 Task: Plan a trip to Rakvere, Estonia from 3rd December, 2023 to 7th December, 2023 for 2 adults.1  bedroom having 1 bed and 1 bathroom. Property type can be hotel. Look for 3 properties as per requirement.
Action: Mouse pressed left at (519, 104)
Screenshot: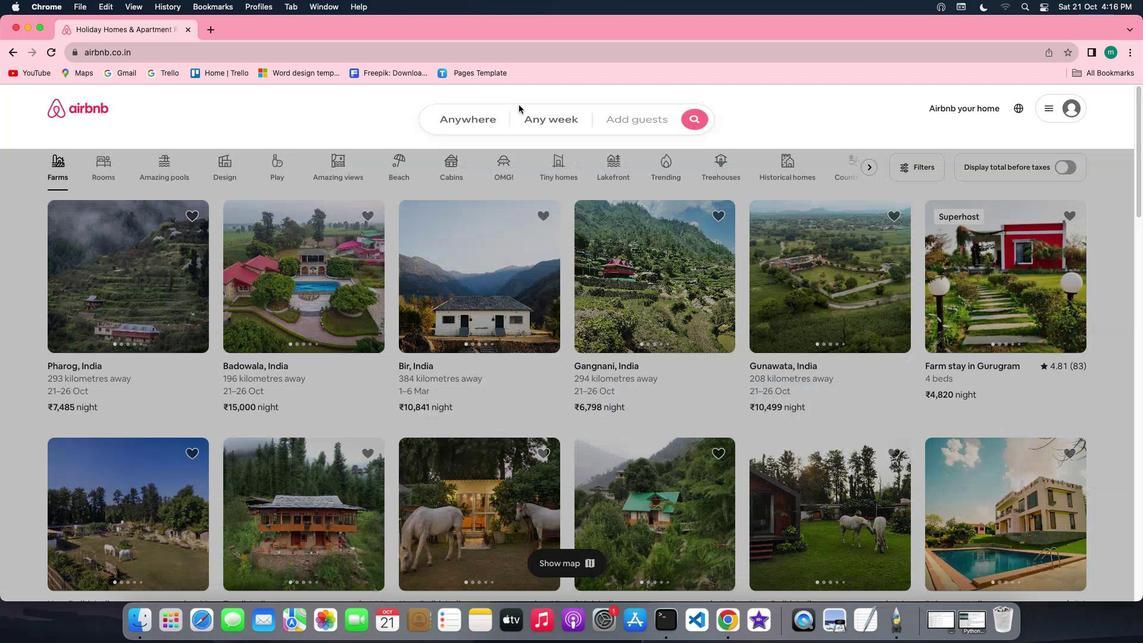 
Action: Mouse moved to (451, 145)
Screenshot: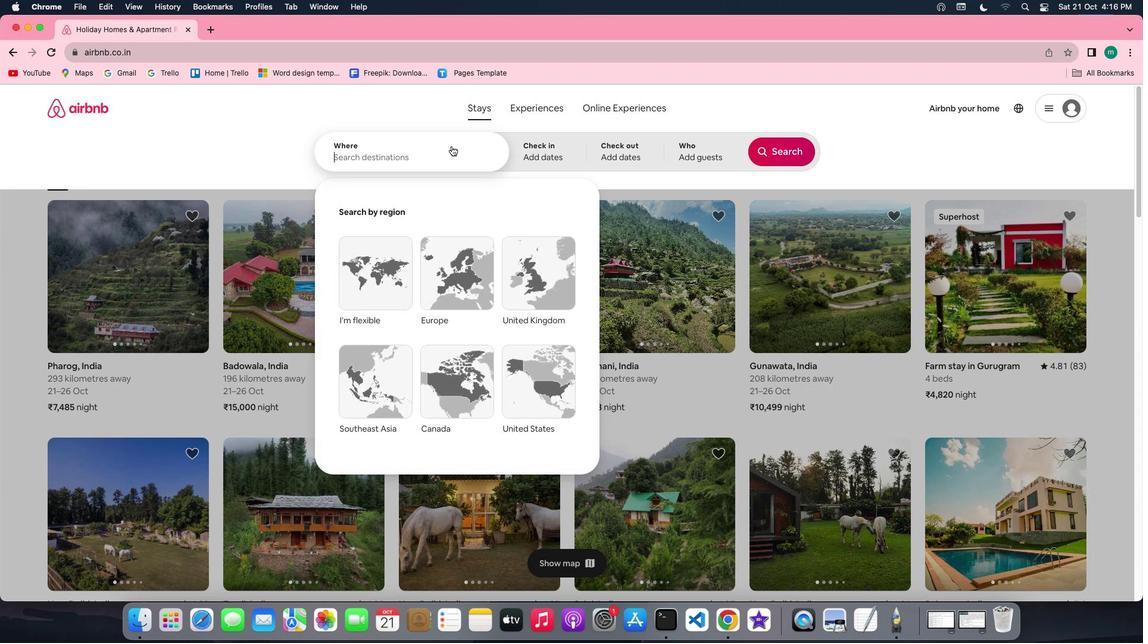 
Action: Key pressed Key.shift'R''a''k''v''e''r''e'','Key.spaceKey.shift'E''s''t''o''n''i''a'
Screenshot: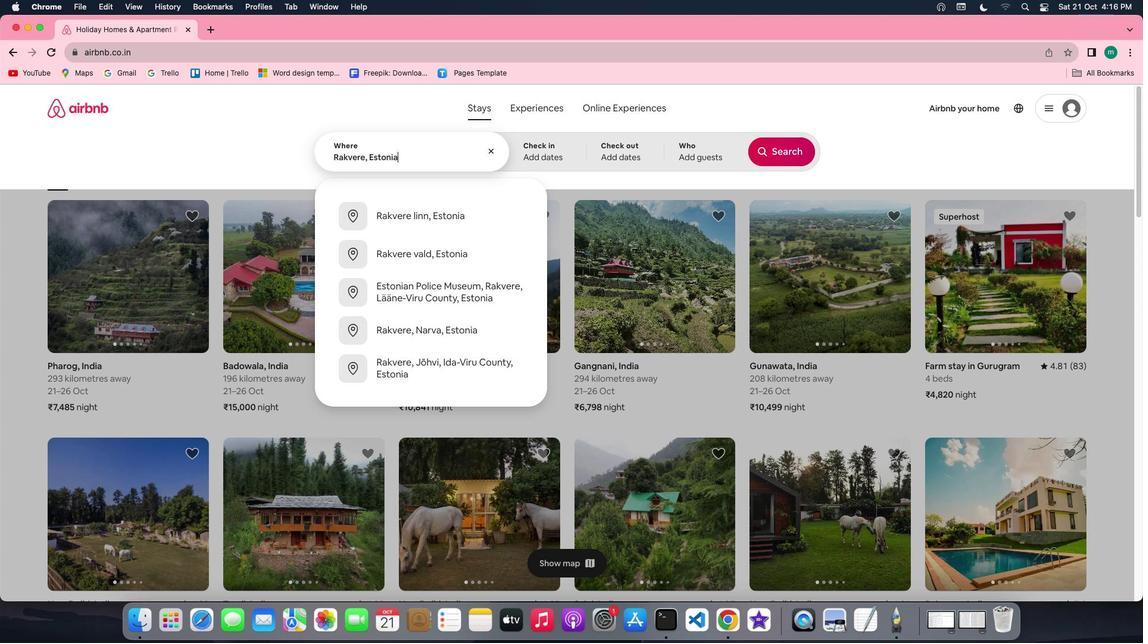 
Action: Mouse moved to (546, 163)
Screenshot: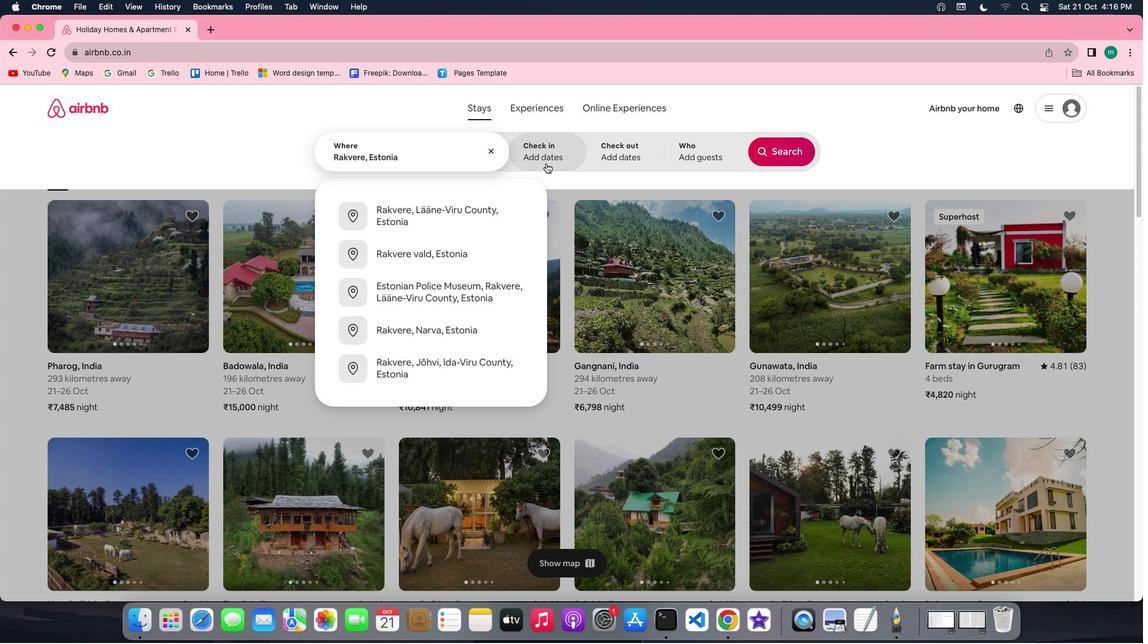 
Action: Mouse pressed left at (546, 163)
Screenshot: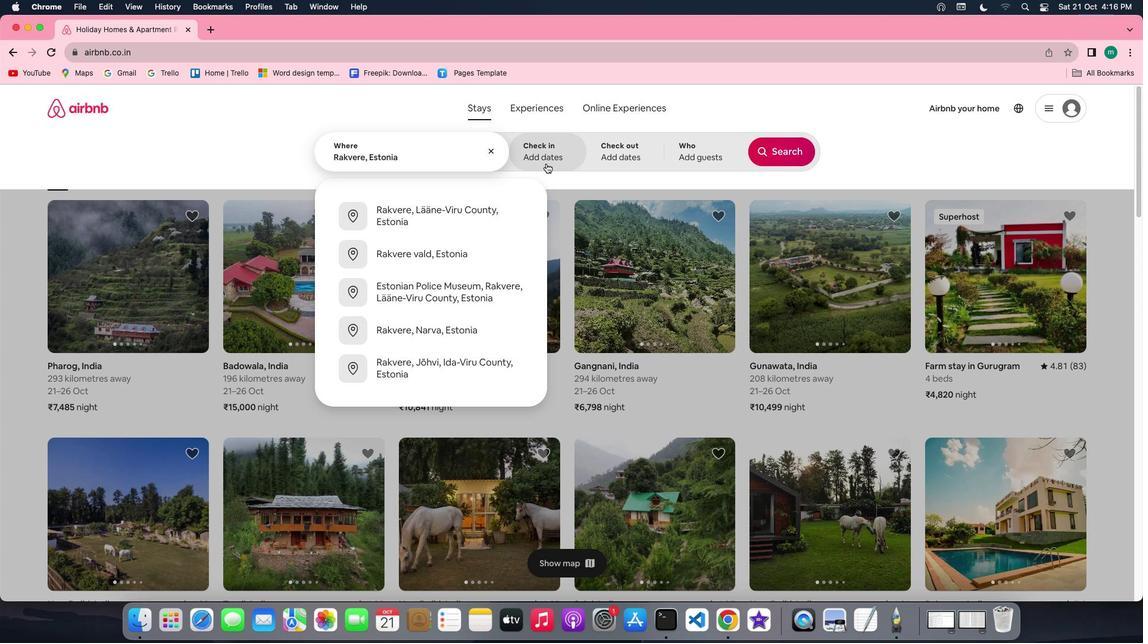 
Action: Mouse moved to (779, 245)
Screenshot: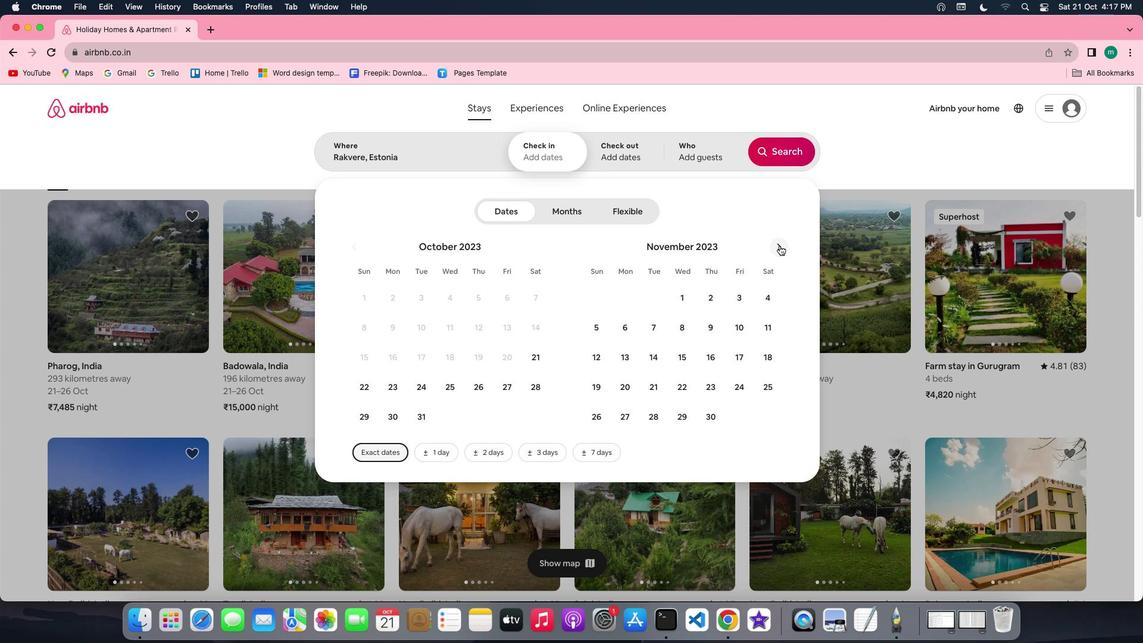 
Action: Mouse pressed left at (779, 245)
Screenshot: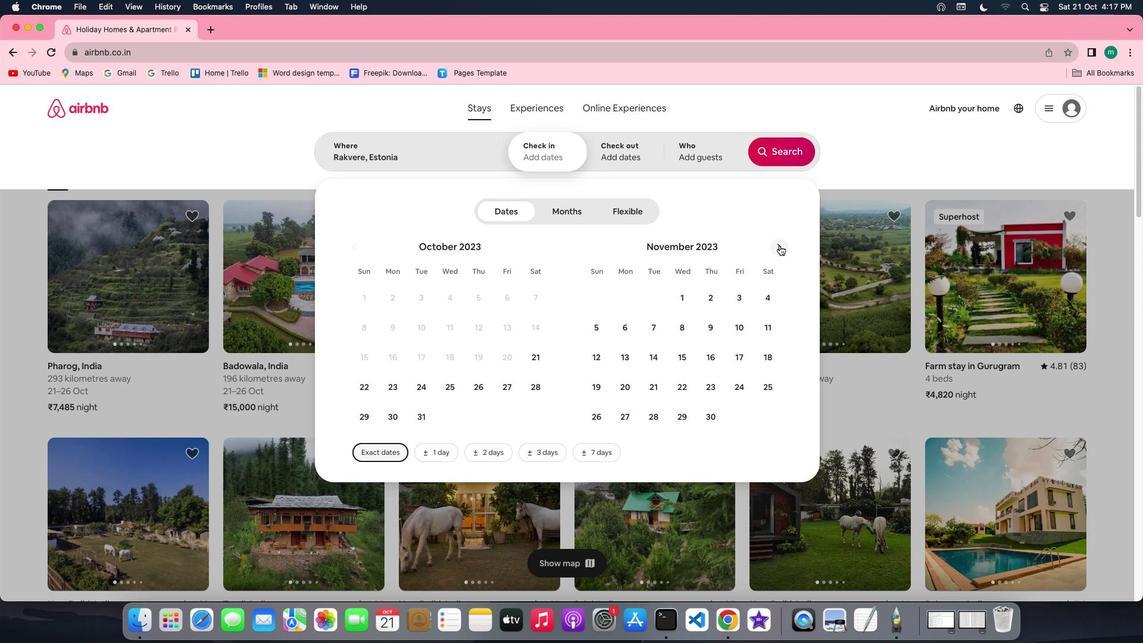 
Action: Mouse moved to (606, 328)
Screenshot: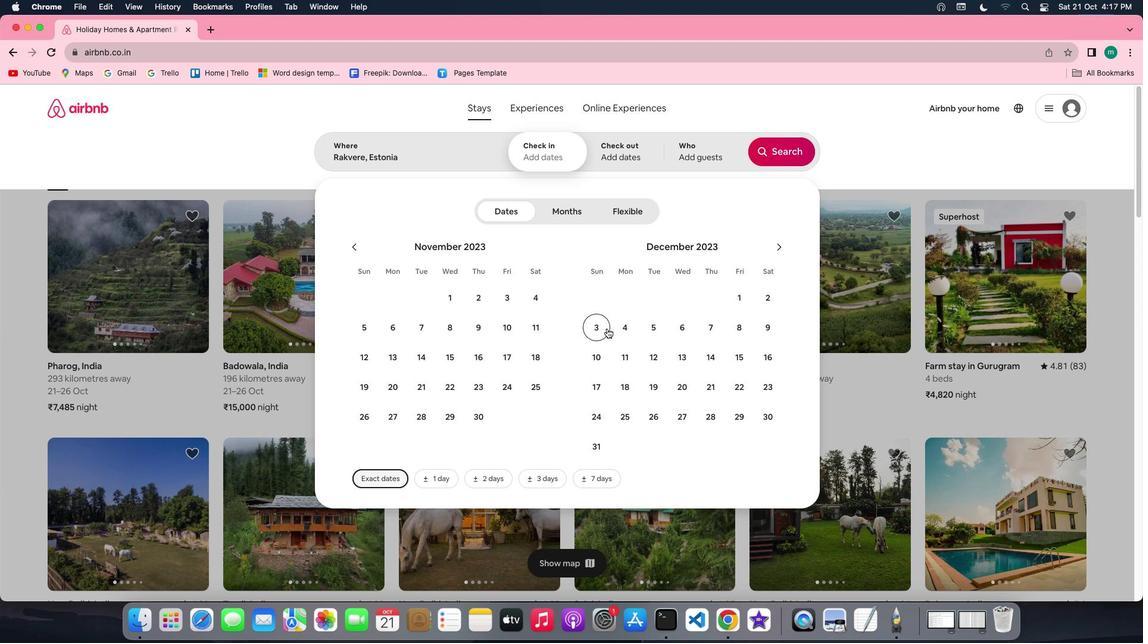 
Action: Mouse pressed left at (606, 328)
Screenshot: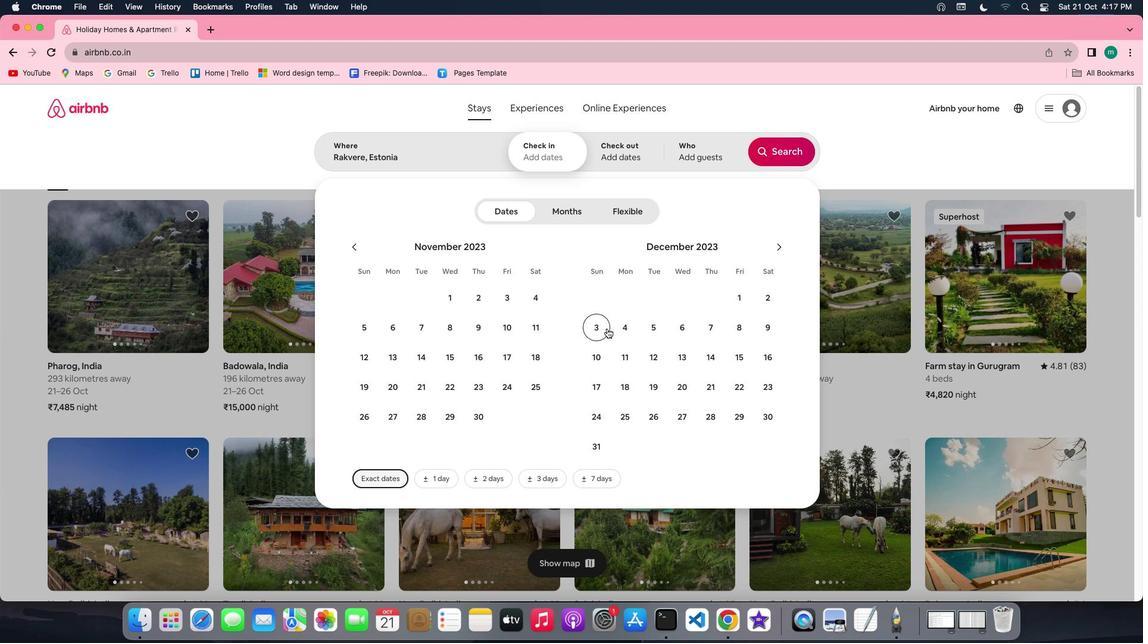 
Action: Mouse moved to (718, 330)
Screenshot: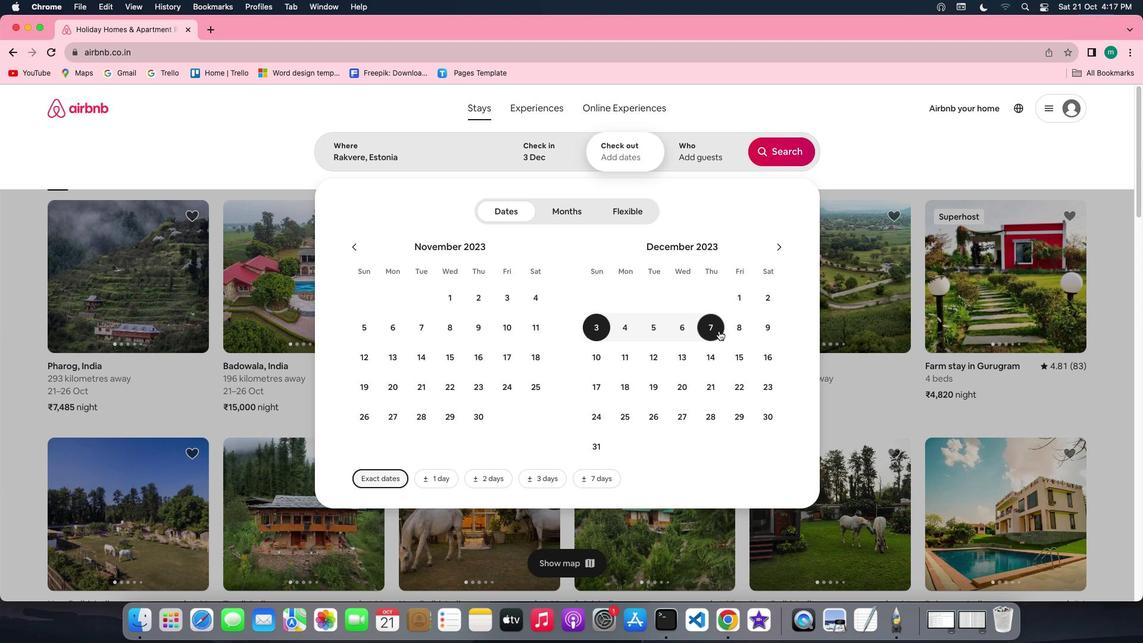 
Action: Mouse pressed left at (718, 330)
Screenshot: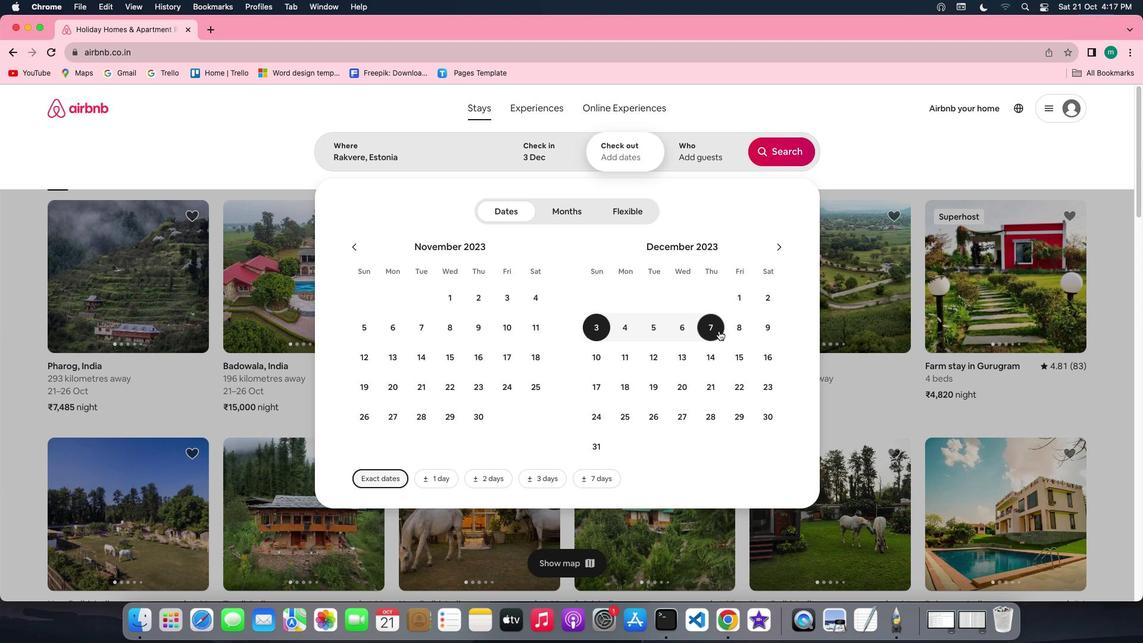 
Action: Mouse moved to (701, 157)
Screenshot: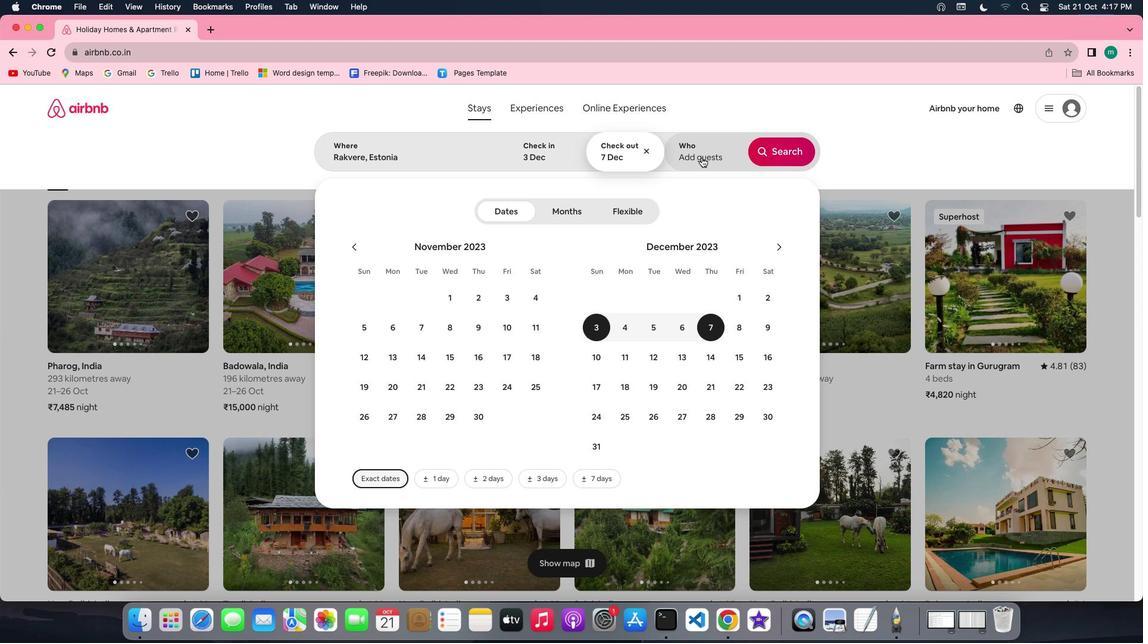 
Action: Mouse pressed left at (701, 157)
Screenshot: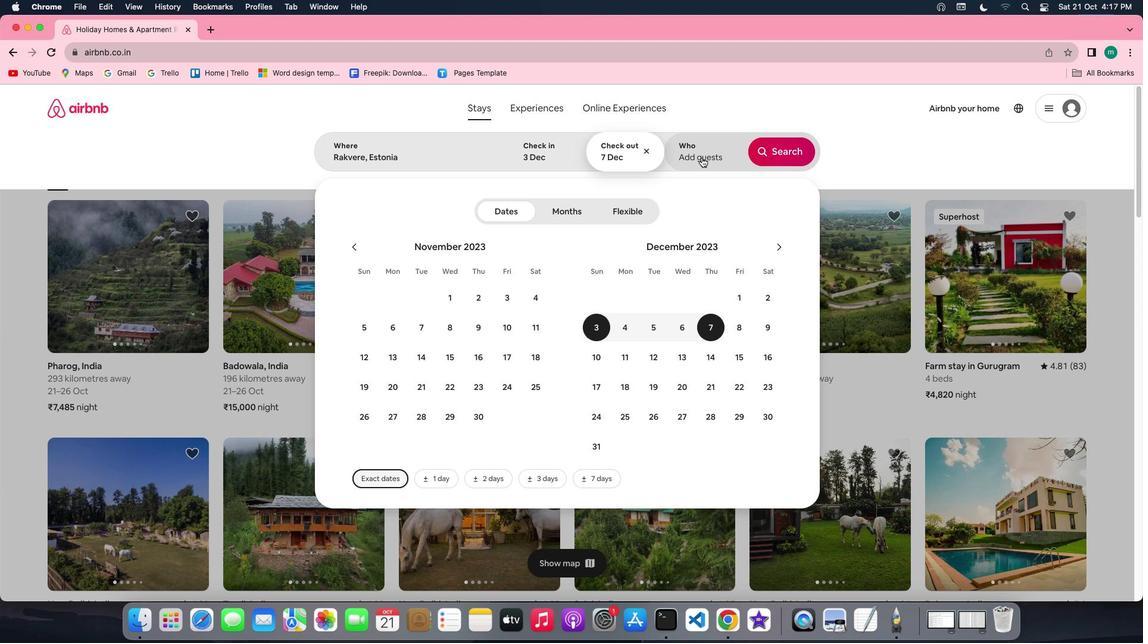 
Action: Mouse moved to (789, 220)
Screenshot: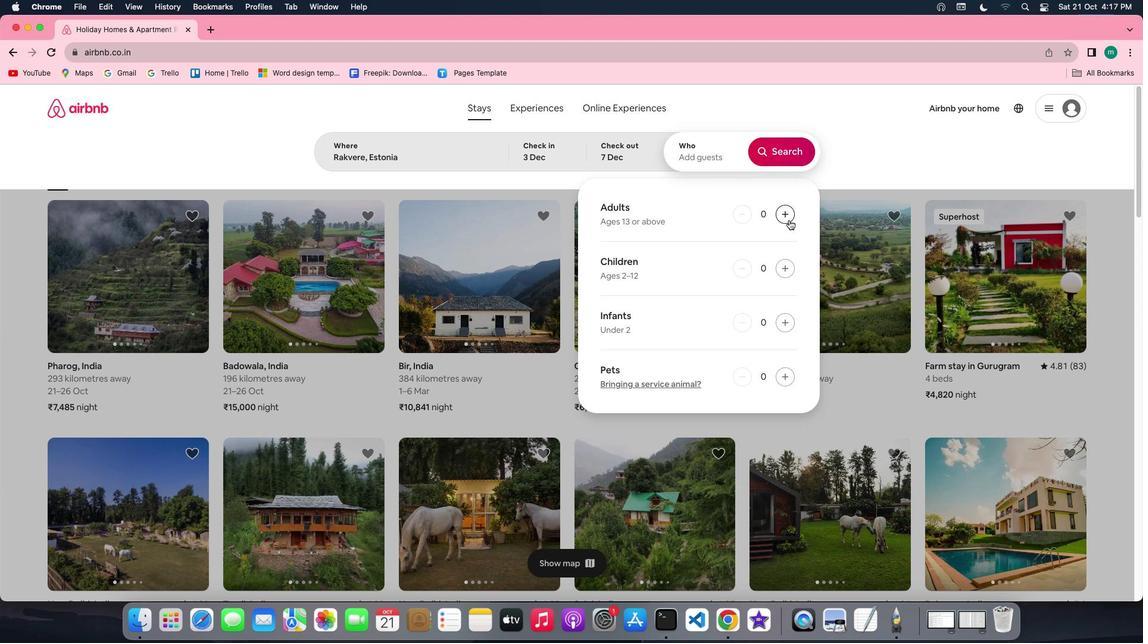 
Action: Mouse pressed left at (789, 220)
Screenshot: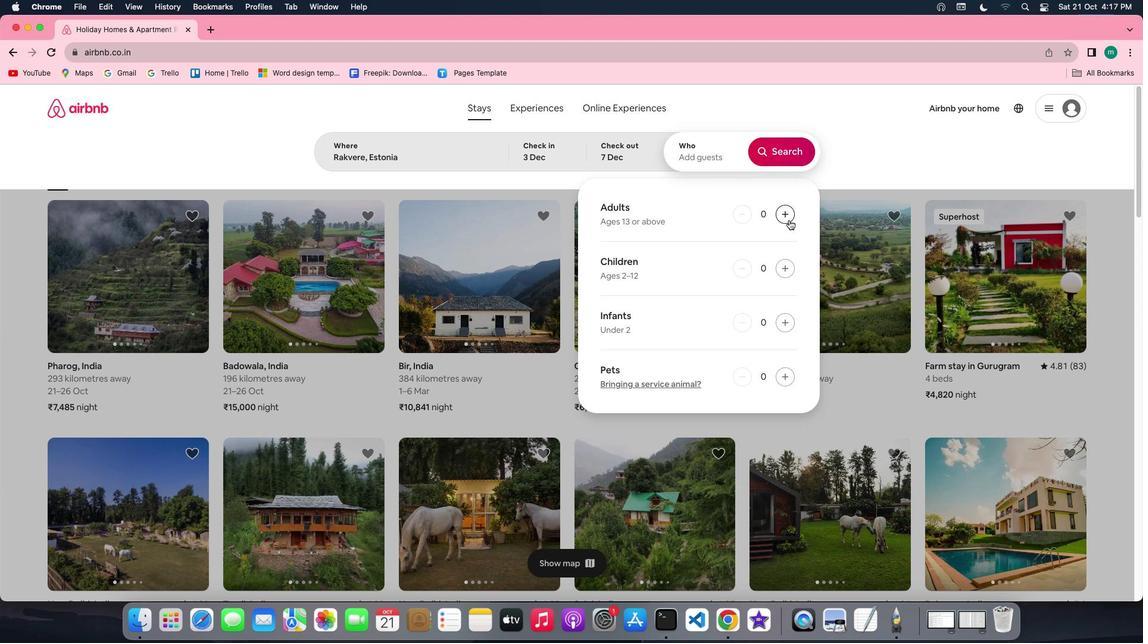 
Action: Mouse pressed left at (789, 220)
Screenshot: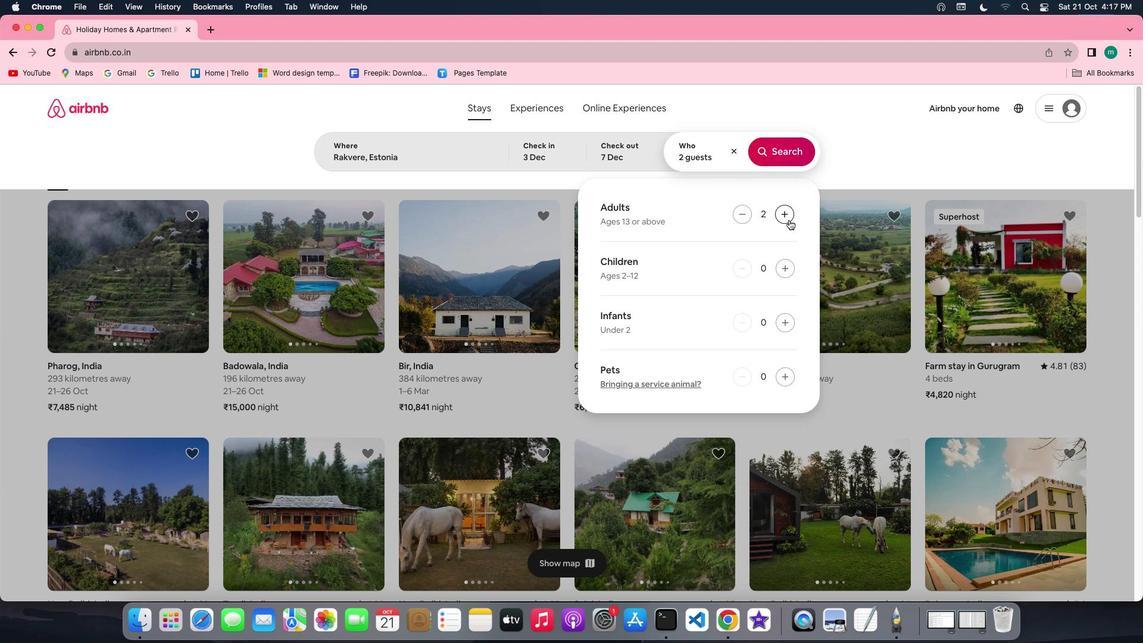 
Action: Mouse moved to (777, 150)
Screenshot: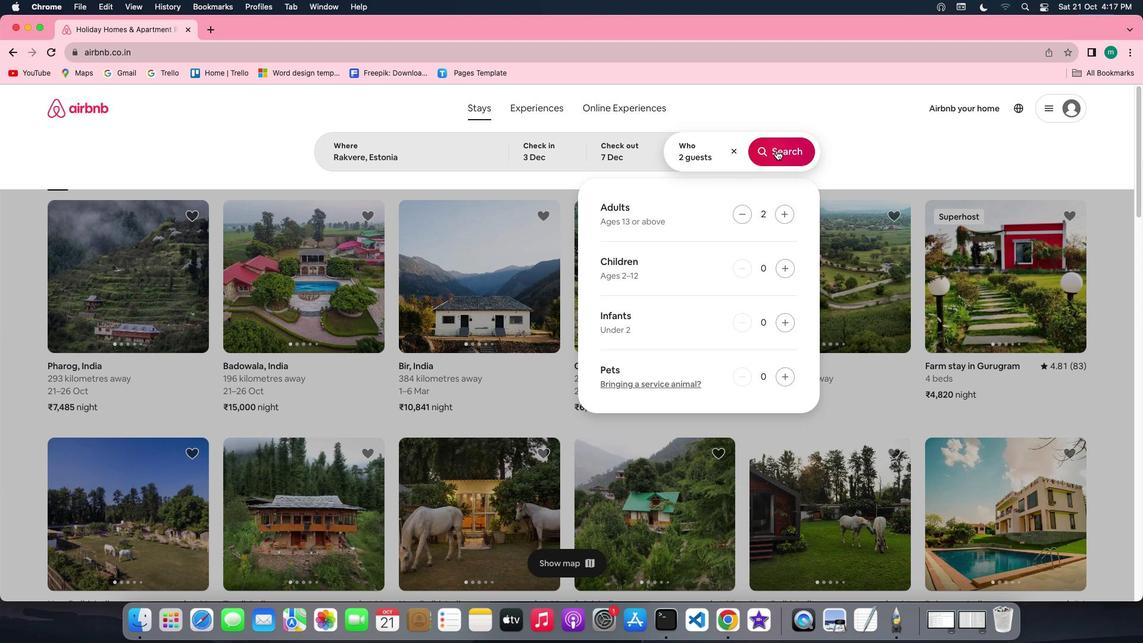 
Action: Mouse pressed left at (777, 150)
Screenshot: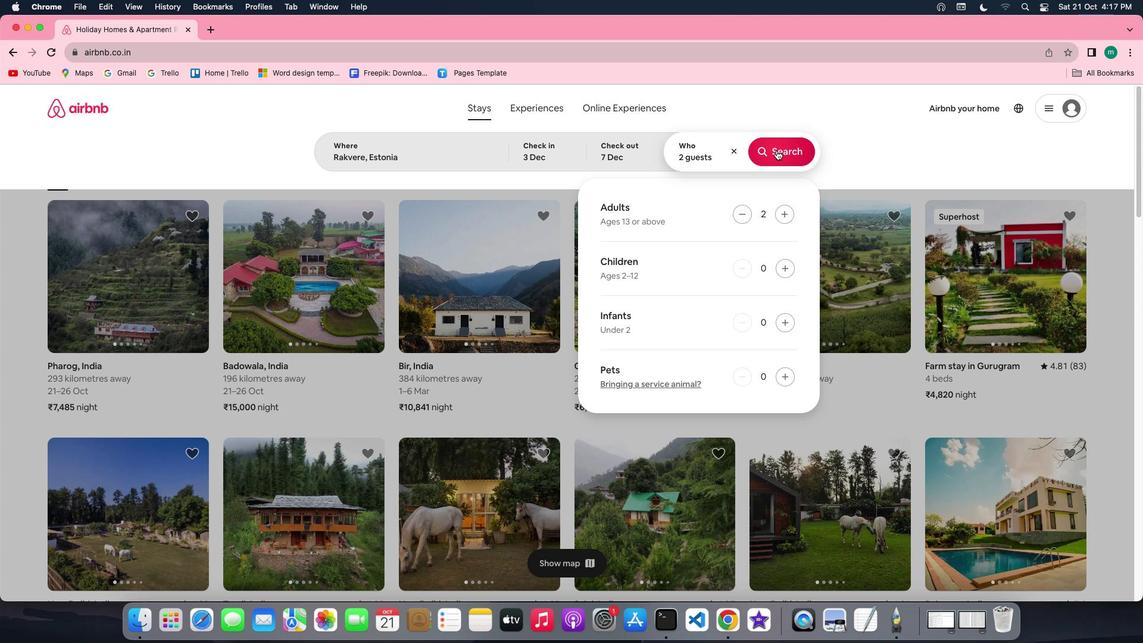 
Action: Mouse moved to (947, 157)
Screenshot: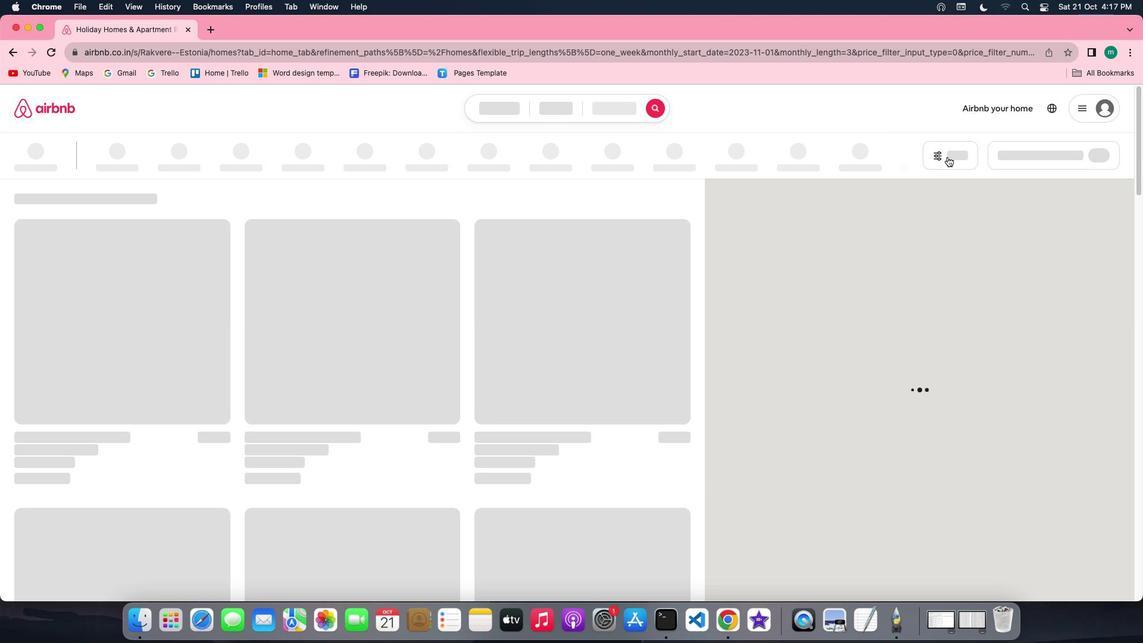 
Action: Mouse pressed left at (947, 157)
Screenshot: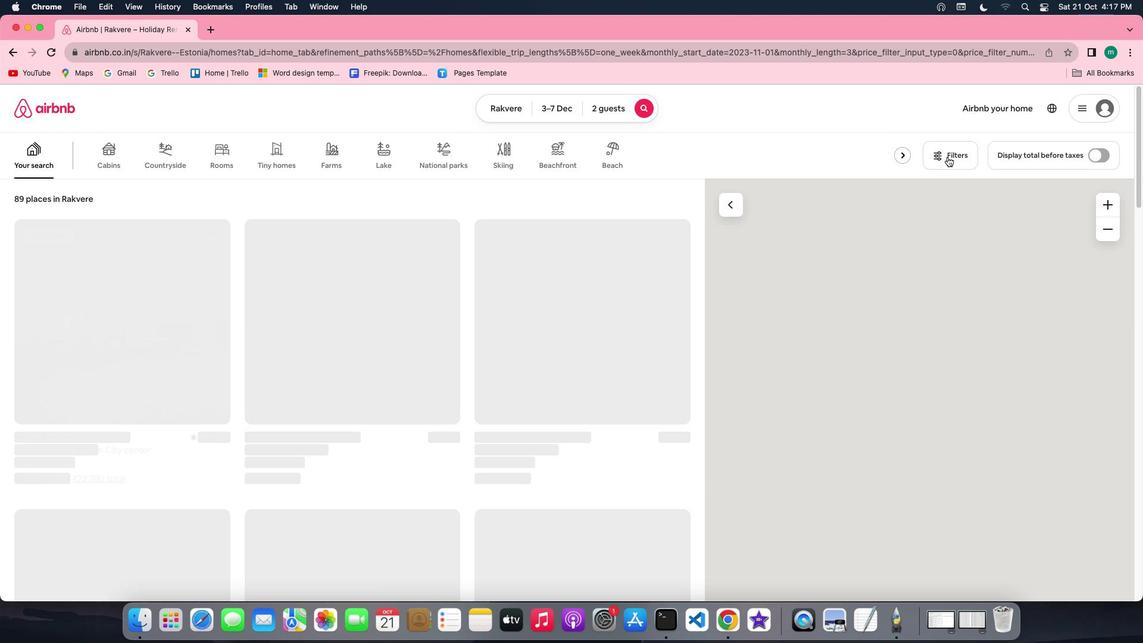 
Action: Mouse moved to (590, 307)
Screenshot: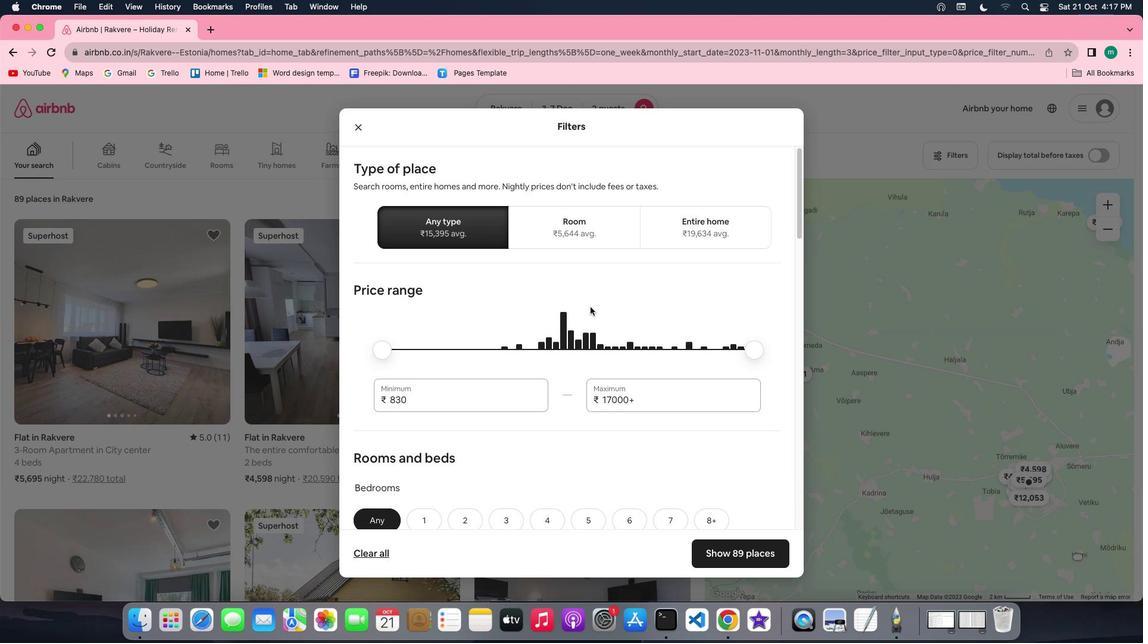 
Action: Mouse scrolled (590, 307) with delta (0, 0)
Screenshot: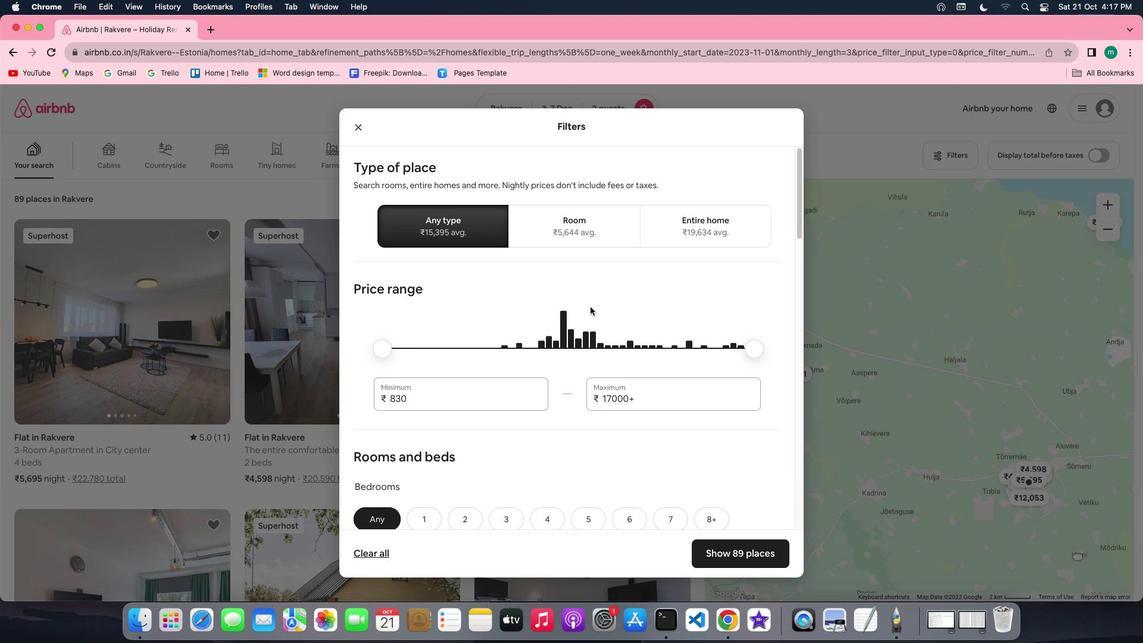 
Action: Mouse scrolled (590, 307) with delta (0, 0)
Screenshot: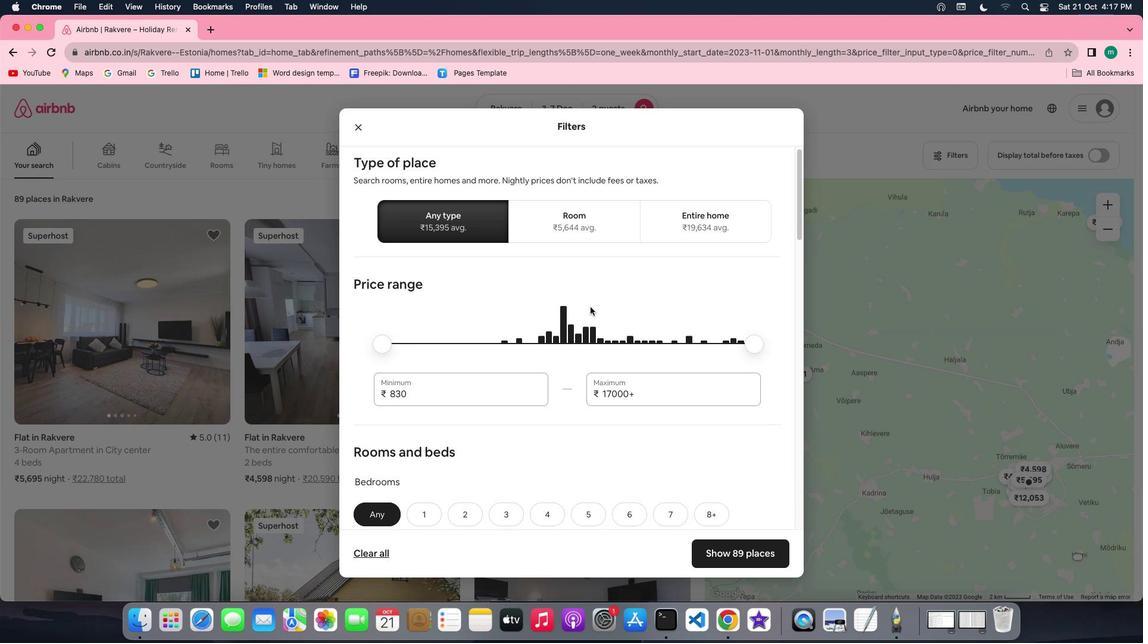 
Action: Mouse scrolled (590, 307) with delta (0, -1)
Screenshot: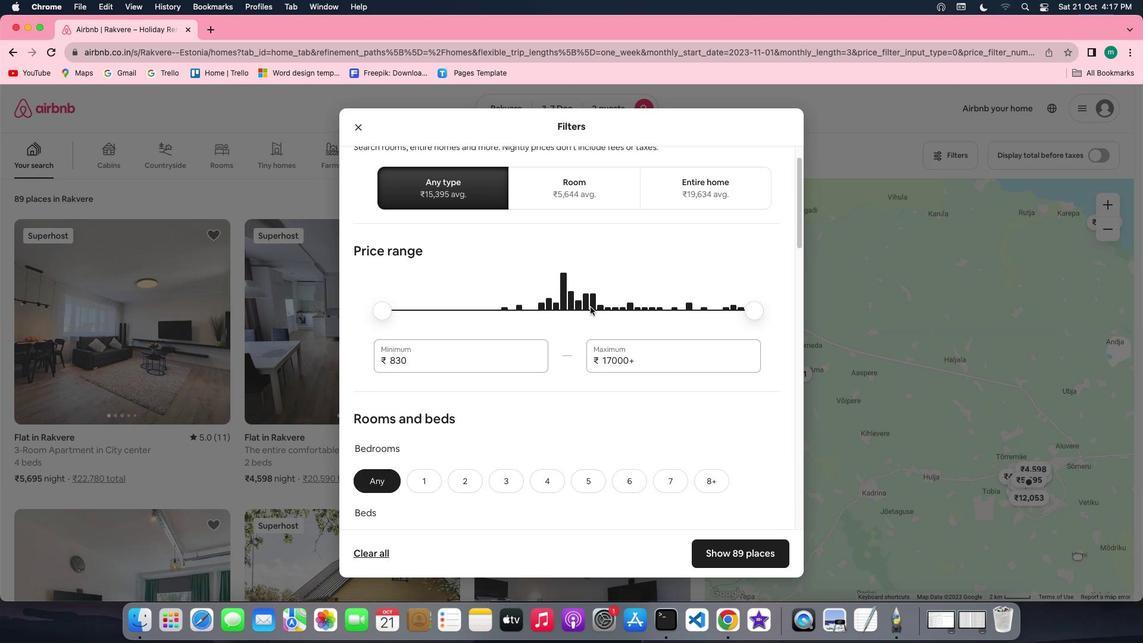 
Action: Mouse scrolled (590, 307) with delta (0, -1)
Screenshot: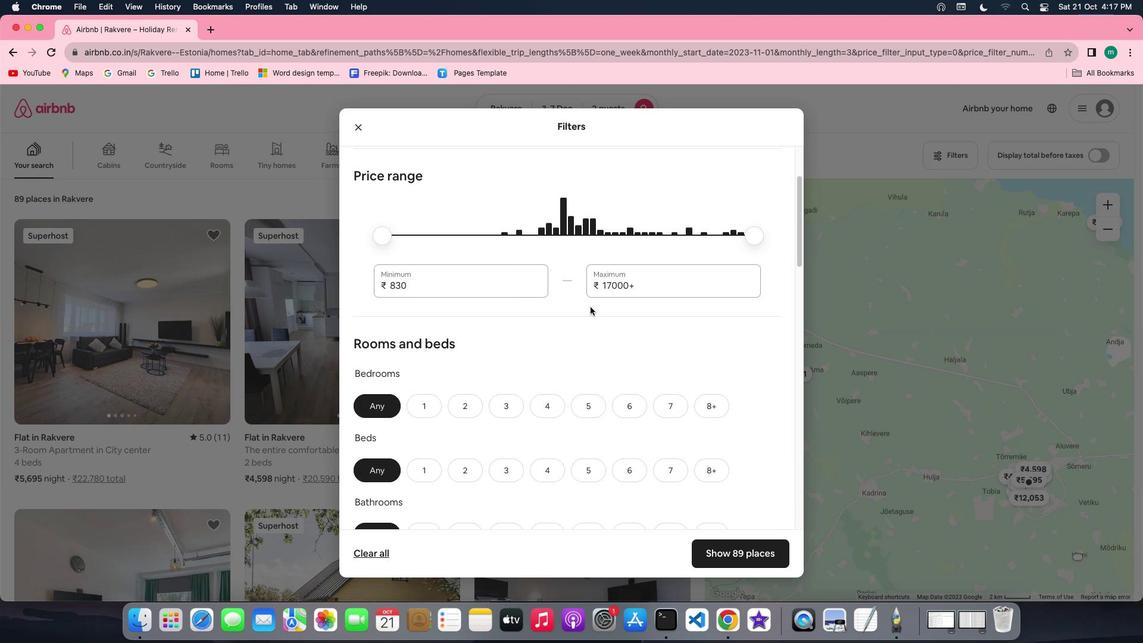 
Action: Mouse scrolled (590, 307) with delta (0, 0)
Screenshot: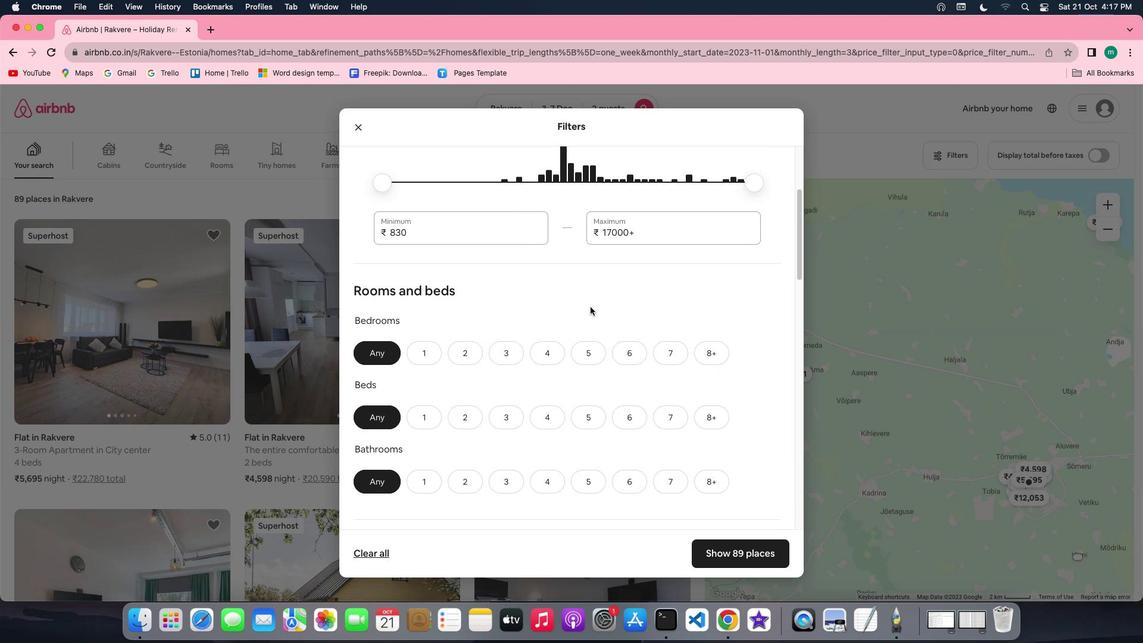 
Action: Mouse scrolled (590, 307) with delta (0, 0)
Screenshot: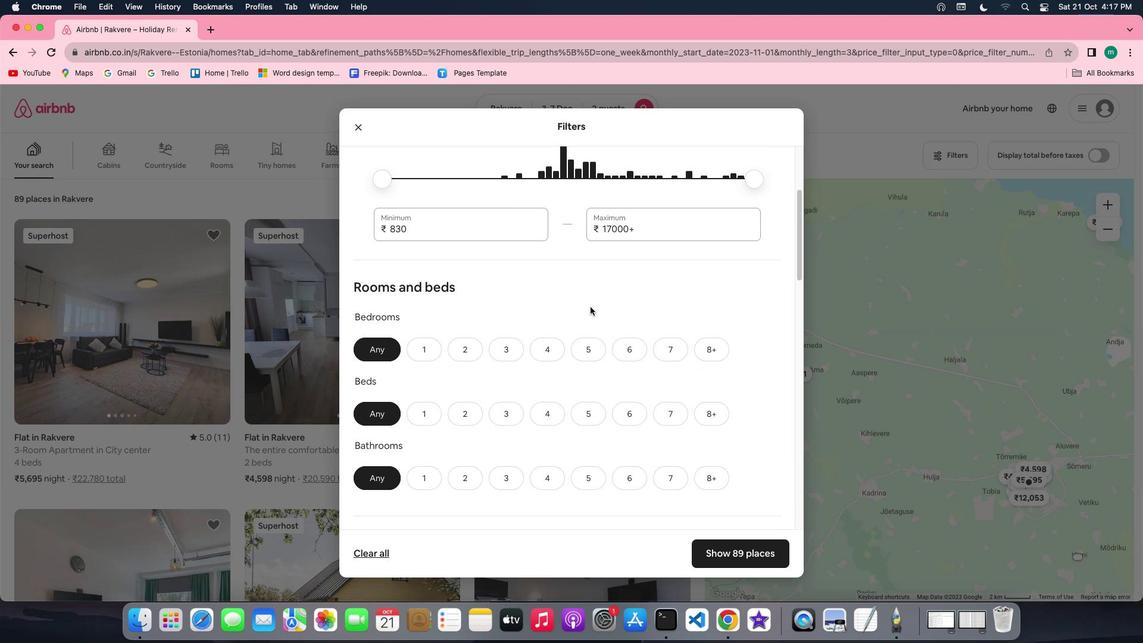 
Action: Mouse scrolled (590, 307) with delta (0, -1)
Screenshot: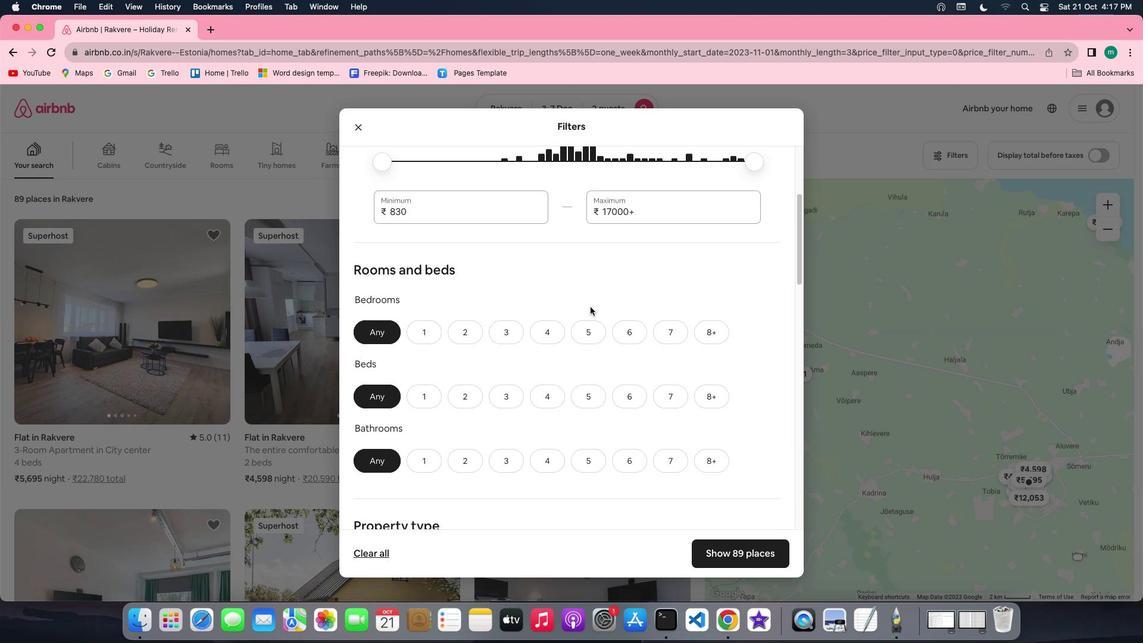 
Action: Mouse scrolled (590, 307) with delta (0, 0)
Screenshot: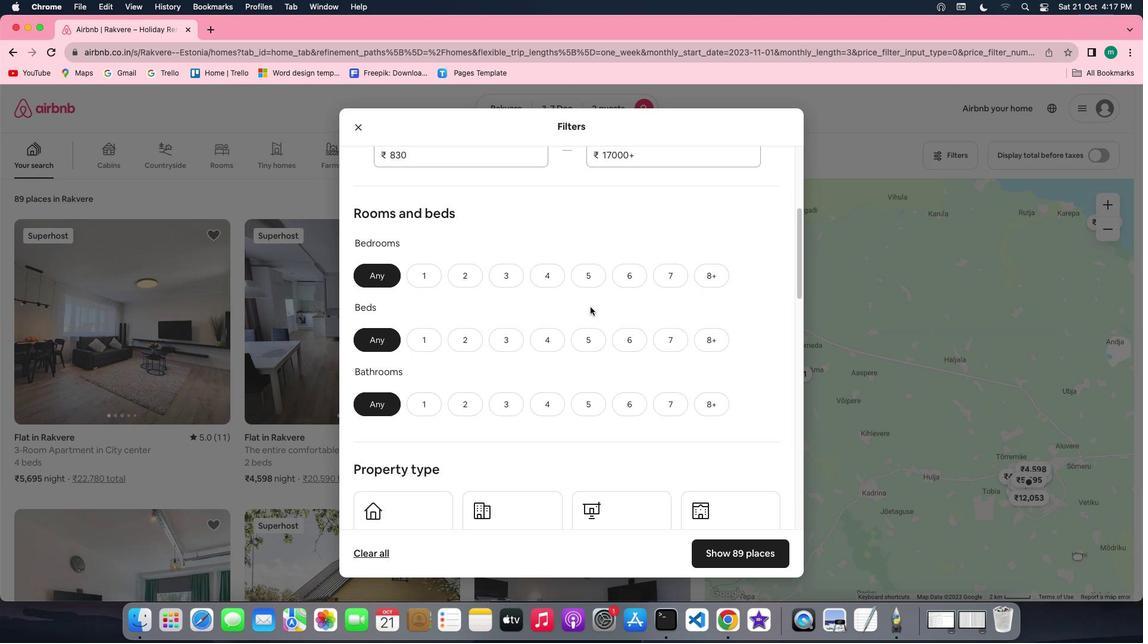 
Action: Mouse scrolled (590, 307) with delta (0, 0)
Screenshot: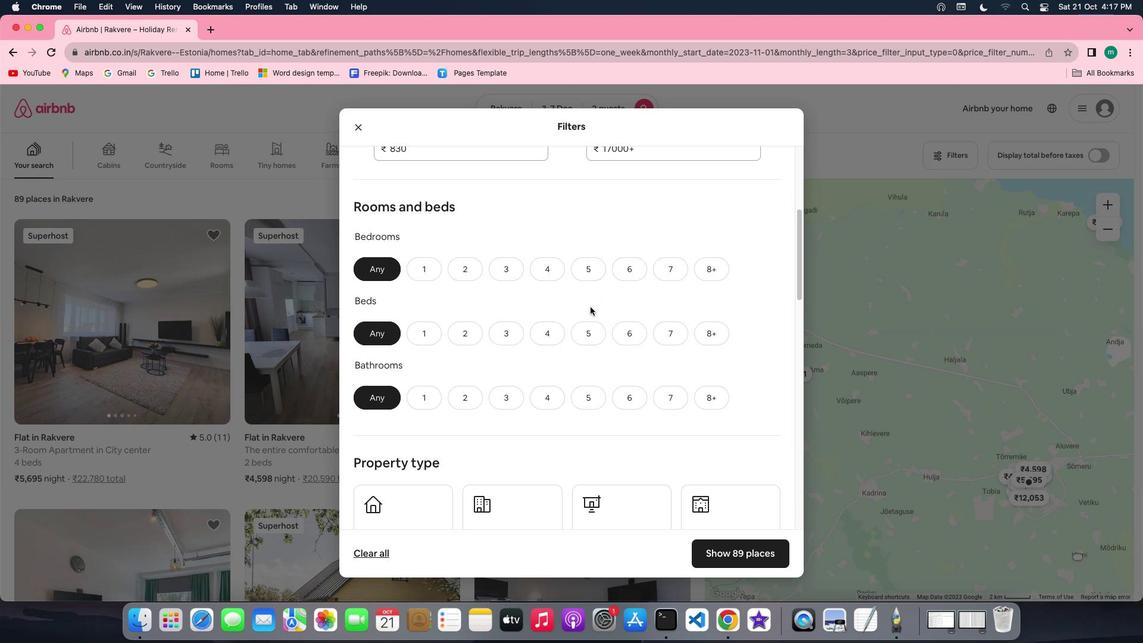 
Action: Mouse scrolled (590, 307) with delta (0, 0)
Screenshot: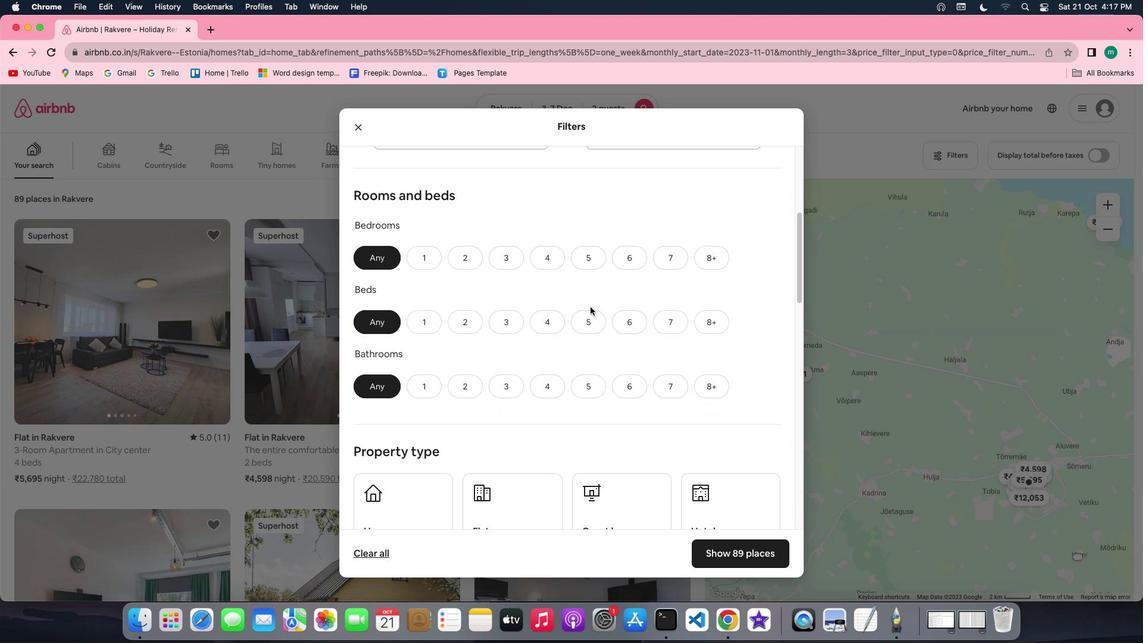 
Action: Mouse scrolled (590, 307) with delta (0, 0)
Screenshot: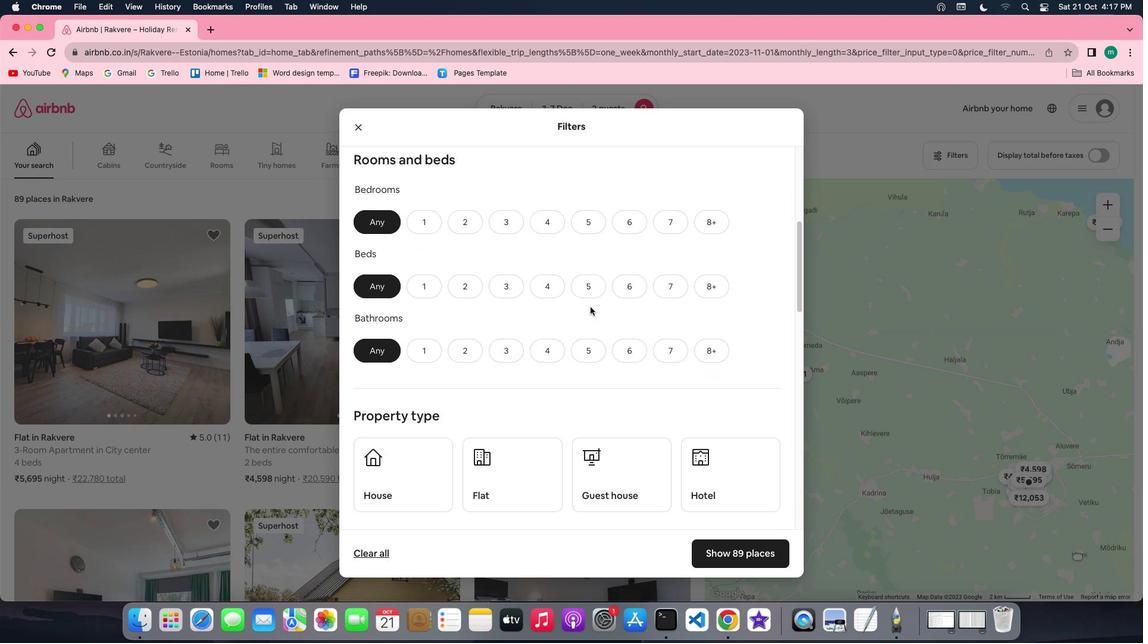 
Action: Mouse moved to (422, 200)
Screenshot: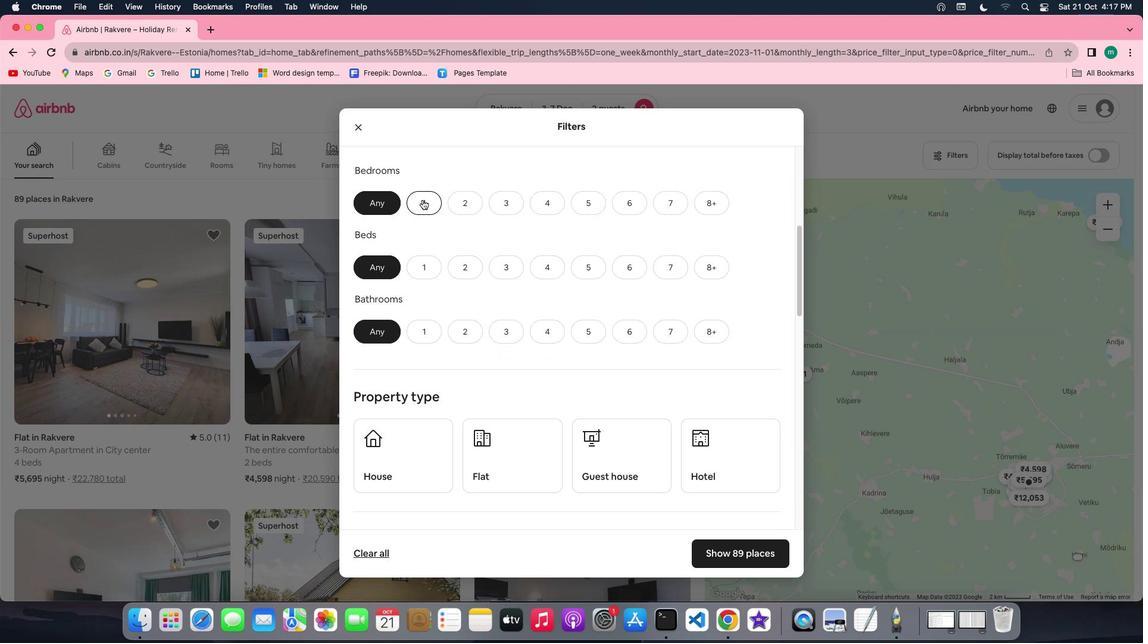 
Action: Mouse pressed left at (422, 200)
Screenshot: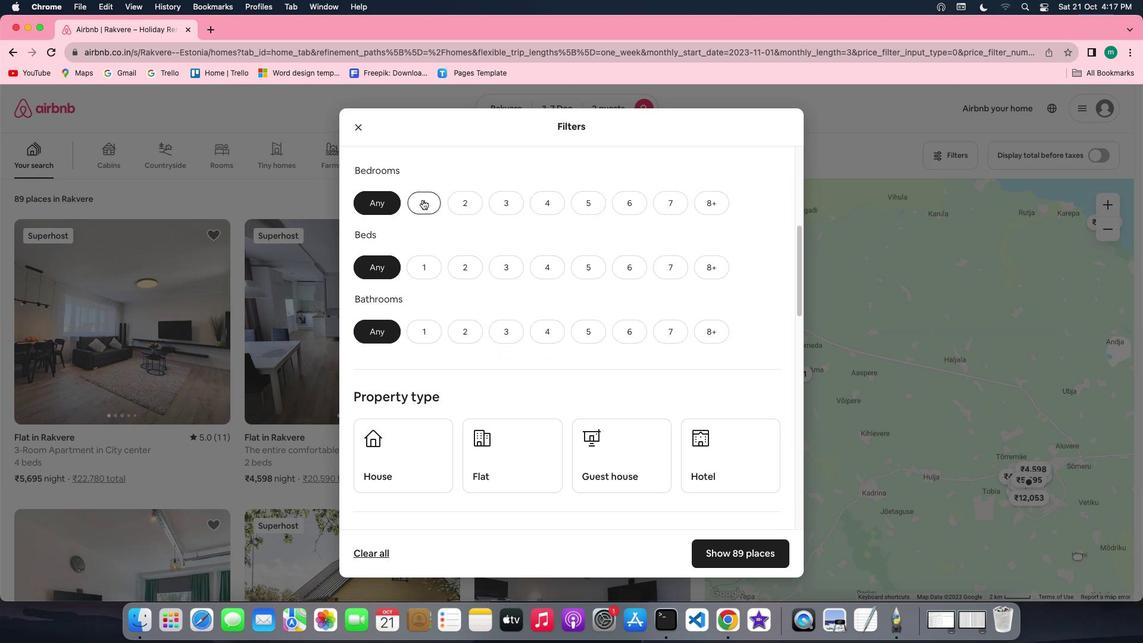 
Action: Mouse moved to (431, 269)
Screenshot: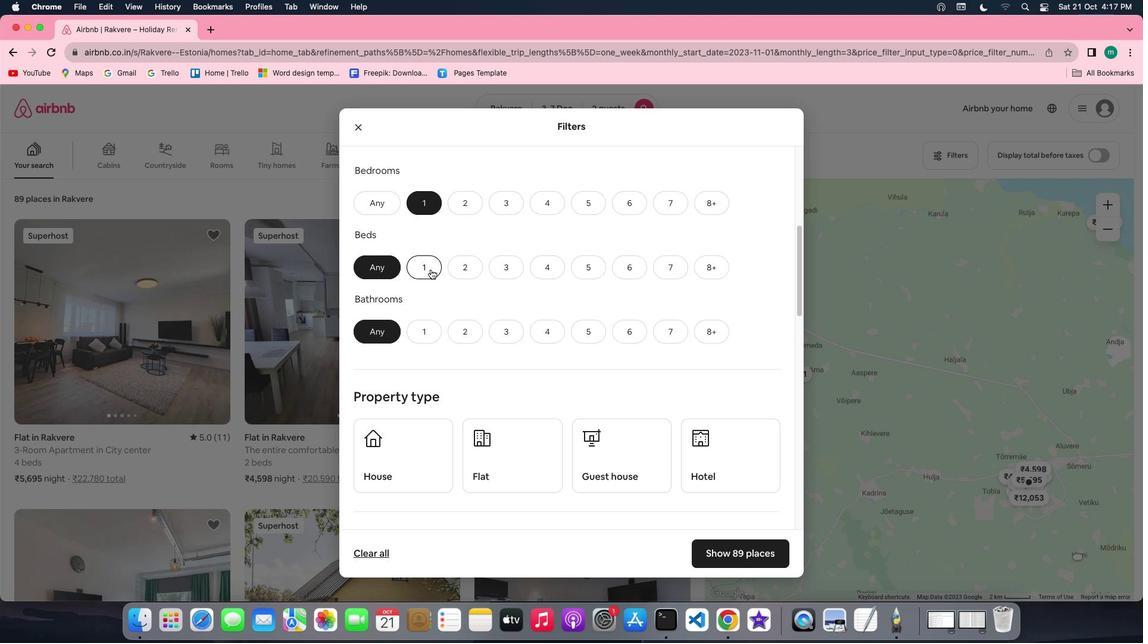
Action: Mouse pressed left at (431, 269)
Screenshot: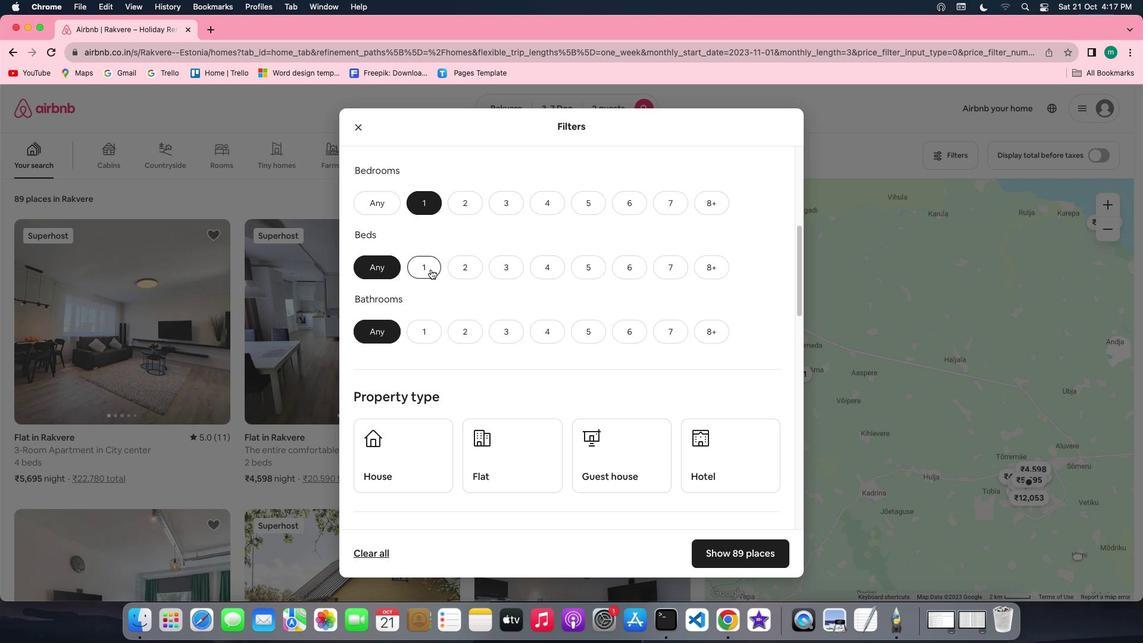 
Action: Mouse moved to (423, 340)
Screenshot: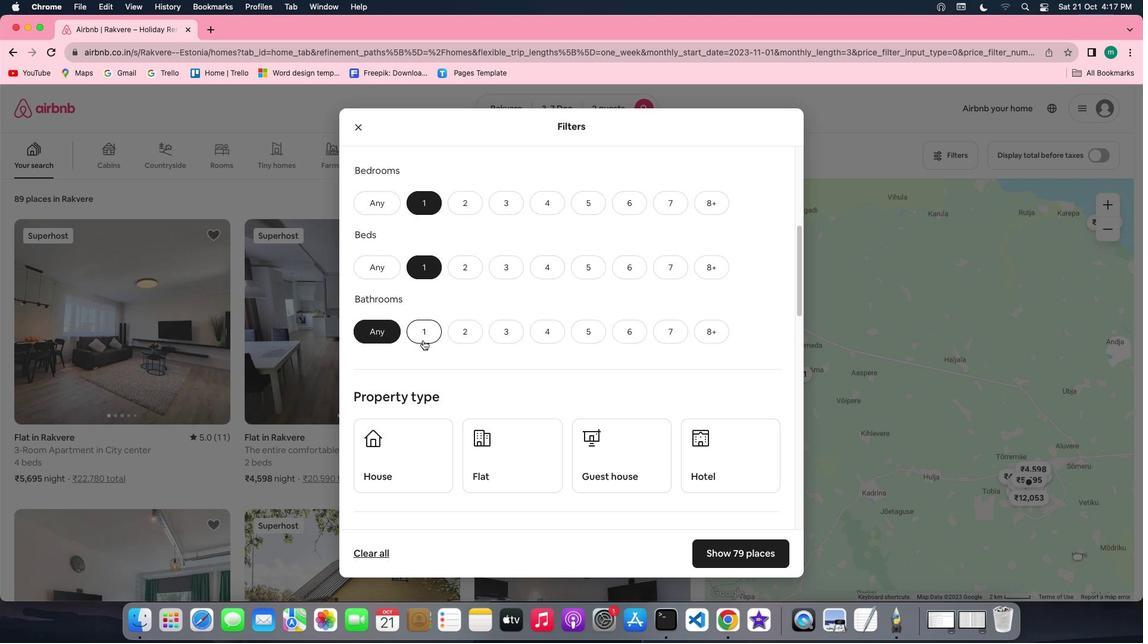 
Action: Mouse pressed left at (423, 340)
Screenshot: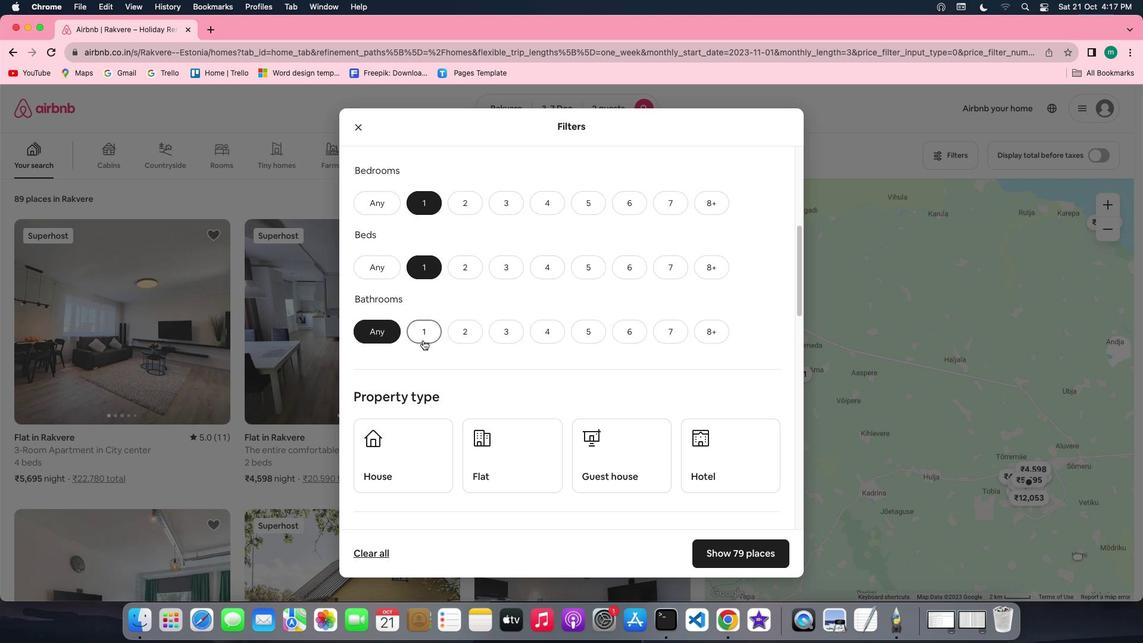 
Action: Mouse moved to (588, 357)
Screenshot: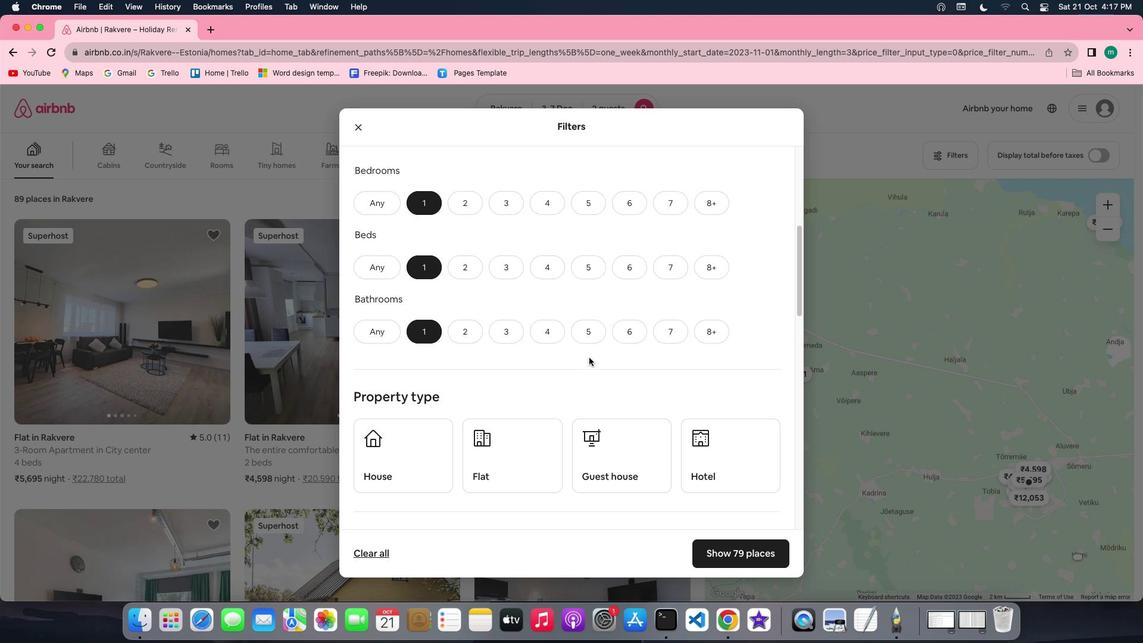 
Action: Mouse scrolled (588, 357) with delta (0, 0)
Screenshot: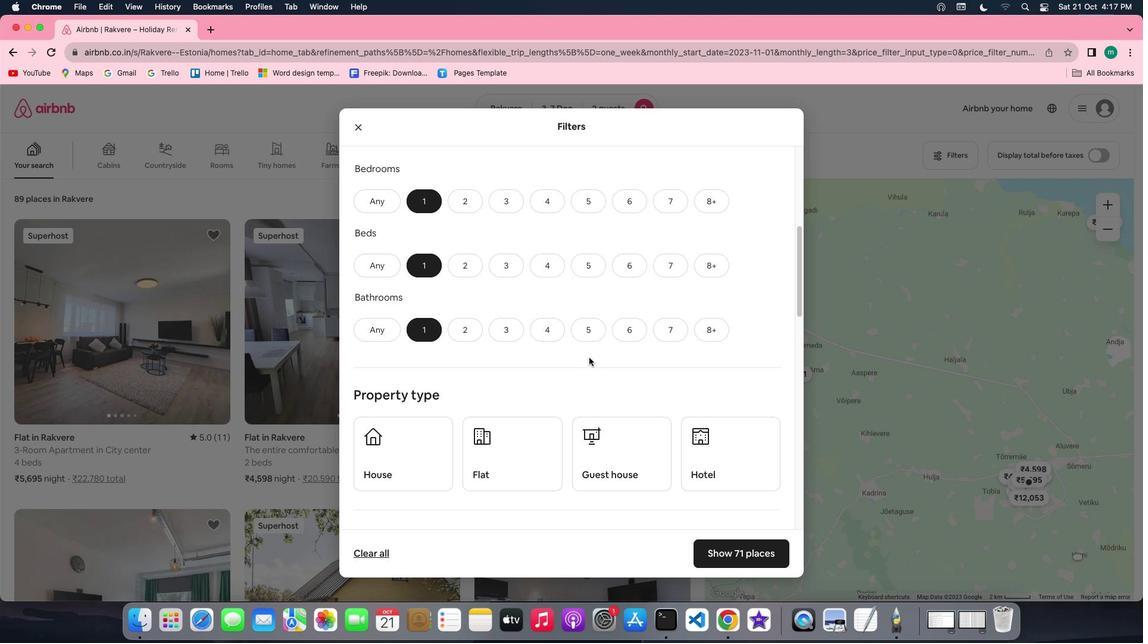 
Action: Mouse scrolled (588, 357) with delta (0, 0)
Screenshot: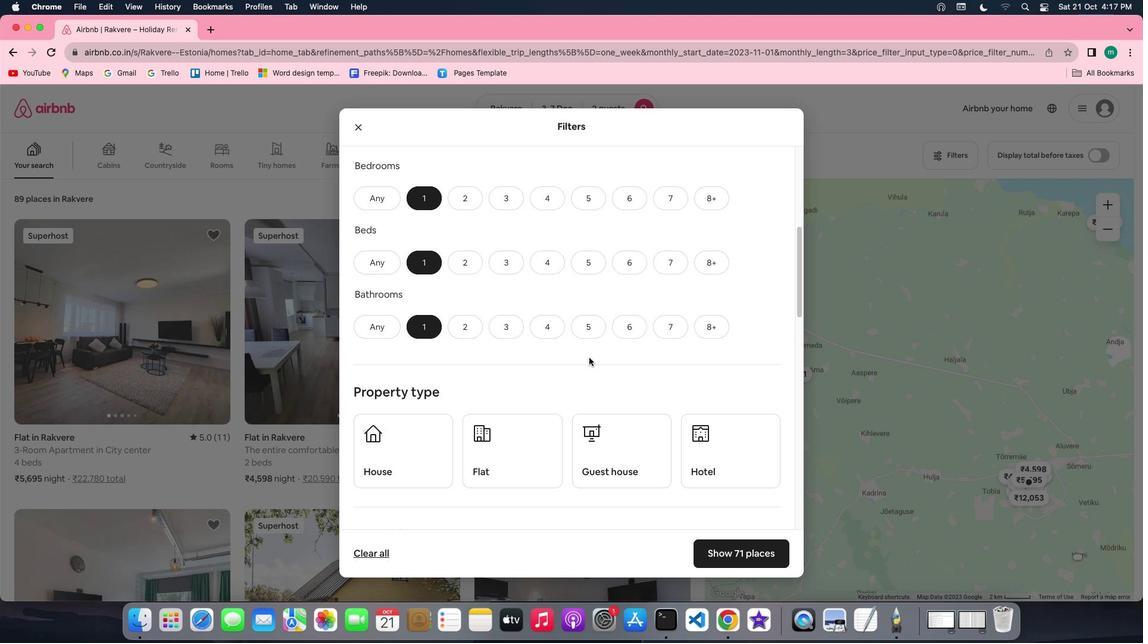 
Action: Mouse scrolled (588, 357) with delta (0, 0)
Screenshot: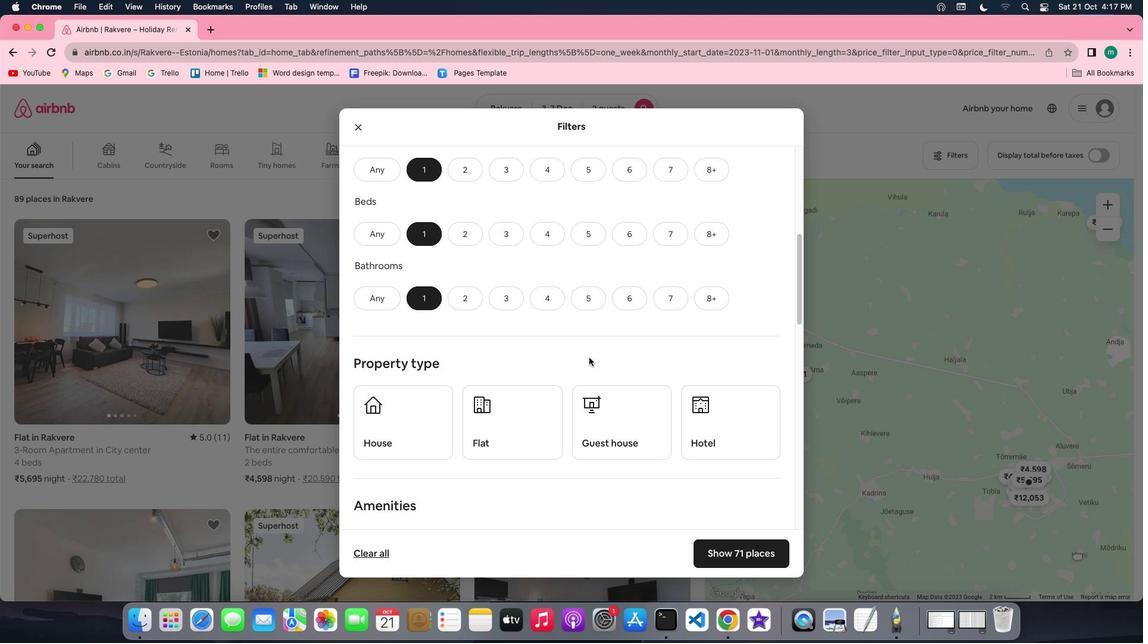 
Action: Mouse scrolled (588, 357) with delta (0, 0)
Screenshot: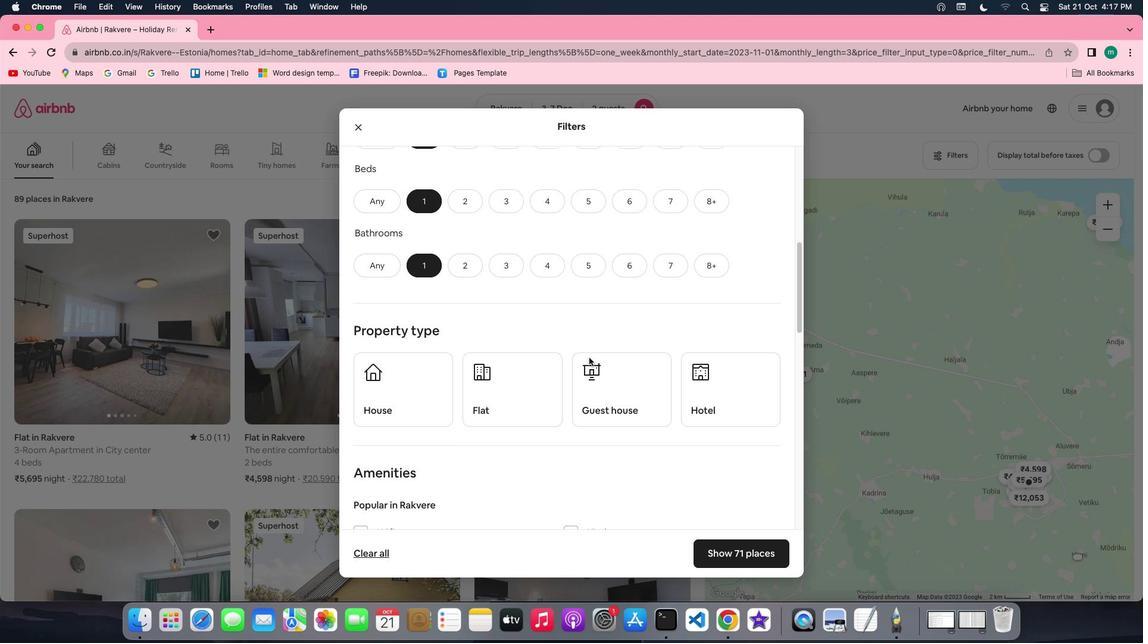 
Action: Mouse moved to (660, 379)
Screenshot: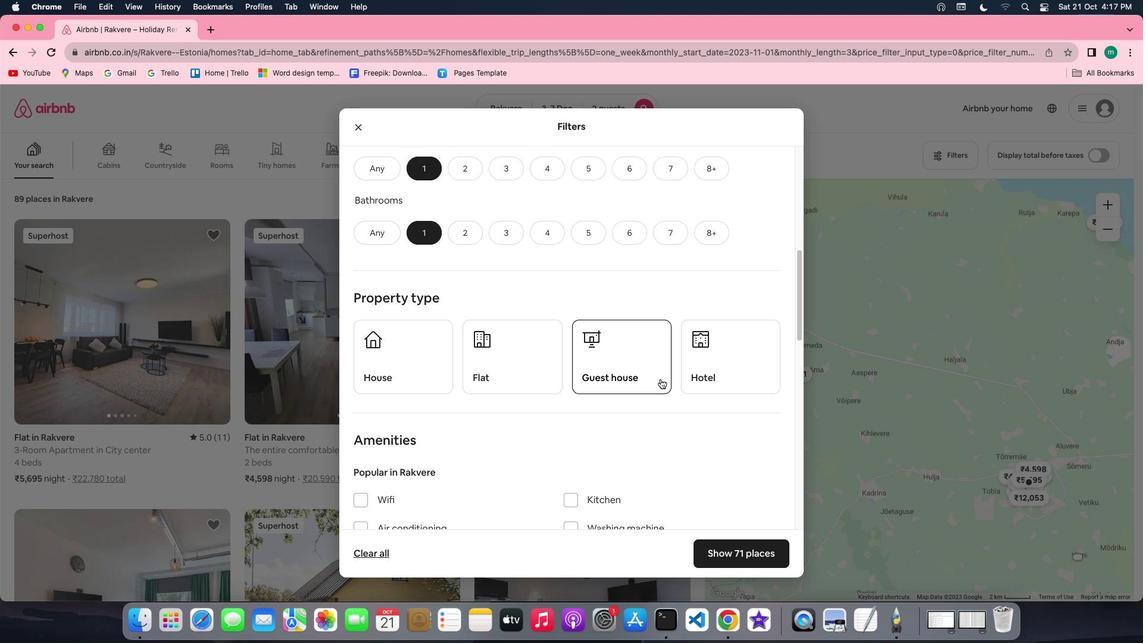 
Action: Mouse scrolled (660, 379) with delta (0, 0)
Screenshot: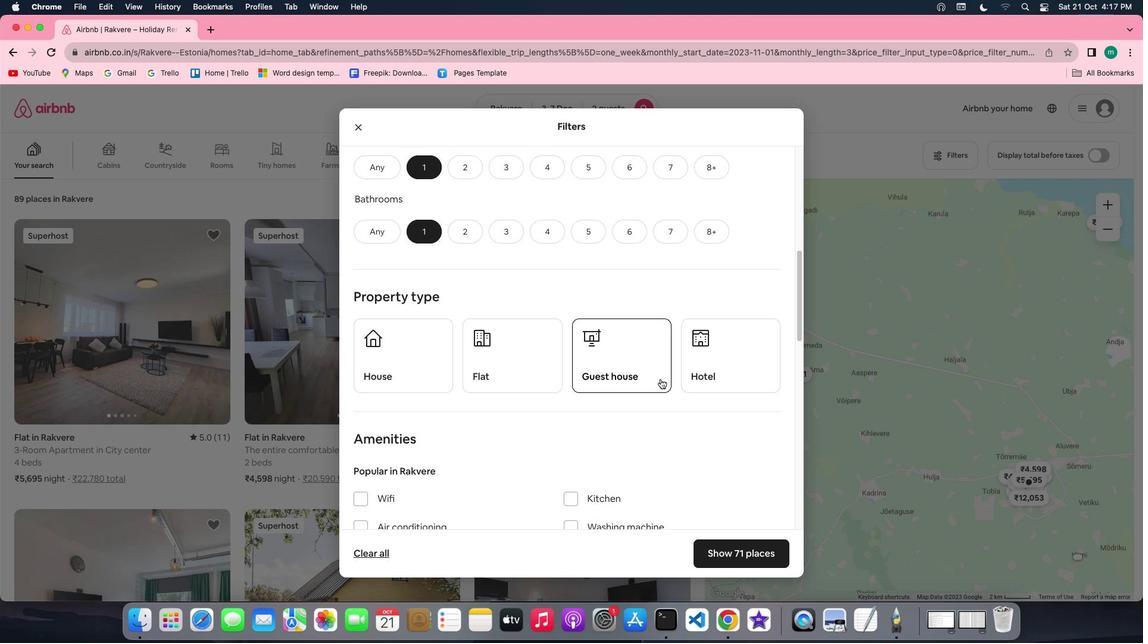 
Action: Mouse scrolled (660, 379) with delta (0, 0)
Screenshot: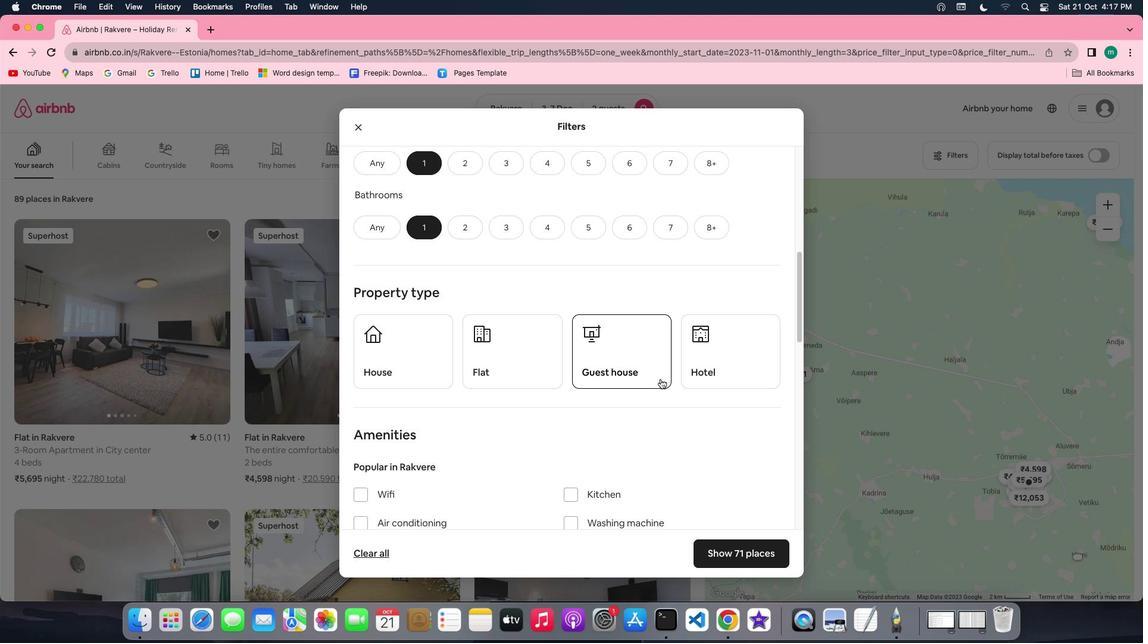 
Action: Mouse scrolled (660, 379) with delta (0, -1)
Screenshot: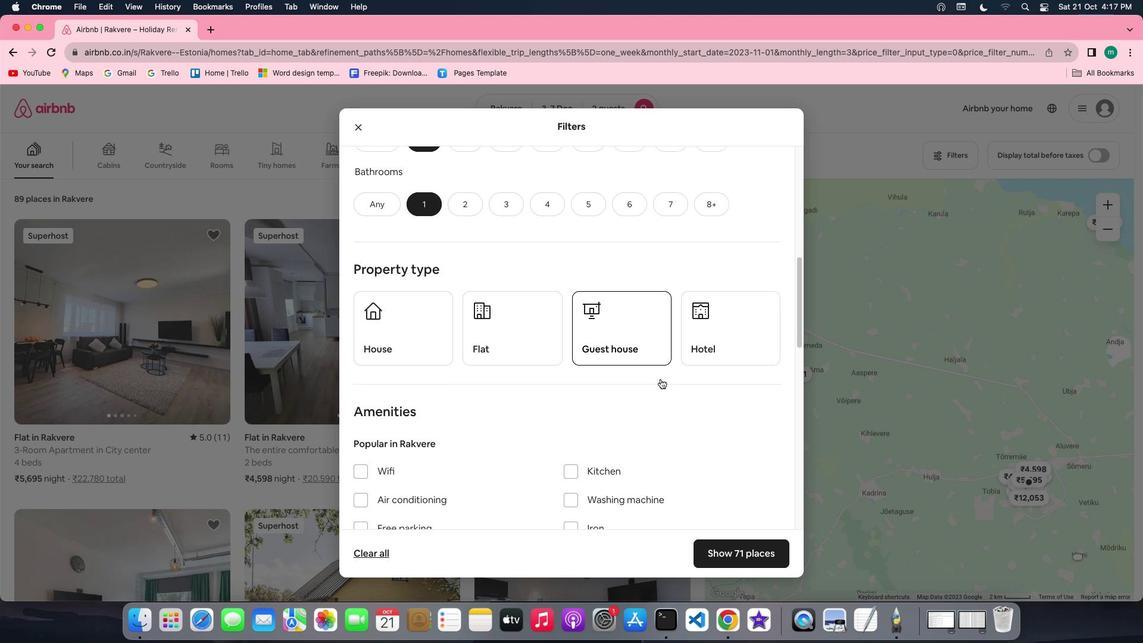 
Action: Mouse scrolled (660, 379) with delta (0, 0)
Screenshot: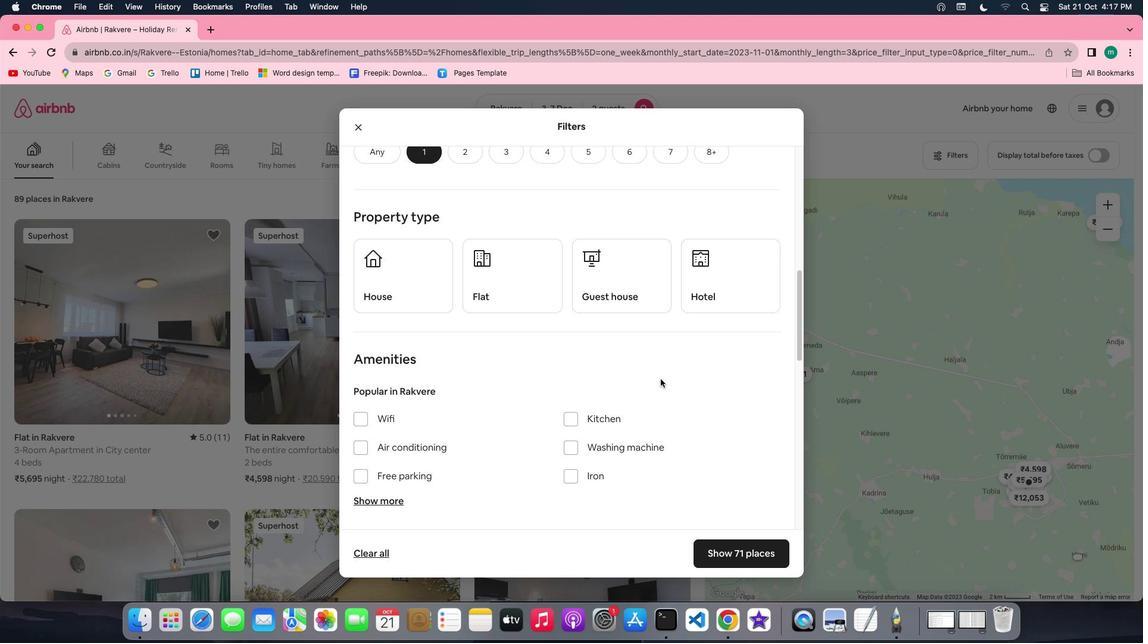 
Action: Mouse scrolled (660, 379) with delta (0, 0)
Screenshot: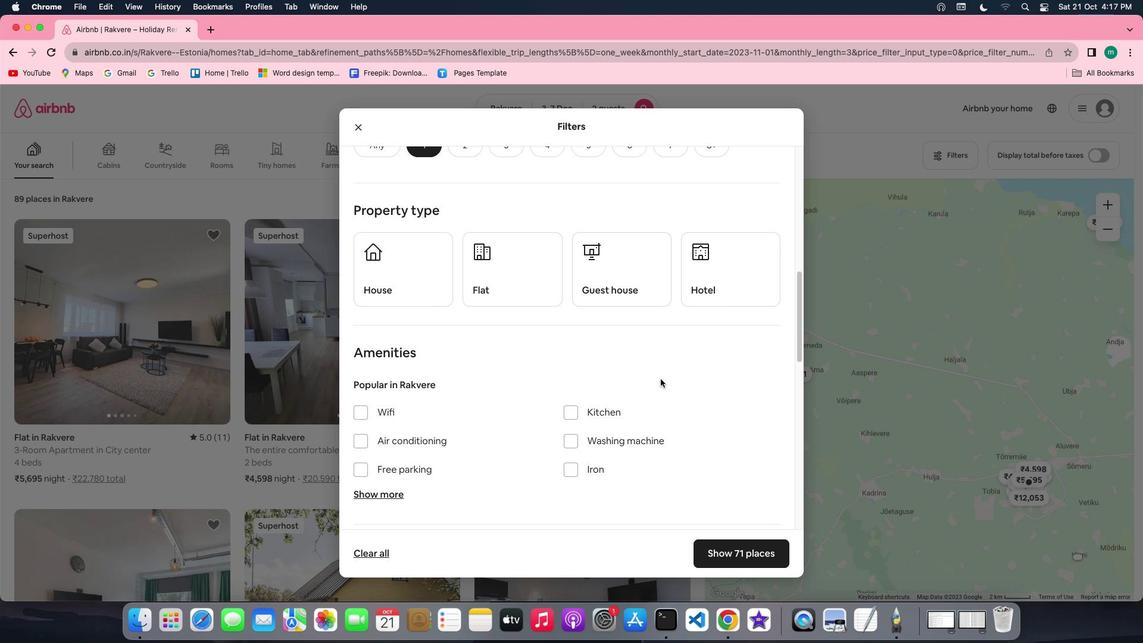 
Action: Mouse scrolled (660, 379) with delta (0, 0)
Screenshot: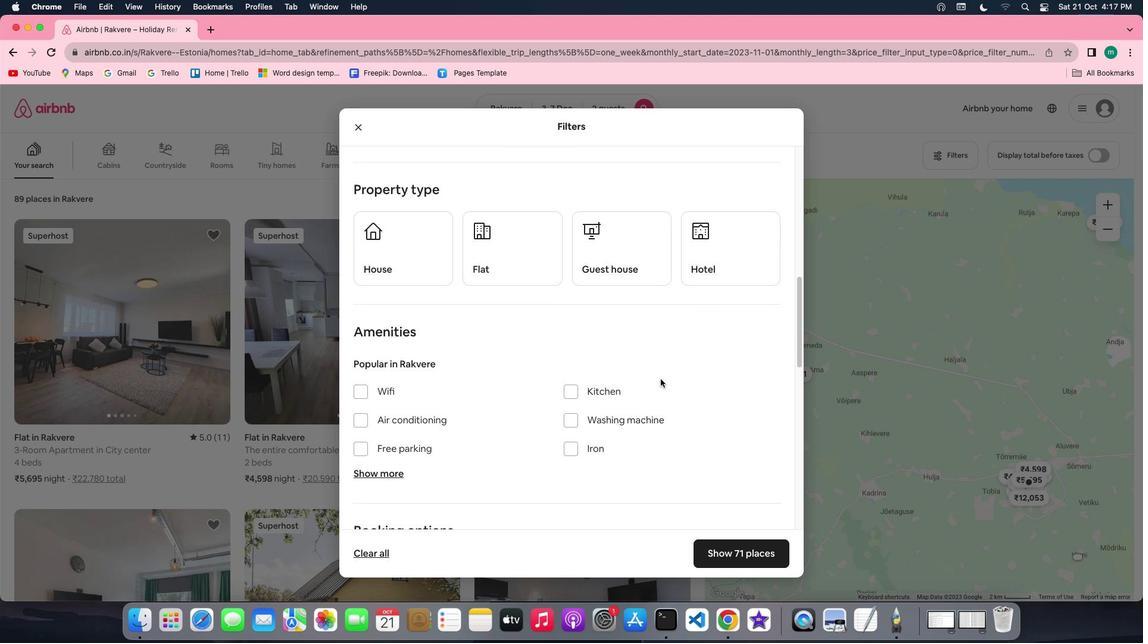 
Action: Mouse moved to (722, 225)
Screenshot: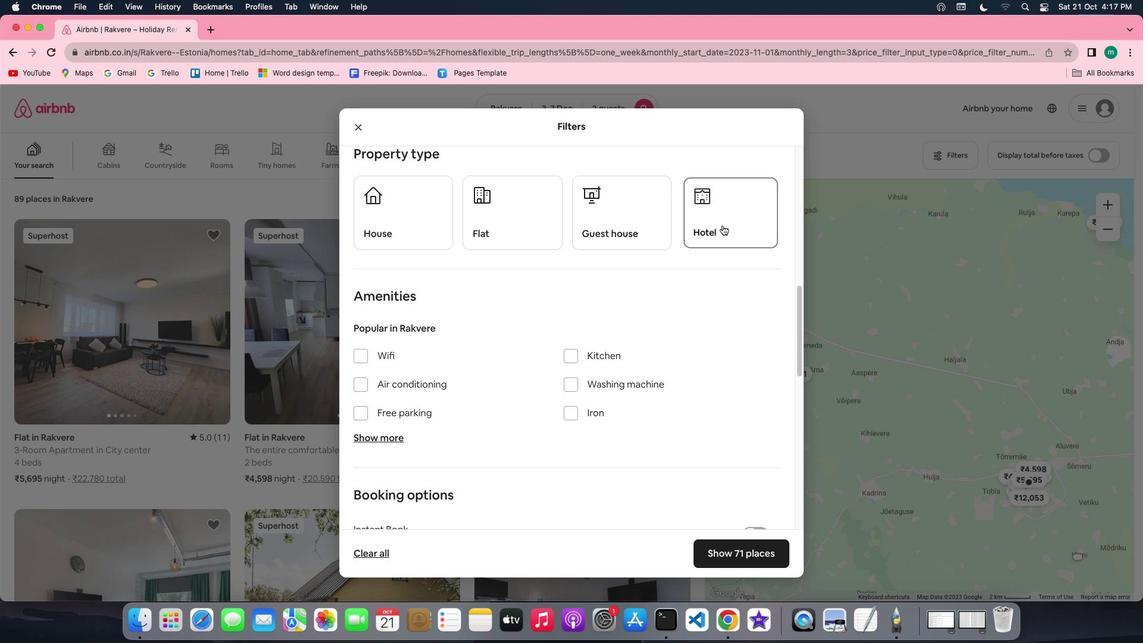 
Action: Mouse pressed left at (722, 225)
Screenshot: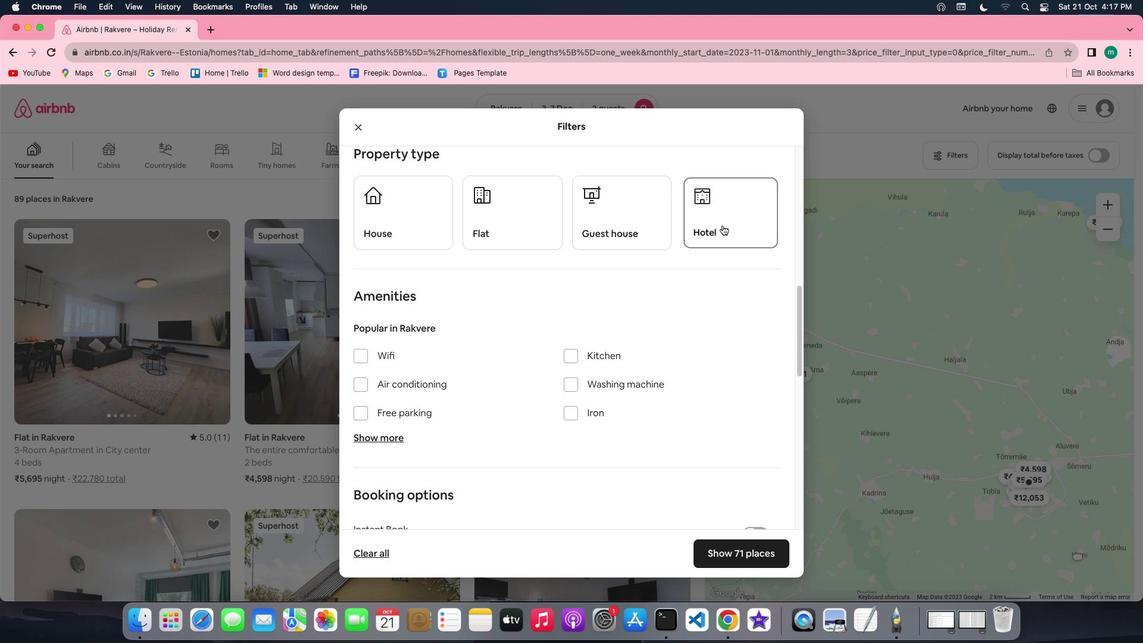 
Action: Mouse moved to (680, 369)
Screenshot: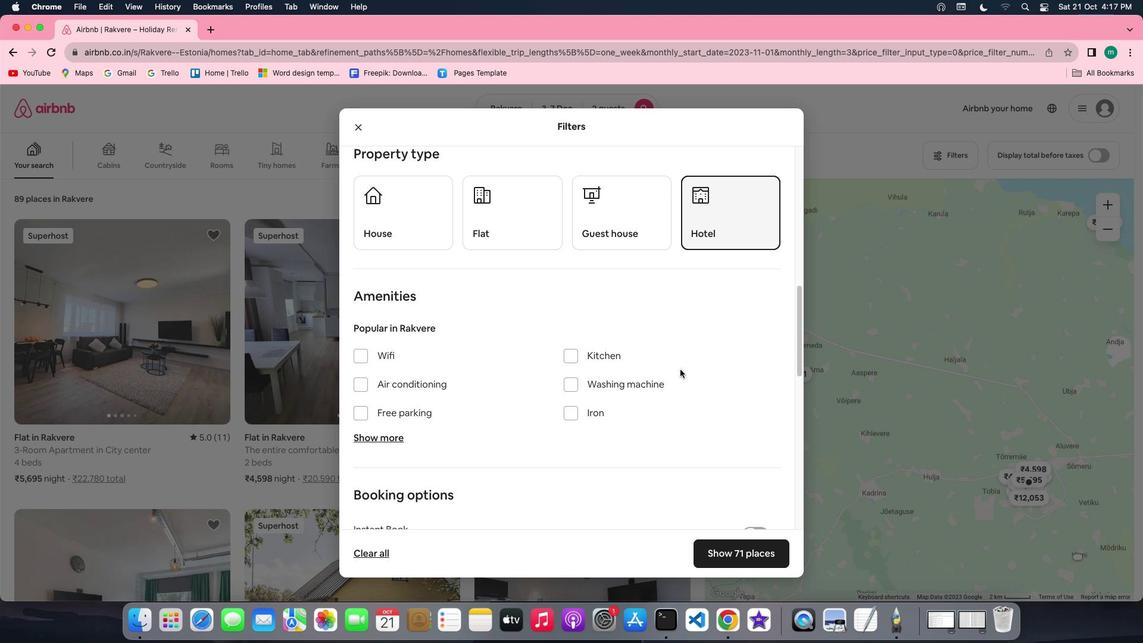 
Action: Mouse scrolled (680, 369) with delta (0, 0)
Screenshot: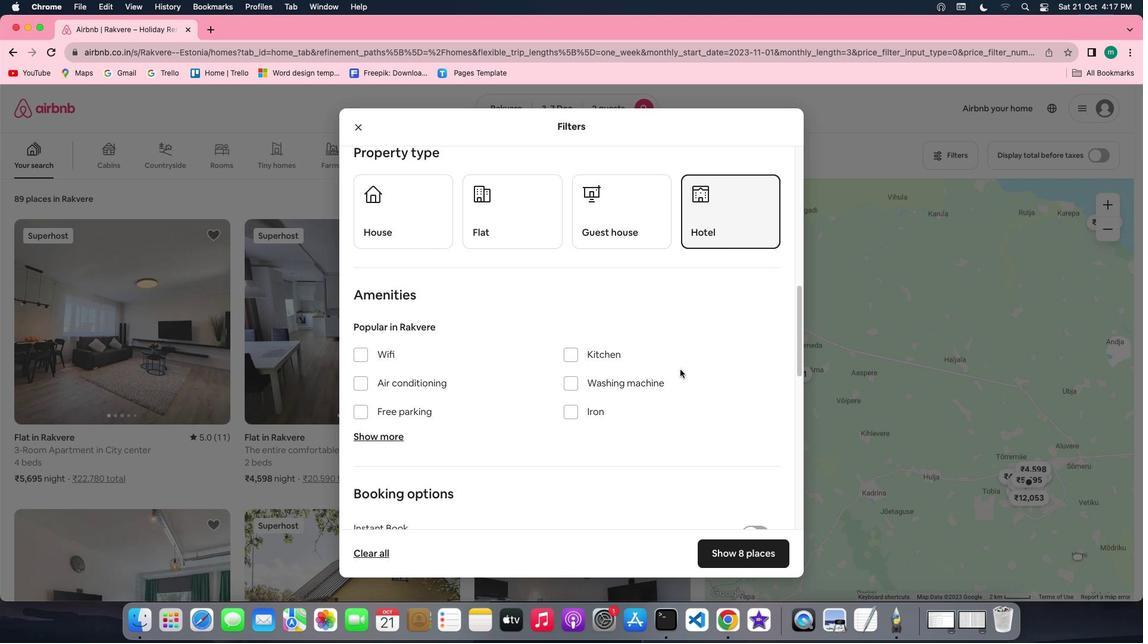 
Action: Mouse scrolled (680, 369) with delta (0, 0)
Screenshot: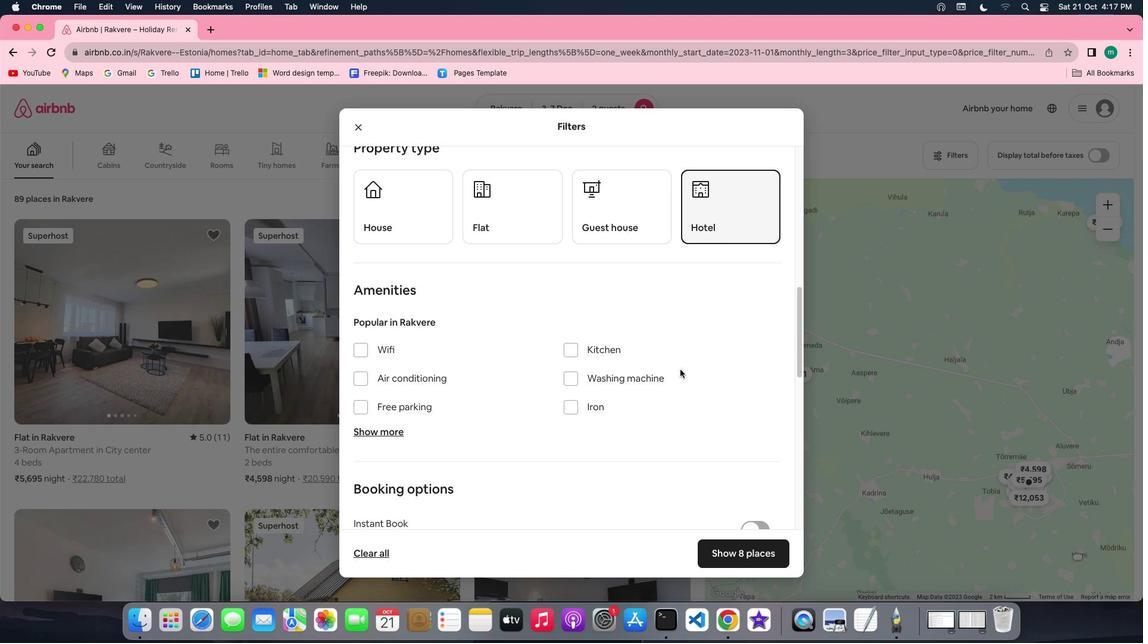 
Action: Mouse scrolled (680, 369) with delta (0, 0)
Screenshot: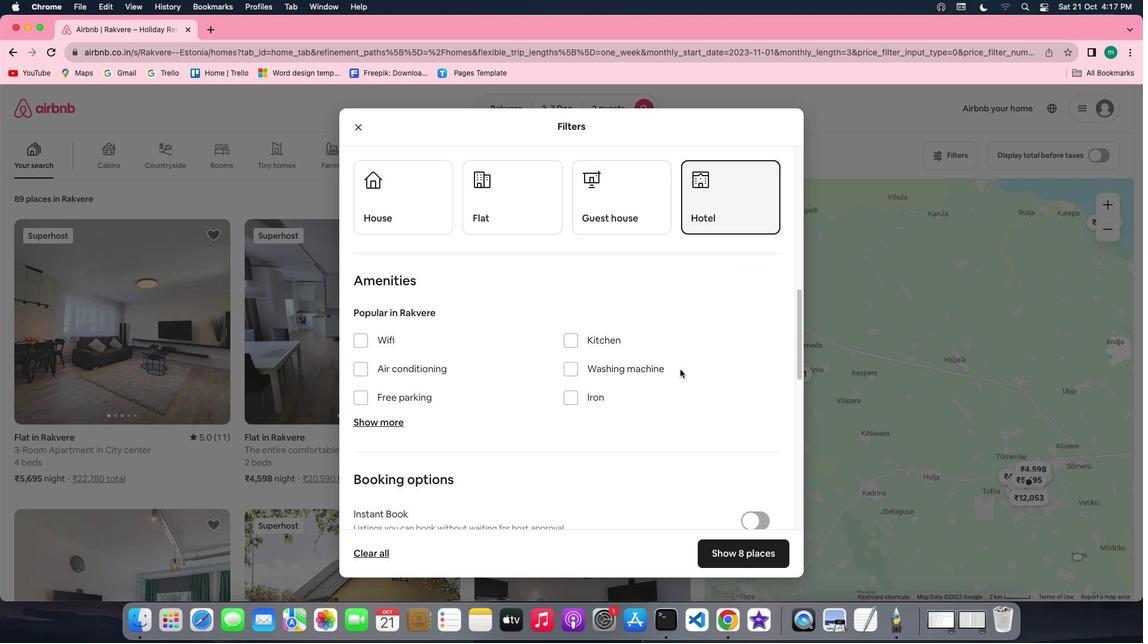 
Action: Mouse scrolled (680, 369) with delta (0, 0)
Screenshot: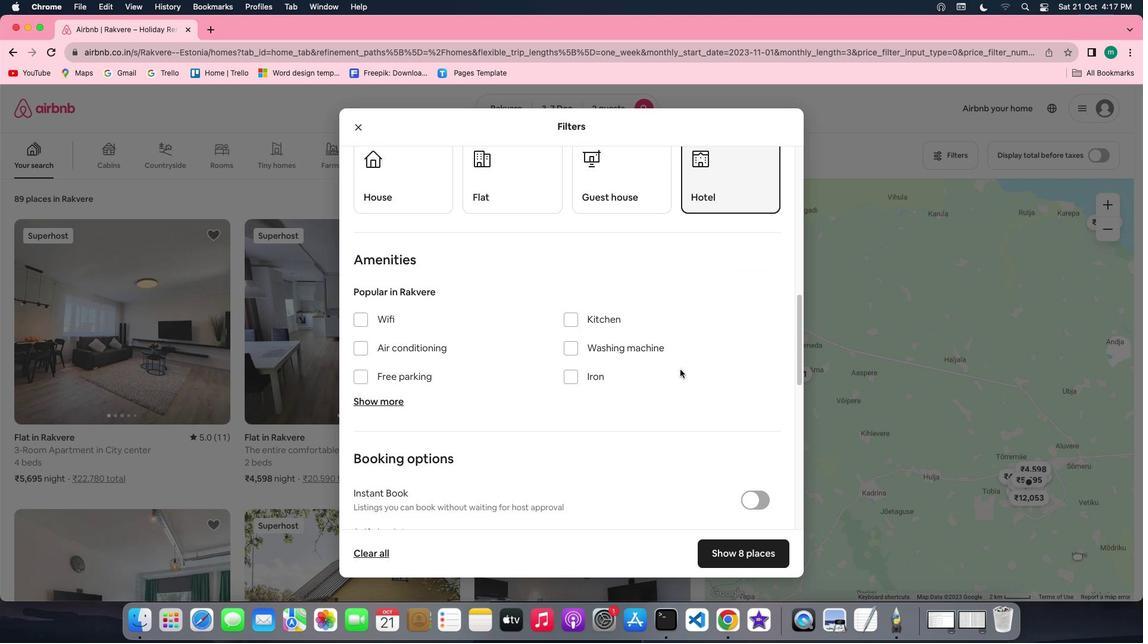 
Action: Mouse moved to (687, 382)
Screenshot: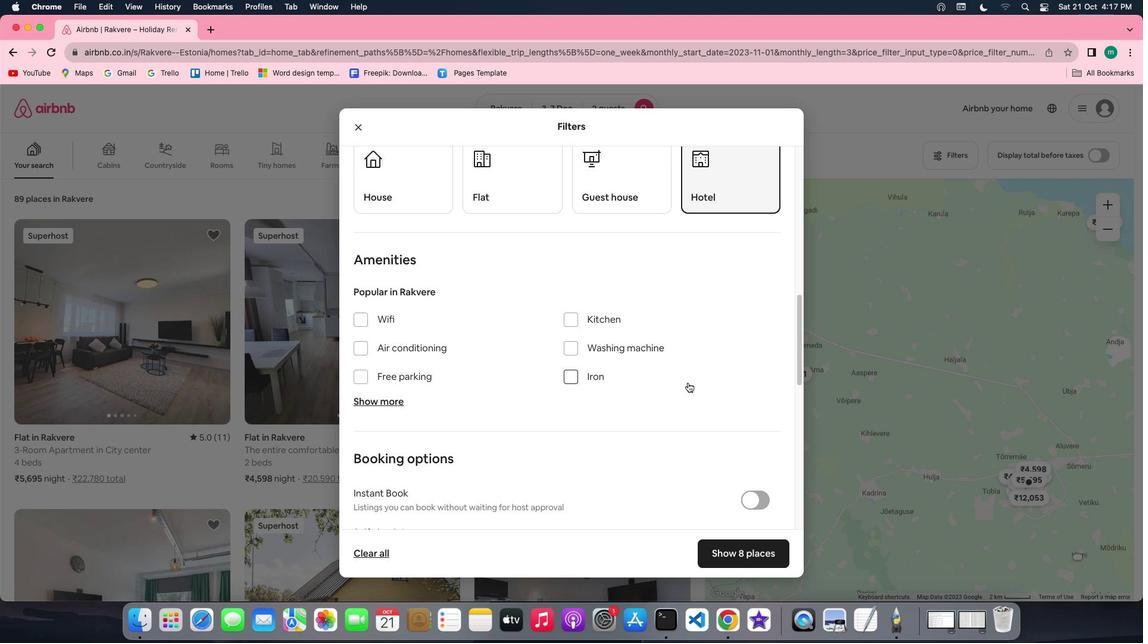 
Action: Mouse scrolled (687, 382) with delta (0, 0)
Screenshot: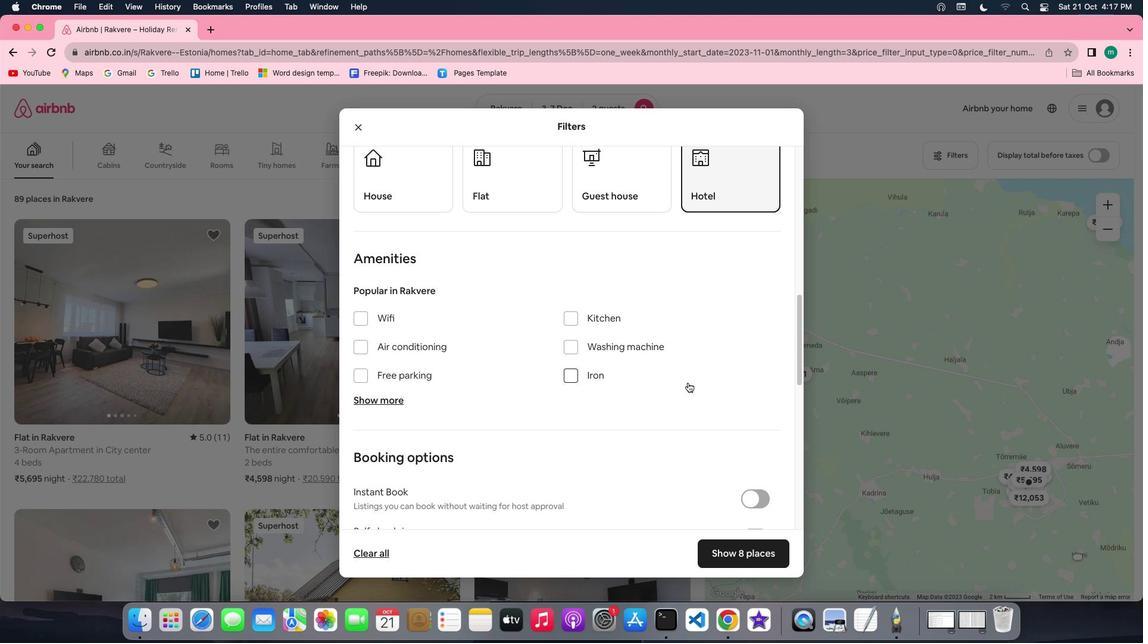 
Action: Mouse scrolled (687, 382) with delta (0, 0)
Screenshot: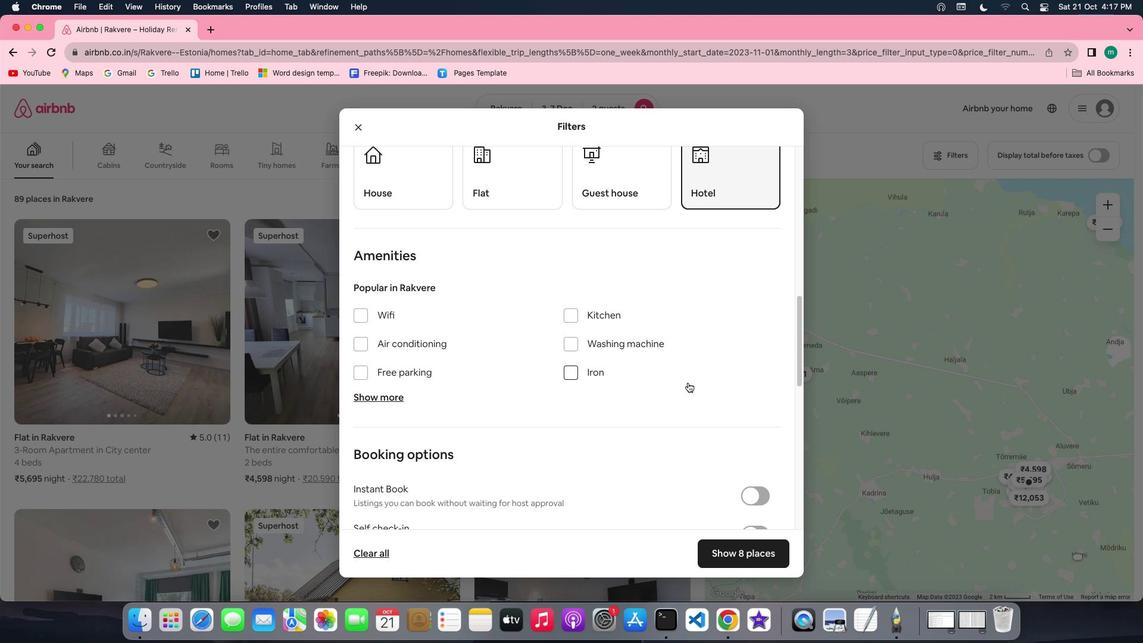 
Action: Mouse scrolled (687, 382) with delta (0, 0)
Screenshot: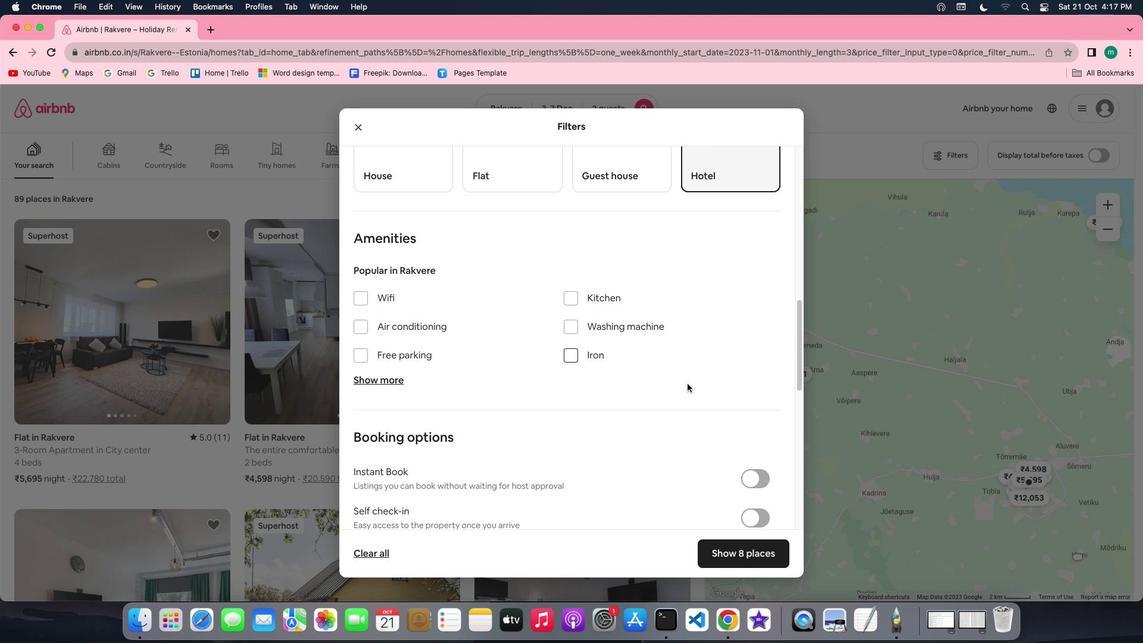 
Action: Mouse moved to (687, 383)
Screenshot: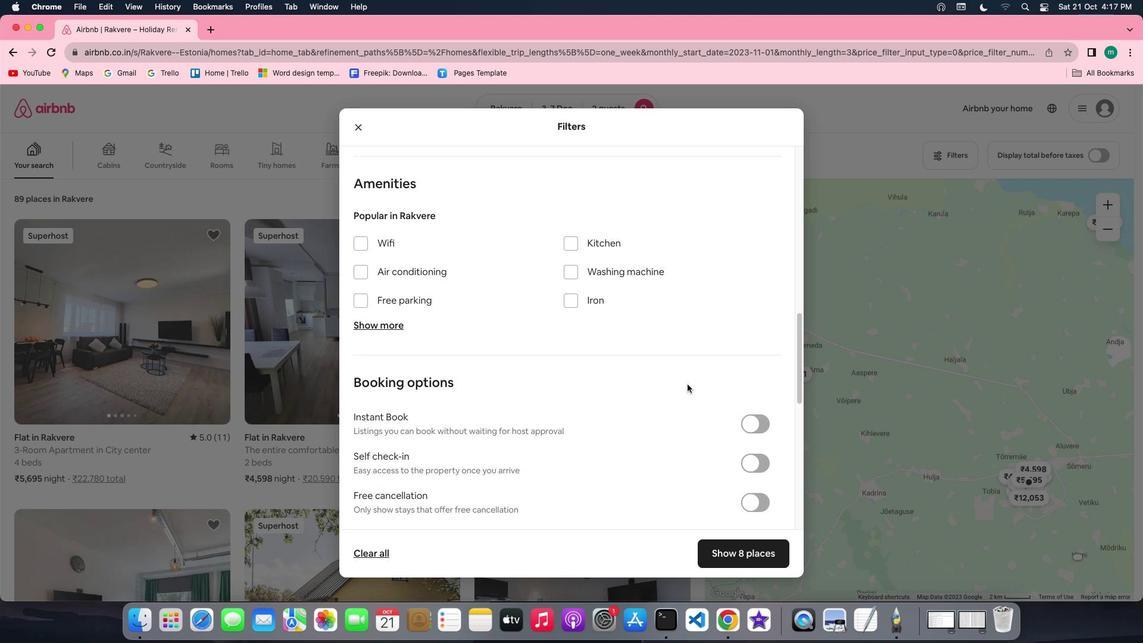 
Action: Mouse scrolled (687, 383) with delta (0, -1)
Screenshot: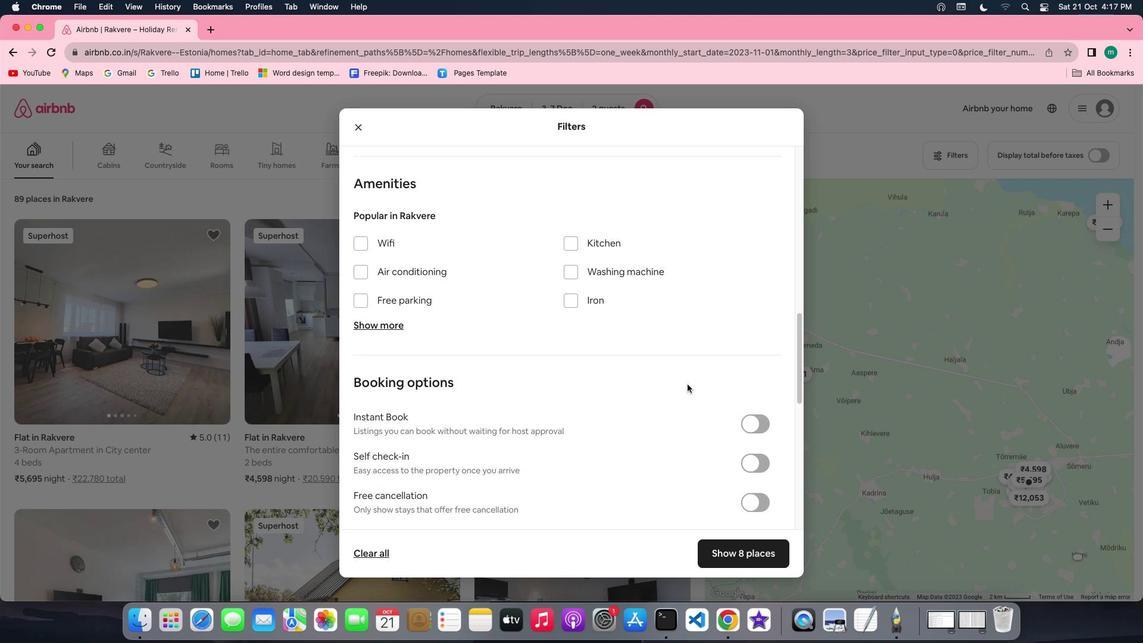 
Action: Mouse moved to (685, 391)
Screenshot: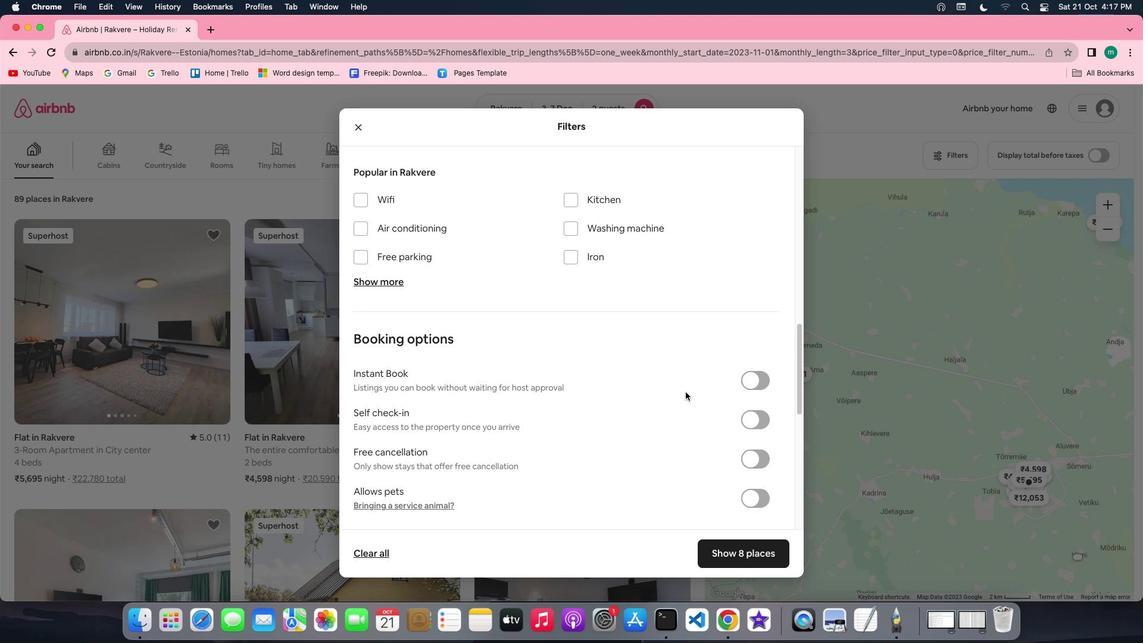 
Action: Mouse scrolled (685, 391) with delta (0, 0)
Screenshot: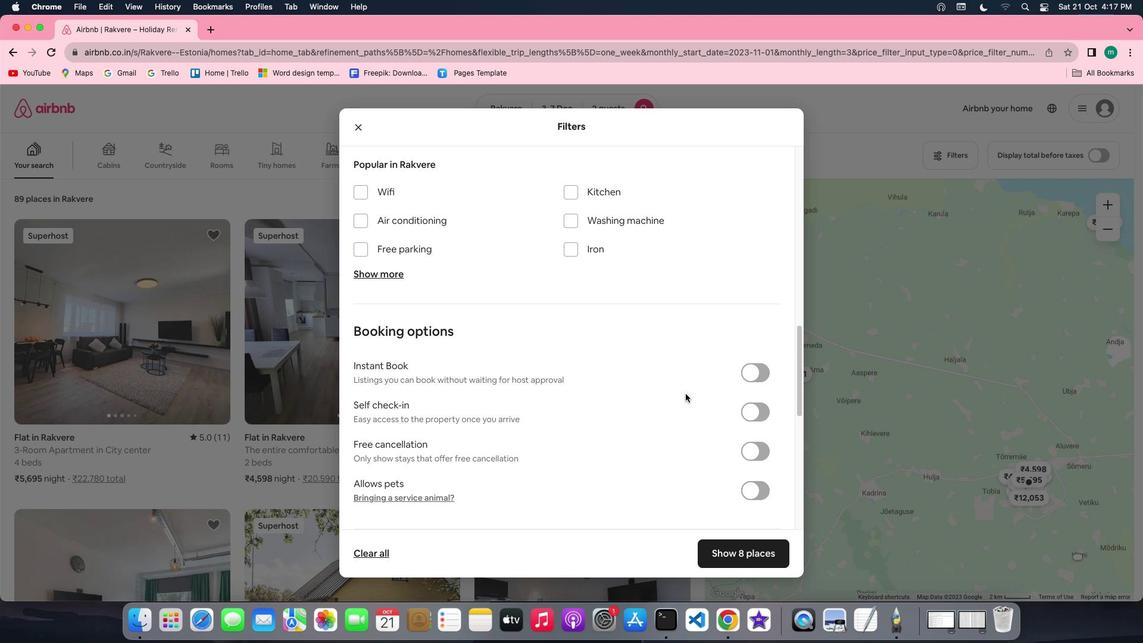 
Action: Mouse scrolled (685, 391) with delta (0, 0)
Screenshot: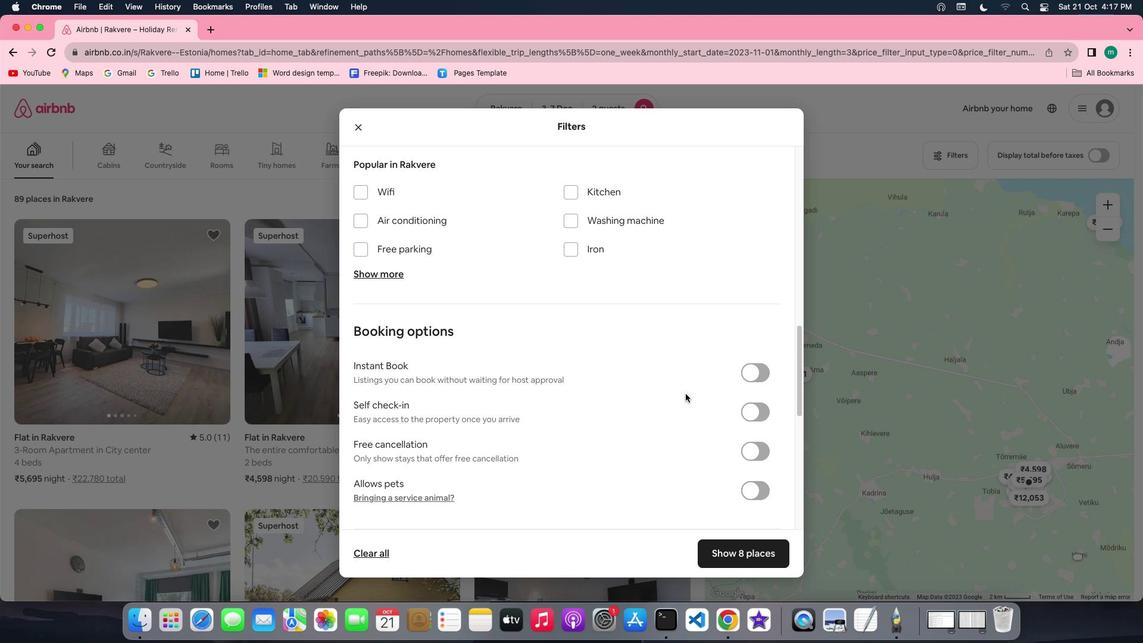 
Action: Mouse scrolled (685, 391) with delta (0, -1)
Screenshot: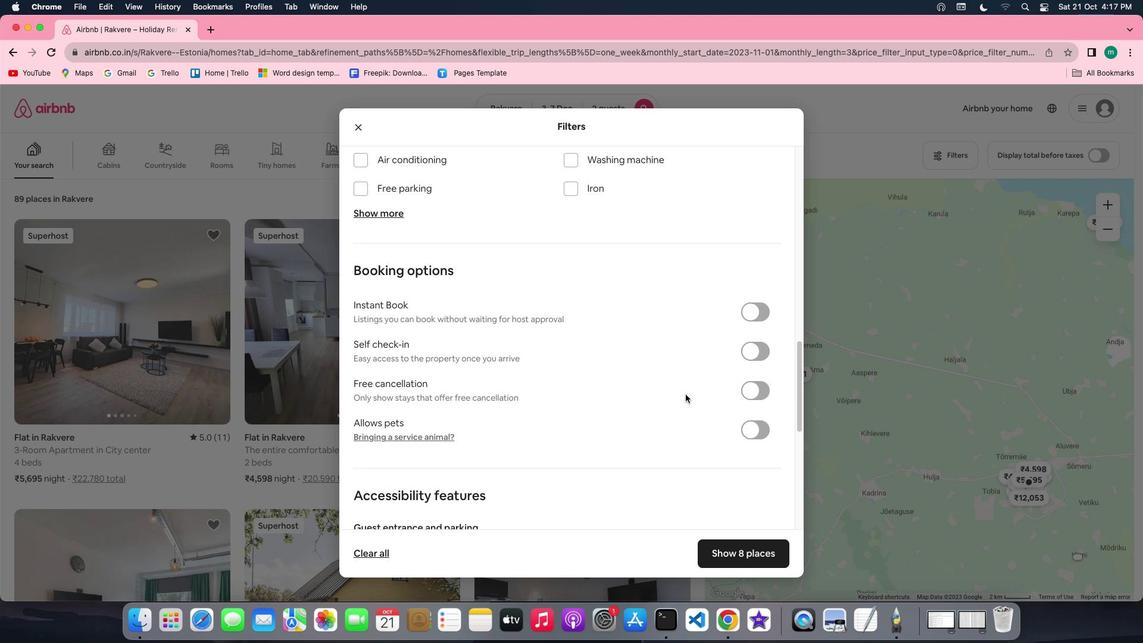 
Action: Mouse moved to (685, 393)
Screenshot: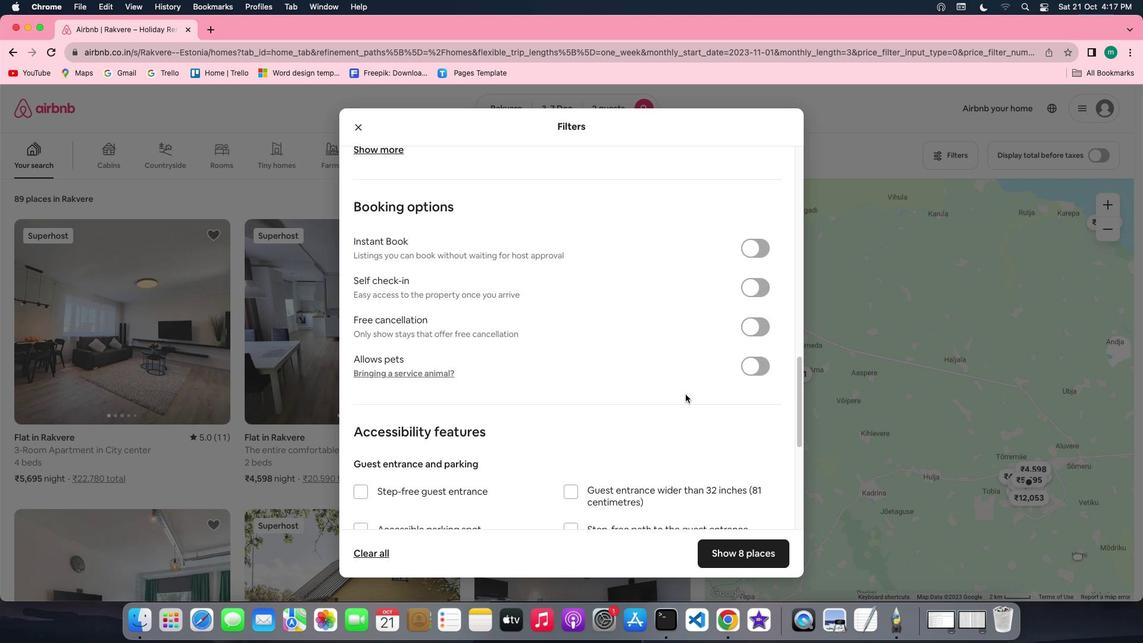 
Action: Mouse scrolled (685, 393) with delta (0, -2)
Screenshot: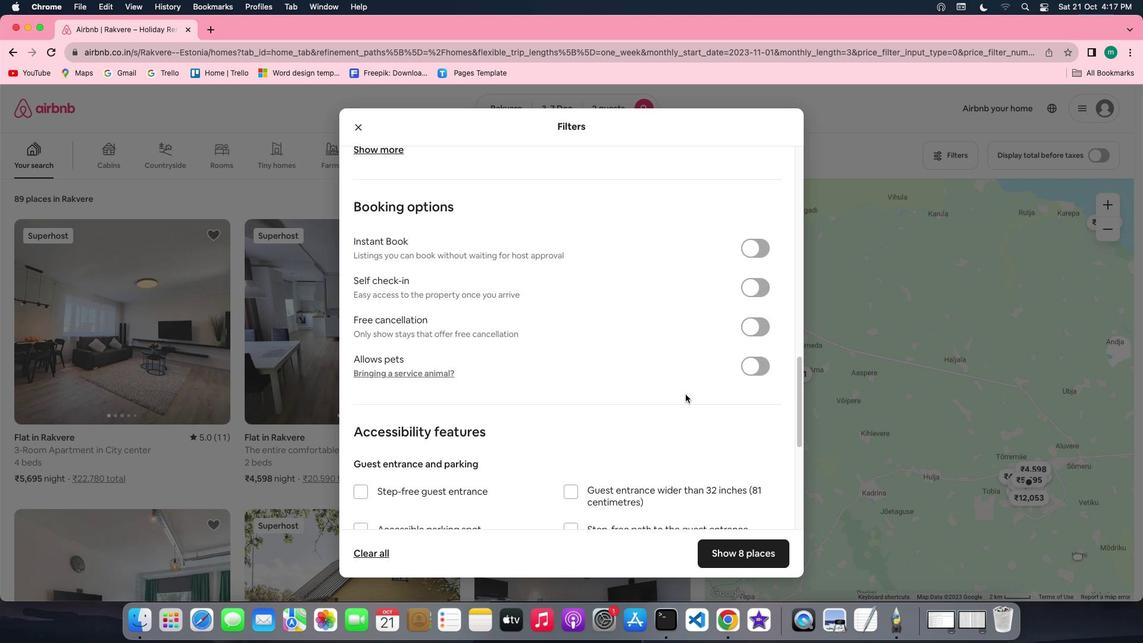 
Action: Mouse moved to (685, 394)
Screenshot: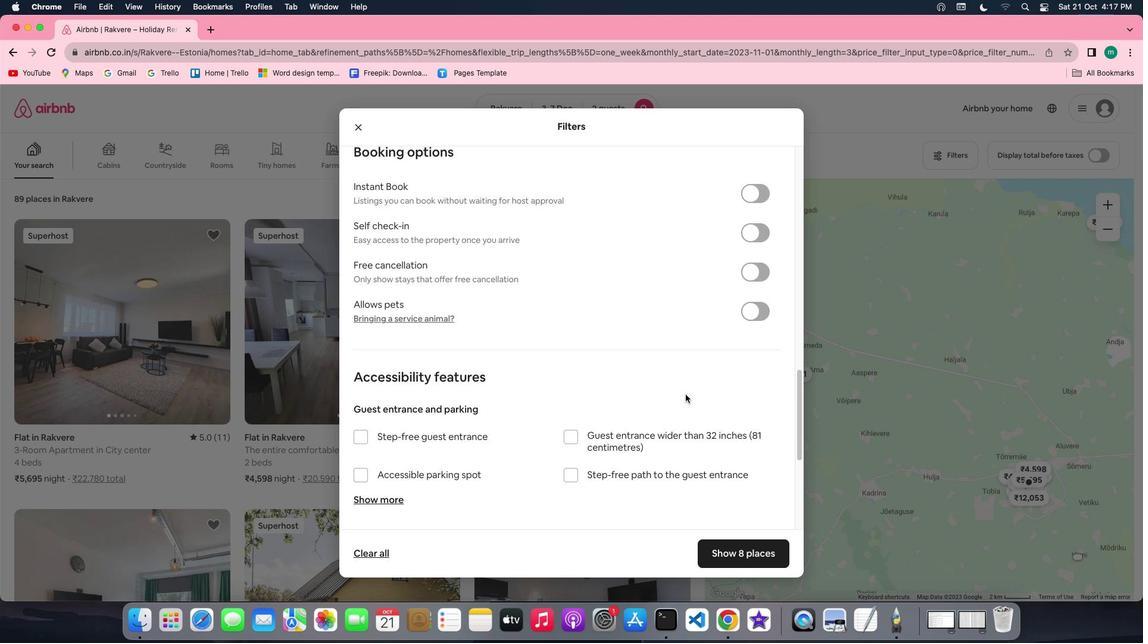 
Action: Mouse scrolled (685, 394) with delta (0, 0)
Screenshot: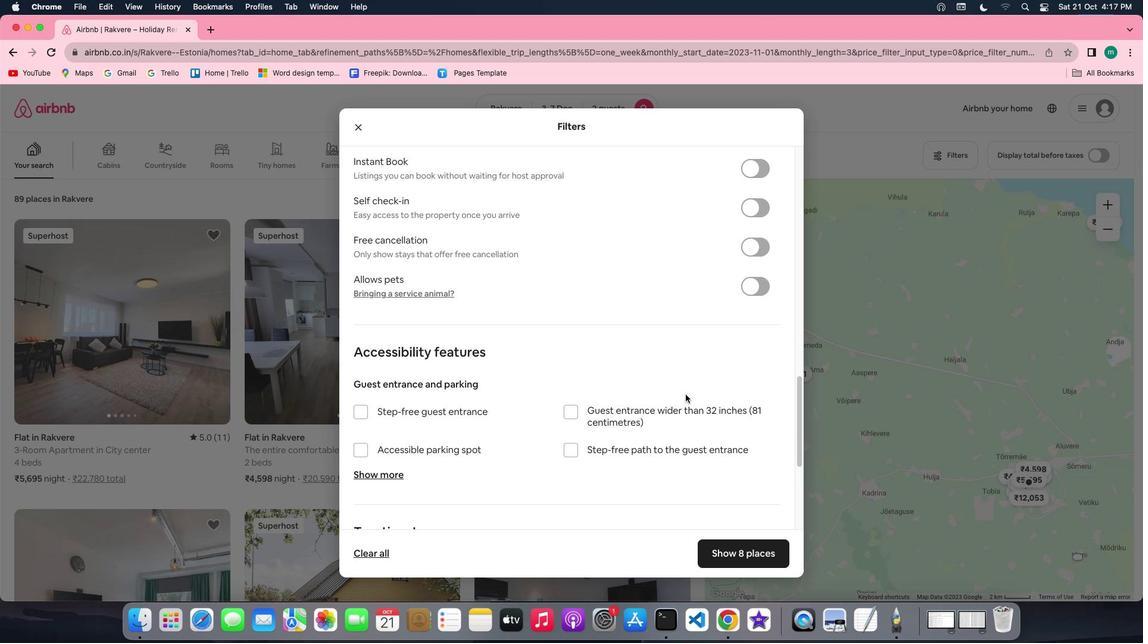 
Action: Mouse scrolled (685, 394) with delta (0, 0)
Screenshot: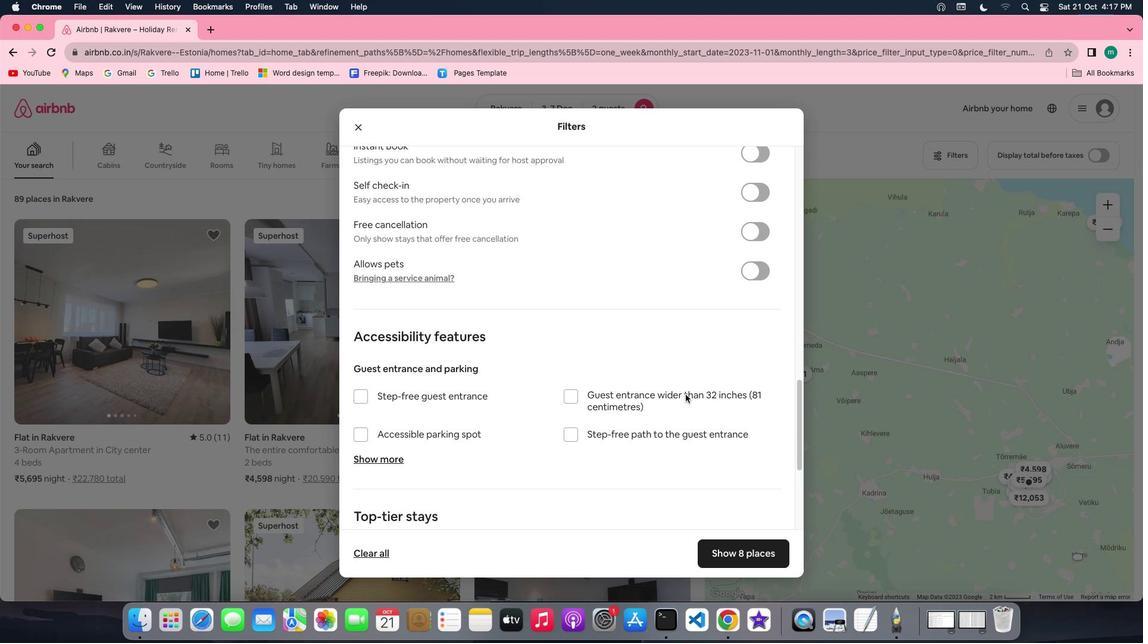 
Action: Mouse scrolled (685, 394) with delta (0, 0)
Screenshot: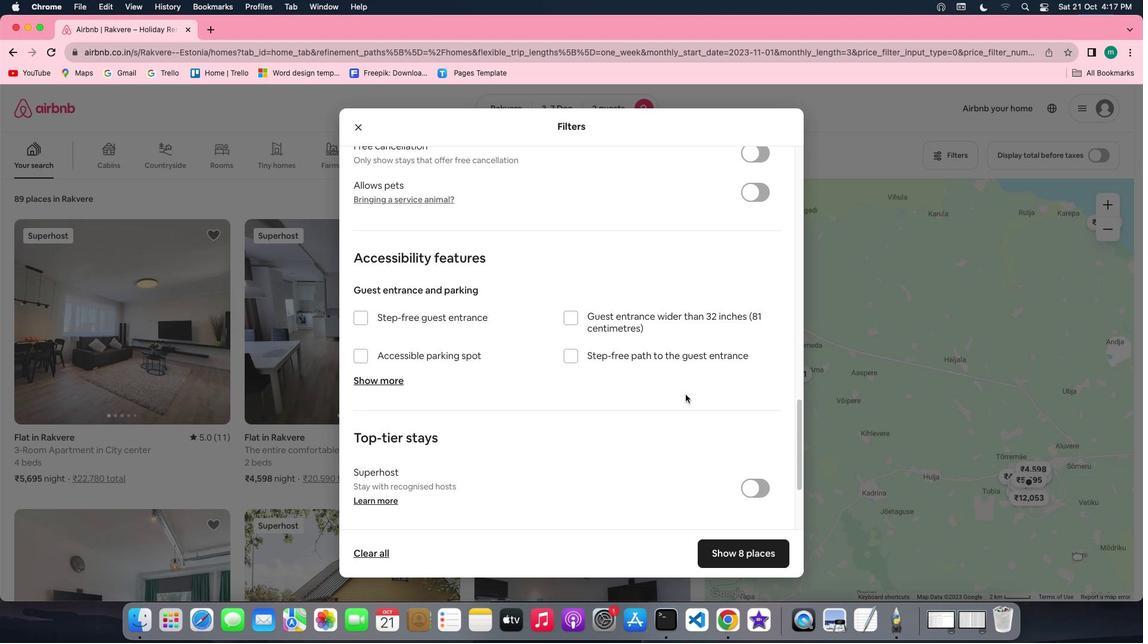 
Action: Mouse scrolled (685, 394) with delta (0, -1)
Screenshot: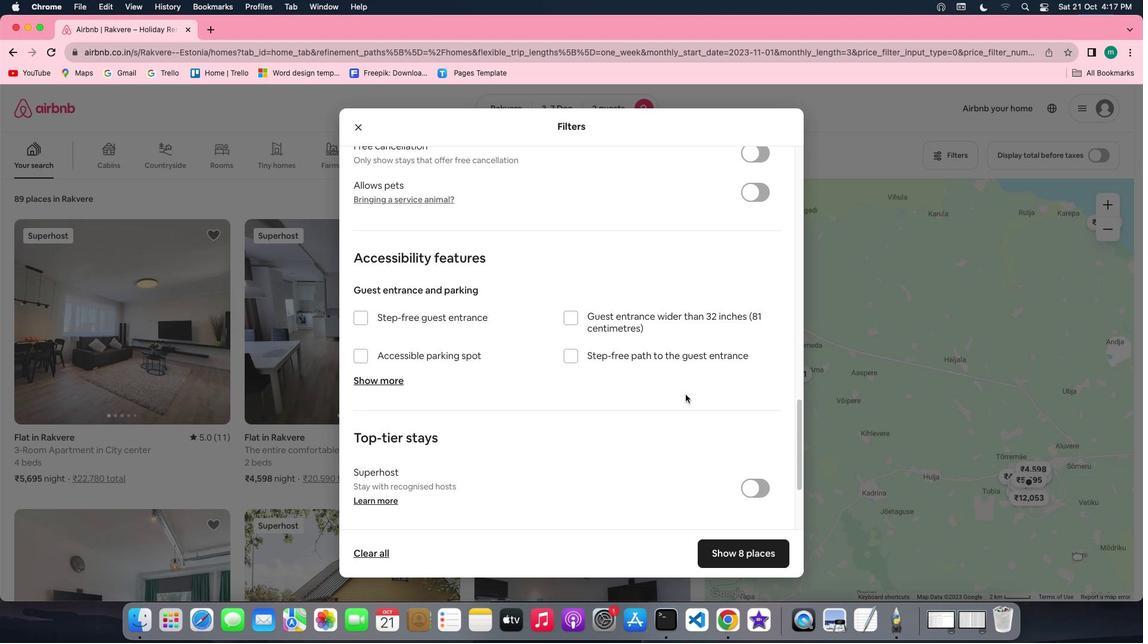 
Action: Mouse scrolled (685, 394) with delta (0, -2)
Screenshot: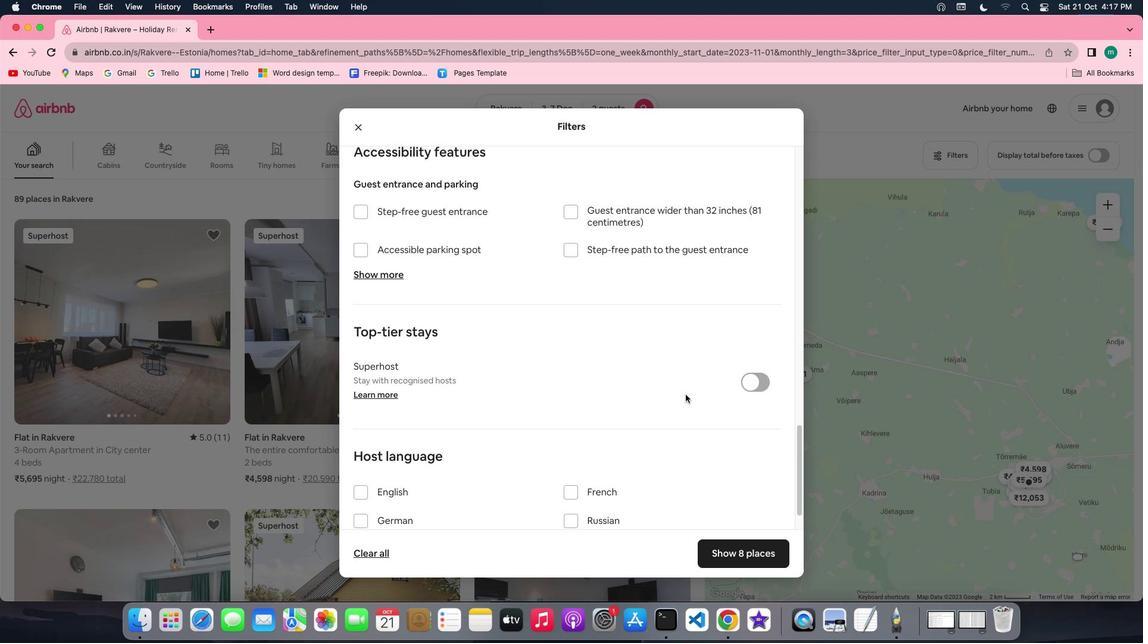 
Action: Mouse scrolled (685, 394) with delta (0, -3)
Screenshot: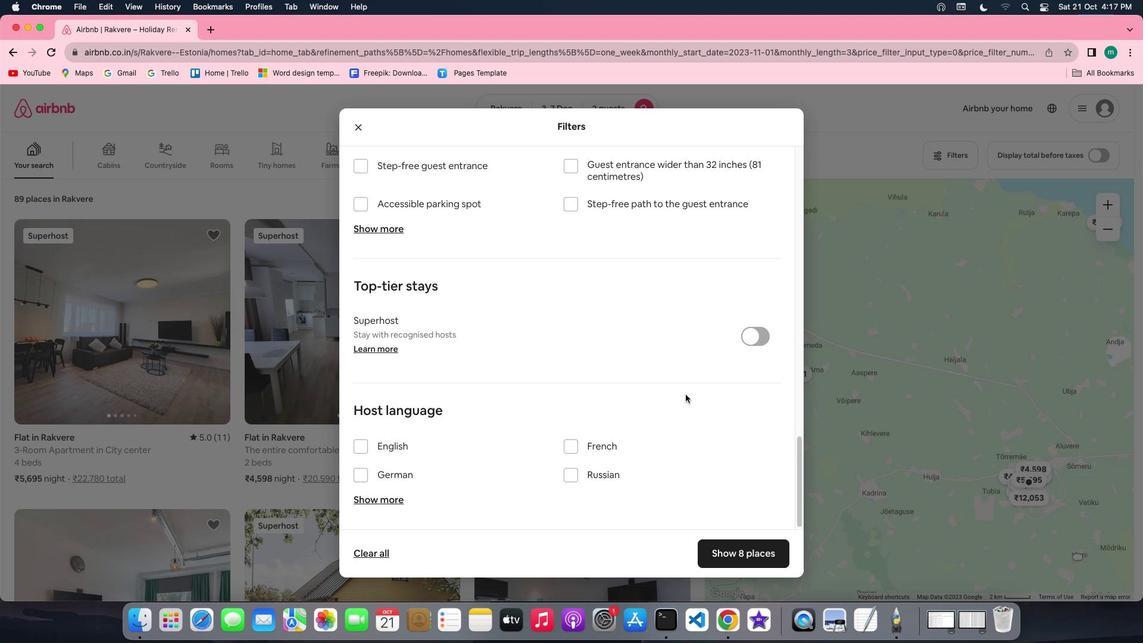 
Action: Mouse scrolled (685, 394) with delta (0, -3)
Screenshot: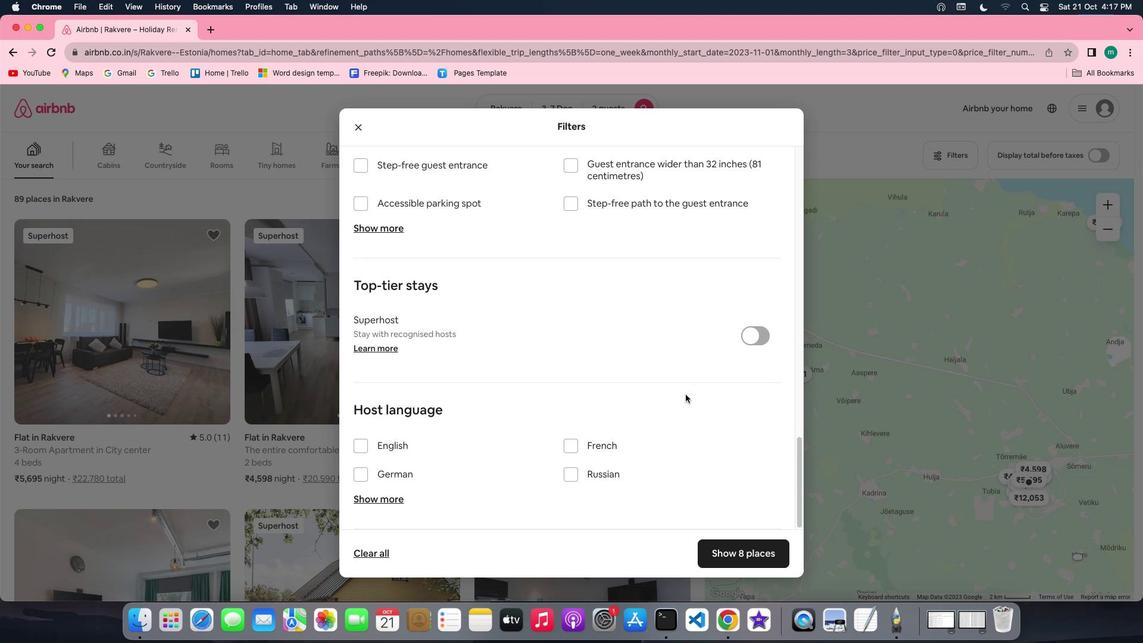 
Action: Mouse moved to (706, 423)
Screenshot: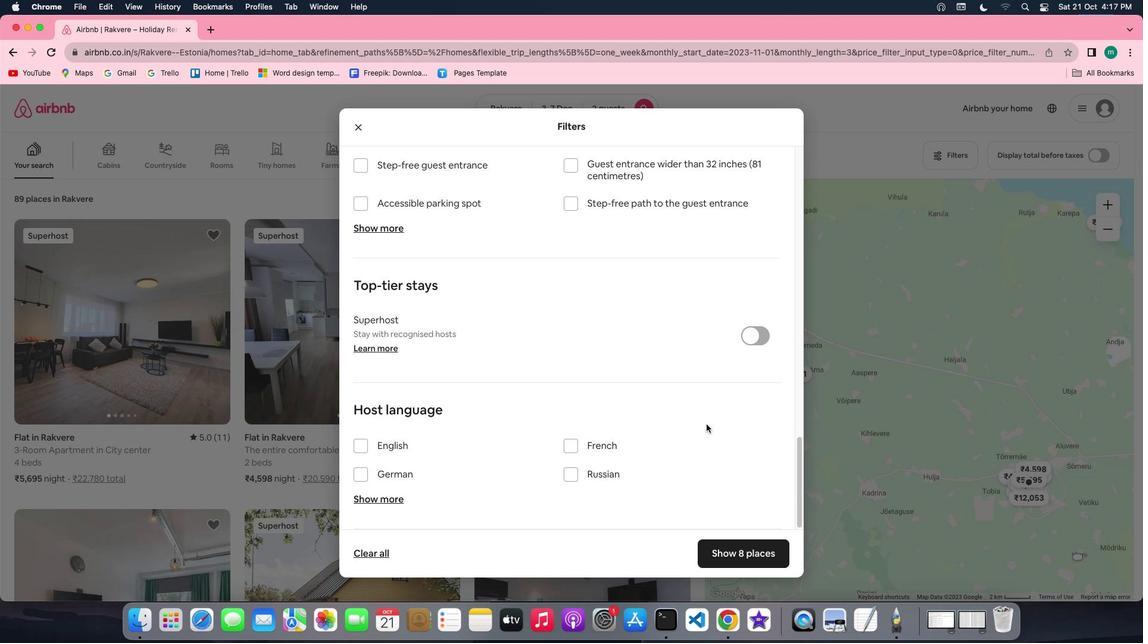 
Action: Mouse scrolled (706, 423) with delta (0, 0)
Screenshot: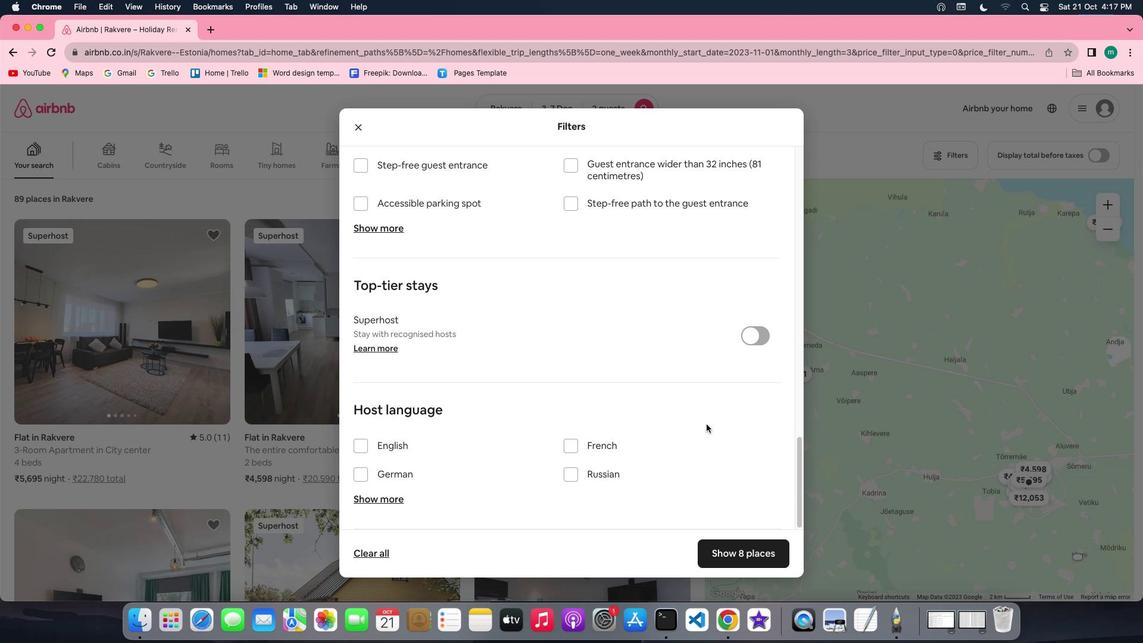 
Action: Mouse scrolled (706, 423) with delta (0, 0)
Screenshot: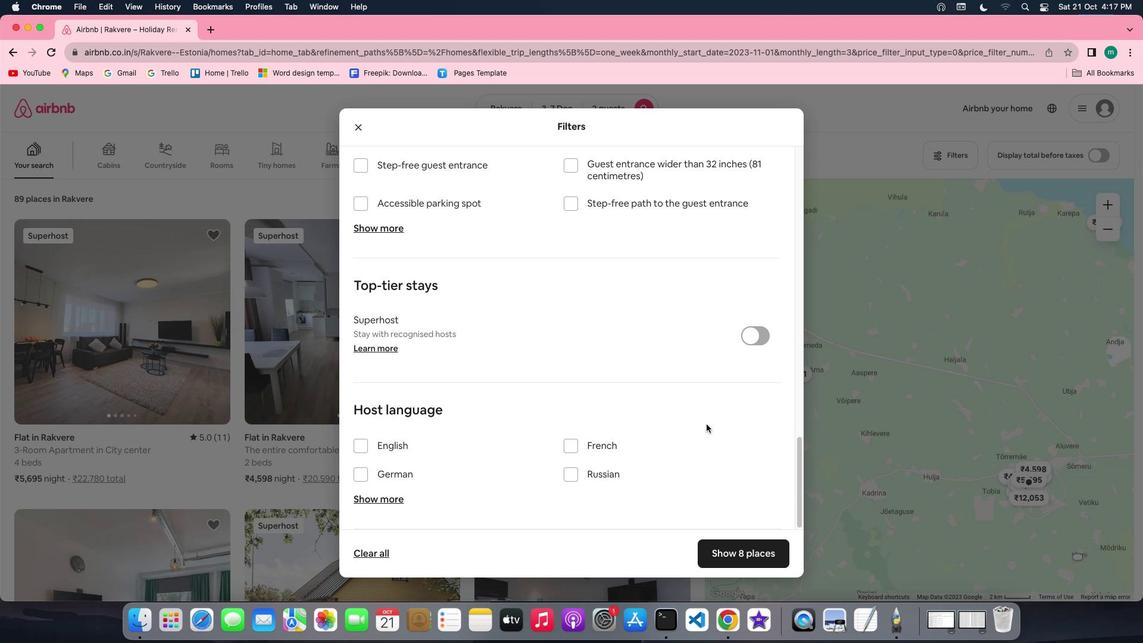 
Action: Mouse scrolled (706, 423) with delta (0, -1)
Screenshot: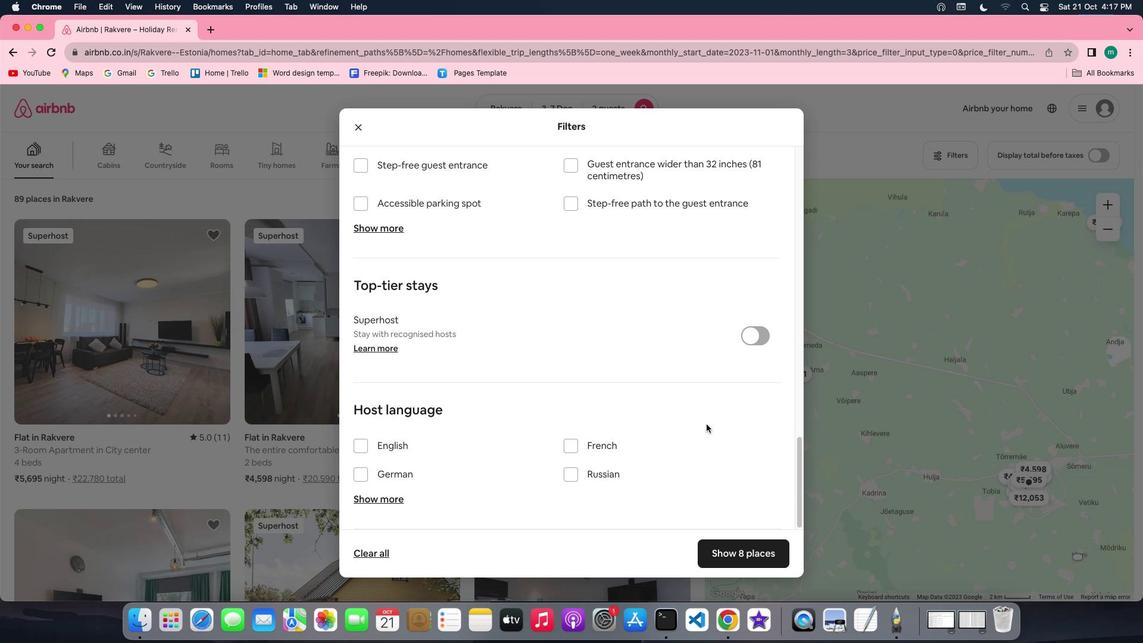 
Action: Mouse scrolled (706, 423) with delta (0, -2)
Screenshot: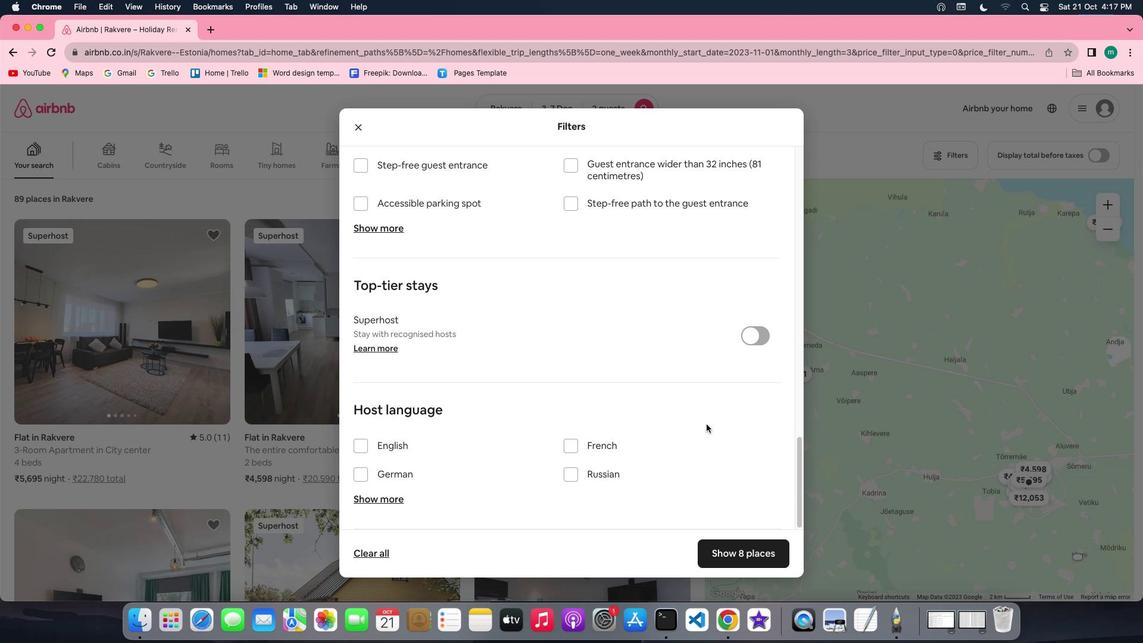 
Action: Mouse moved to (748, 548)
Screenshot: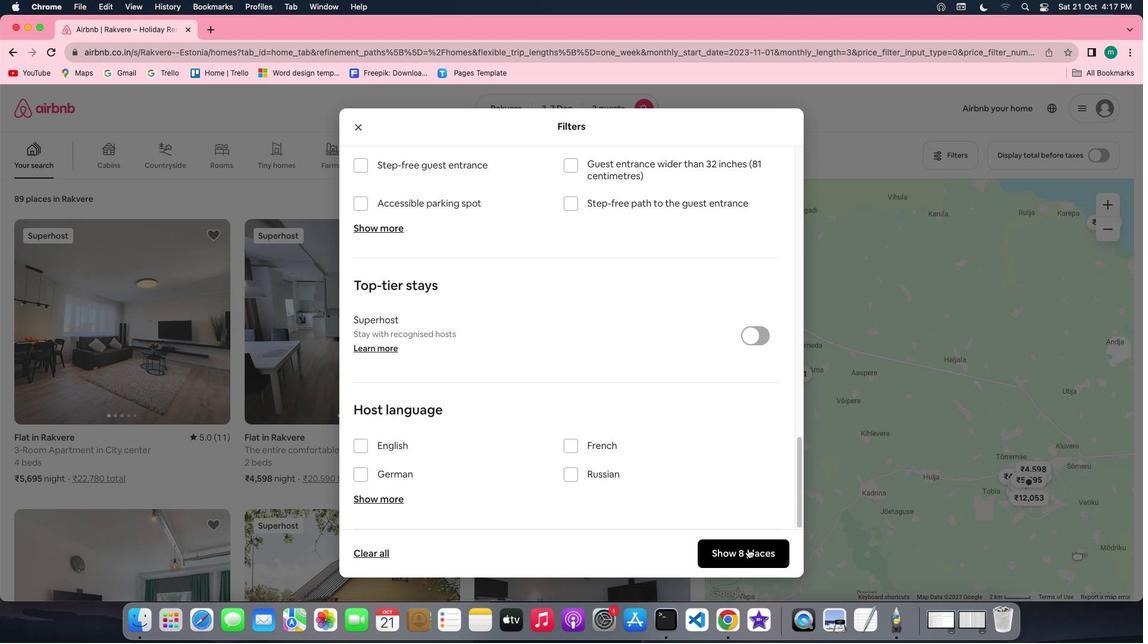 
Action: Mouse pressed left at (748, 548)
Screenshot: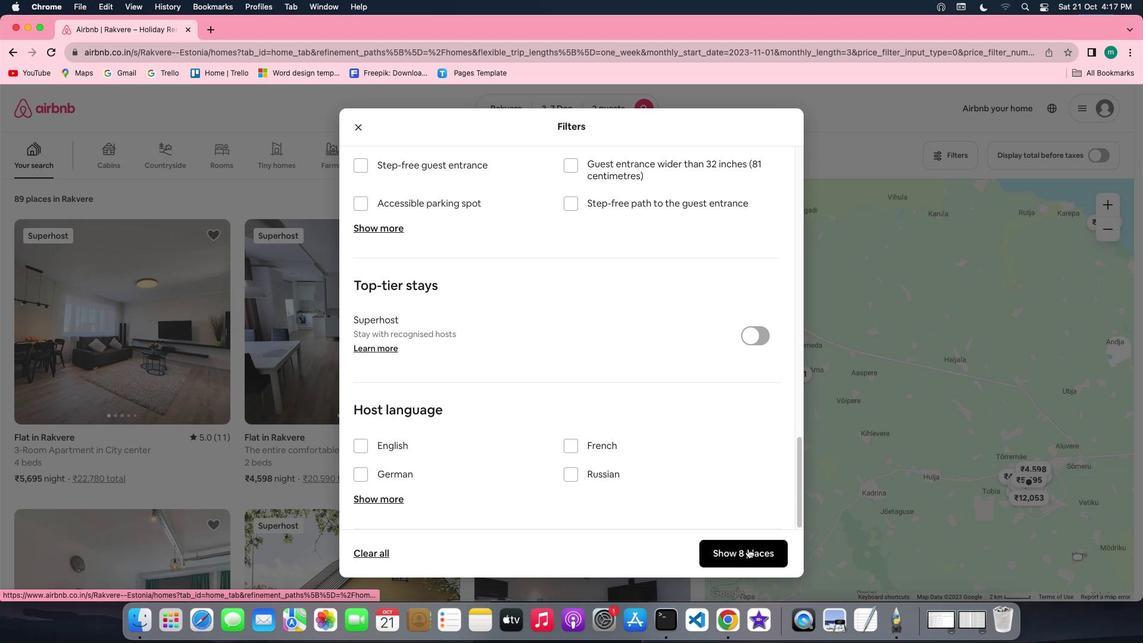 
Action: Mouse moved to (129, 353)
Screenshot: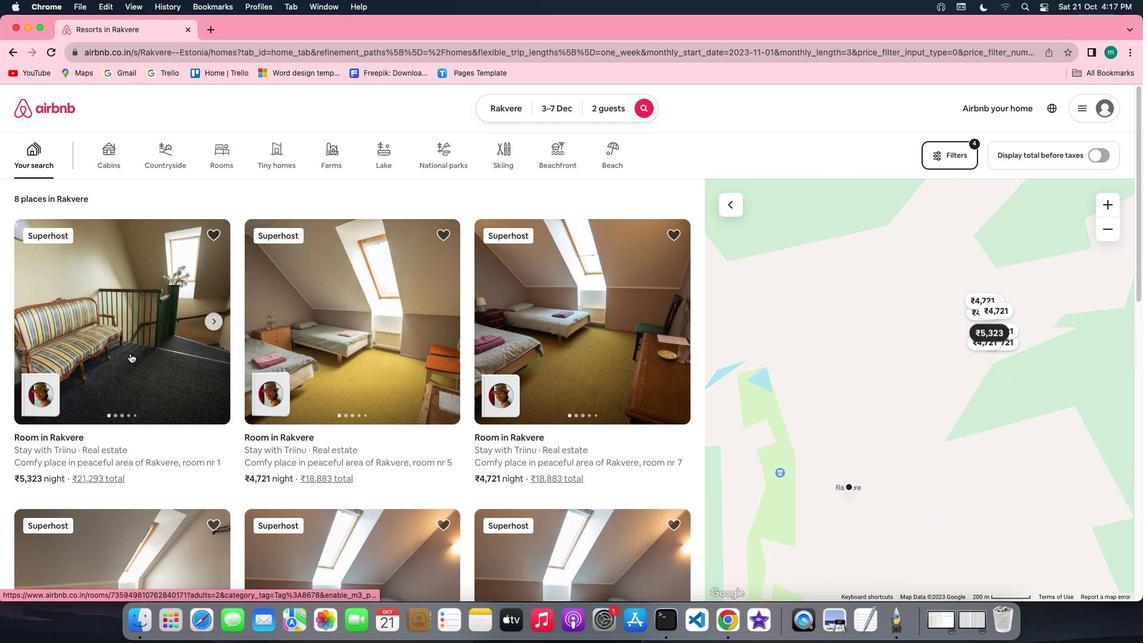 
Action: Mouse pressed left at (129, 353)
Screenshot: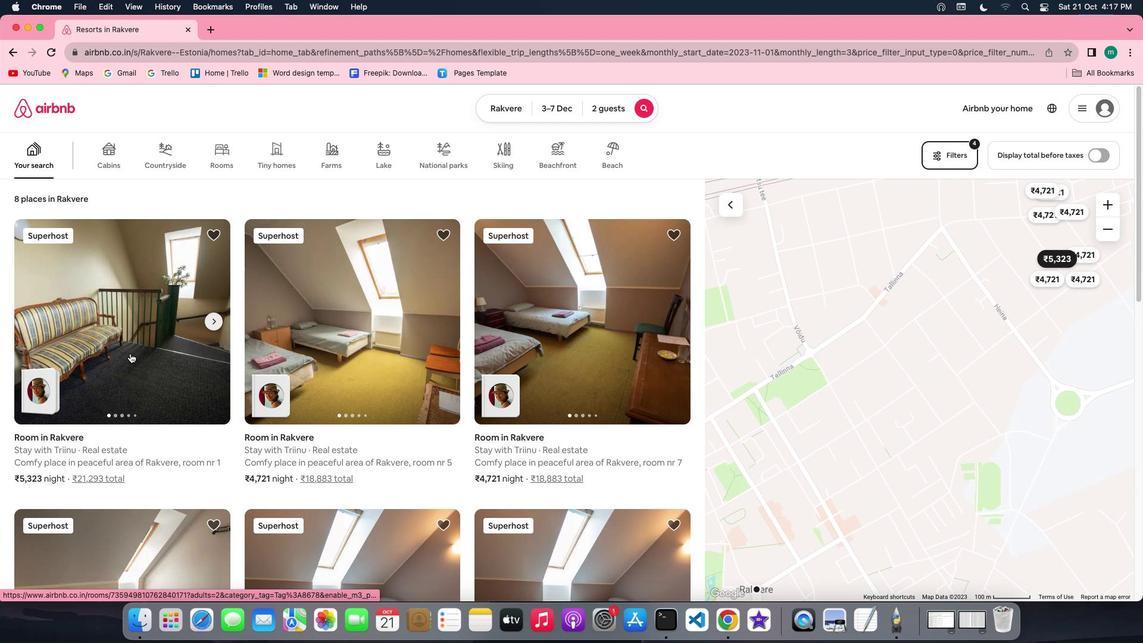 
Action: Mouse moved to (855, 427)
Screenshot: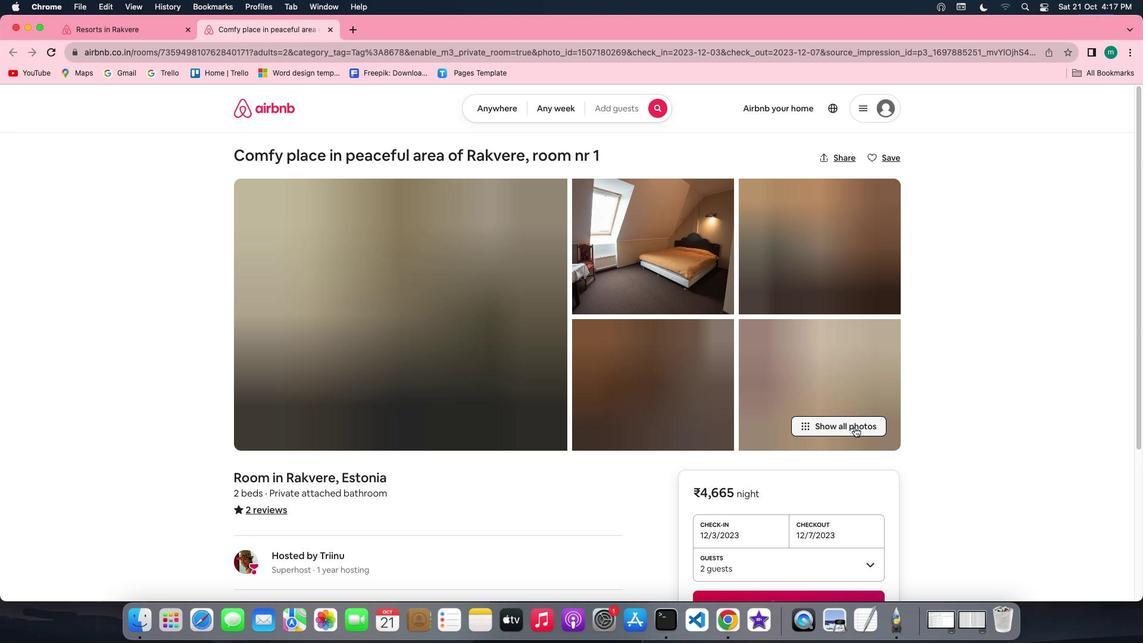 
Action: Mouse pressed left at (855, 427)
Screenshot: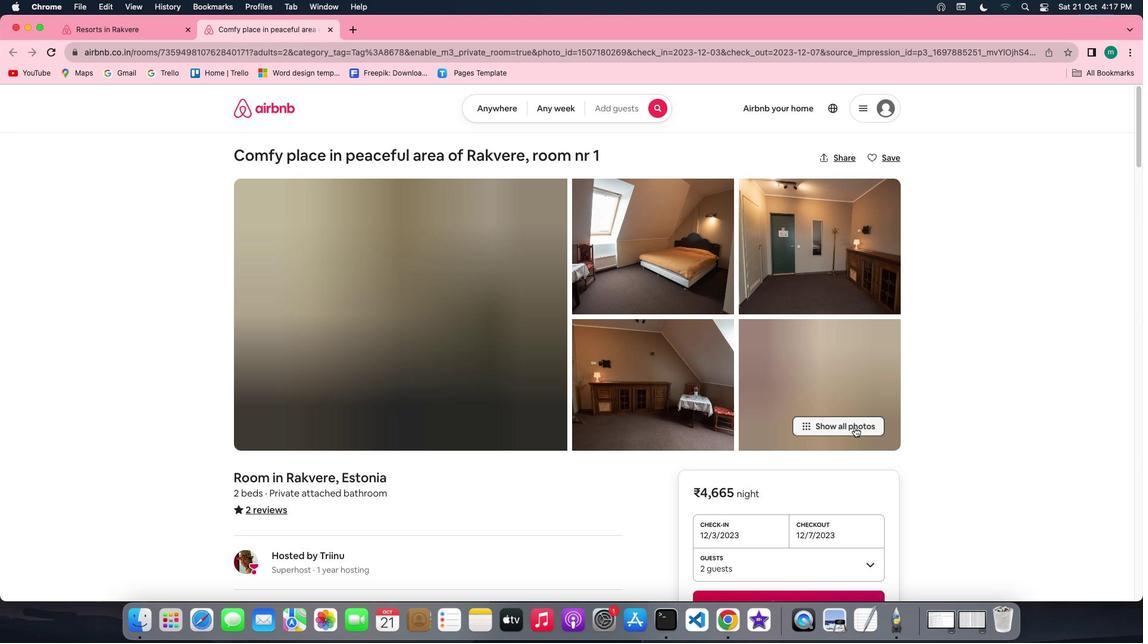 
Action: Mouse moved to (585, 432)
Screenshot: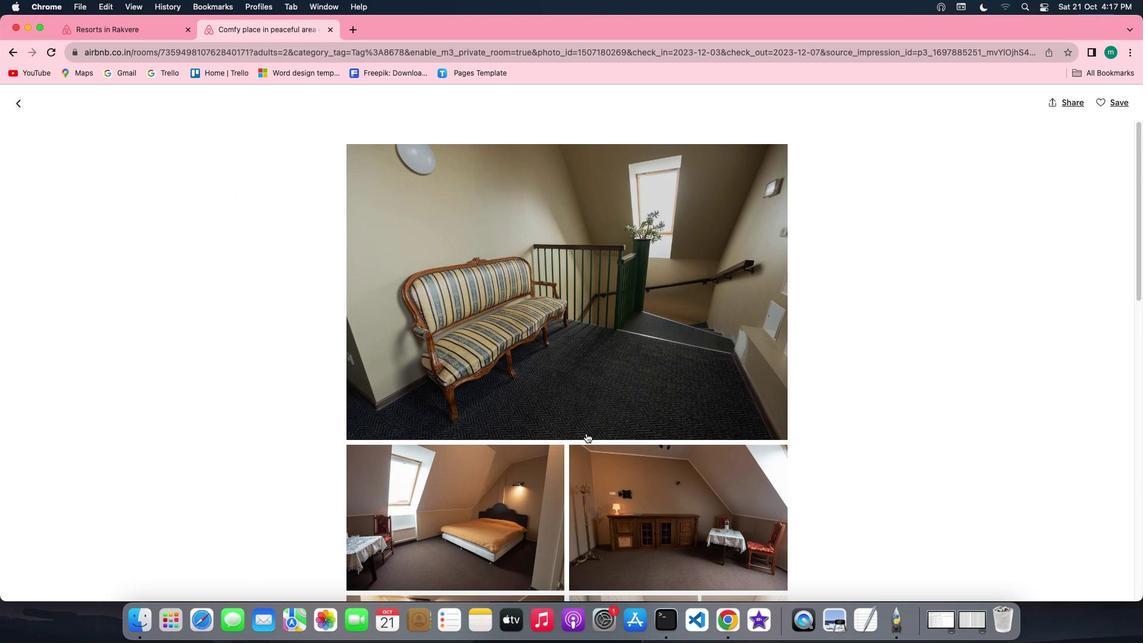 
Action: Mouse scrolled (585, 432) with delta (0, 0)
Screenshot: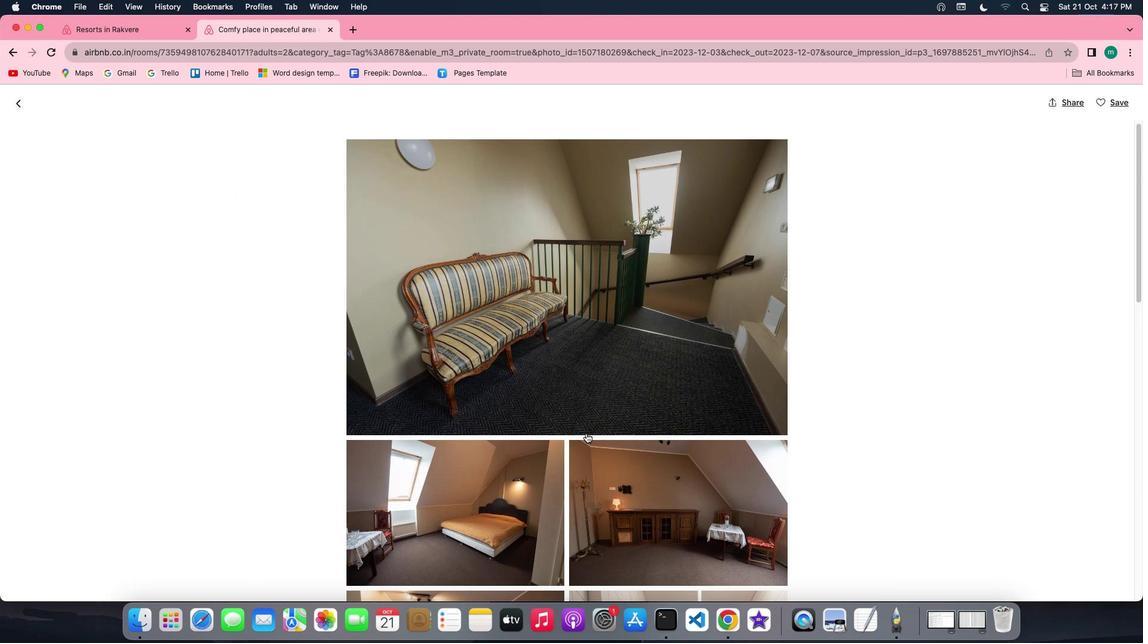 
Action: Mouse scrolled (585, 432) with delta (0, 0)
Screenshot: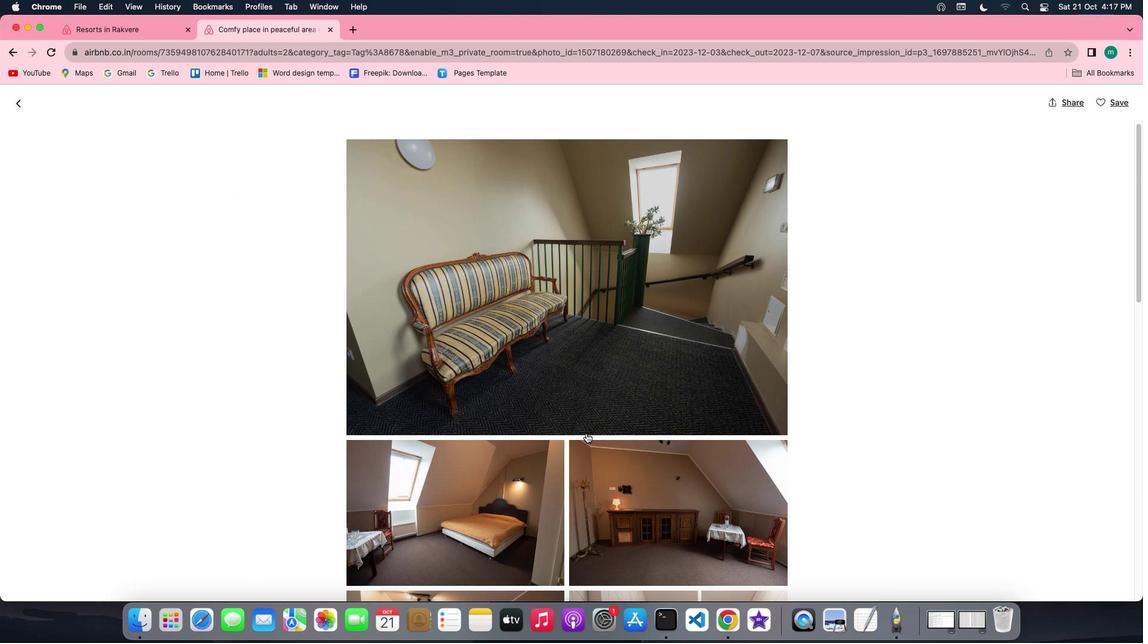 
Action: Mouse scrolled (585, 432) with delta (0, -1)
Screenshot: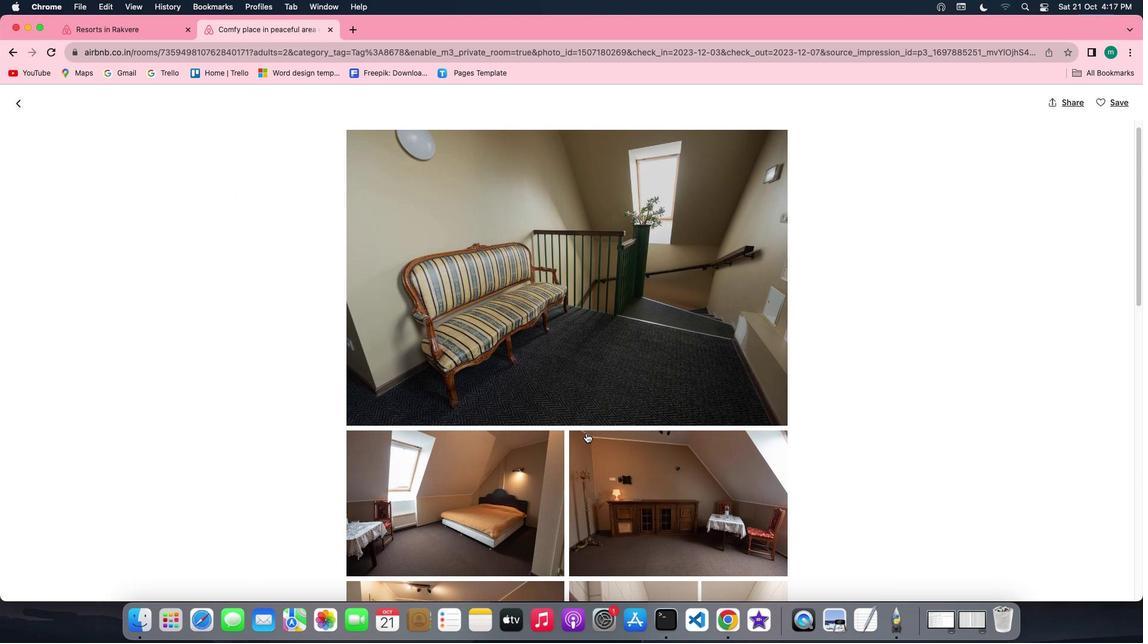 
Action: Mouse scrolled (585, 432) with delta (0, -1)
Screenshot: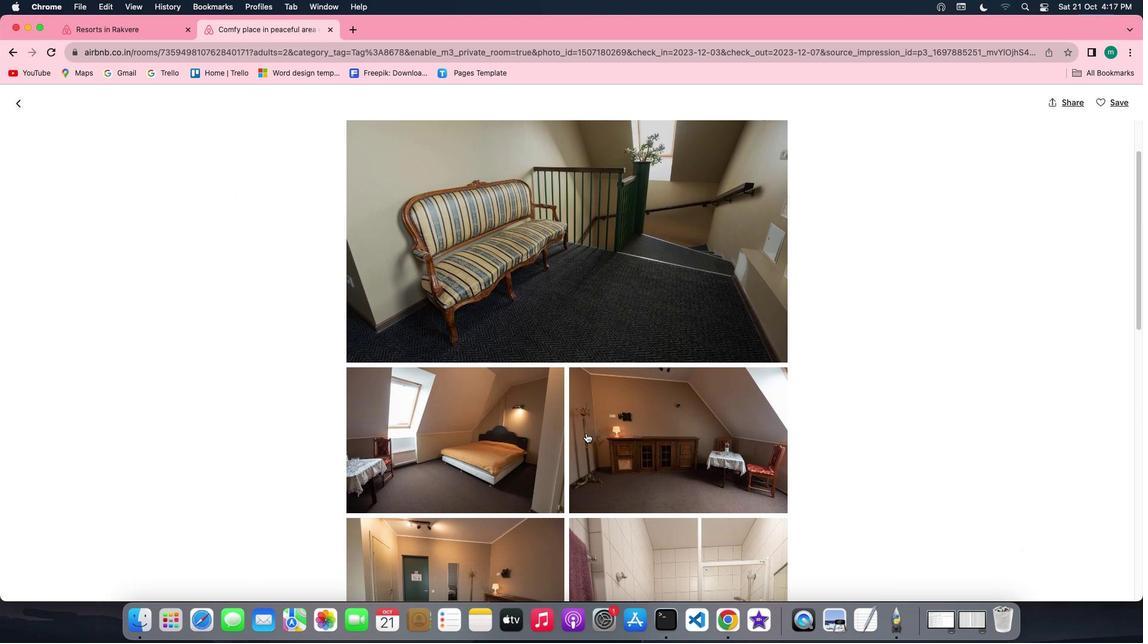 
Action: Mouse scrolled (585, 432) with delta (0, -1)
Screenshot: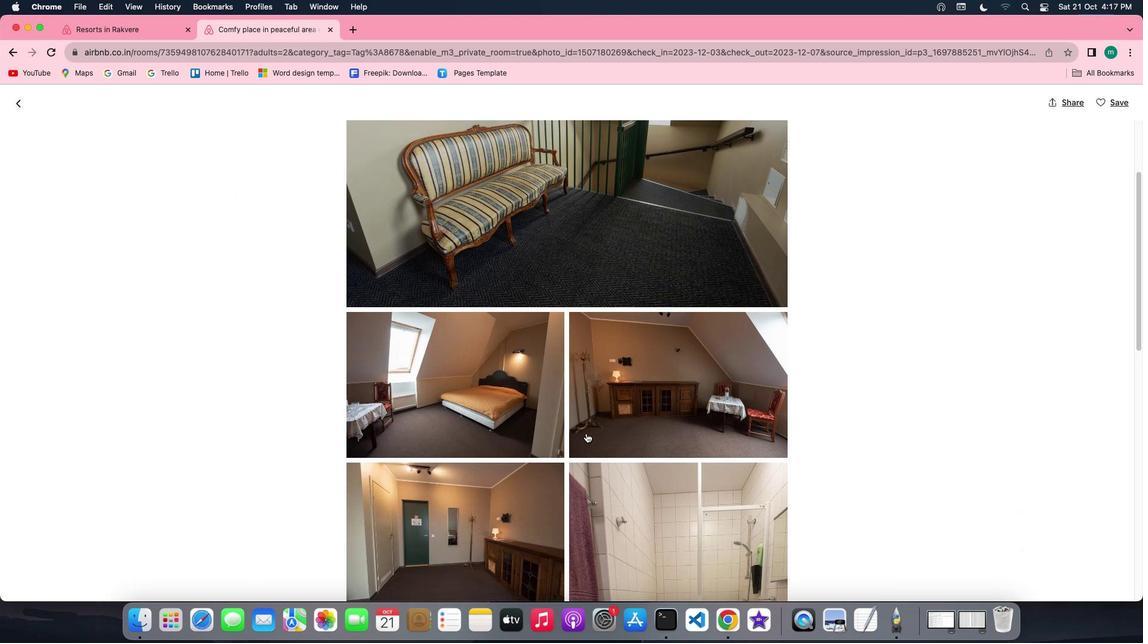 
Action: Mouse scrolled (585, 432) with delta (0, 0)
Screenshot: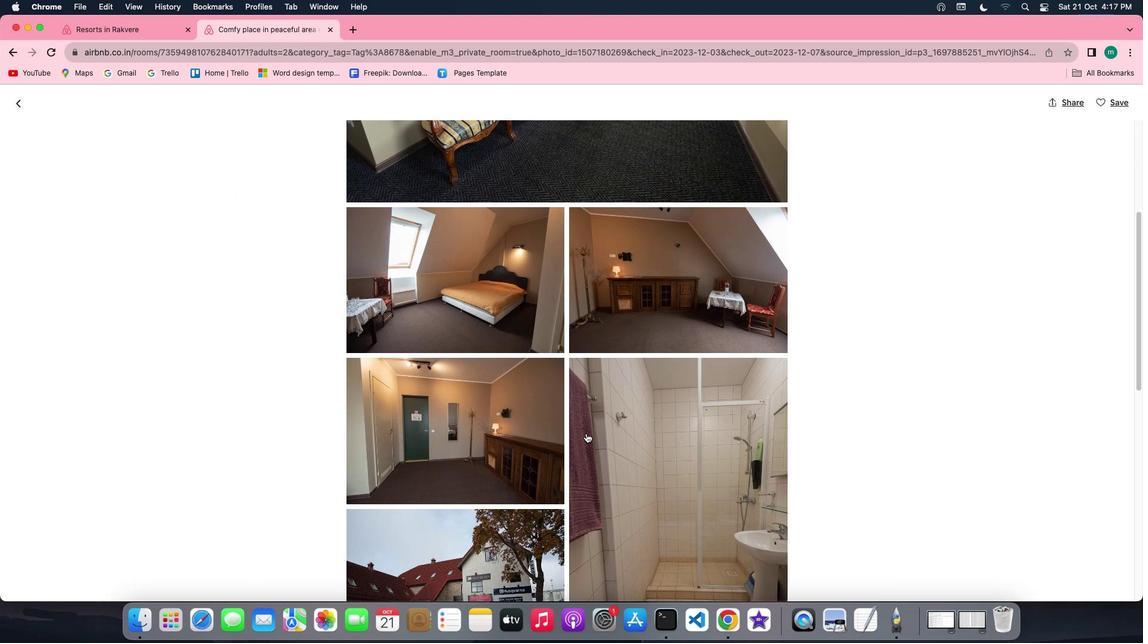 
Action: Mouse scrolled (585, 432) with delta (0, 0)
Screenshot: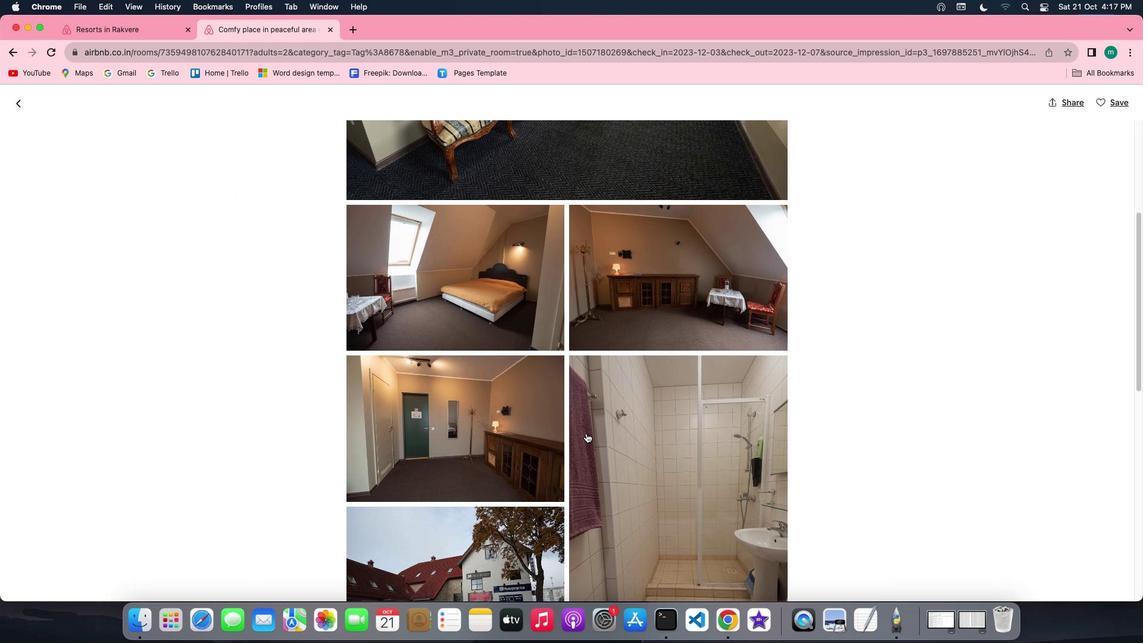 
Action: Mouse scrolled (585, 432) with delta (0, -1)
Screenshot: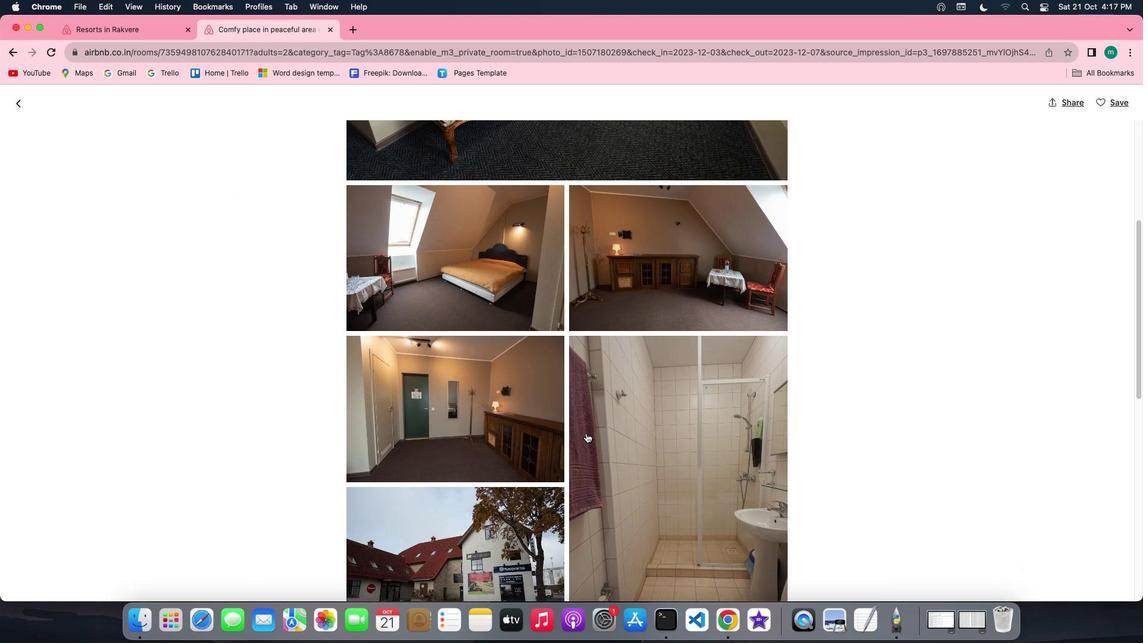 
Action: Mouse scrolled (585, 432) with delta (0, -1)
Screenshot: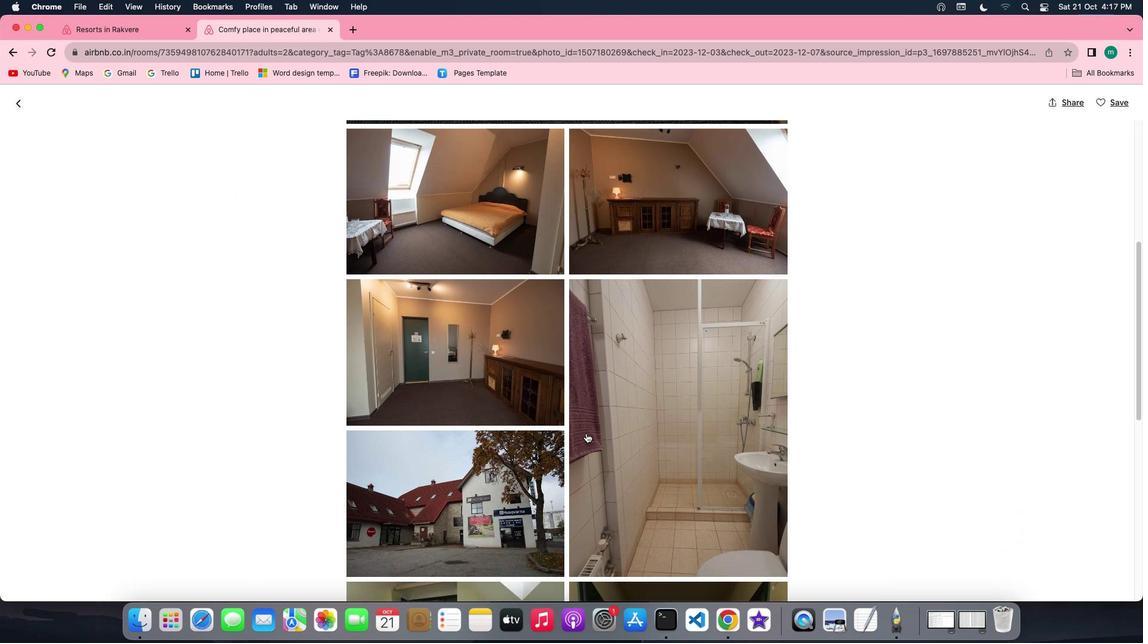 
Action: Mouse scrolled (585, 432) with delta (0, 0)
Screenshot: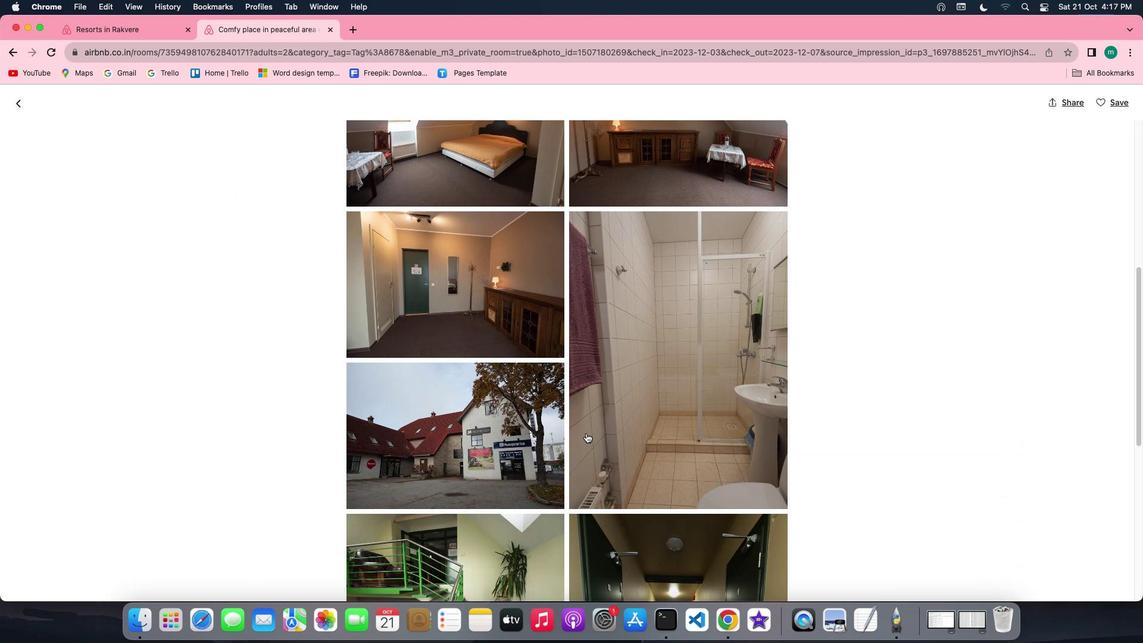 
Action: Mouse scrolled (585, 432) with delta (0, 0)
Screenshot: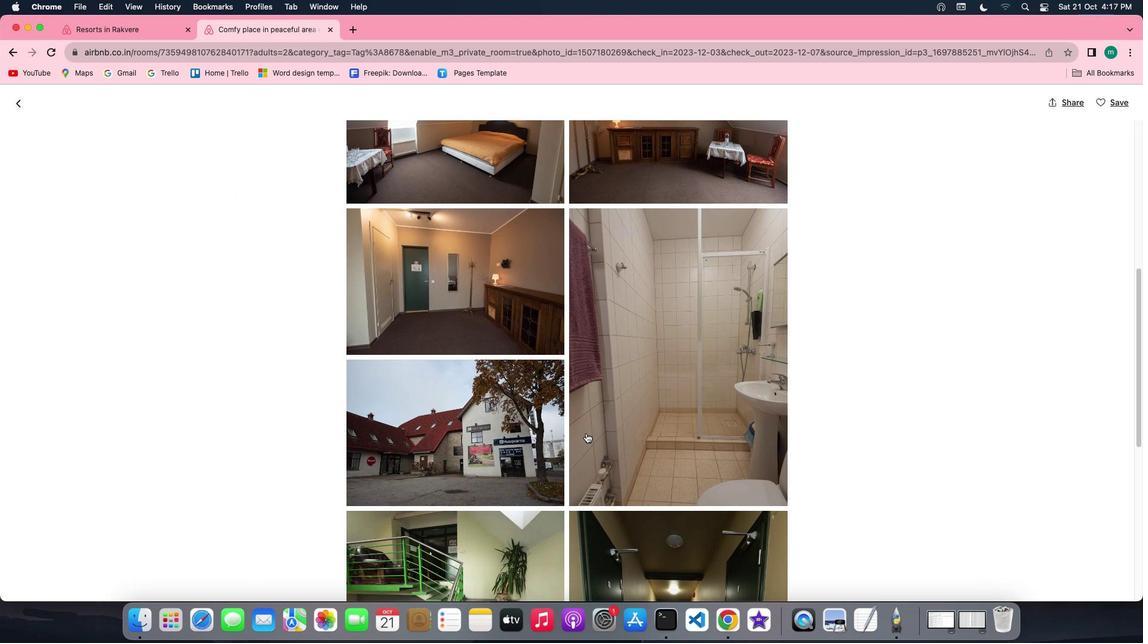 
Action: Mouse scrolled (585, 432) with delta (0, 0)
Screenshot: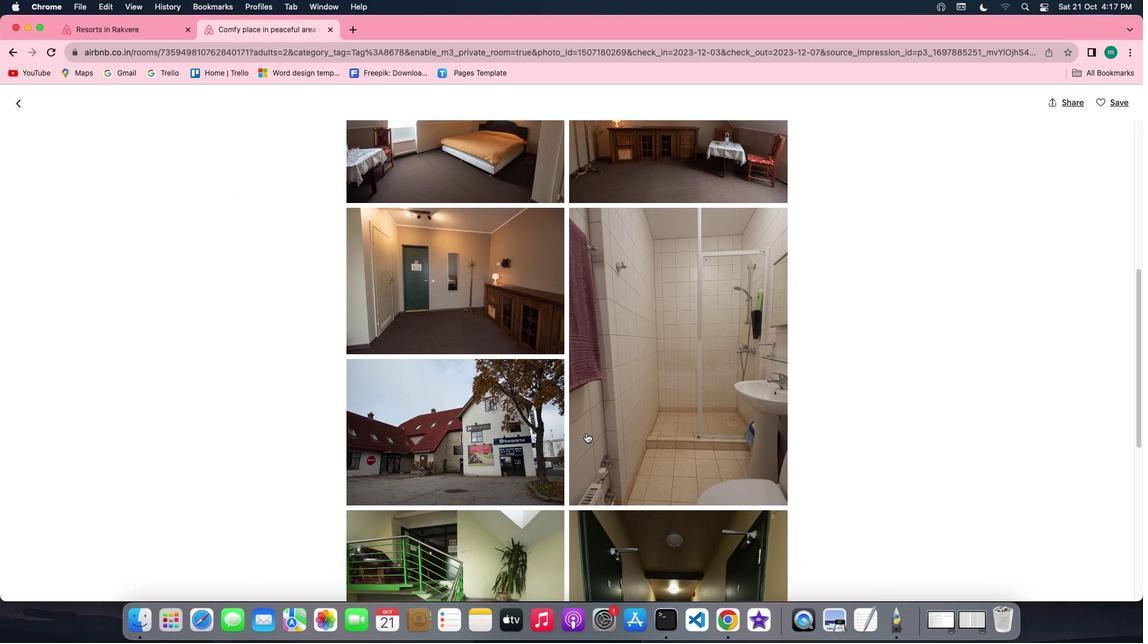 
Action: Mouse scrolled (585, 432) with delta (0, -1)
Screenshot: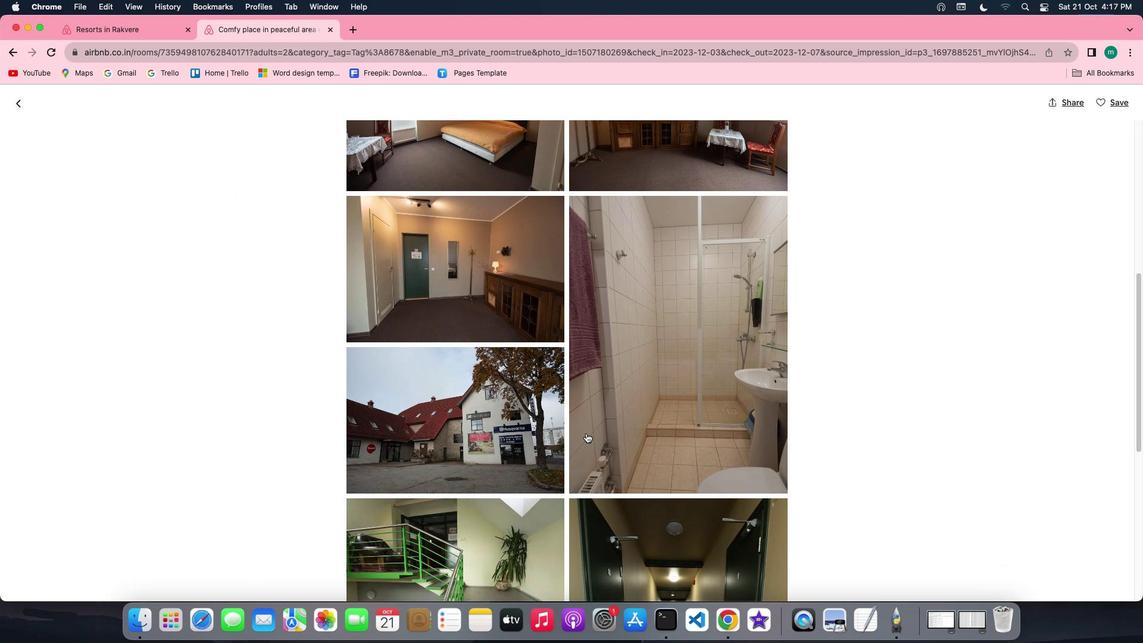 
Action: Mouse scrolled (585, 432) with delta (0, -1)
Screenshot: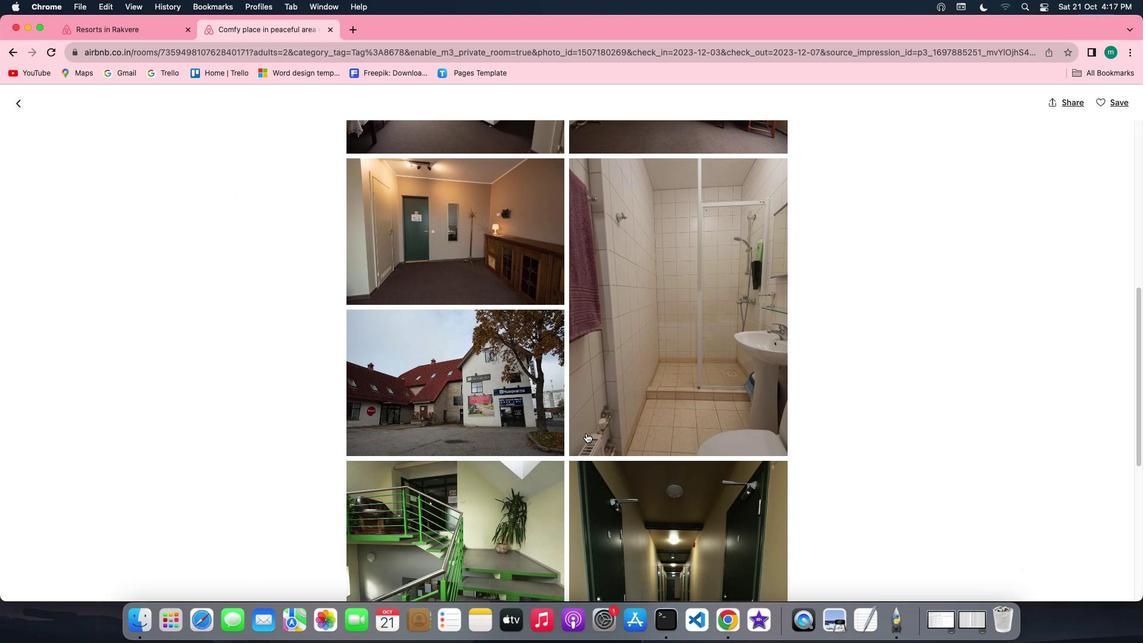 
Action: Mouse scrolled (585, 432) with delta (0, 0)
Screenshot: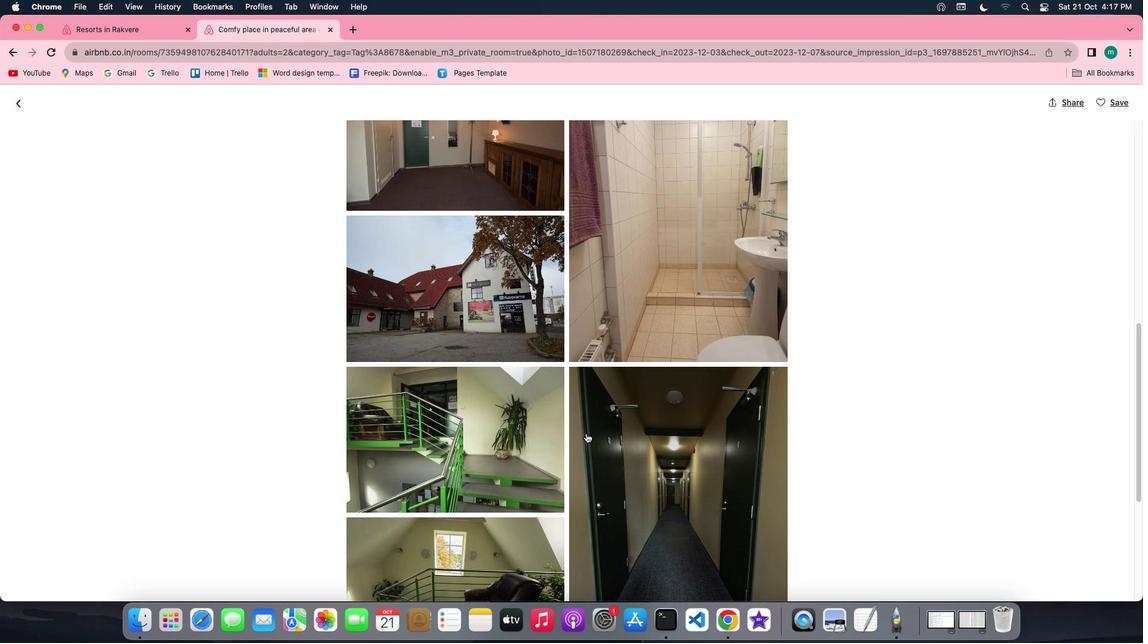 
Action: Mouse scrolled (585, 432) with delta (0, 0)
Screenshot: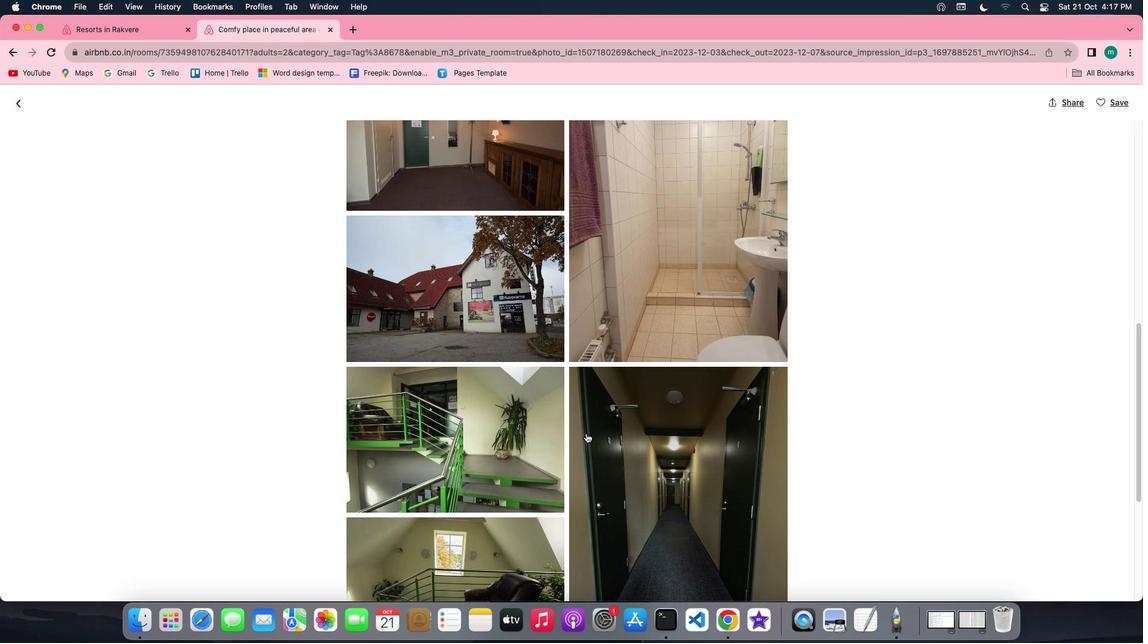 
Action: Mouse scrolled (585, 432) with delta (0, 0)
Screenshot: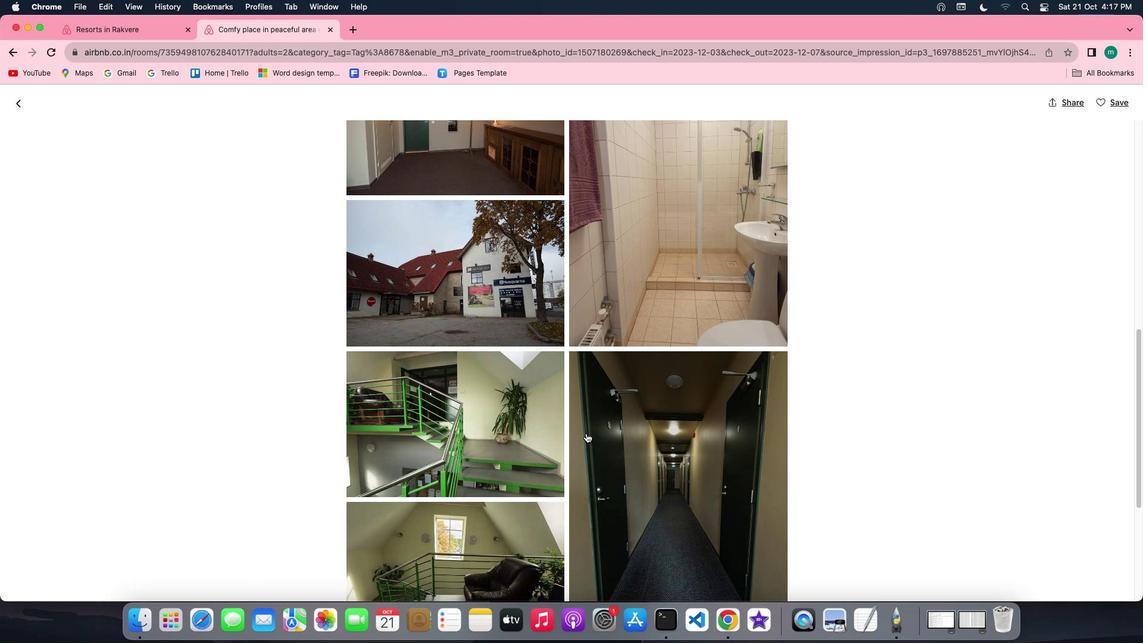 
Action: Mouse scrolled (585, 432) with delta (0, -1)
Screenshot: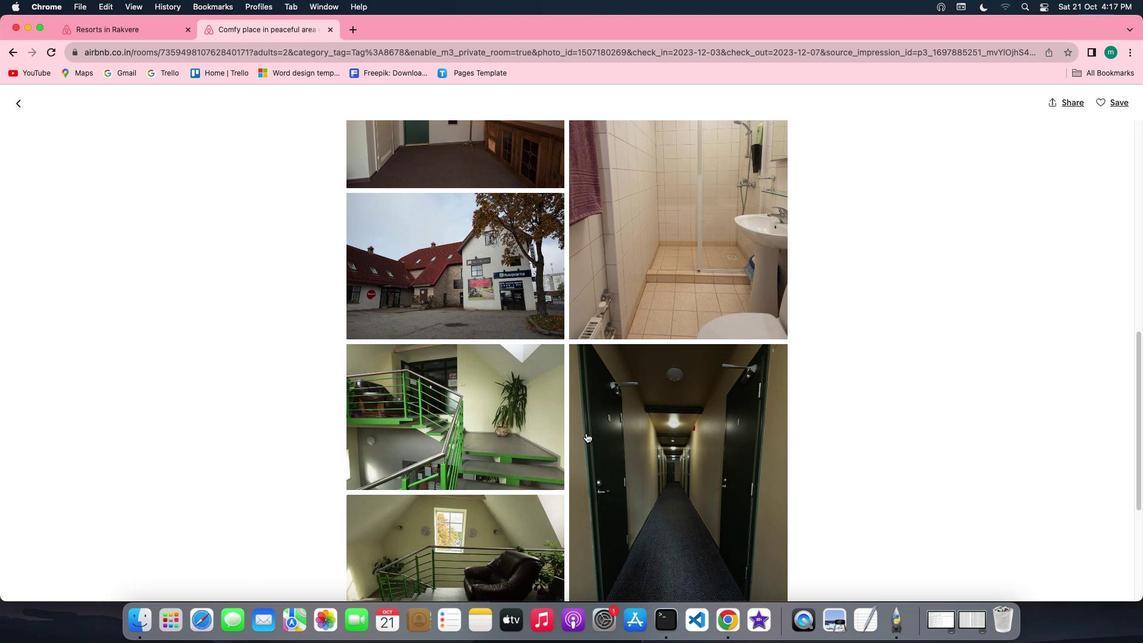 
Action: Mouse scrolled (585, 432) with delta (0, -1)
Screenshot: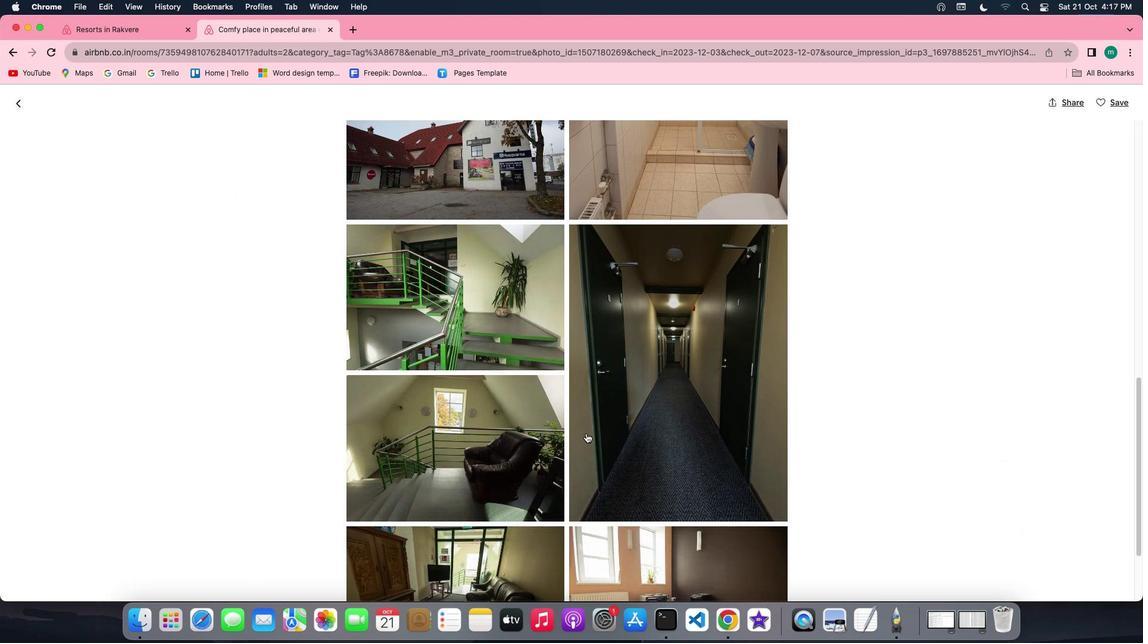 
Action: Mouse scrolled (585, 432) with delta (0, 0)
Screenshot: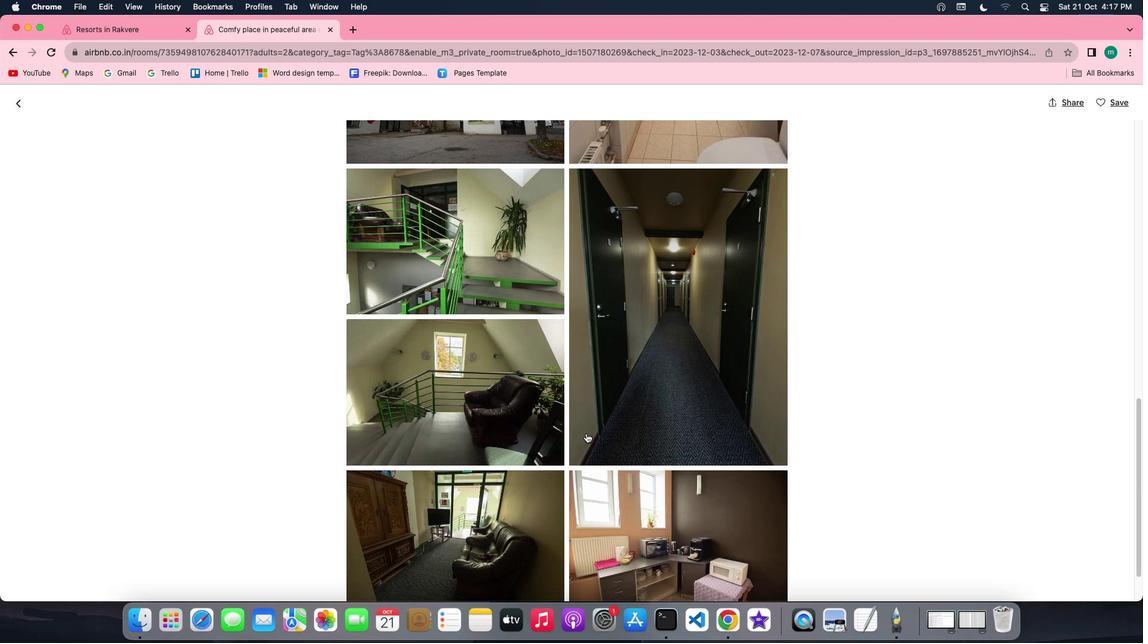 
Action: Mouse scrolled (585, 432) with delta (0, 0)
Screenshot: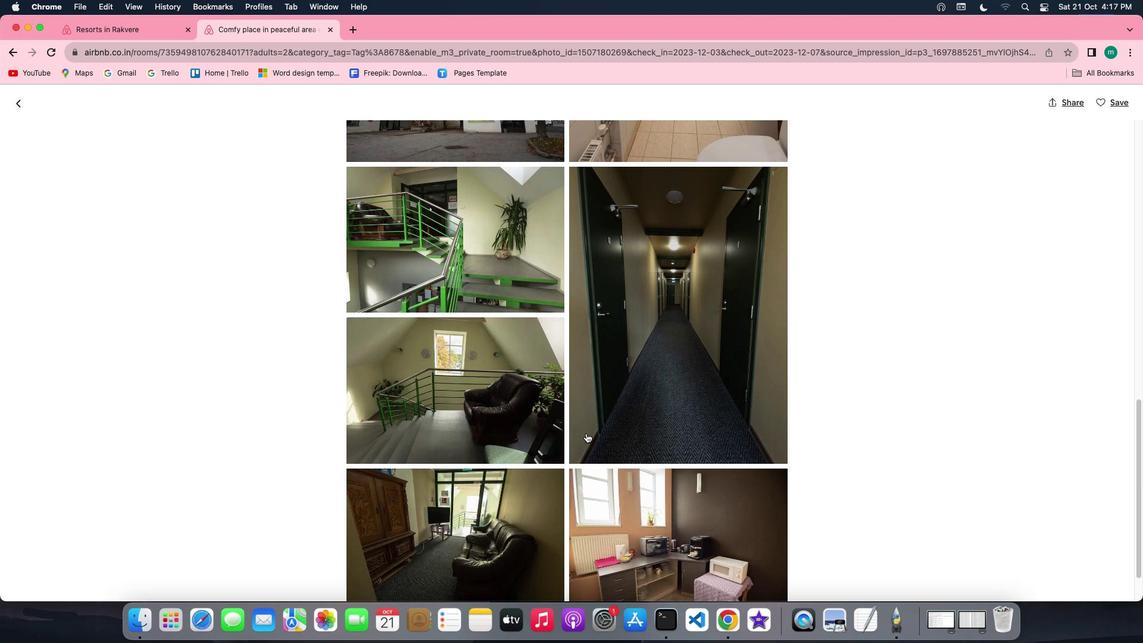 
Action: Mouse scrolled (585, 432) with delta (0, 0)
Screenshot: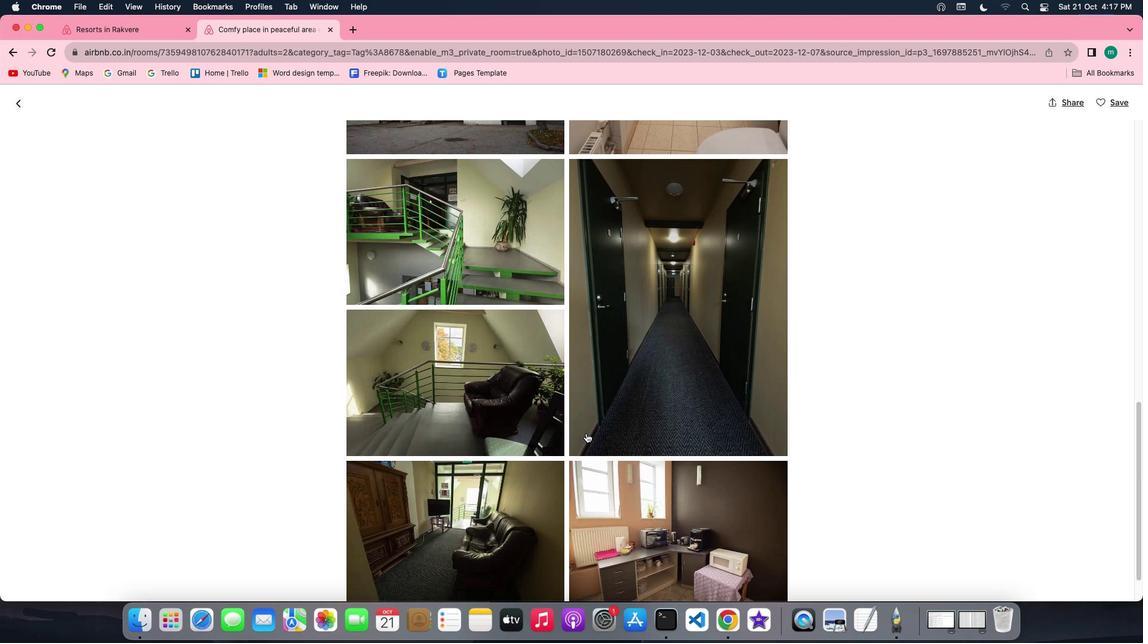 
Action: Mouse scrolled (585, 432) with delta (0, 0)
Screenshot: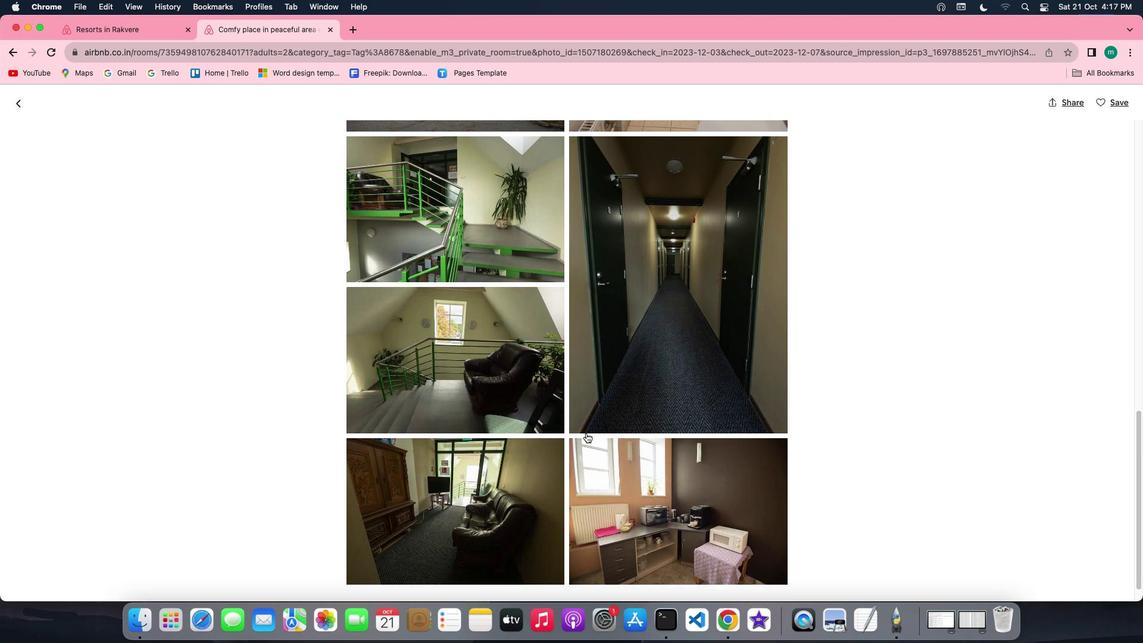 
Action: Mouse scrolled (585, 432) with delta (0, 0)
Screenshot: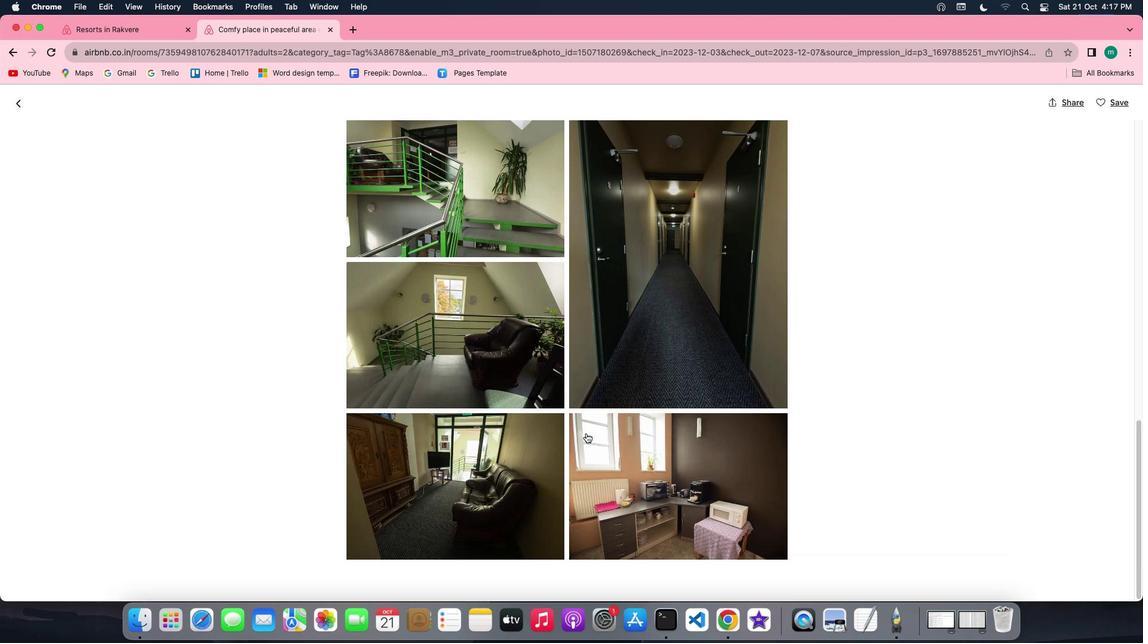 
Action: Mouse scrolled (585, 432) with delta (0, 0)
Screenshot: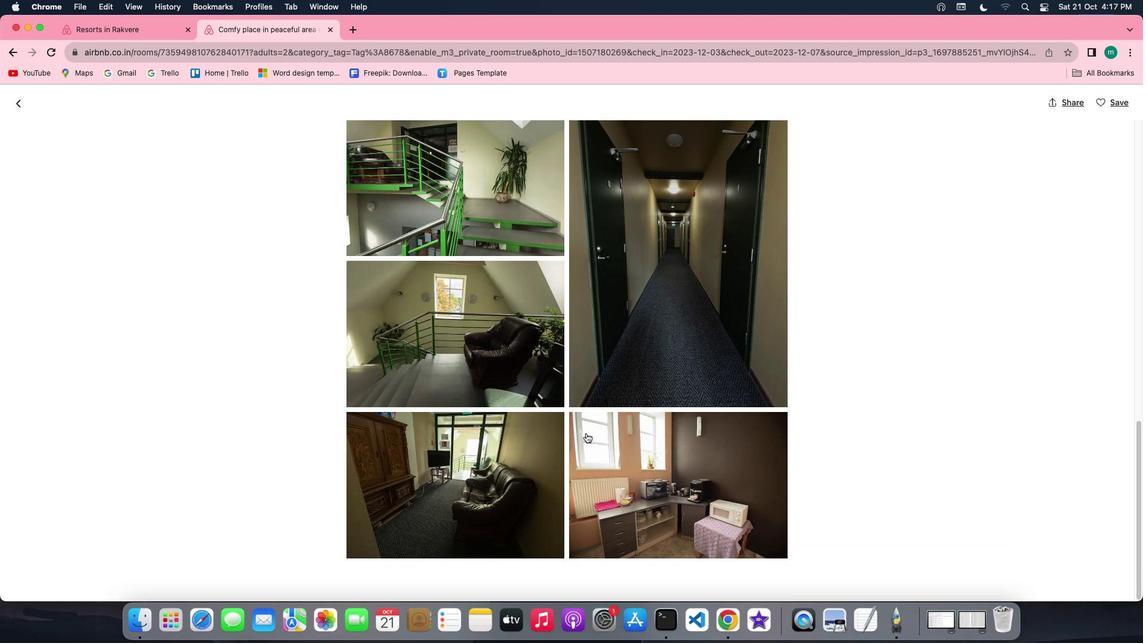 
Action: Mouse scrolled (585, 432) with delta (0, 0)
Screenshot: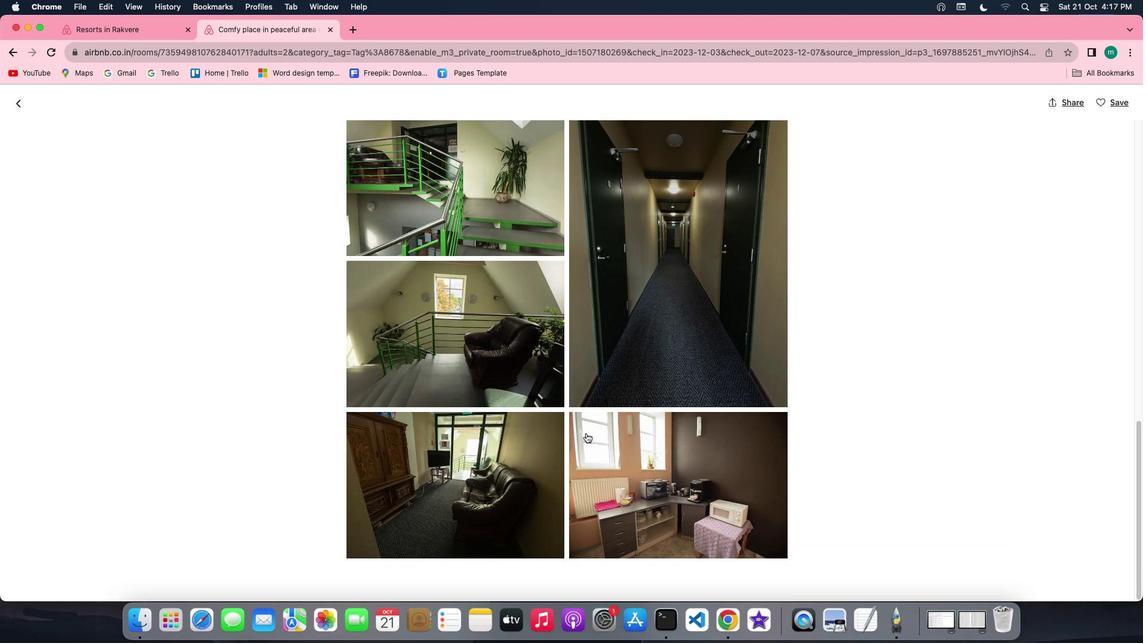 
Action: Mouse scrolled (585, 432) with delta (0, 0)
Screenshot: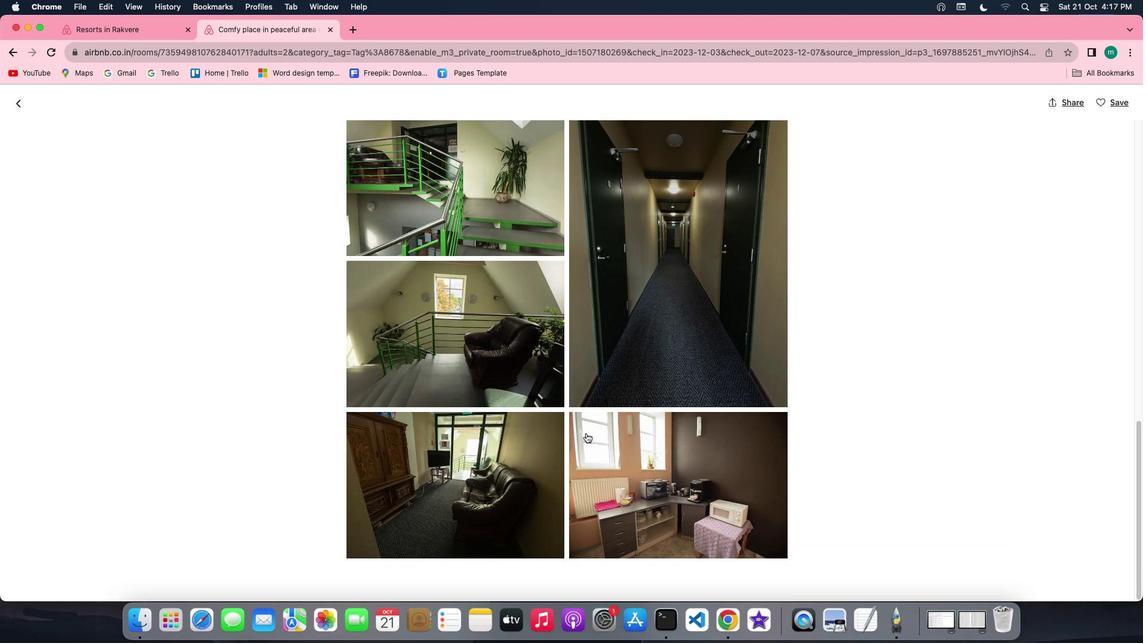 
Action: Mouse scrolled (585, 432) with delta (0, 0)
Screenshot: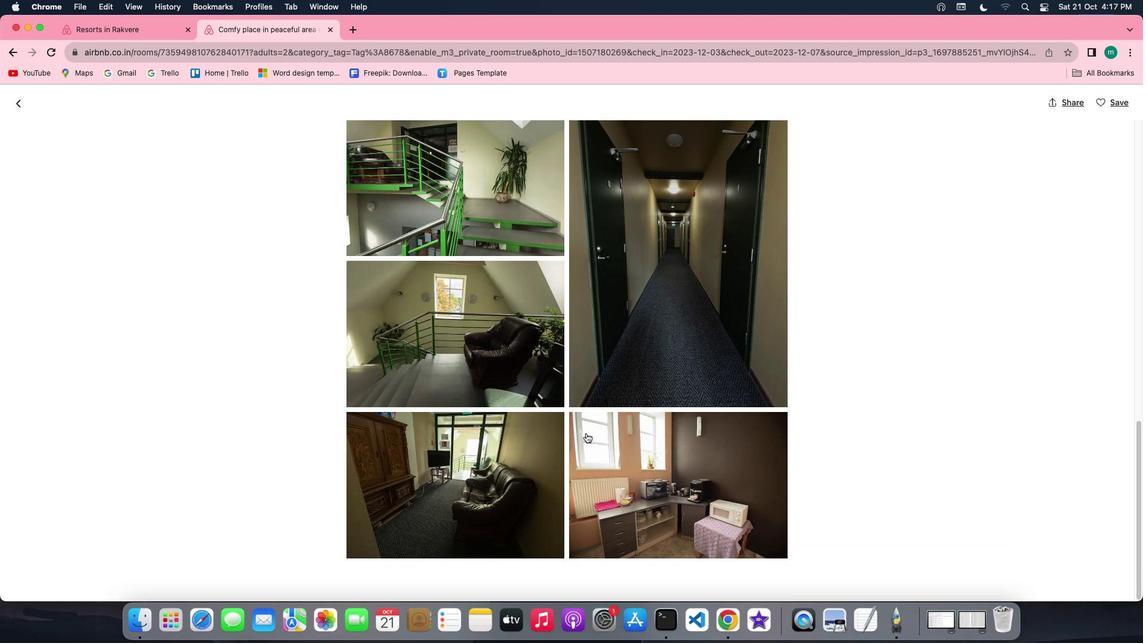 
Action: Mouse scrolled (585, 432) with delta (0, 0)
Screenshot: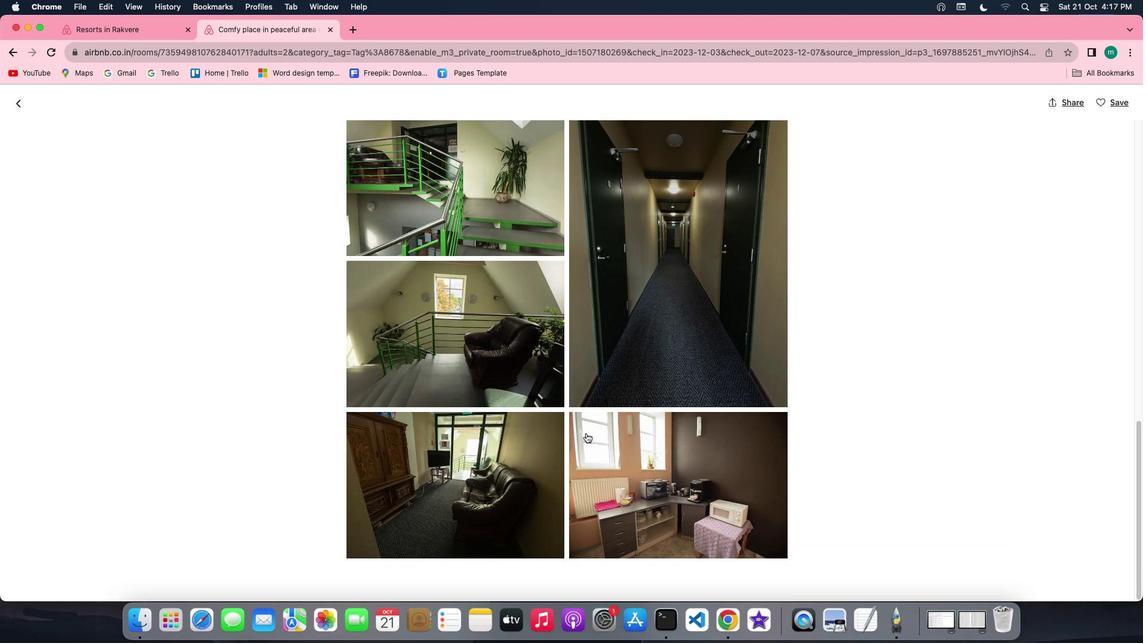 
Action: Mouse scrolled (585, 432) with delta (0, 0)
Screenshot: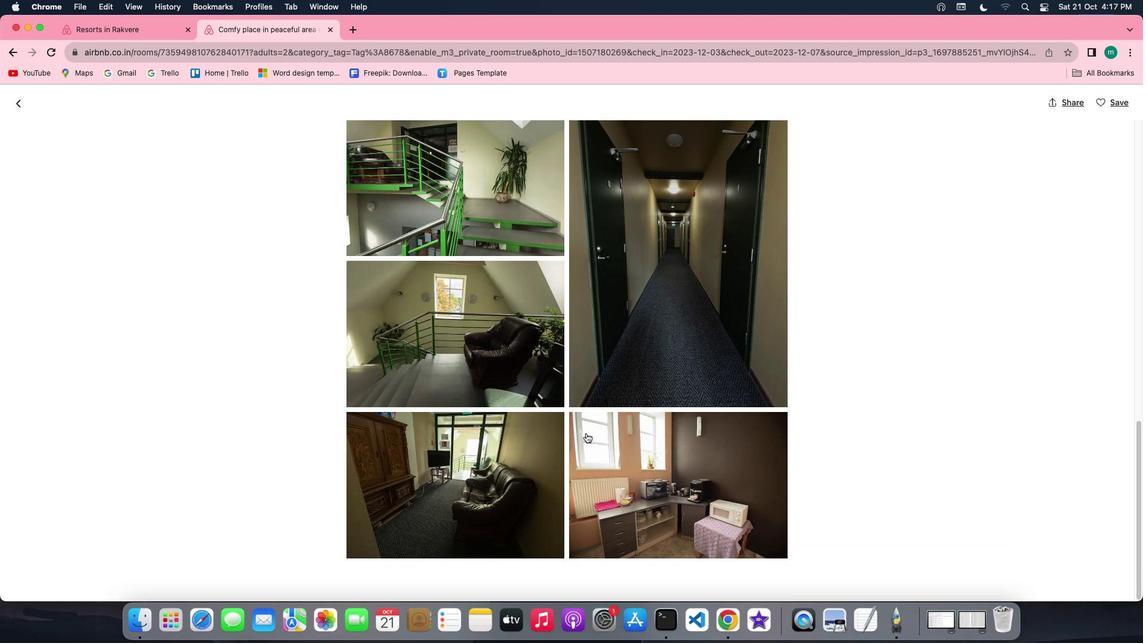 
Action: Mouse scrolled (585, 432) with delta (0, -1)
Screenshot: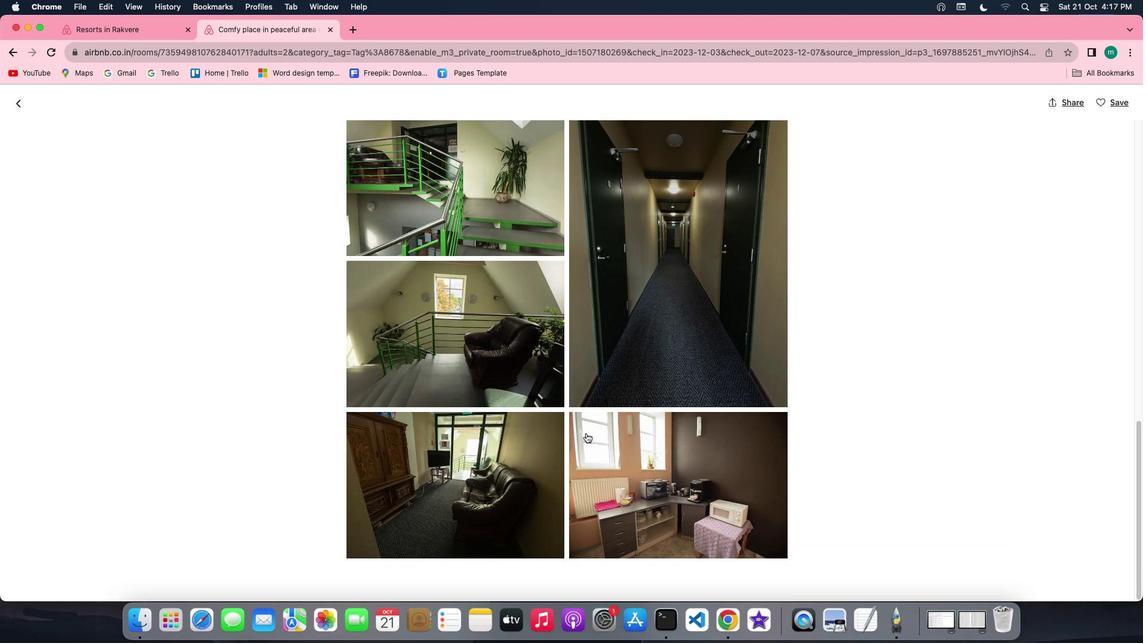 
Action: Mouse scrolled (585, 432) with delta (0, -2)
Screenshot: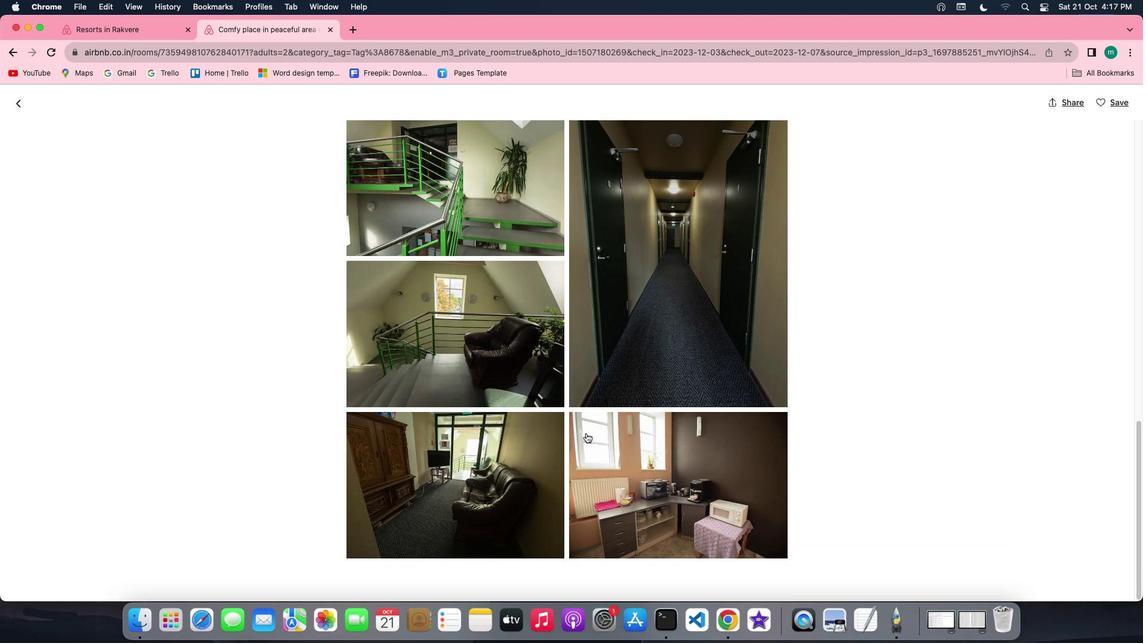 
Action: Mouse scrolled (585, 432) with delta (0, 0)
Screenshot: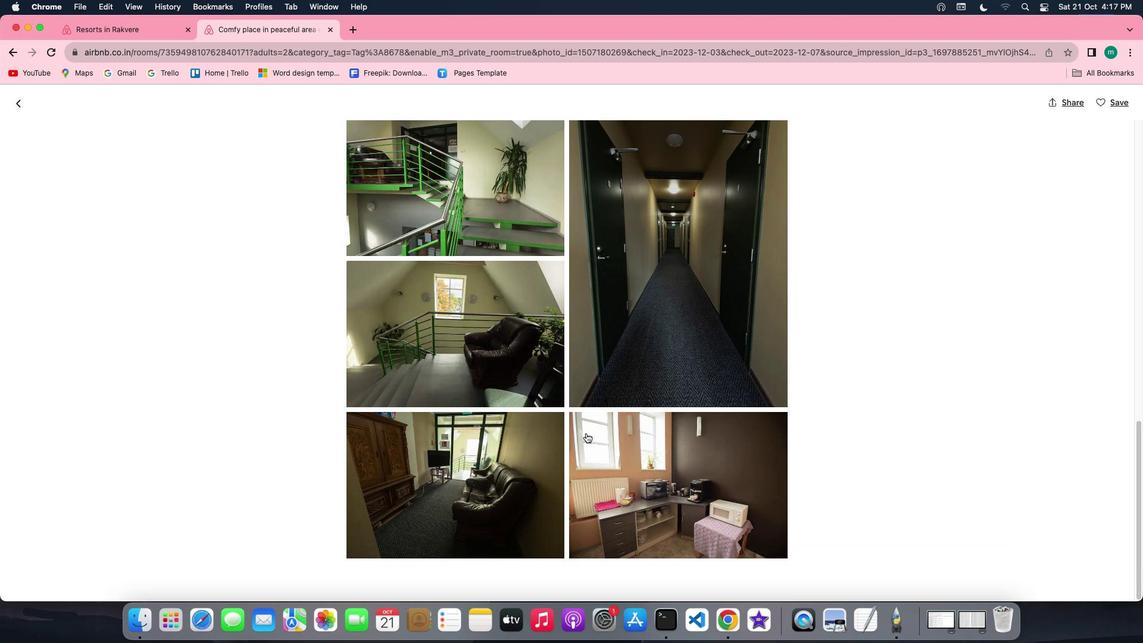 
Action: Mouse moved to (11, 100)
Screenshot: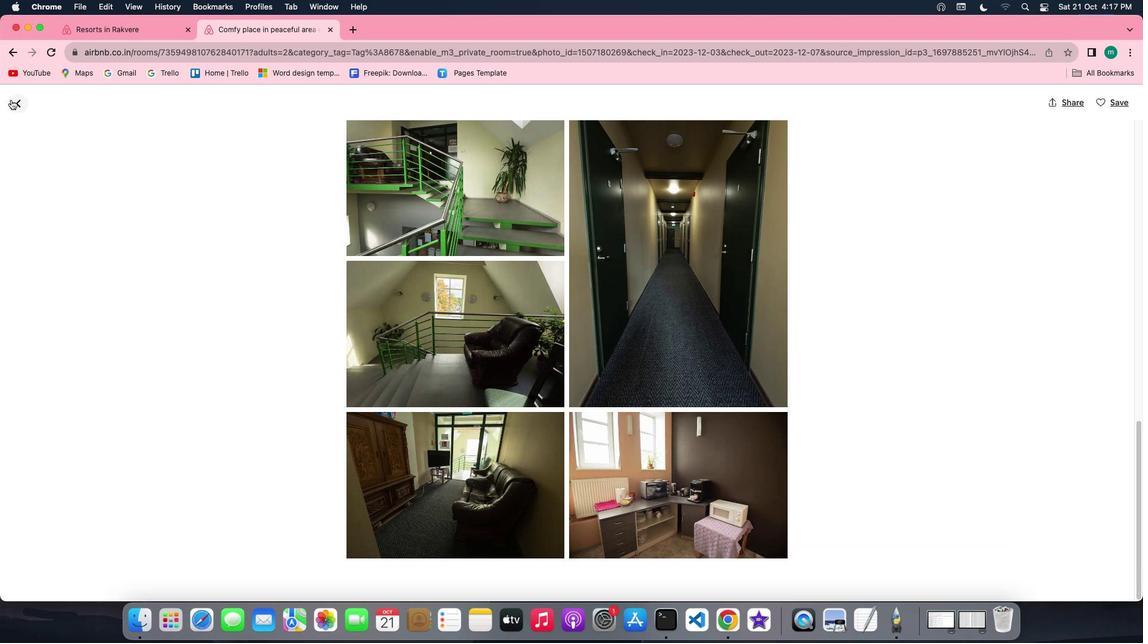 
Action: Mouse pressed left at (11, 100)
Screenshot: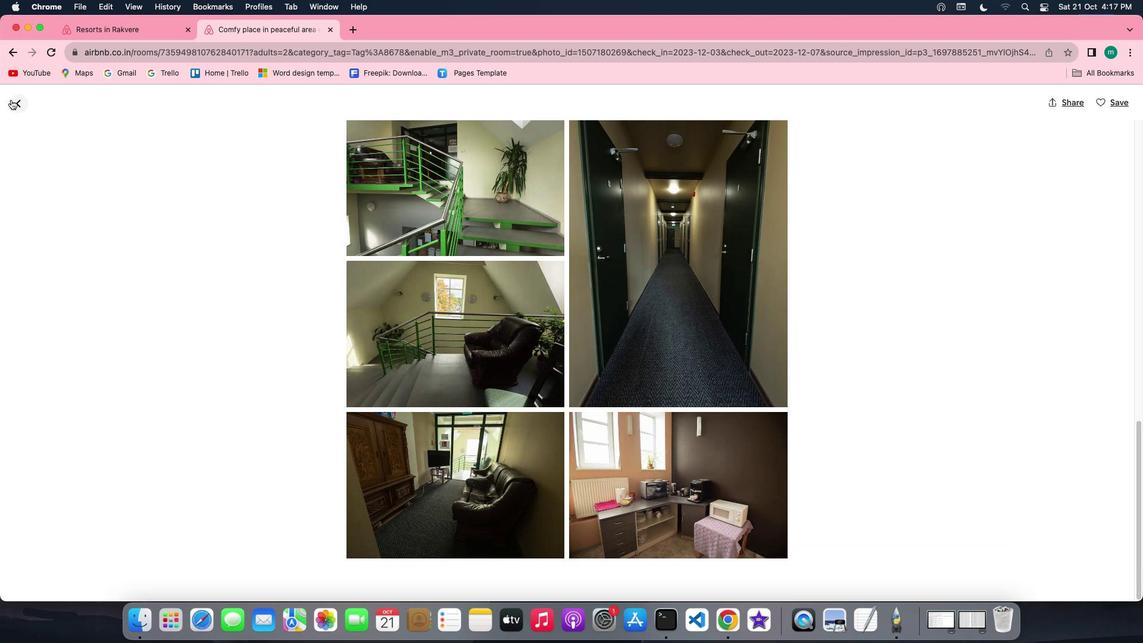 
Action: Mouse moved to (566, 473)
Screenshot: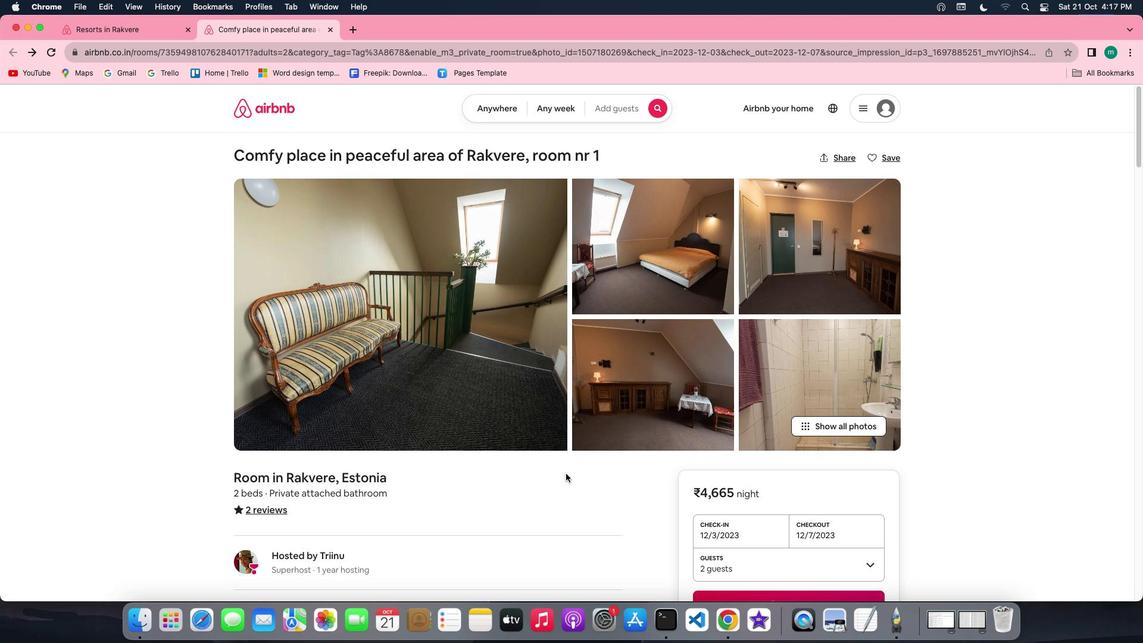 
Action: Mouse scrolled (566, 473) with delta (0, 0)
Screenshot: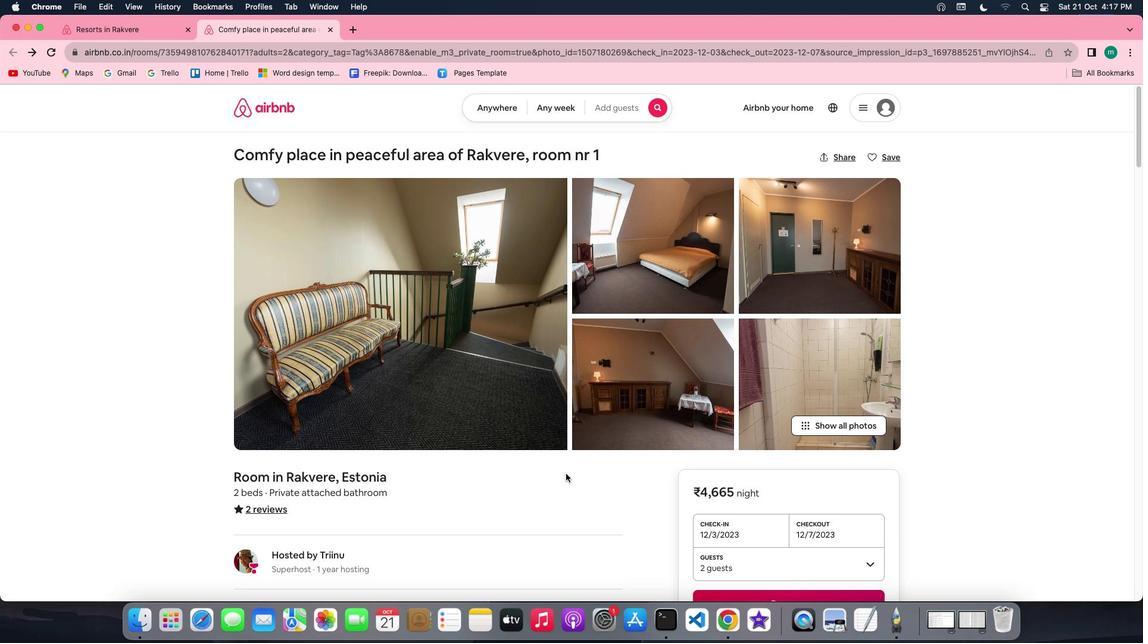 
Action: Mouse scrolled (566, 473) with delta (0, 0)
Screenshot: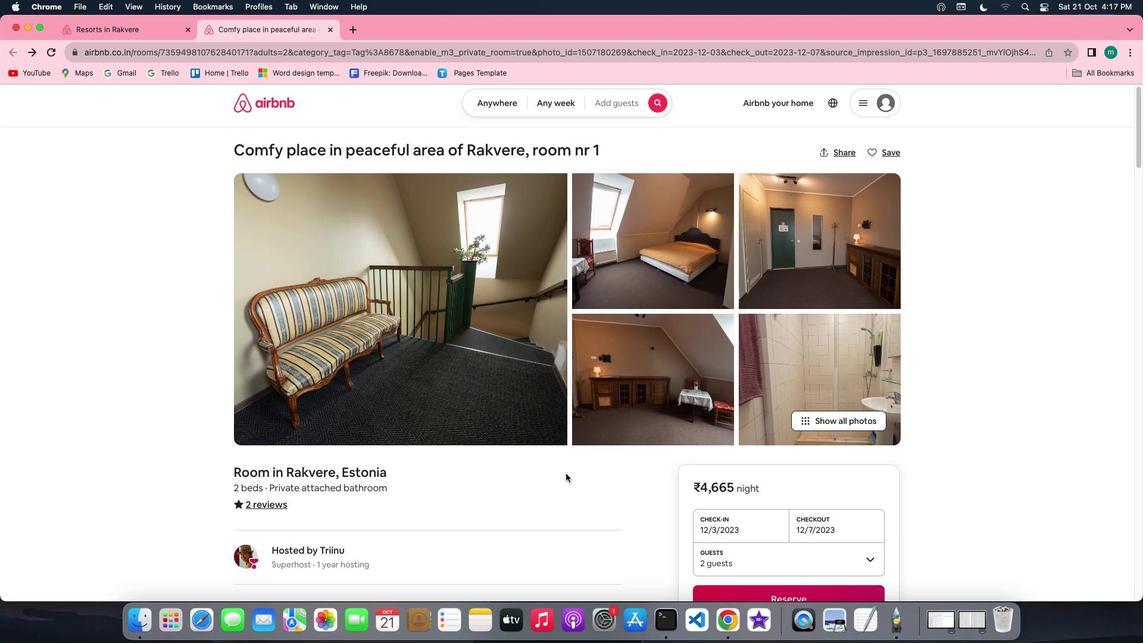
Action: Mouse scrolled (566, 473) with delta (0, 0)
Screenshot: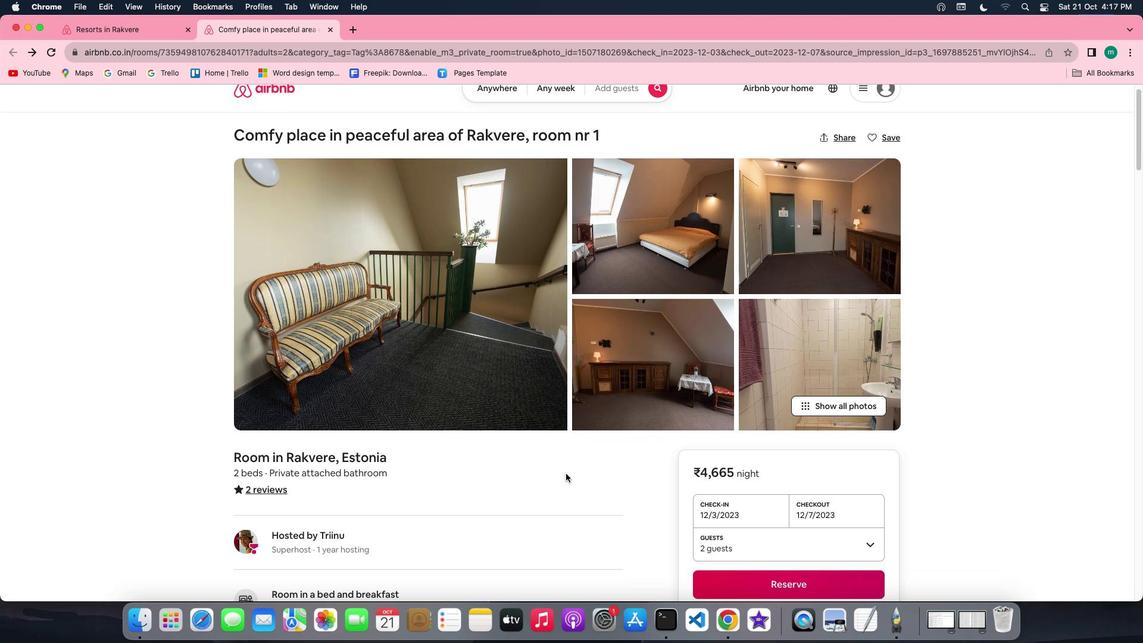 
Action: Mouse scrolled (566, 473) with delta (0, 0)
Screenshot: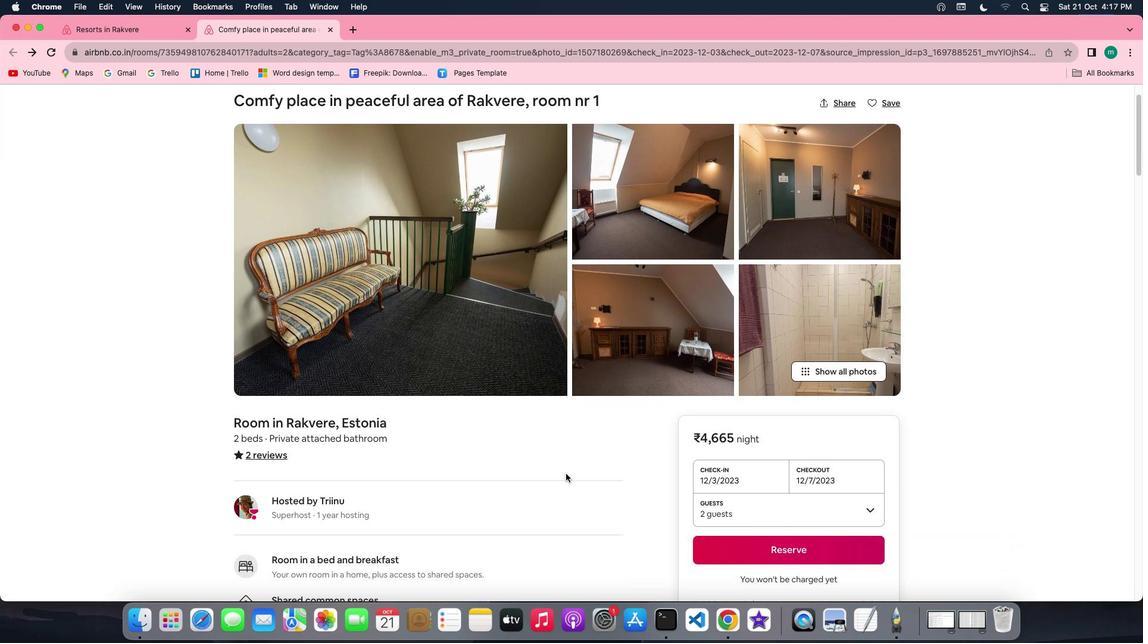 
Action: Mouse scrolled (566, 473) with delta (0, 0)
Screenshot: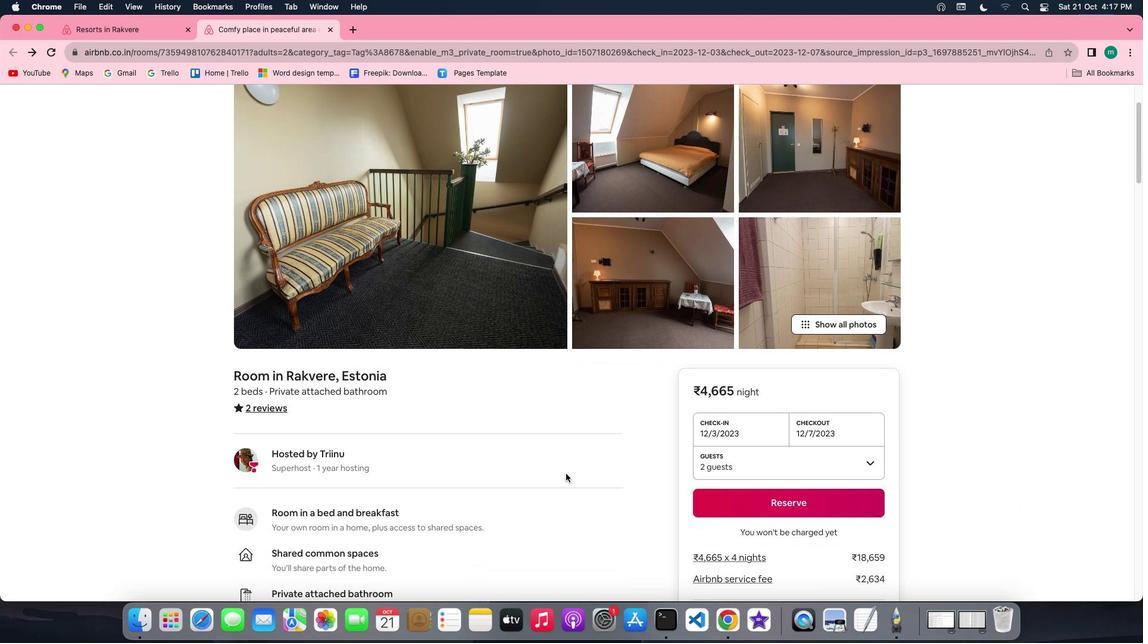
Action: Mouse scrolled (566, 473) with delta (0, 0)
Screenshot: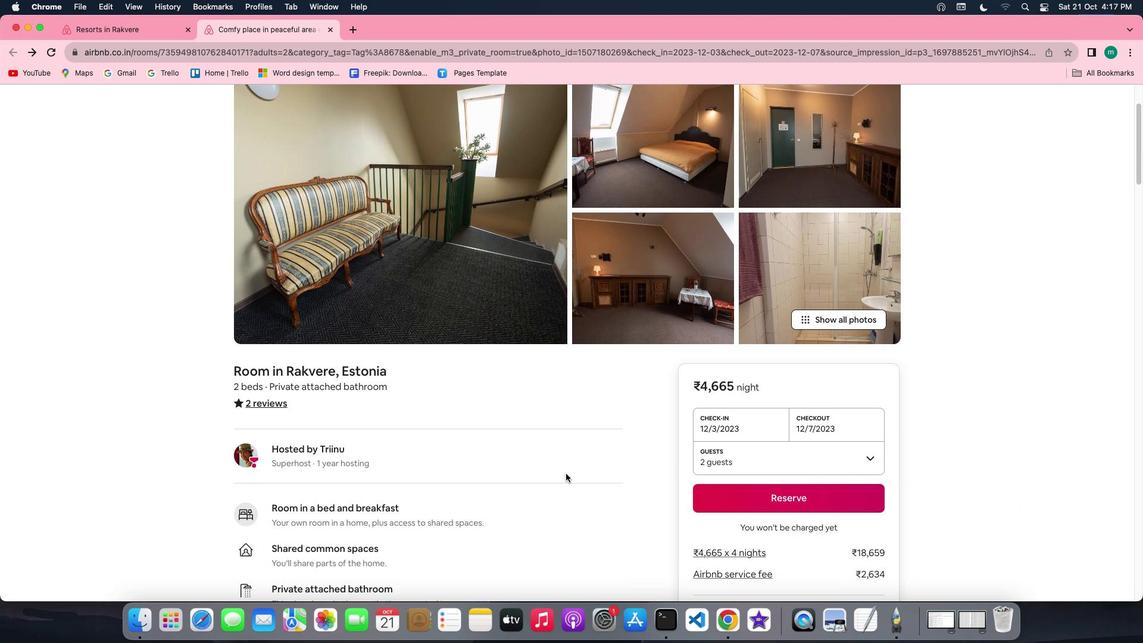 
Action: Mouse scrolled (566, 473) with delta (0, 0)
Screenshot: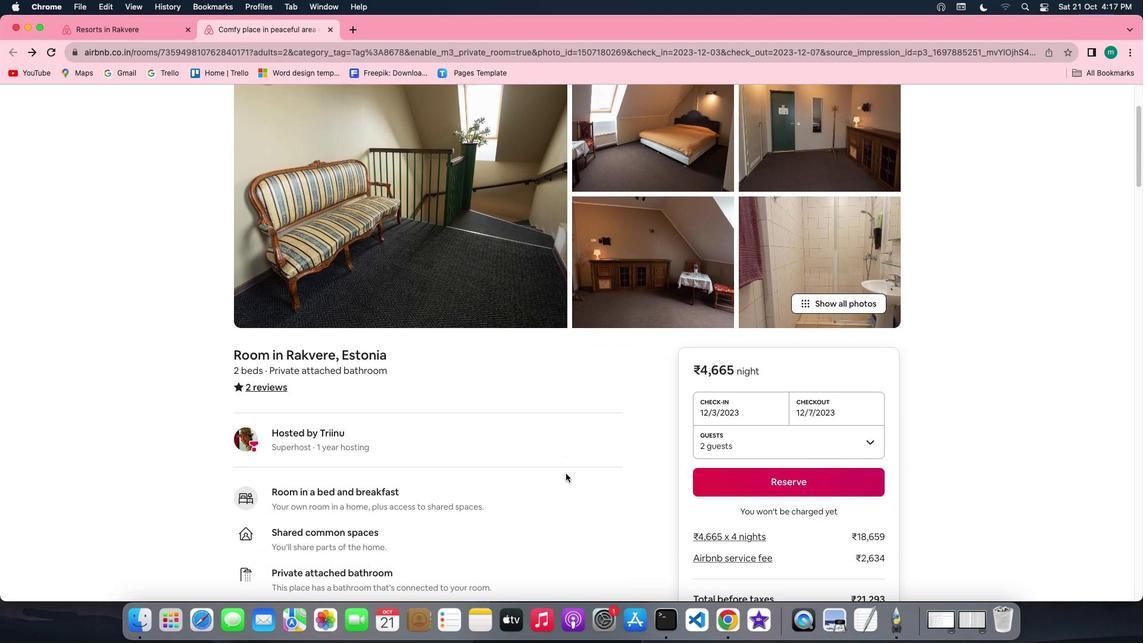 
Action: Mouse scrolled (566, 473) with delta (0, -1)
Screenshot: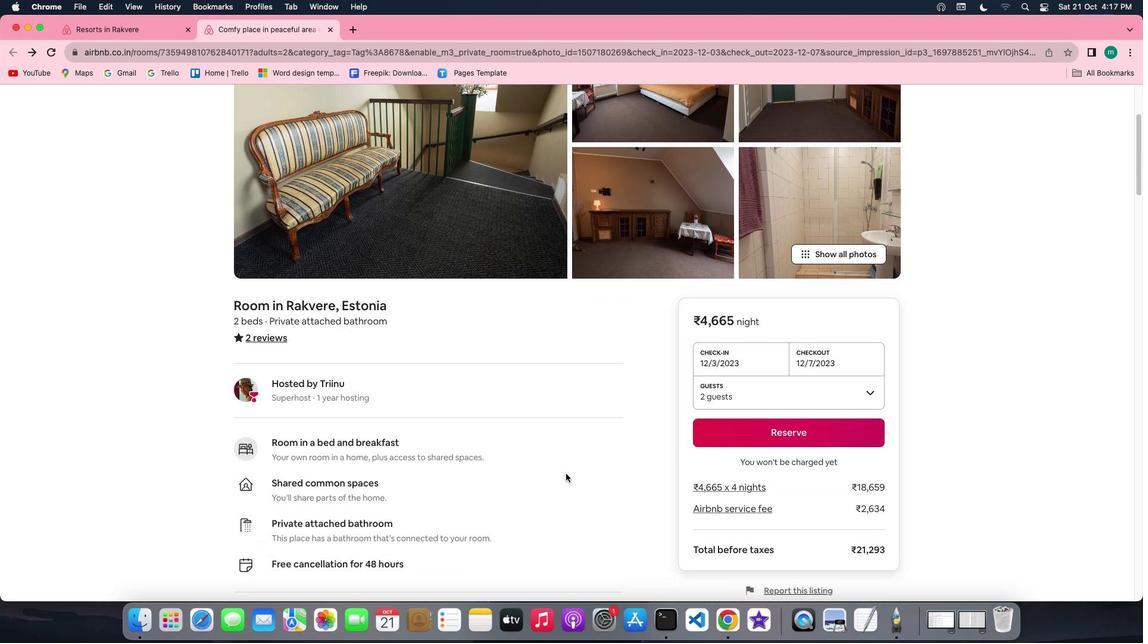 
Action: Mouse scrolled (566, 473) with delta (0, -2)
Screenshot: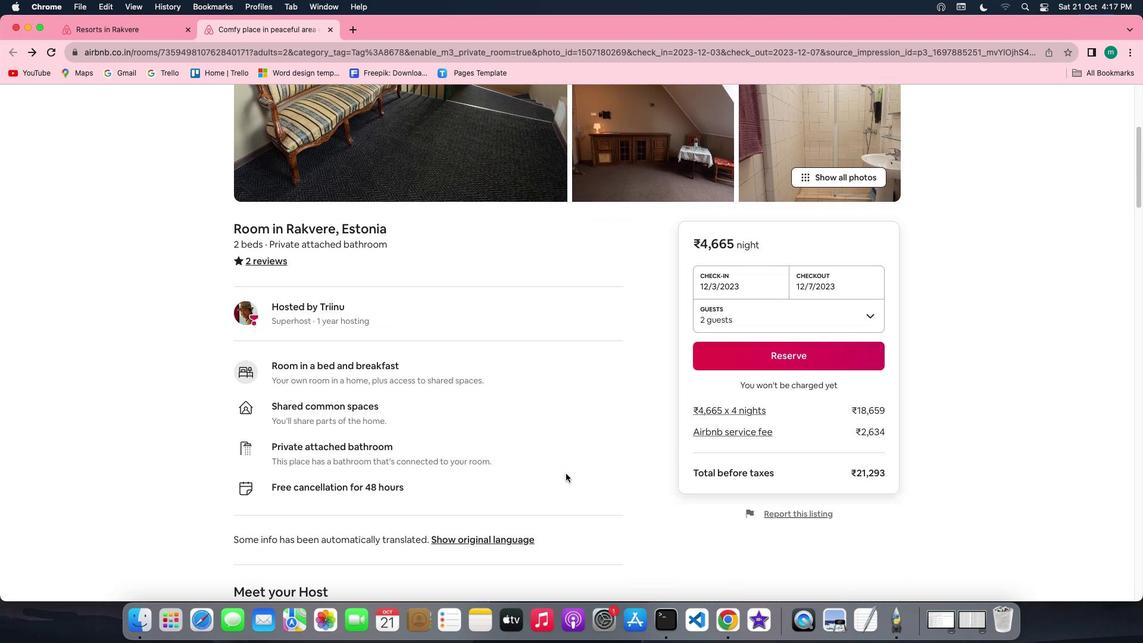 
Action: Mouse scrolled (566, 473) with delta (0, -2)
Screenshot: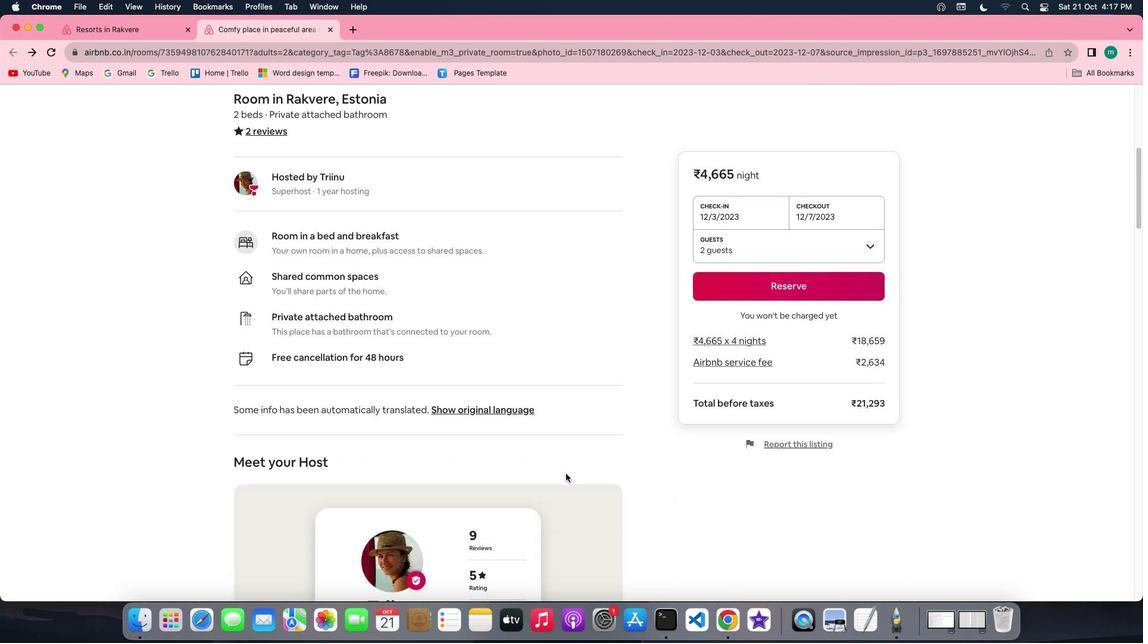 
Action: Mouse scrolled (566, 473) with delta (0, 0)
Screenshot: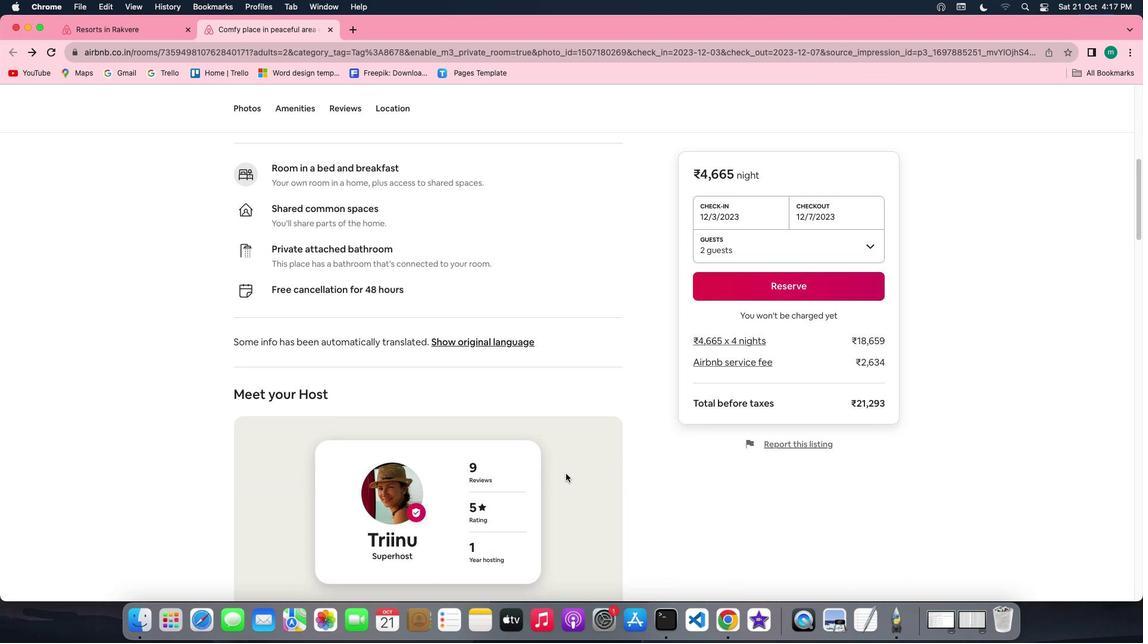 
Action: Mouse scrolled (566, 473) with delta (0, 0)
Screenshot: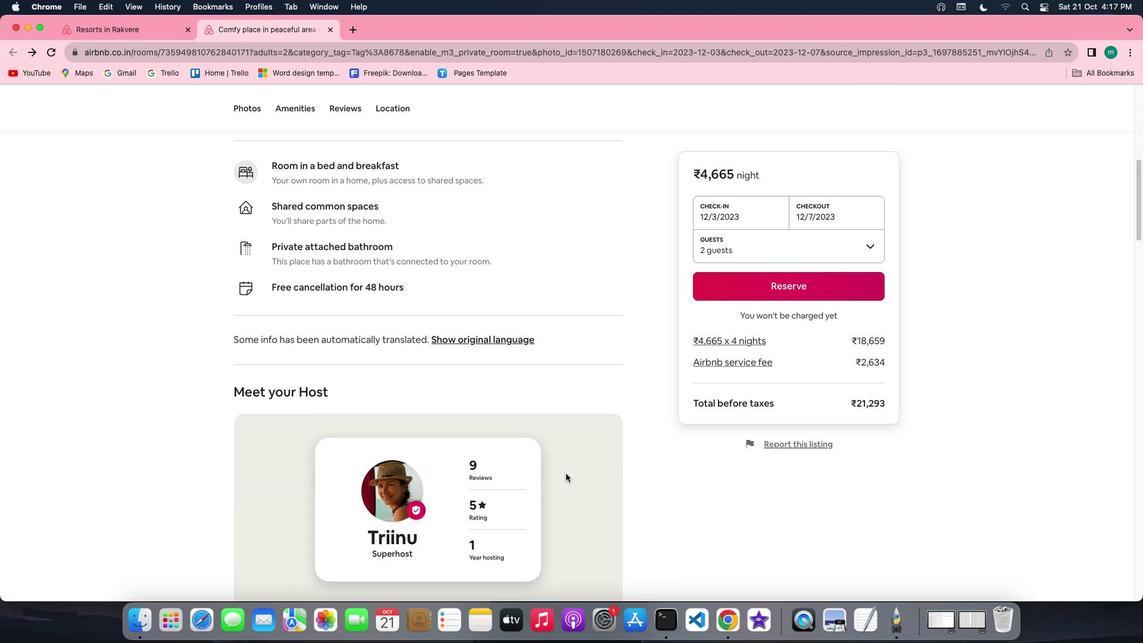 
Action: Mouse scrolled (566, 473) with delta (0, 0)
Screenshot: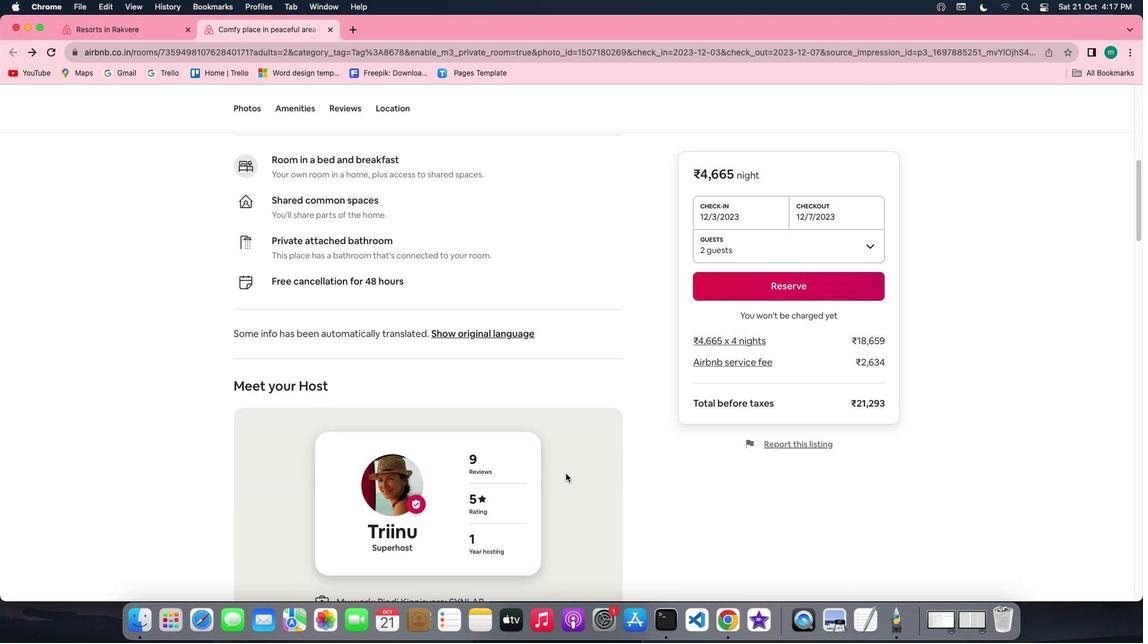 
Action: Mouse scrolled (566, 473) with delta (0, -1)
Screenshot: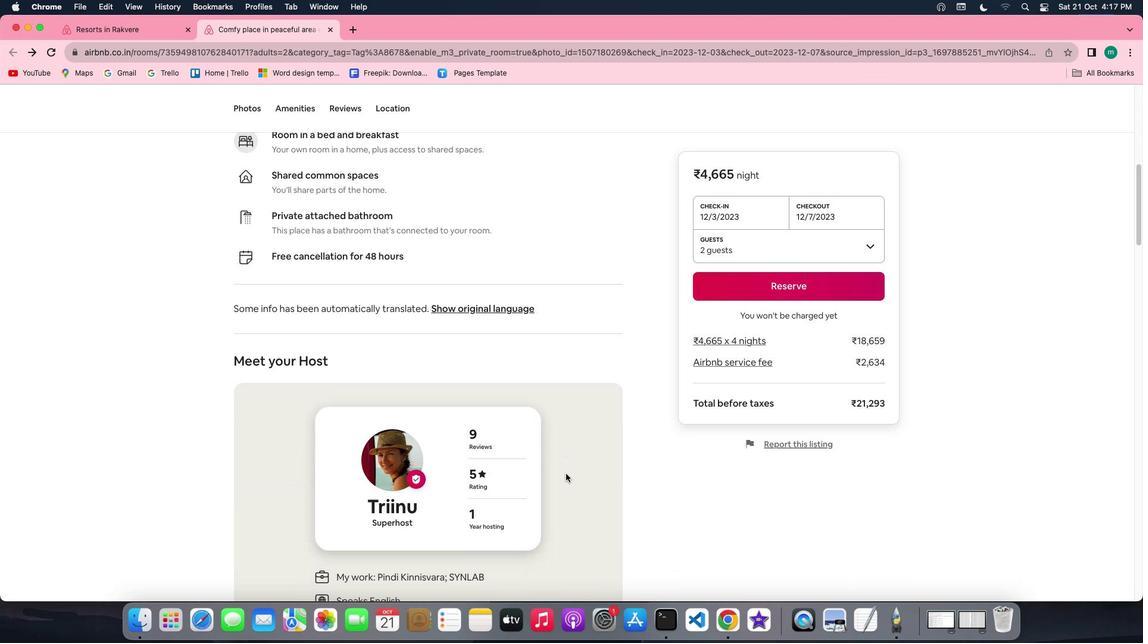 
Action: Mouse scrolled (566, 473) with delta (0, -1)
Screenshot: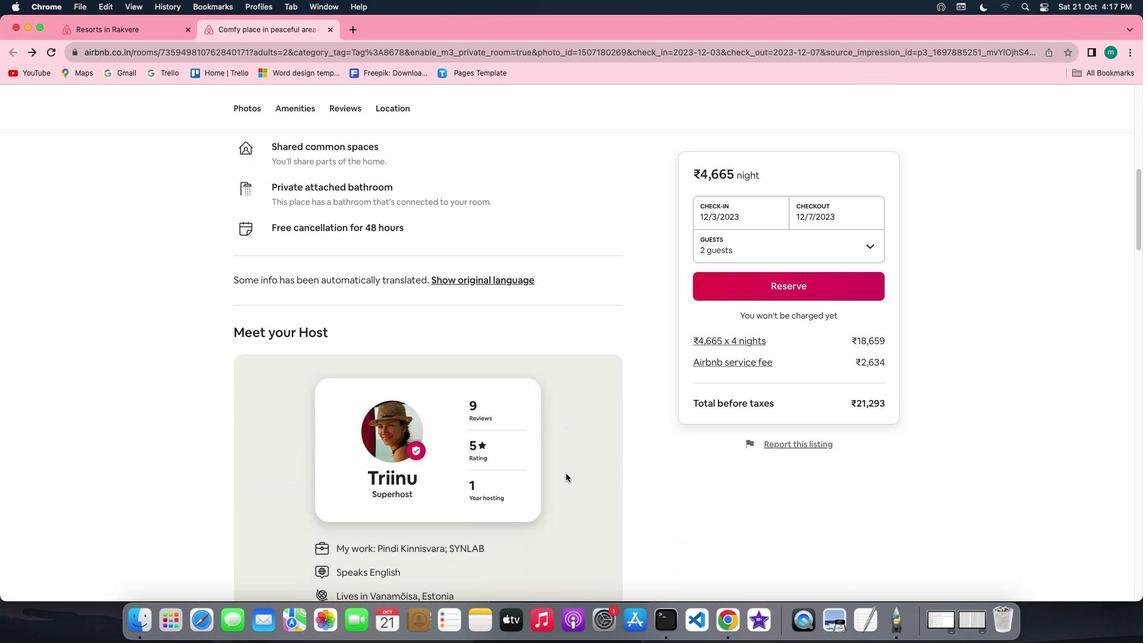 
Action: Mouse scrolled (566, 473) with delta (0, -1)
Screenshot: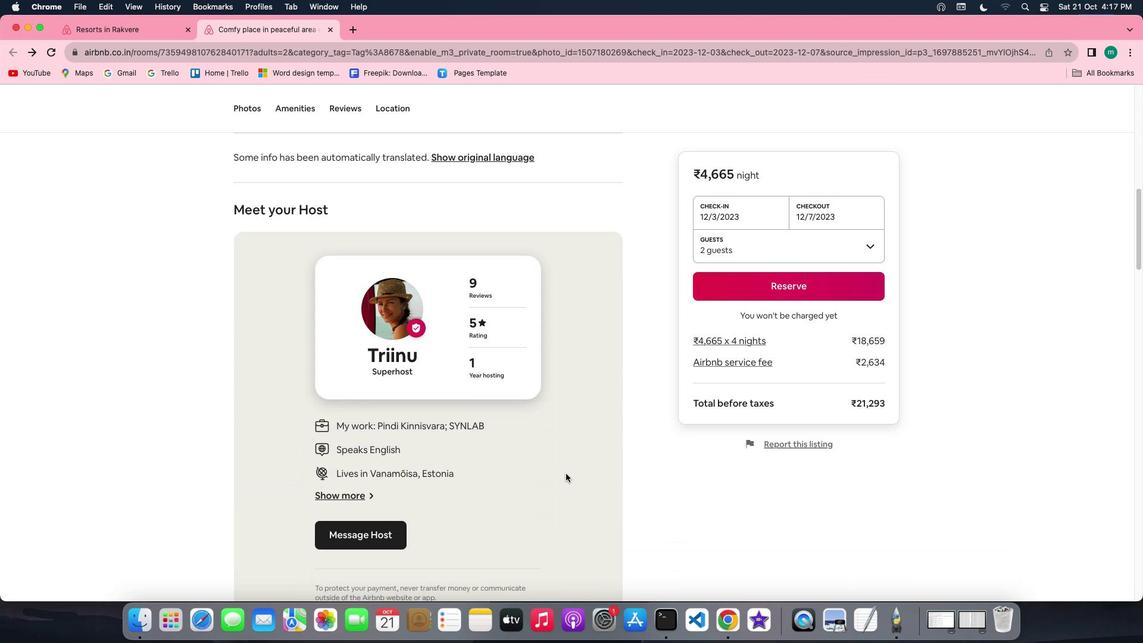 
Action: Mouse scrolled (566, 473) with delta (0, 0)
Screenshot: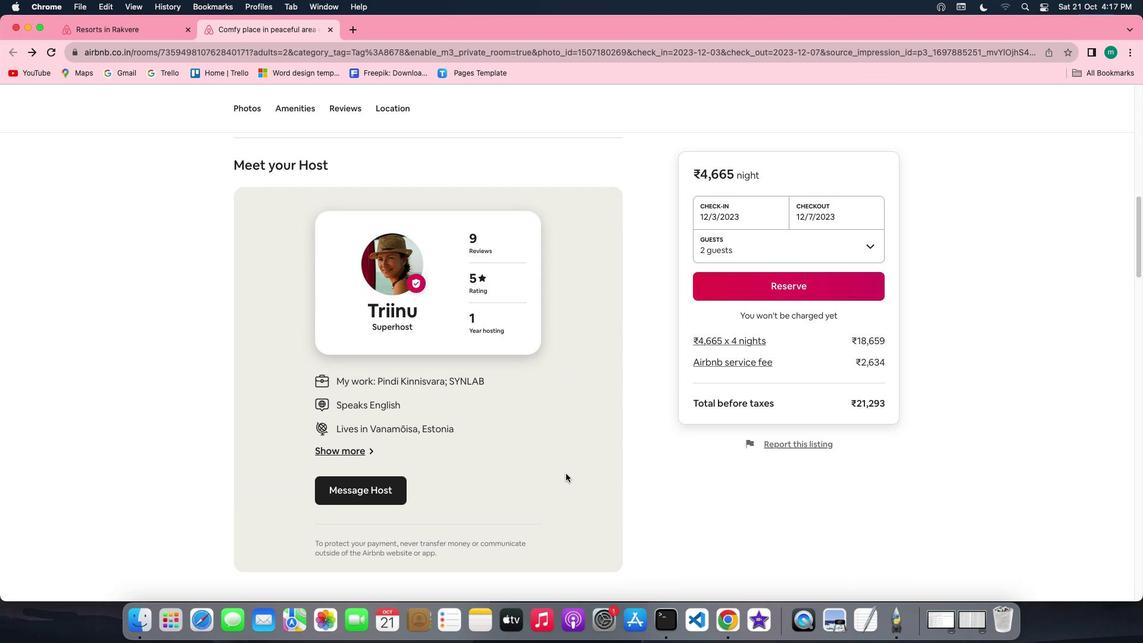 
Action: Mouse scrolled (566, 473) with delta (0, 0)
Screenshot: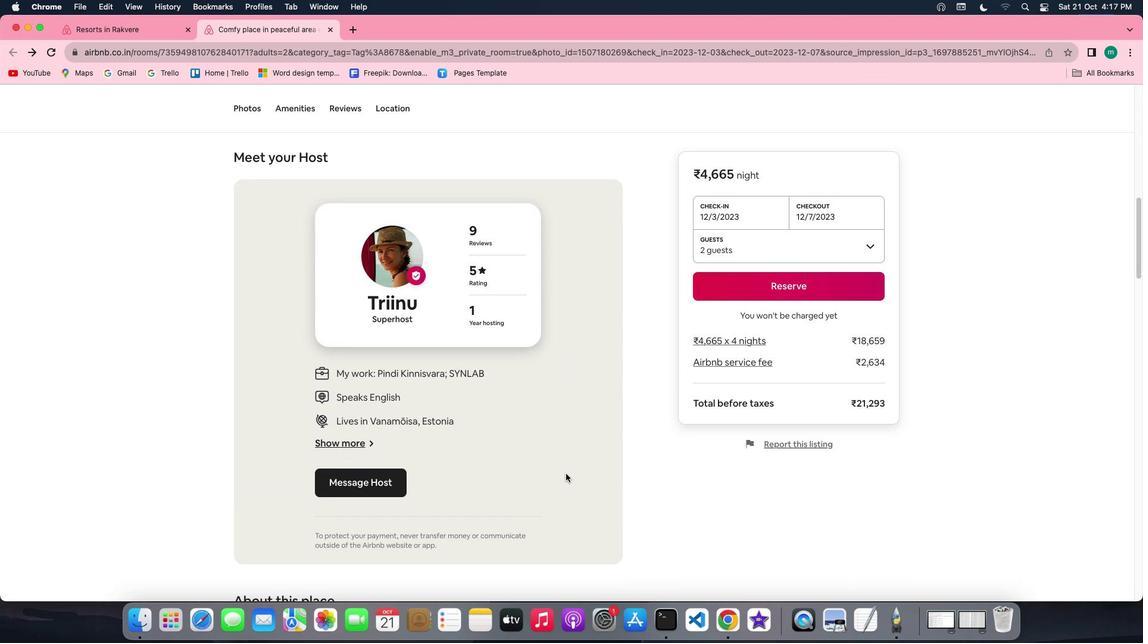 
Action: Mouse scrolled (566, 473) with delta (0, -1)
Screenshot: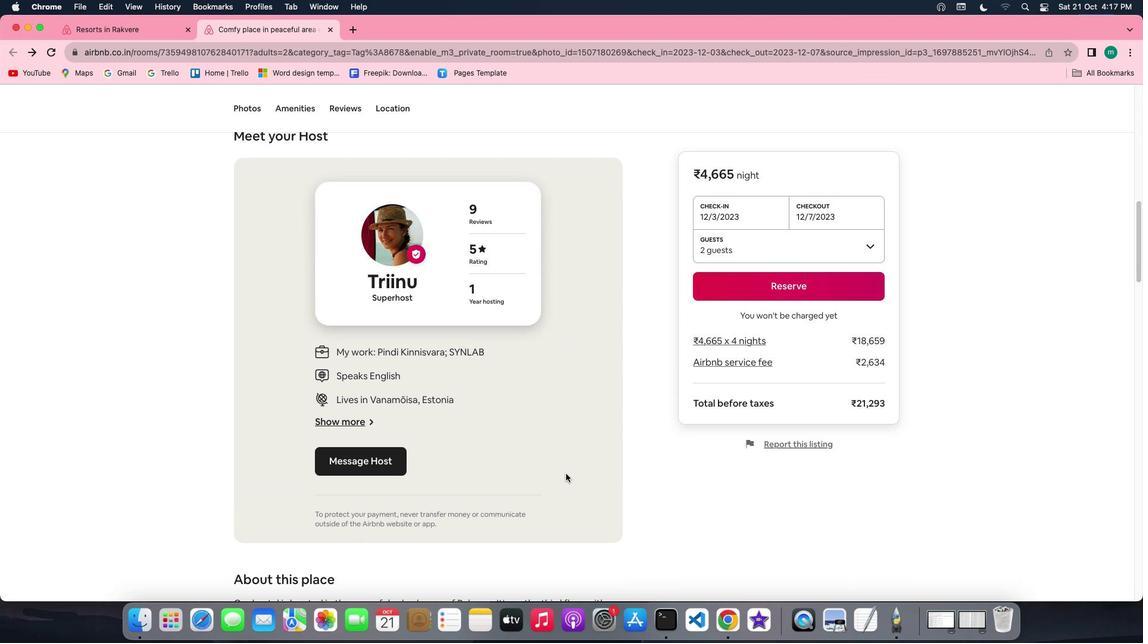 
Action: Mouse scrolled (566, 473) with delta (0, -2)
Screenshot: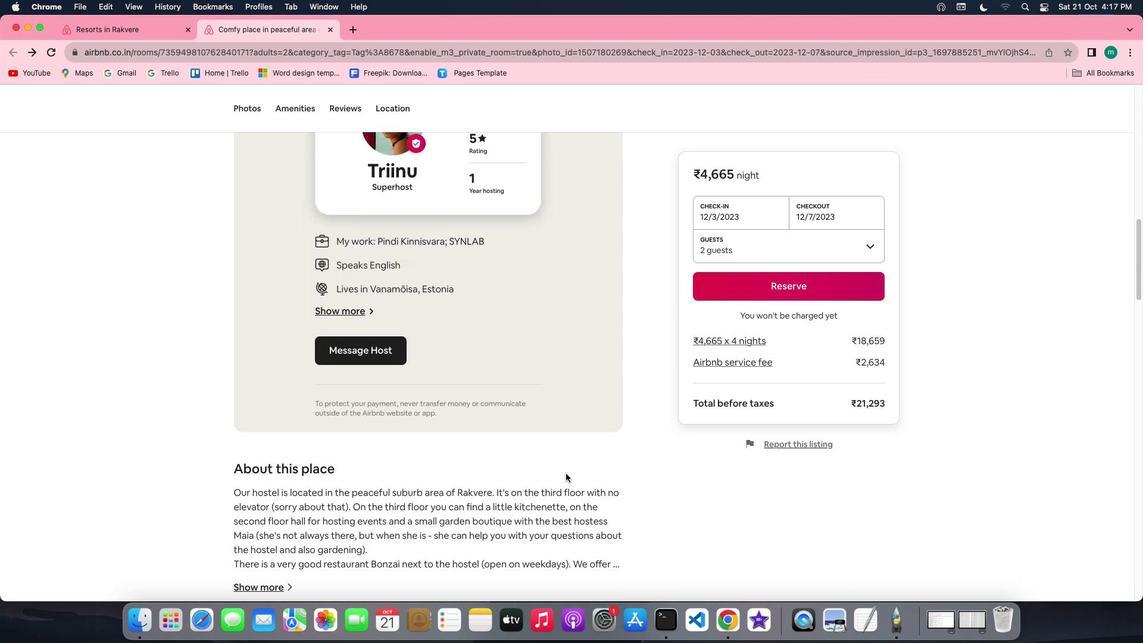 
Action: Mouse scrolled (566, 473) with delta (0, -2)
Screenshot: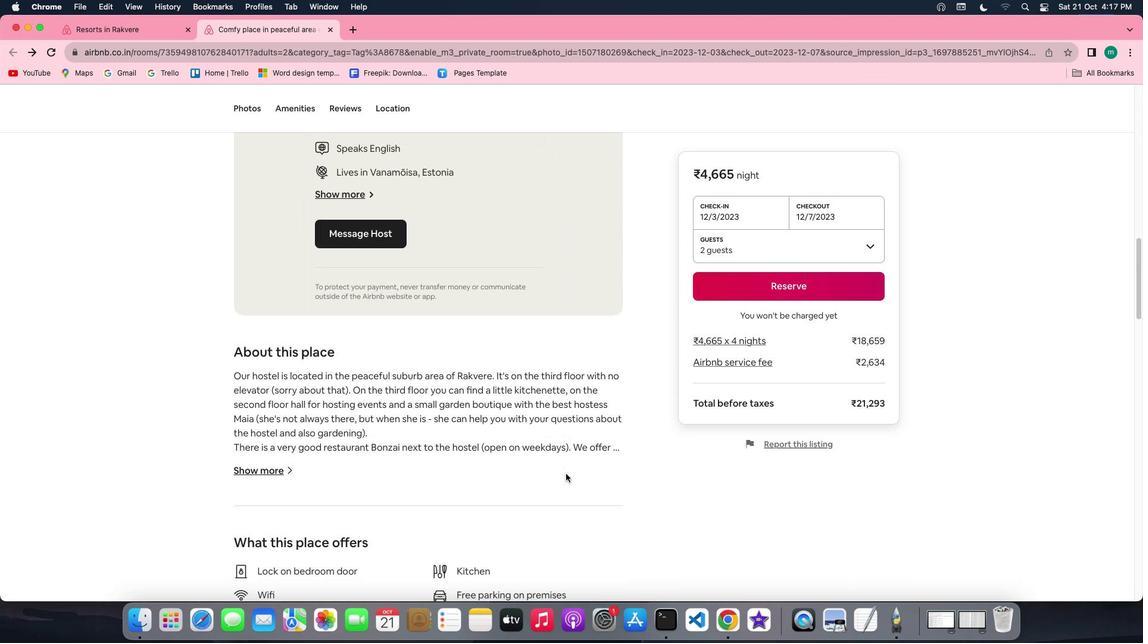 
Action: Mouse moved to (239, 424)
Screenshot: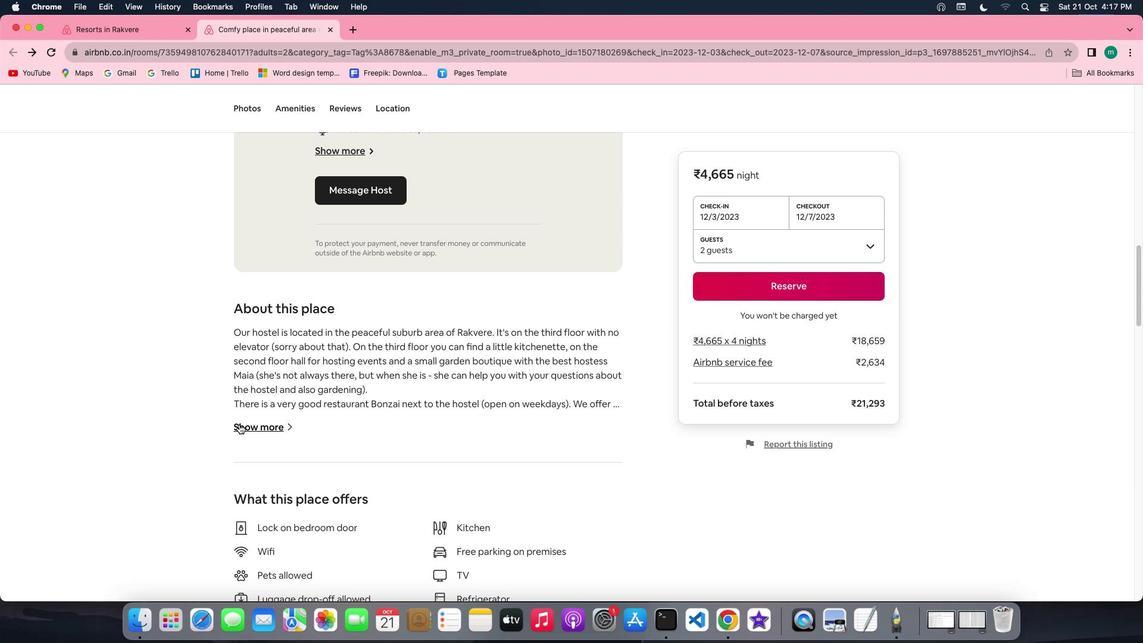 
Action: Mouse pressed left at (239, 424)
Screenshot: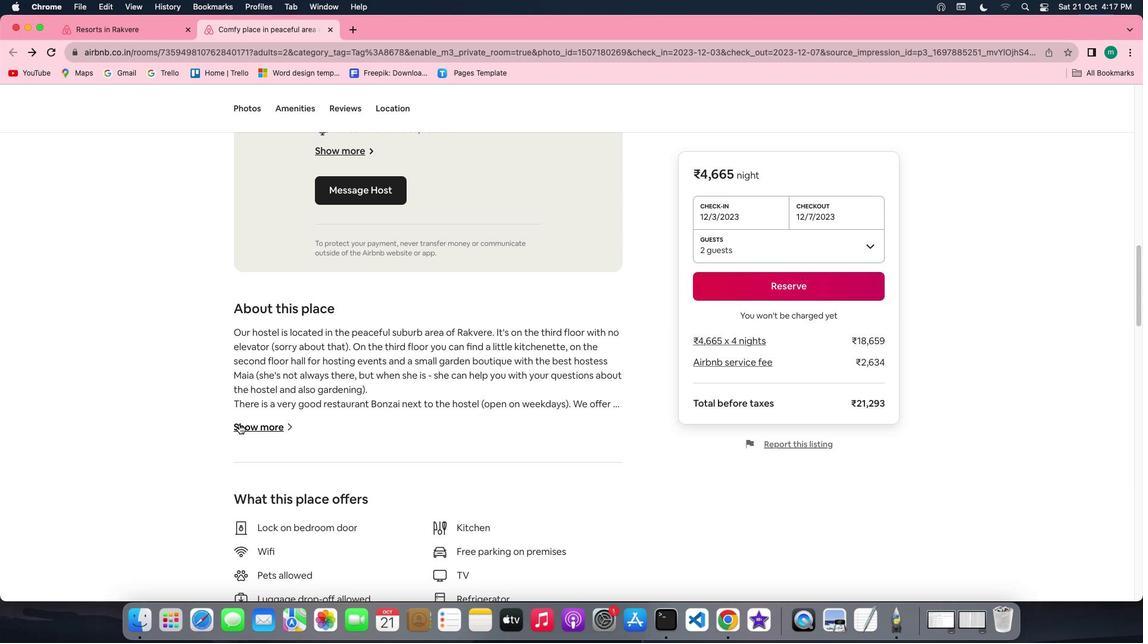 
Action: Mouse moved to (496, 459)
Screenshot: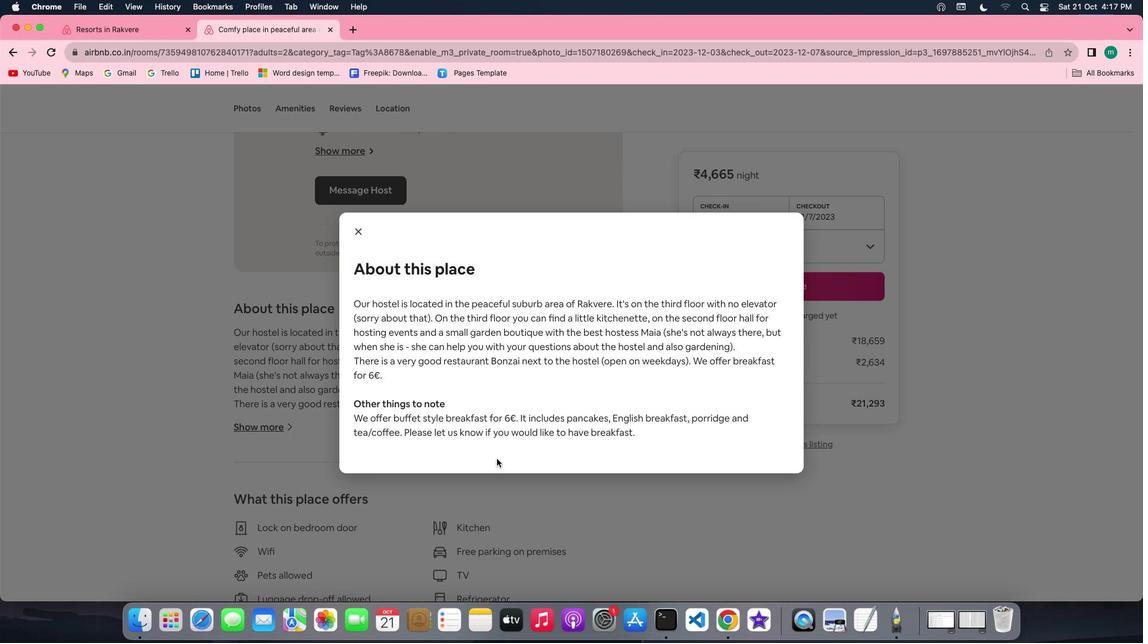 
Action: Mouse scrolled (496, 459) with delta (0, 0)
Screenshot: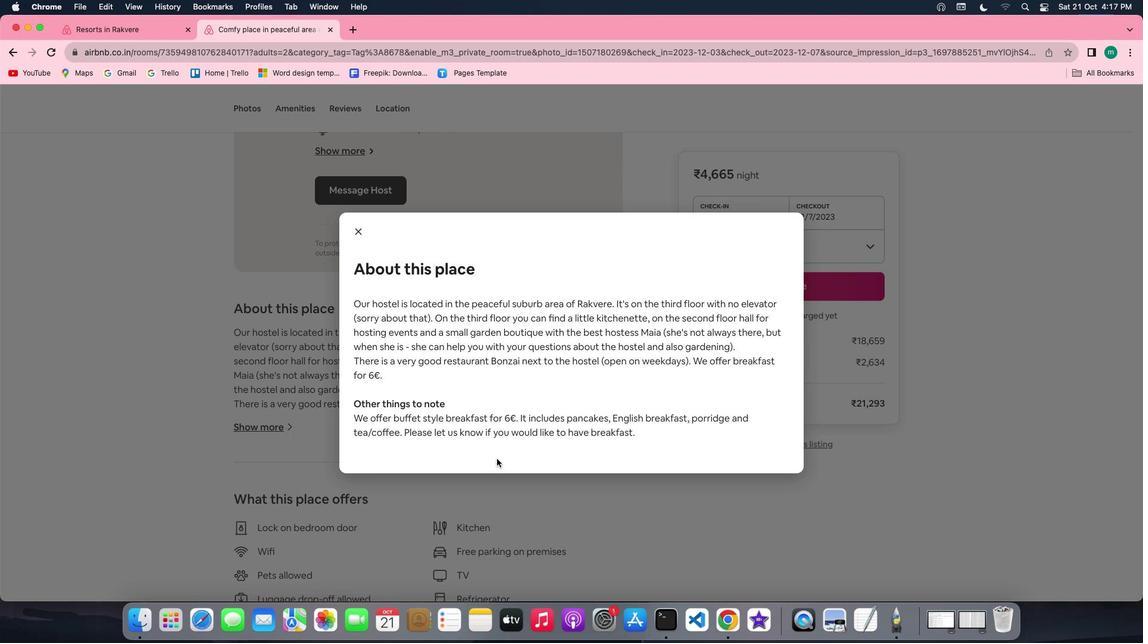 
Action: Mouse scrolled (496, 459) with delta (0, 0)
Screenshot: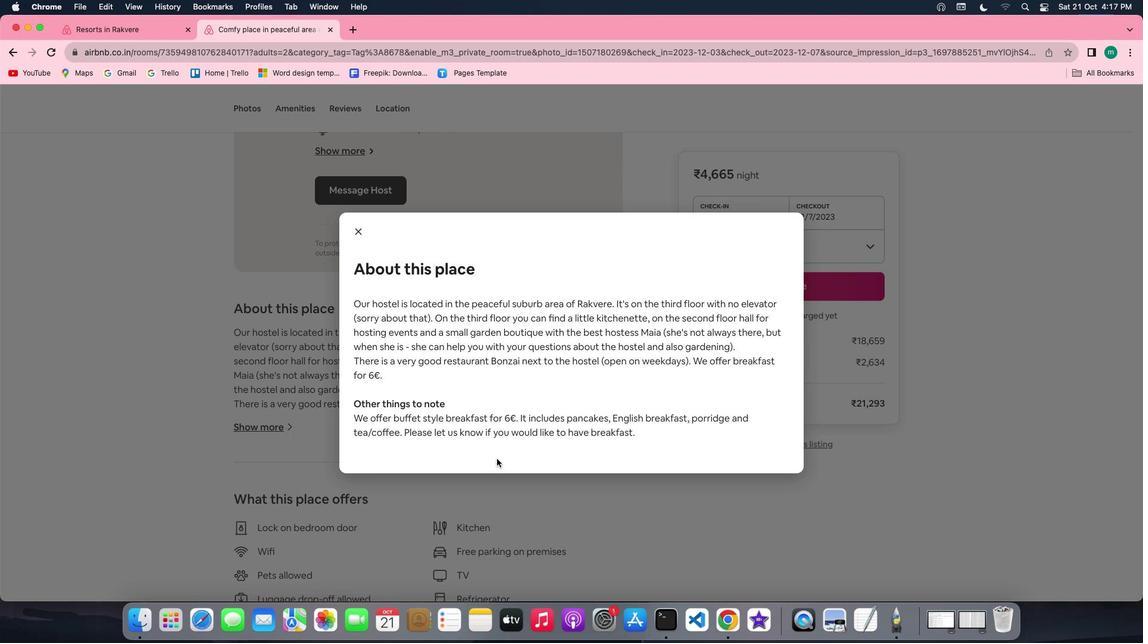 
Action: Mouse scrolled (496, 459) with delta (0, -1)
Screenshot: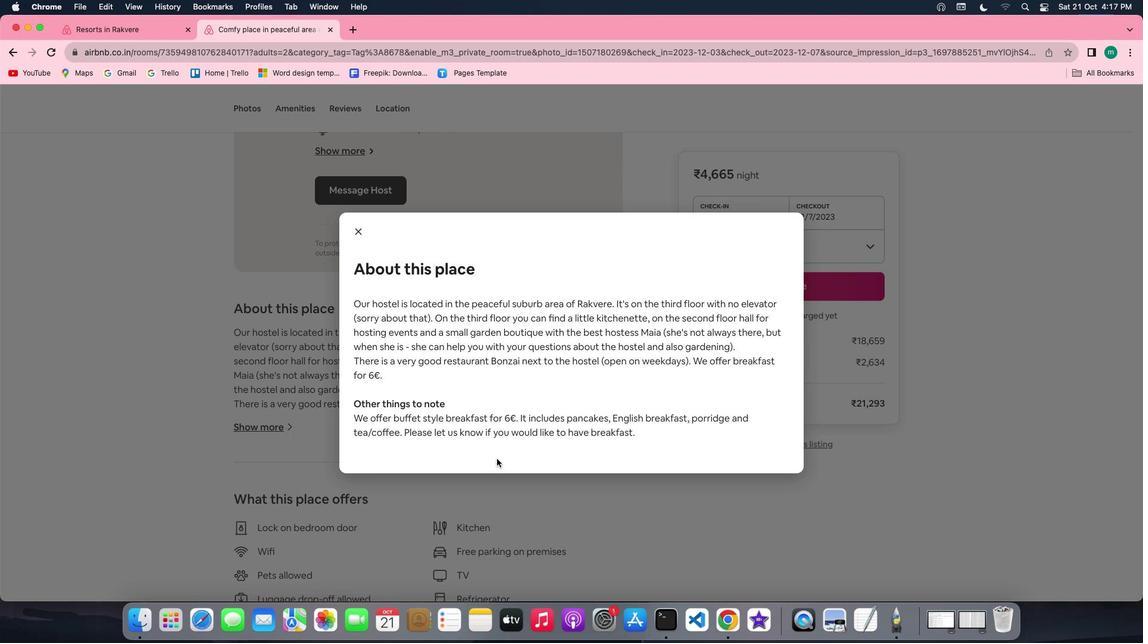 
Action: Mouse scrolled (496, 459) with delta (0, -1)
Screenshot: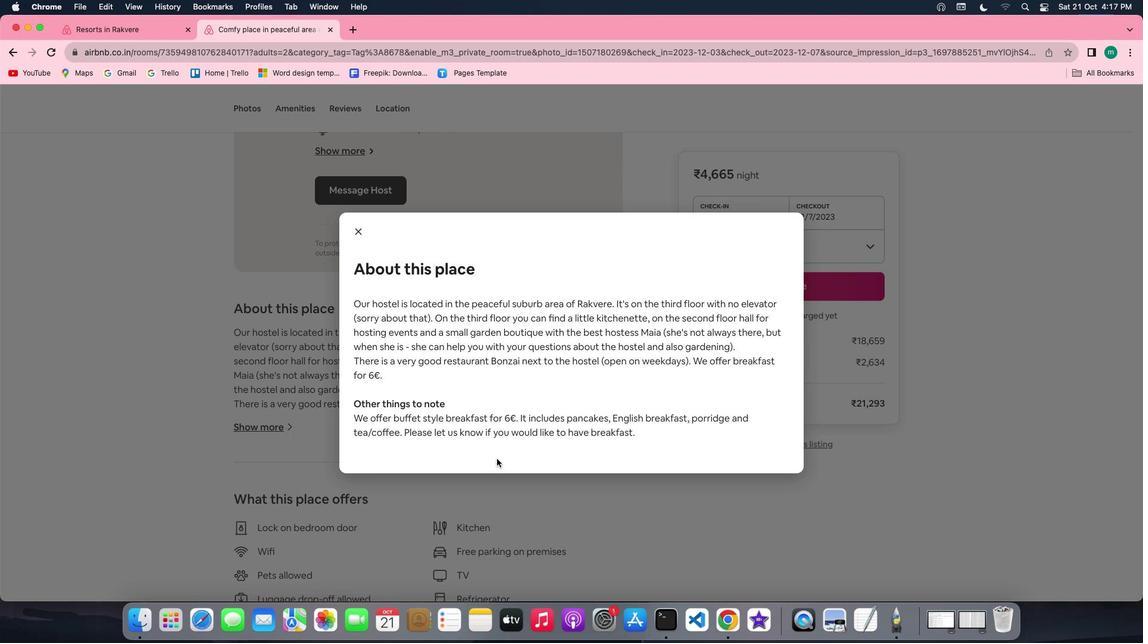 
Action: Mouse moved to (350, 229)
Screenshot: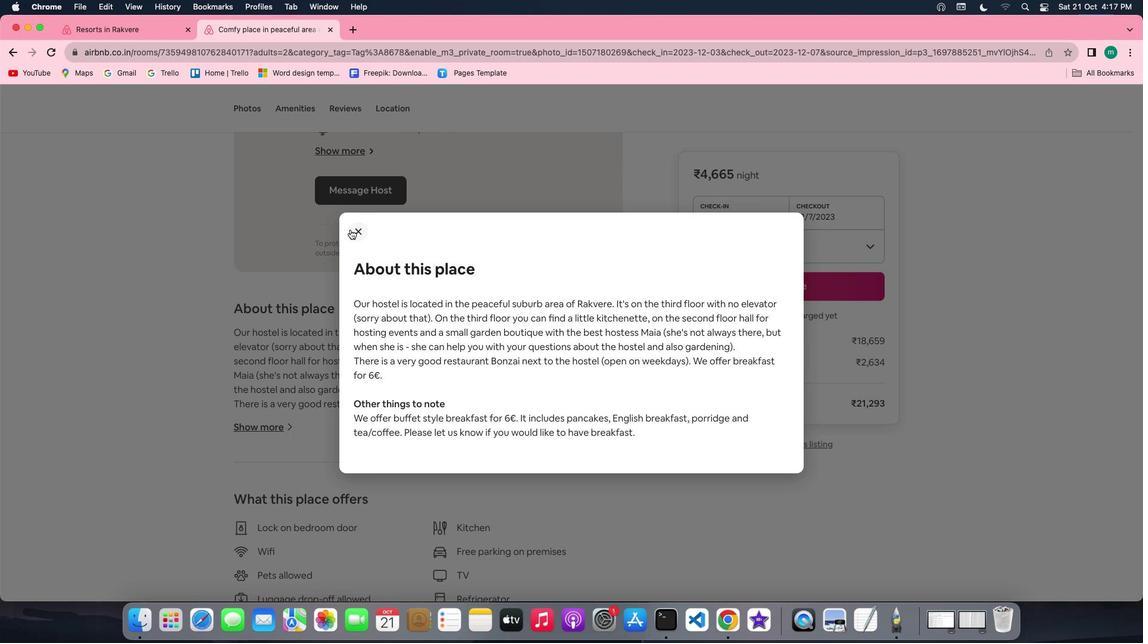 
Action: Mouse pressed left at (350, 229)
Screenshot: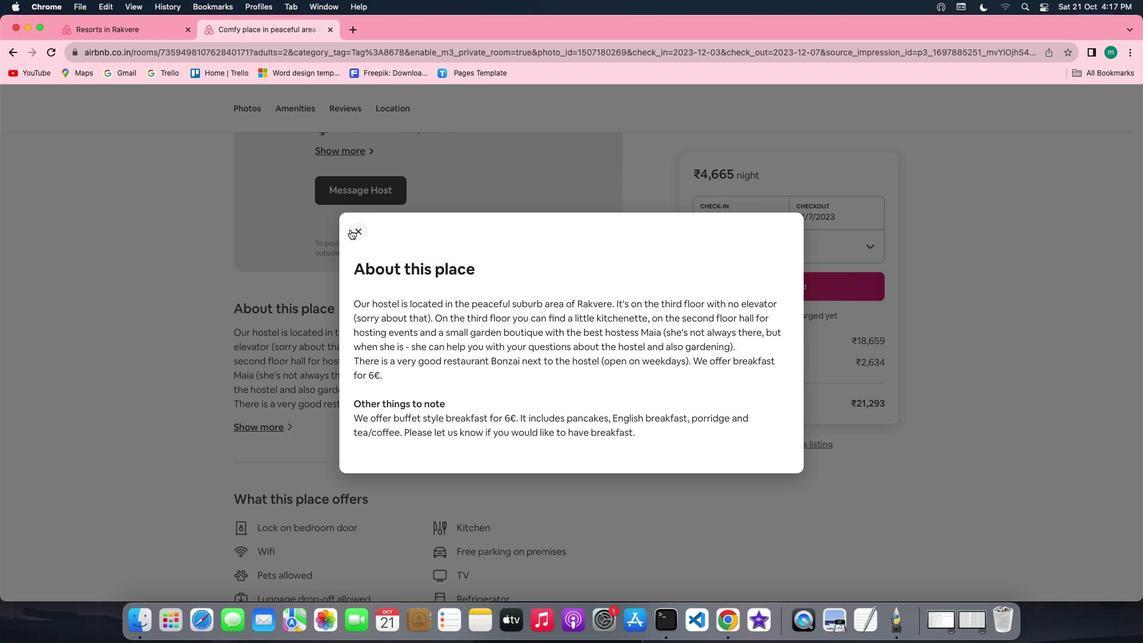 
Action: Mouse moved to (571, 410)
Screenshot: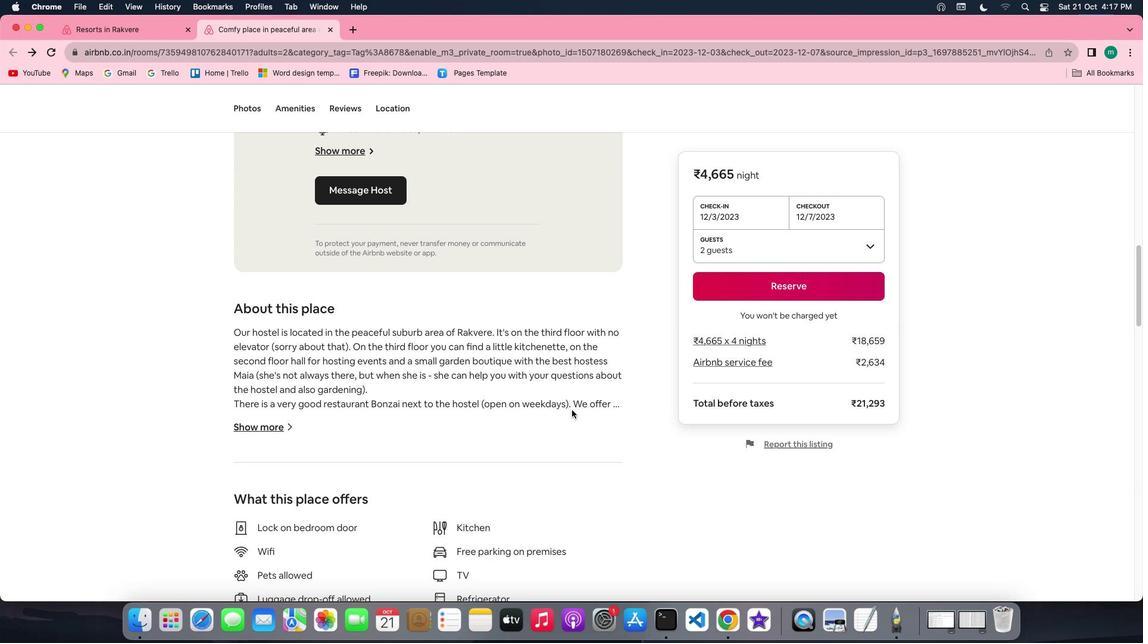 
Action: Mouse scrolled (571, 410) with delta (0, 0)
Screenshot: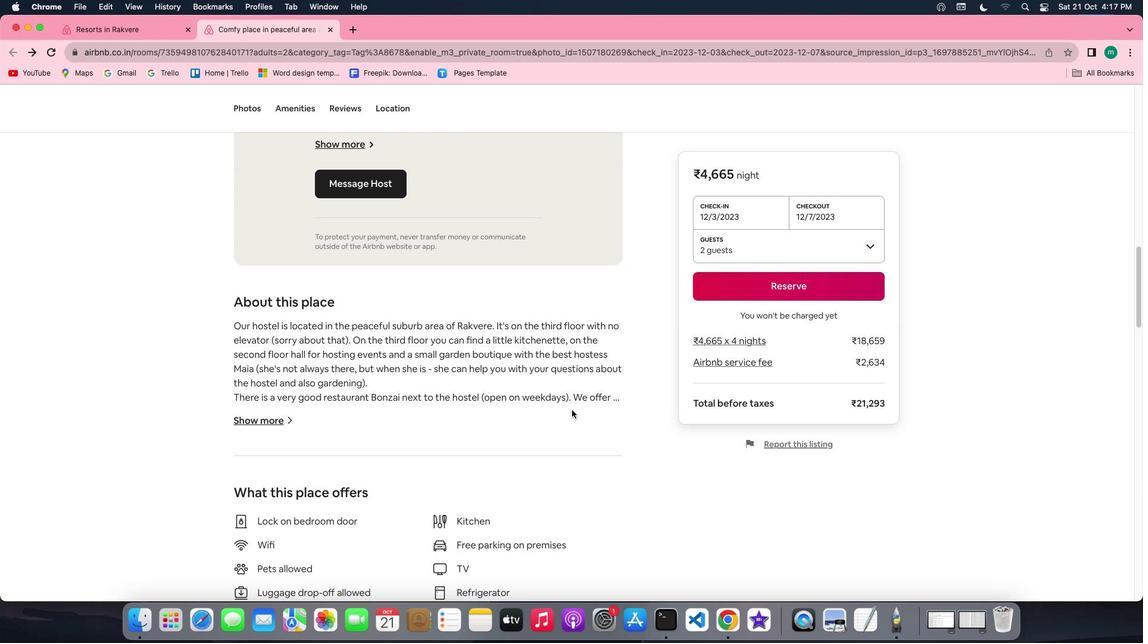 
Action: Mouse scrolled (571, 410) with delta (0, 0)
Screenshot: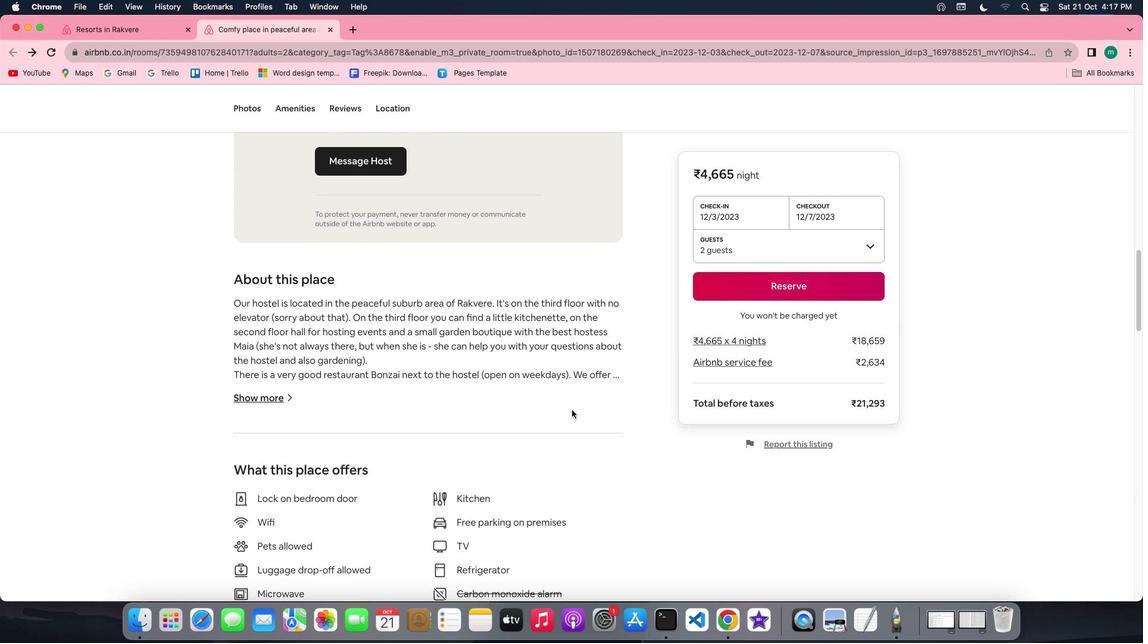 
Action: Mouse scrolled (571, 410) with delta (0, -1)
Screenshot: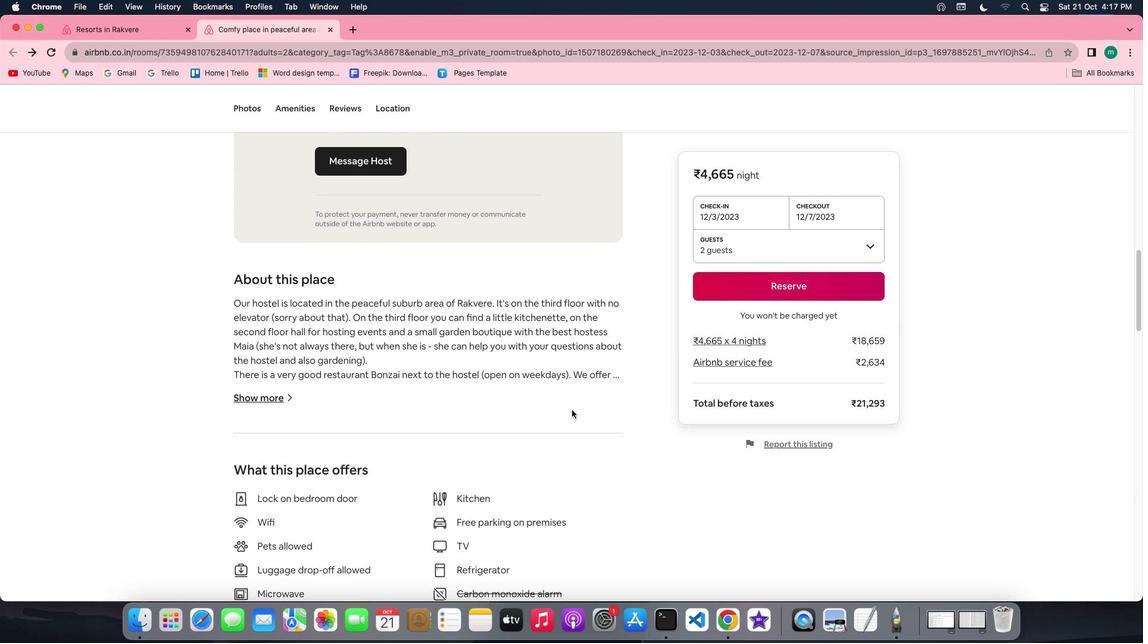 
Action: Mouse scrolled (571, 410) with delta (0, -2)
Screenshot: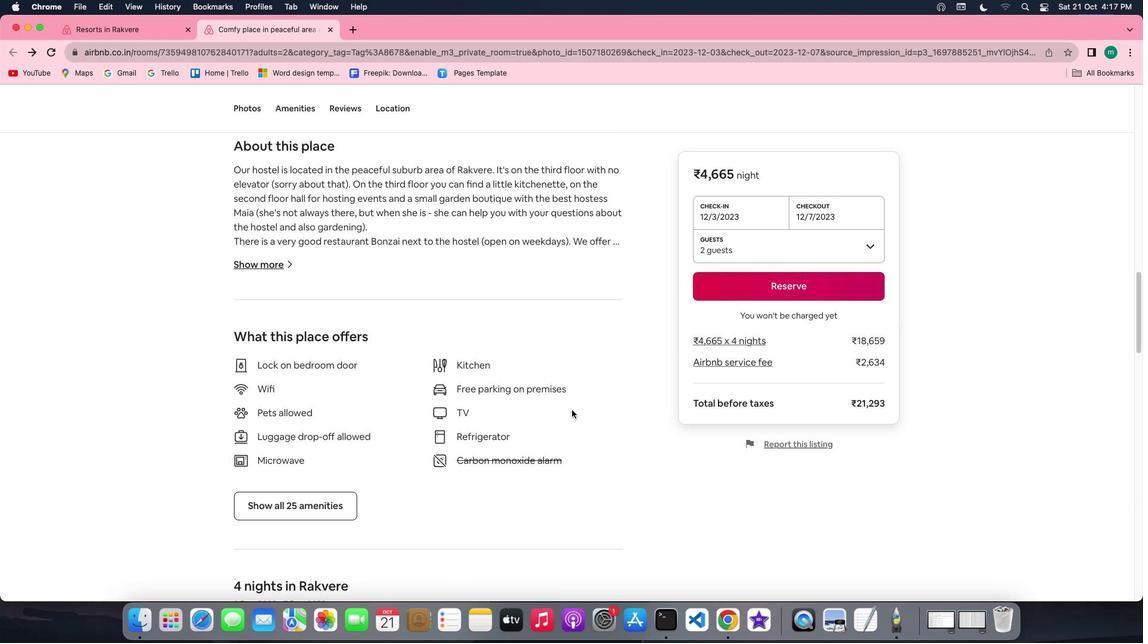 
Action: Mouse scrolled (571, 410) with delta (0, -2)
Screenshot: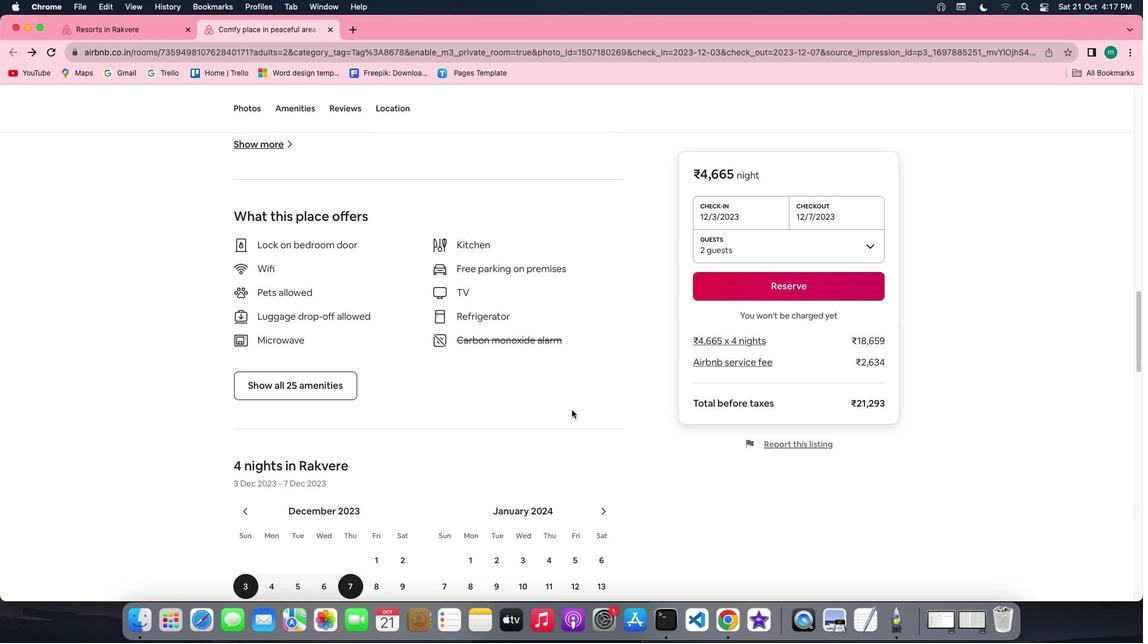 
Action: Mouse moved to (282, 351)
Screenshot: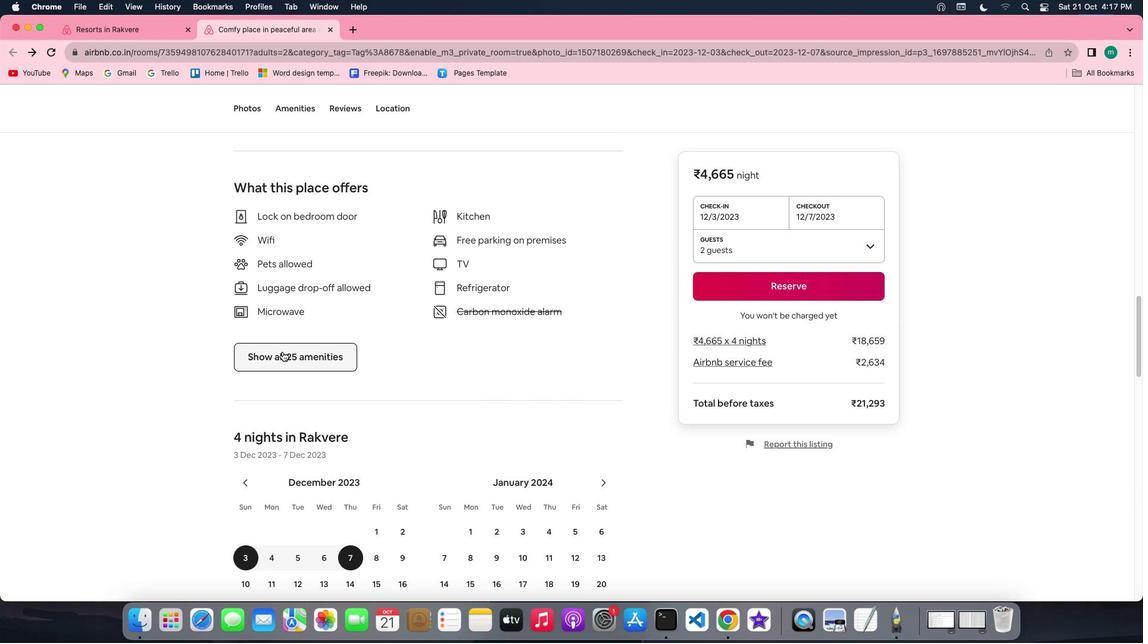 
Action: Mouse pressed left at (282, 351)
Screenshot: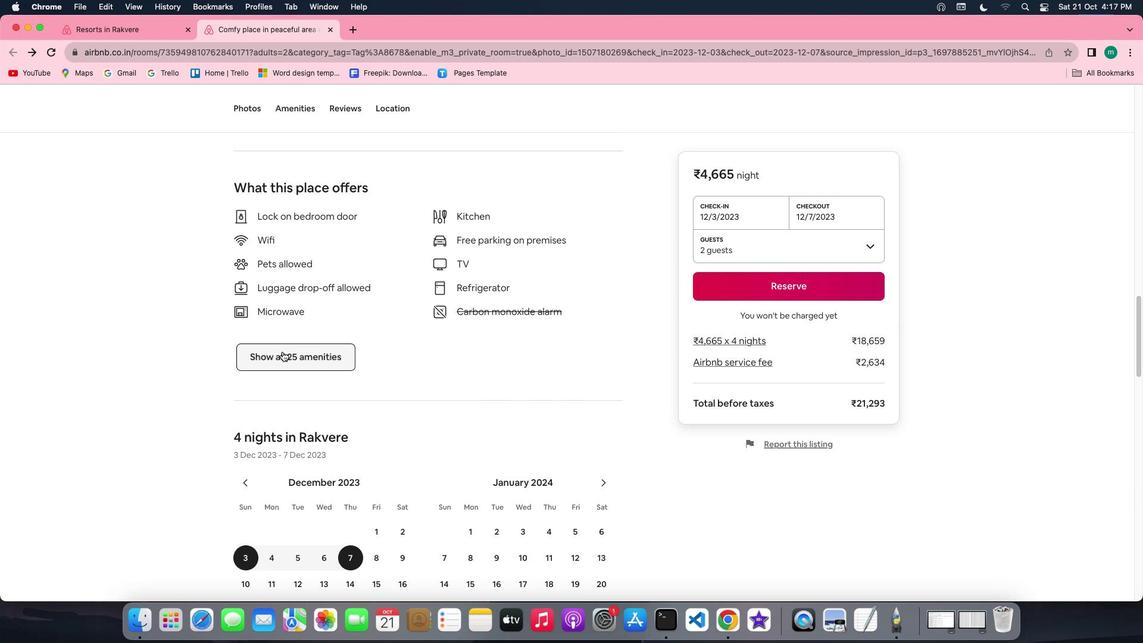 
Action: Mouse moved to (524, 429)
Screenshot: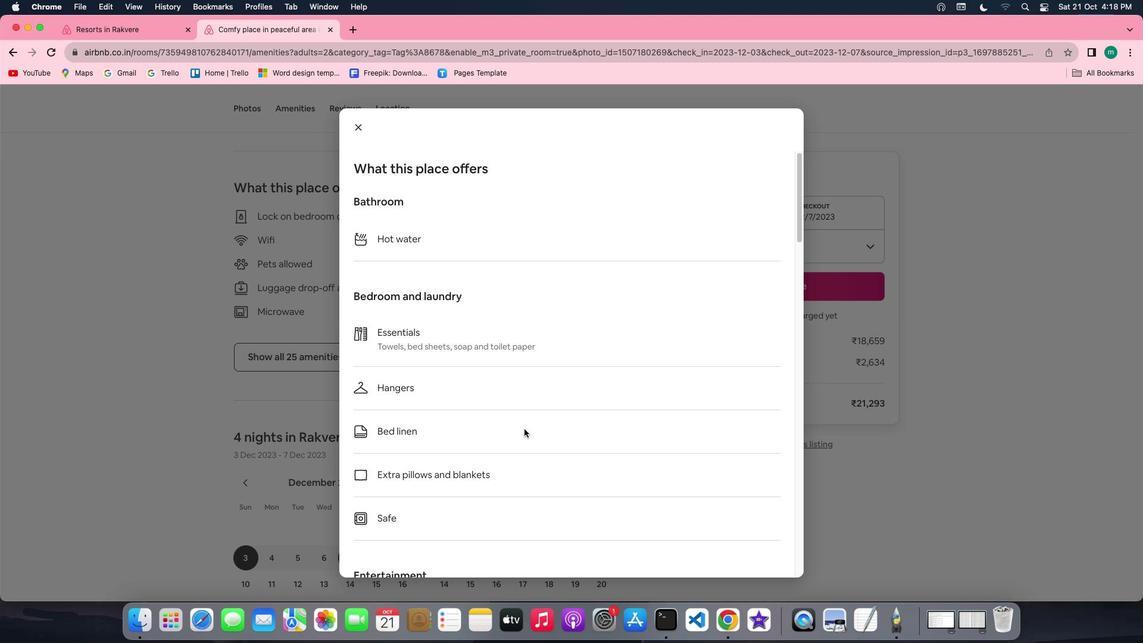 
Action: Mouse scrolled (524, 429) with delta (0, 0)
Screenshot: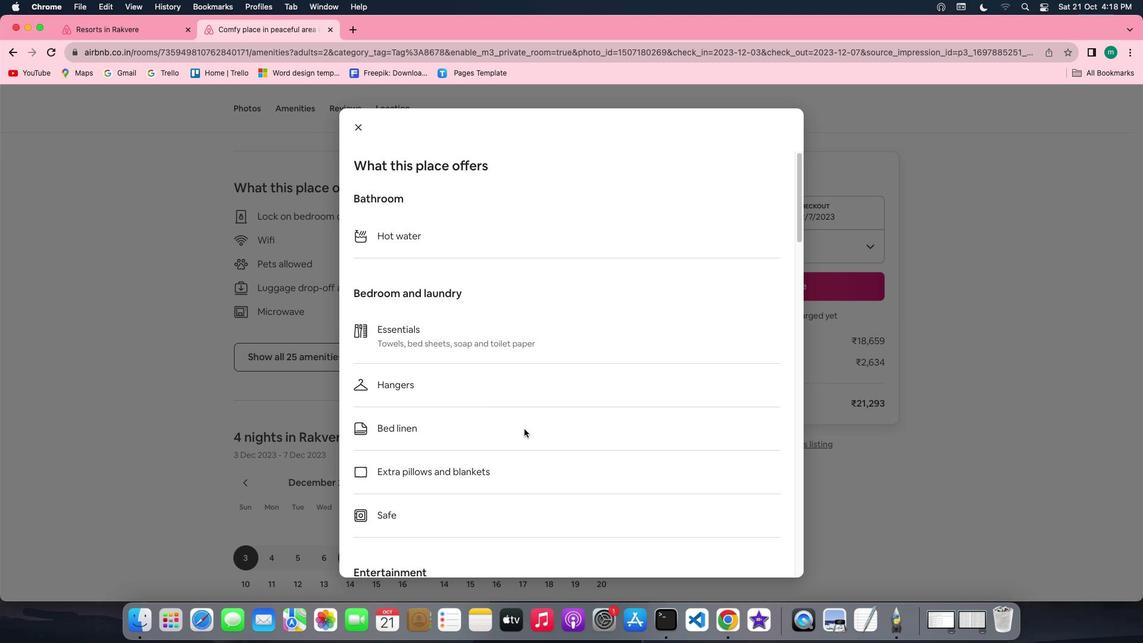 
Action: Mouse scrolled (524, 429) with delta (0, 0)
Screenshot: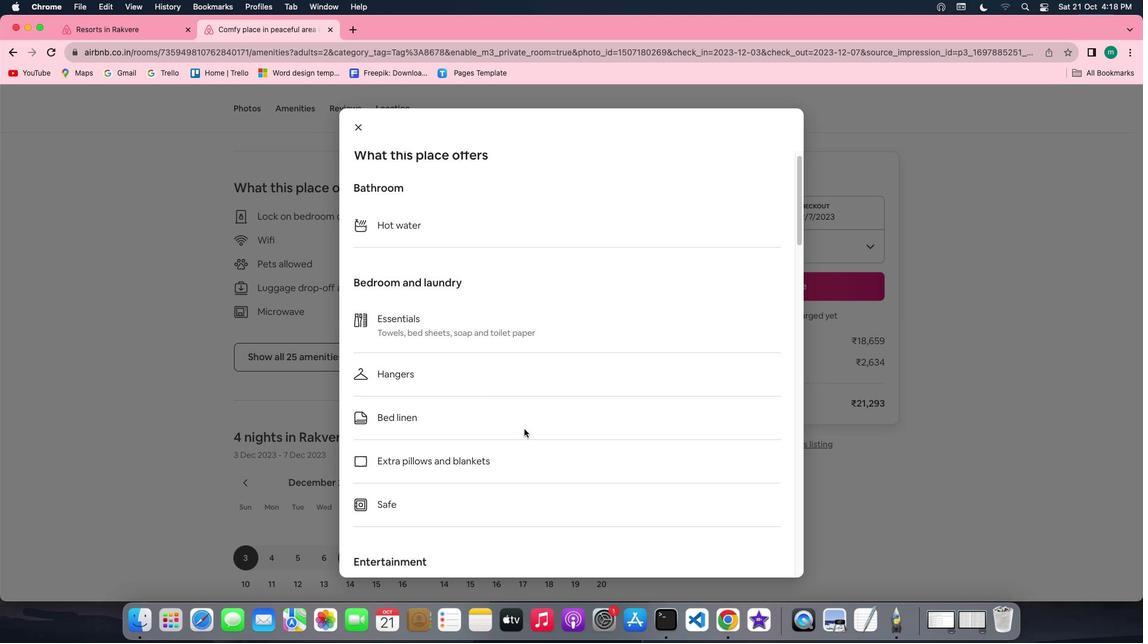 
Action: Mouse scrolled (524, 429) with delta (0, -1)
Screenshot: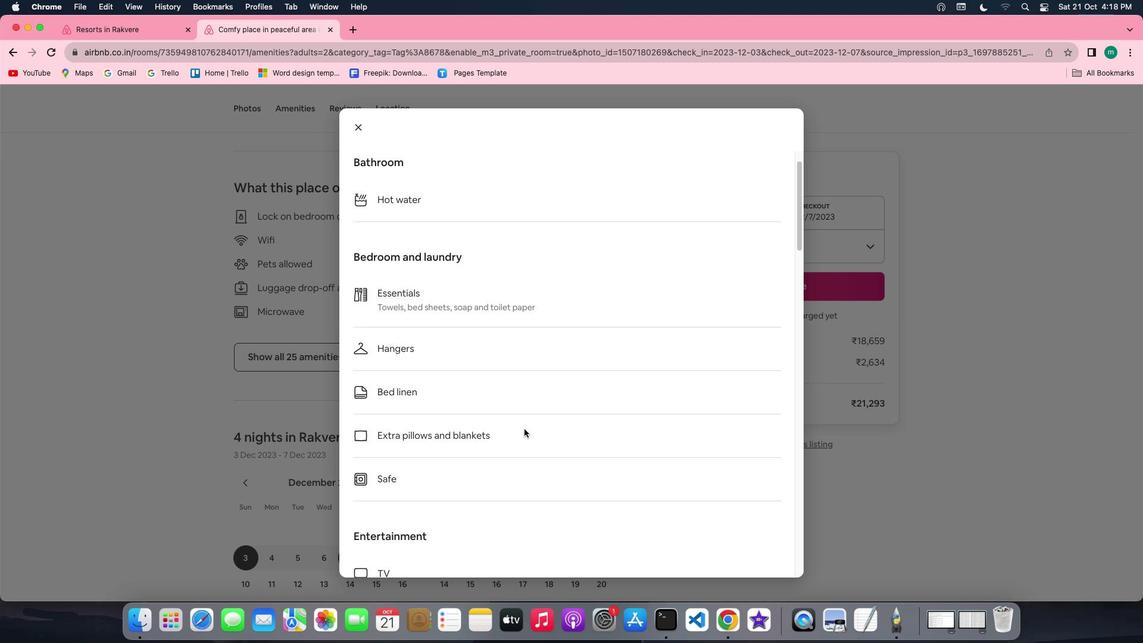 
Action: Mouse scrolled (524, 429) with delta (0, -2)
Screenshot: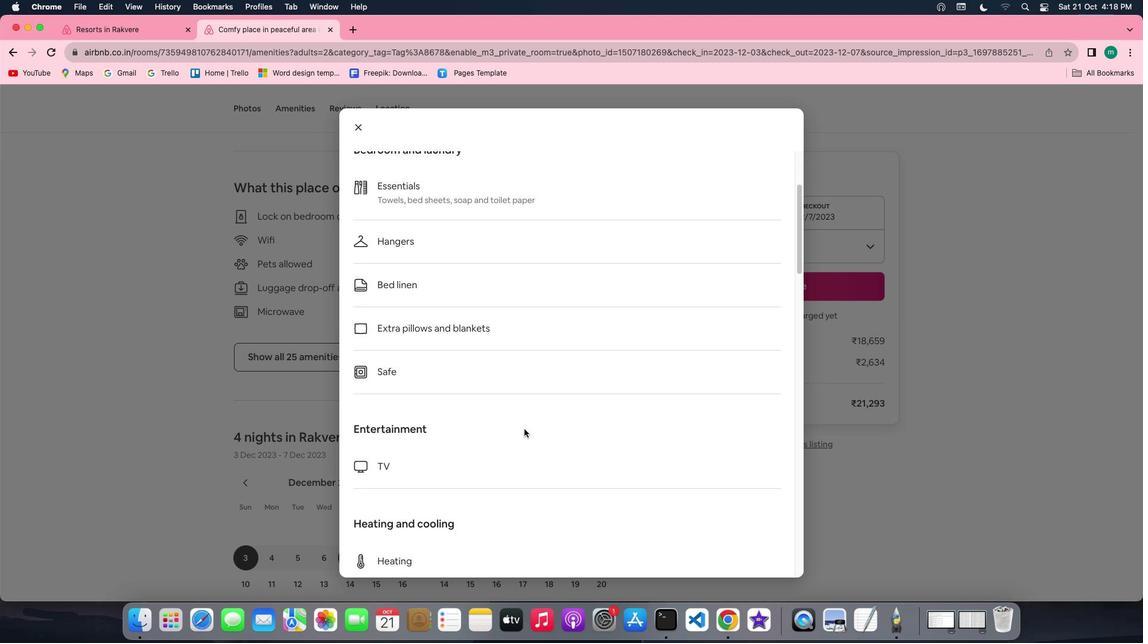 
Action: Mouse scrolled (524, 429) with delta (0, -1)
Screenshot: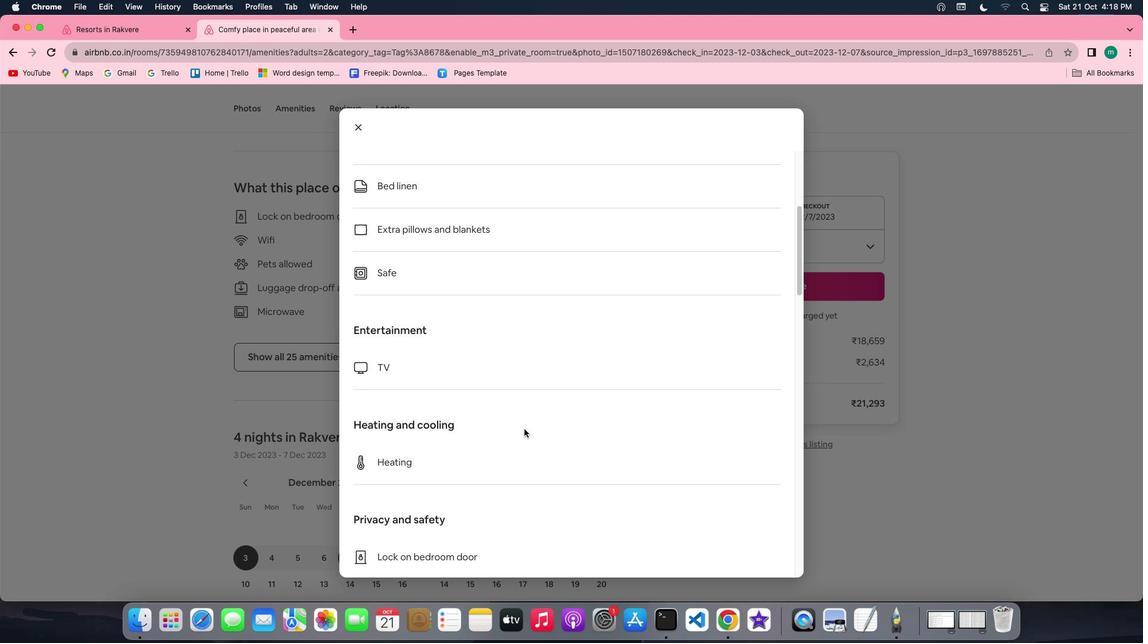 
Action: Mouse scrolled (524, 429) with delta (0, 0)
Screenshot: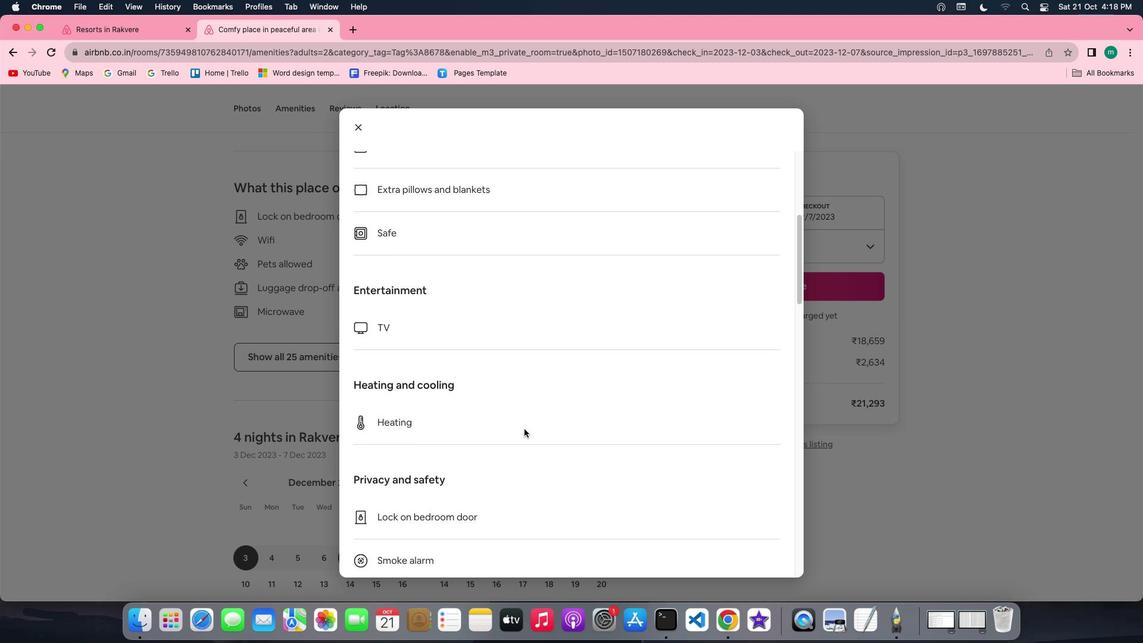 
Action: Mouse scrolled (524, 429) with delta (0, 0)
Screenshot: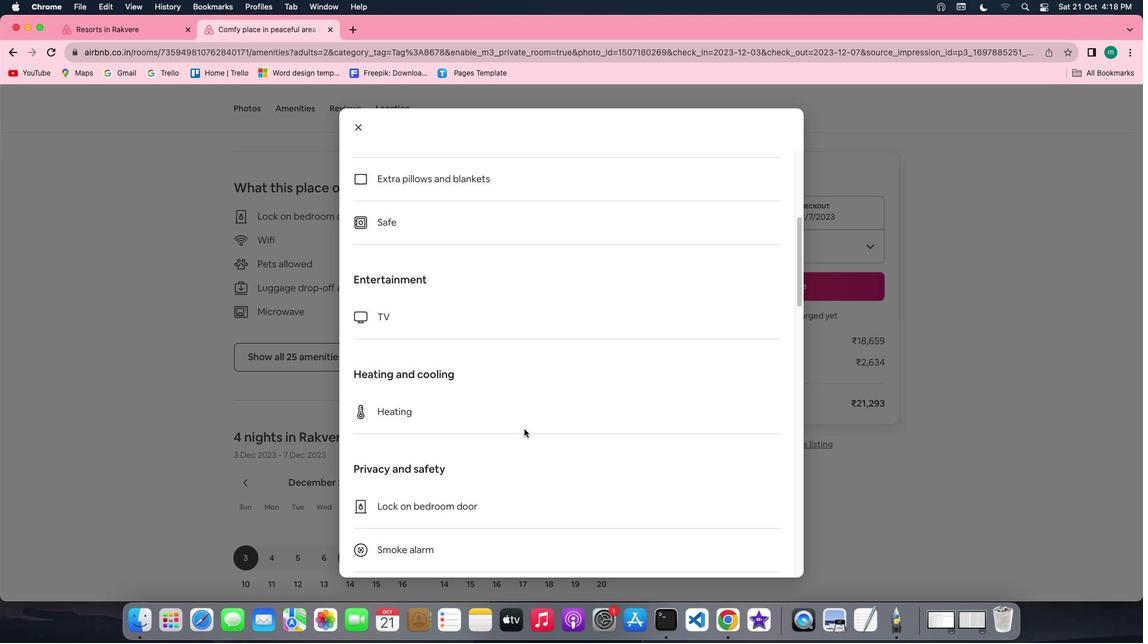 
Action: Mouse scrolled (524, 429) with delta (0, -1)
Screenshot: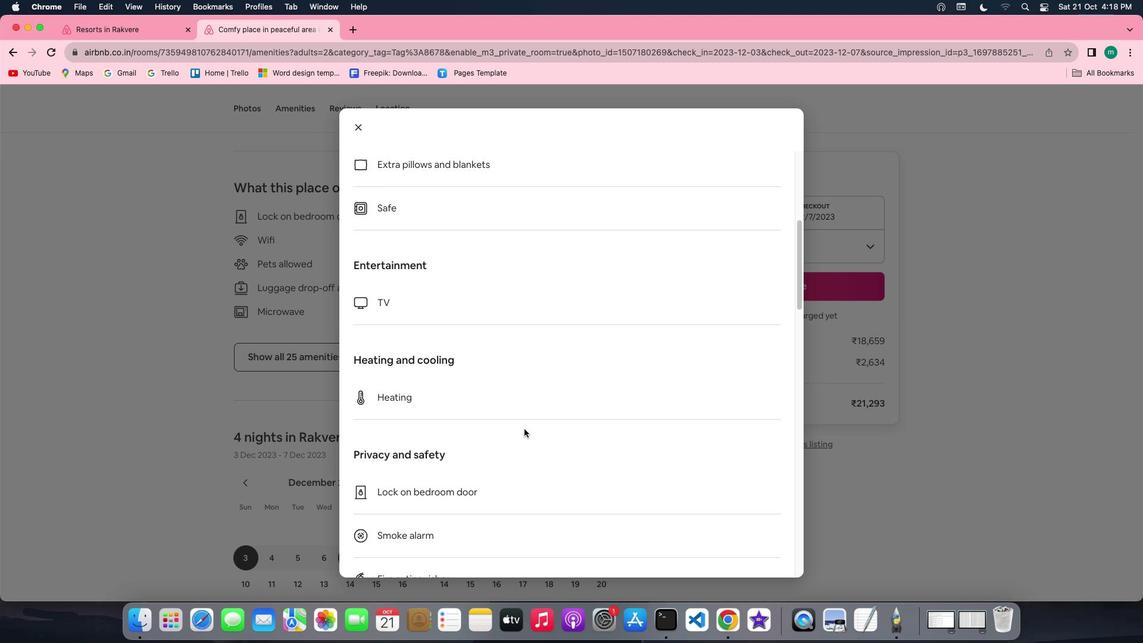 
Action: Mouse scrolled (524, 429) with delta (0, -1)
Screenshot: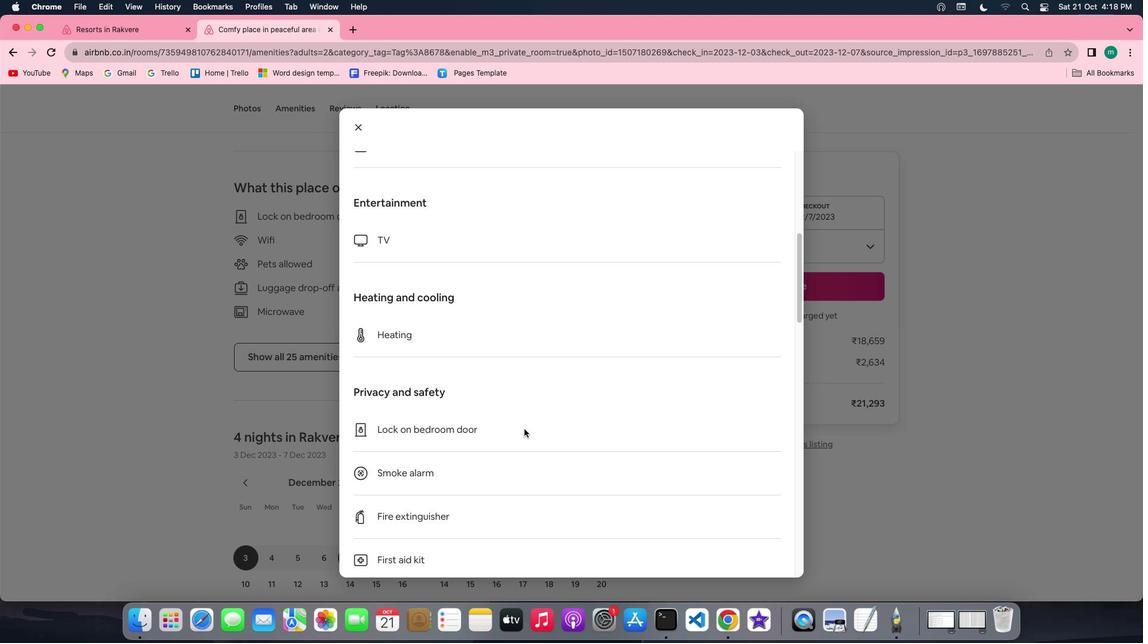 
Action: Mouse scrolled (524, 429) with delta (0, 0)
Screenshot: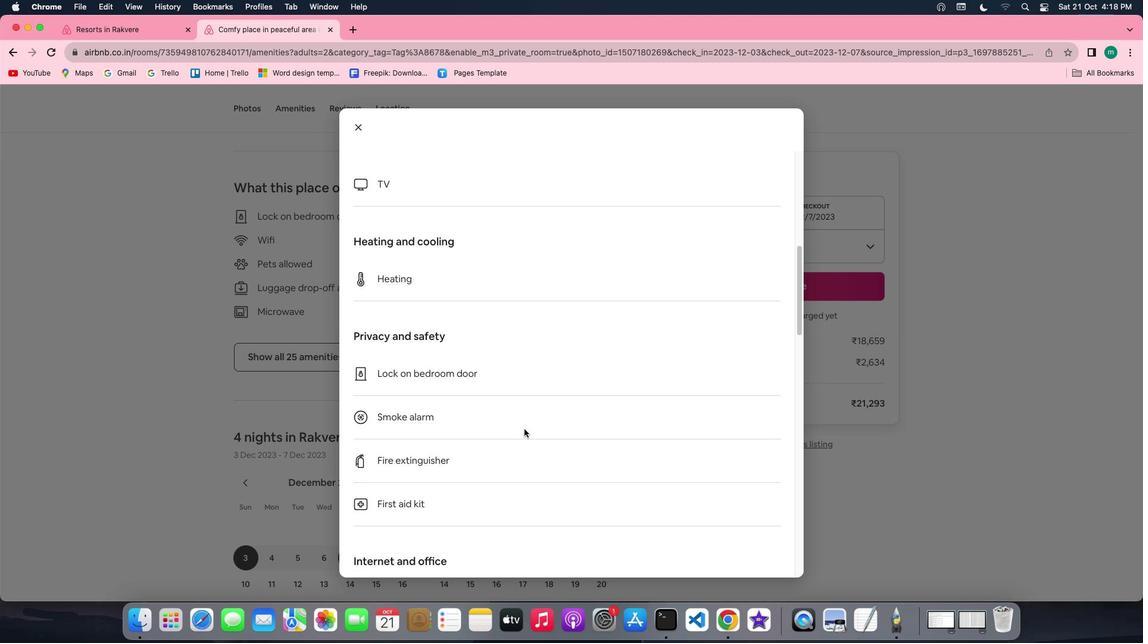 
Action: Mouse scrolled (524, 429) with delta (0, 0)
Screenshot: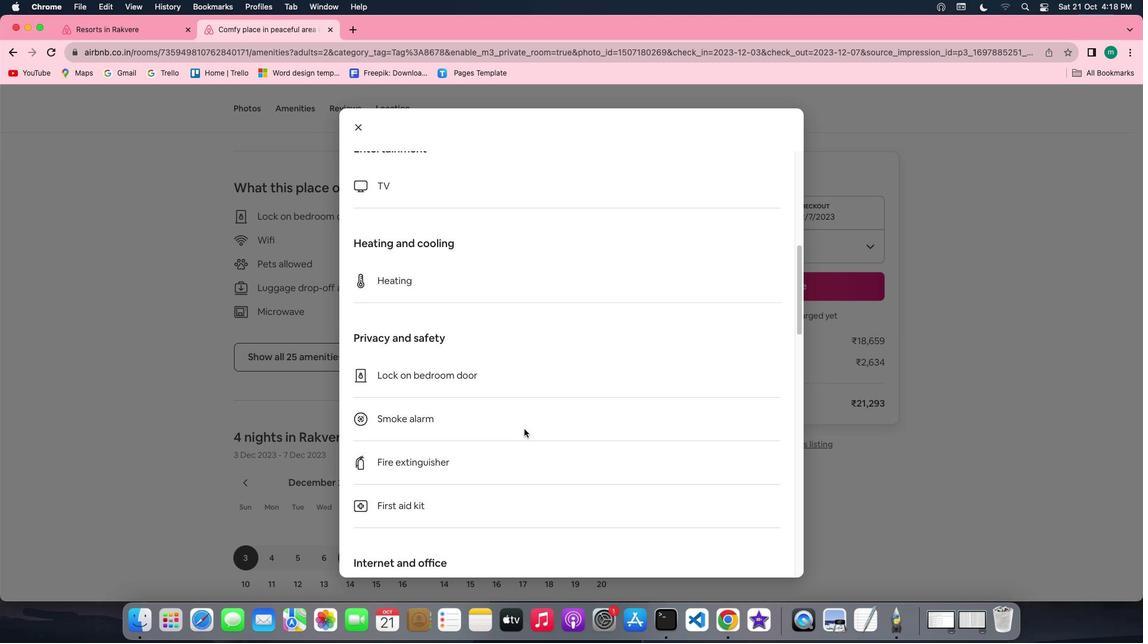 
Action: Mouse scrolled (524, 429) with delta (0, 0)
Screenshot: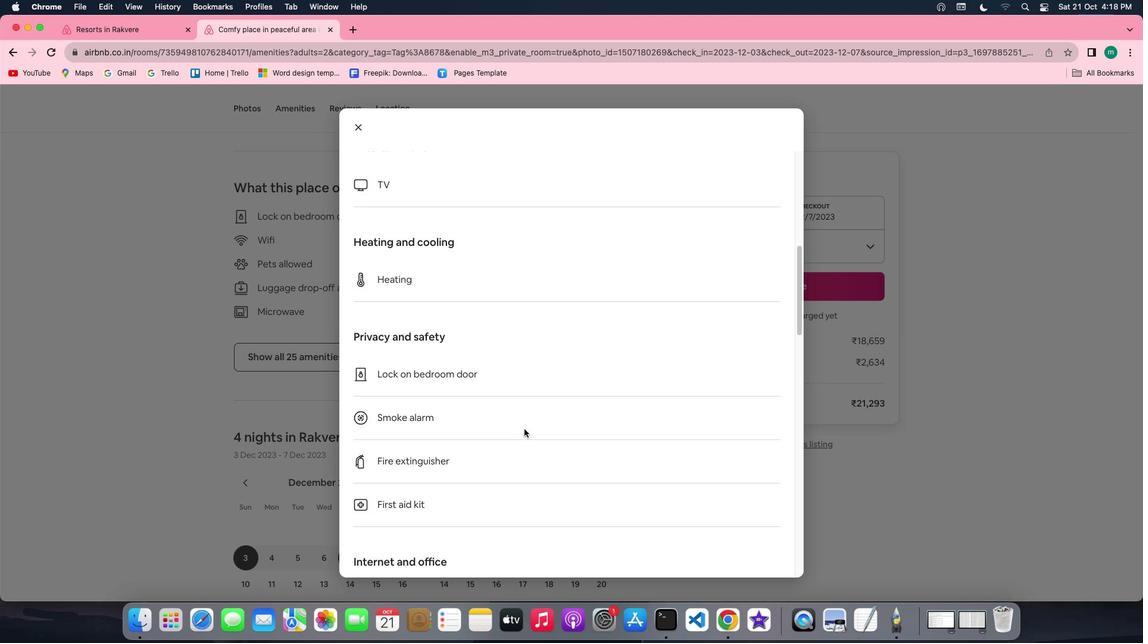 
Action: Mouse scrolled (524, 429) with delta (0, 0)
Screenshot: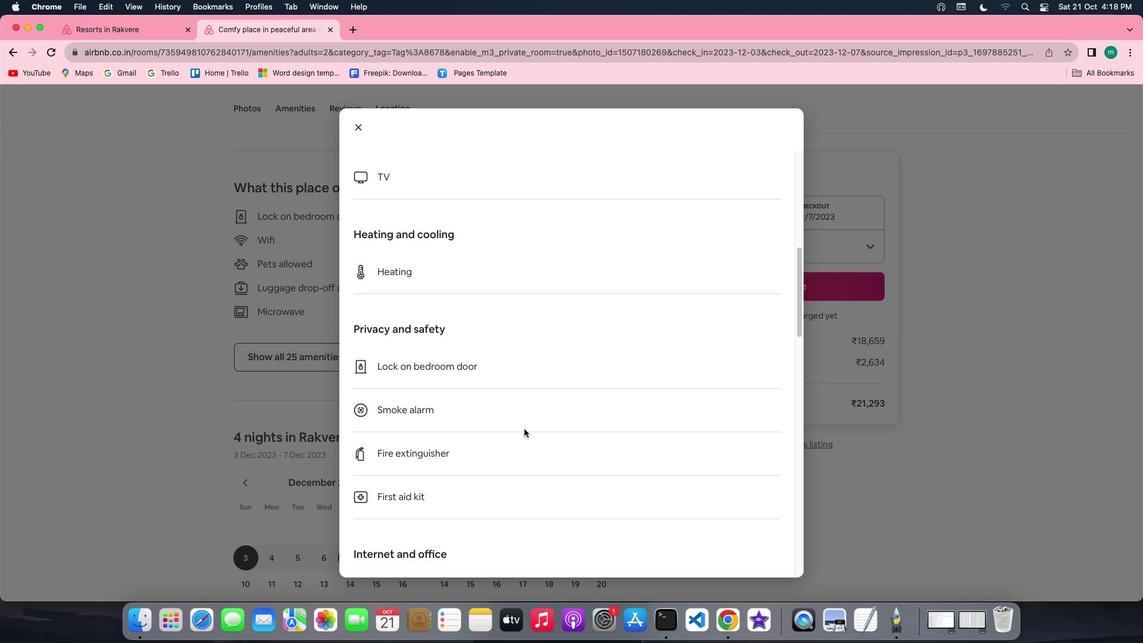 
Action: Mouse scrolled (524, 429) with delta (0, -1)
Screenshot: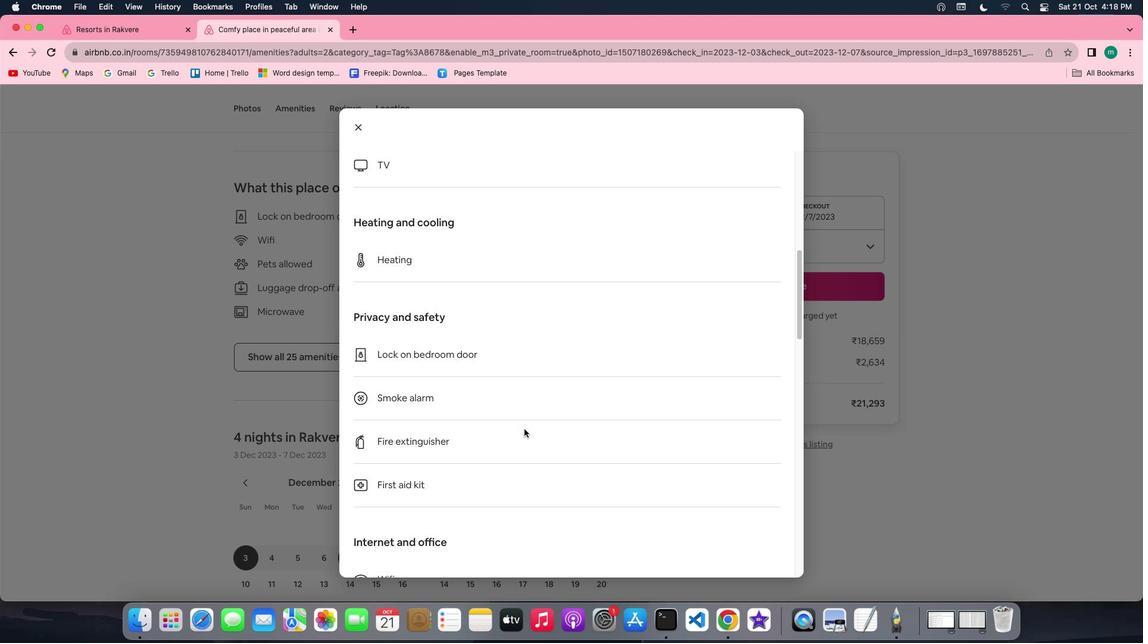 
Action: Mouse scrolled (524, 429) with delta (0, -1)
Screenshot: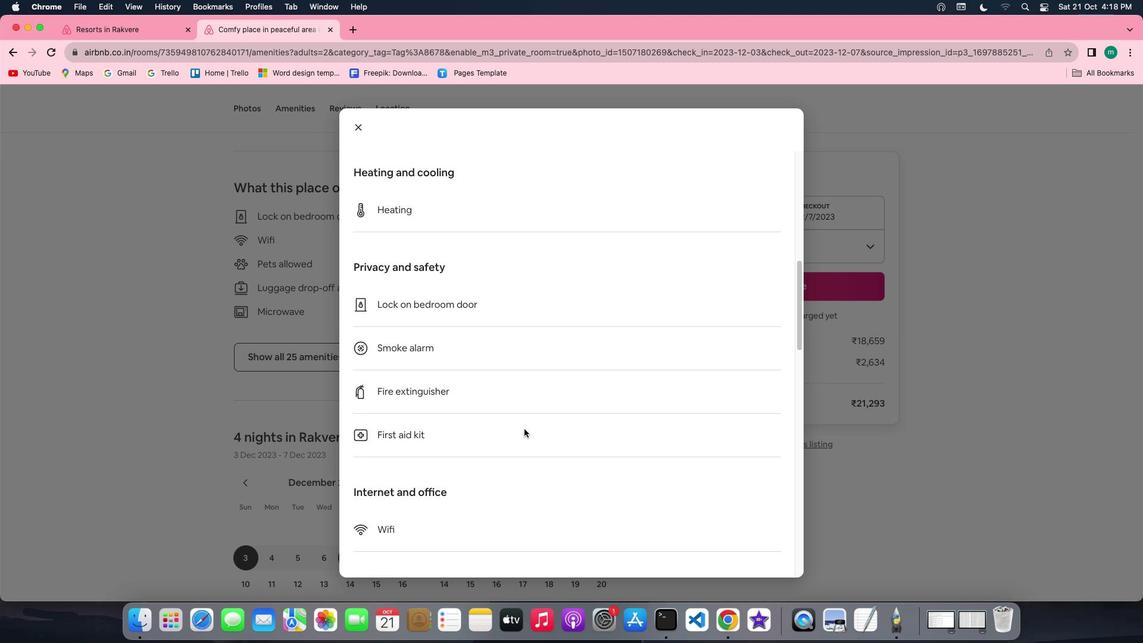 
Action: Mouse scrolled (524, 429) with delta (0, 0)
Screenshot: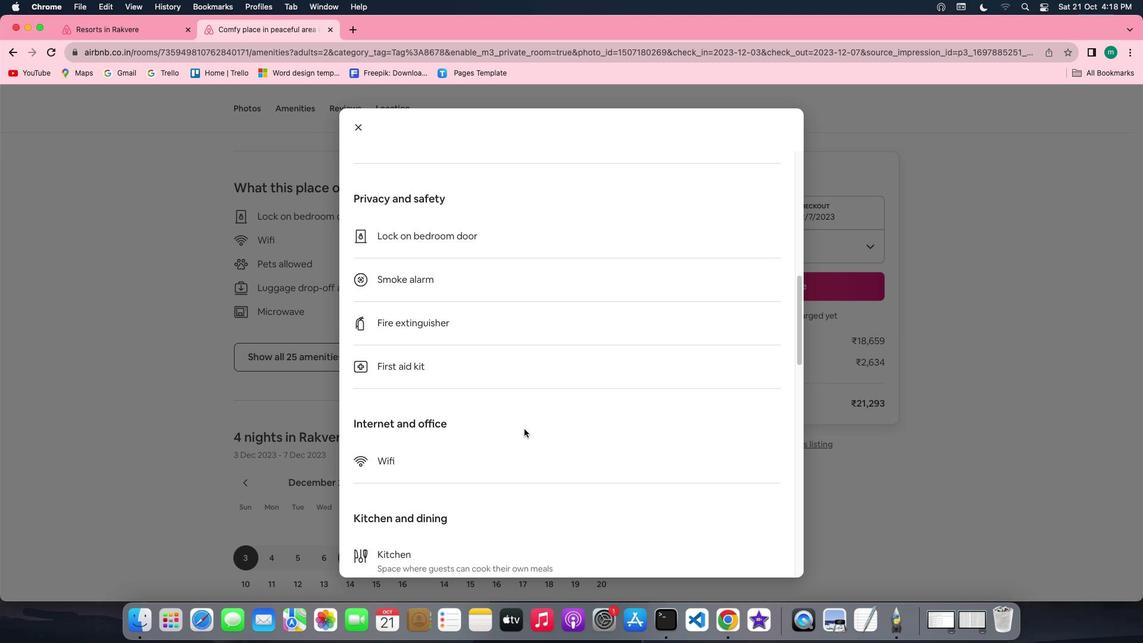 
Action: Mouse scrolled (524, 429) with delta (0, 0)
Screenshot: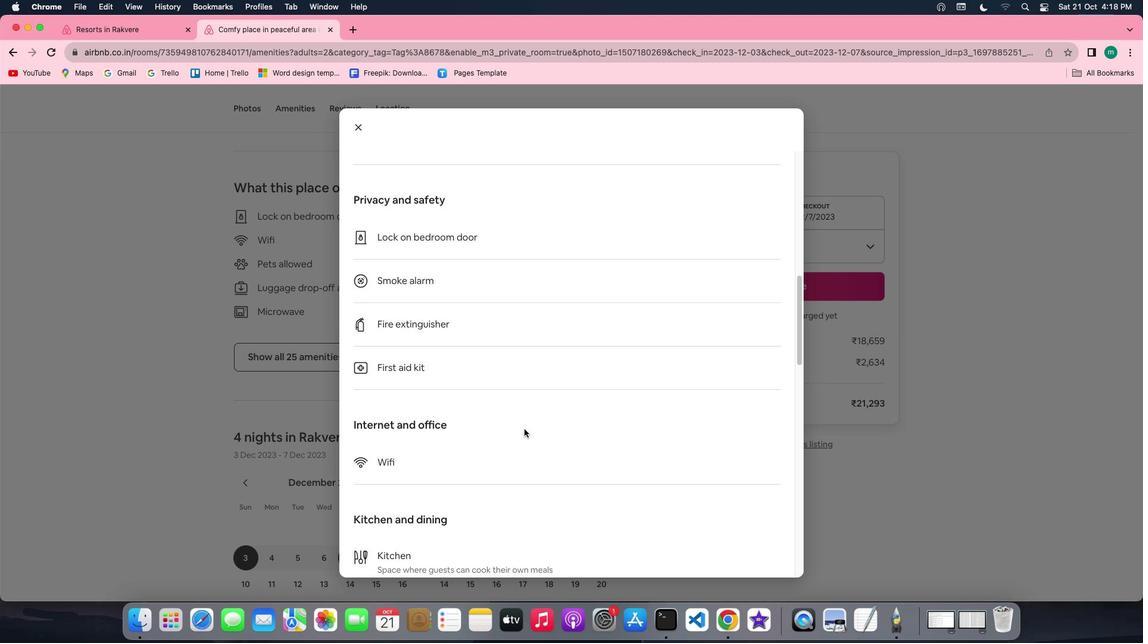 
Action: Mouse scrolled (524, 429) with delta (0, 0)
Screenshot: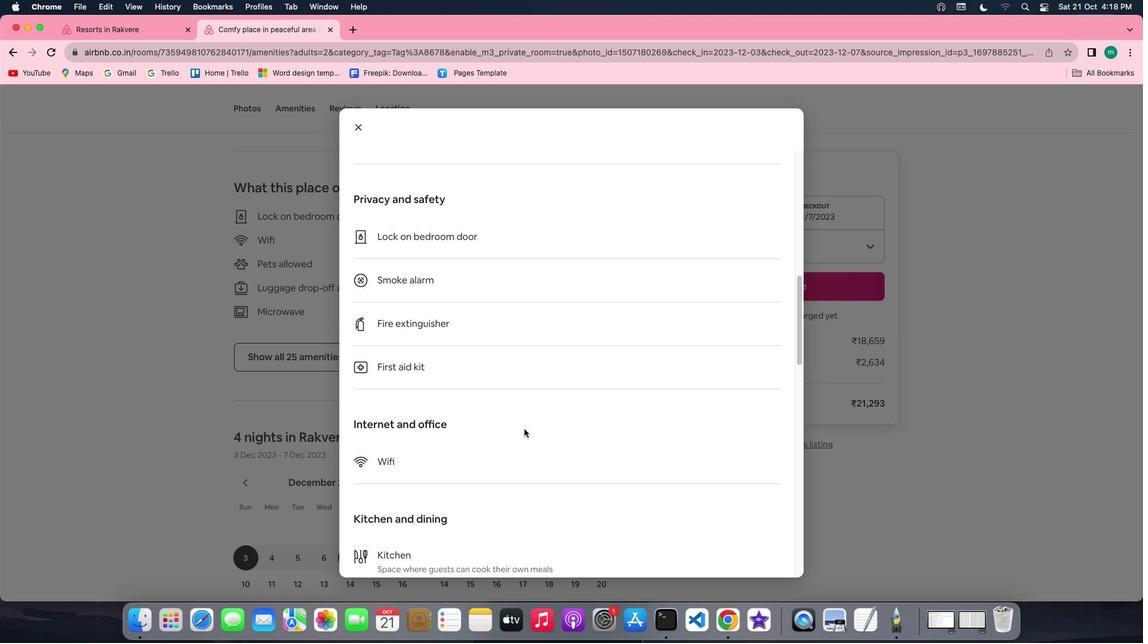 
Action: Mouse scrolled (524, 429) with delta (0, 0)
Screenshot: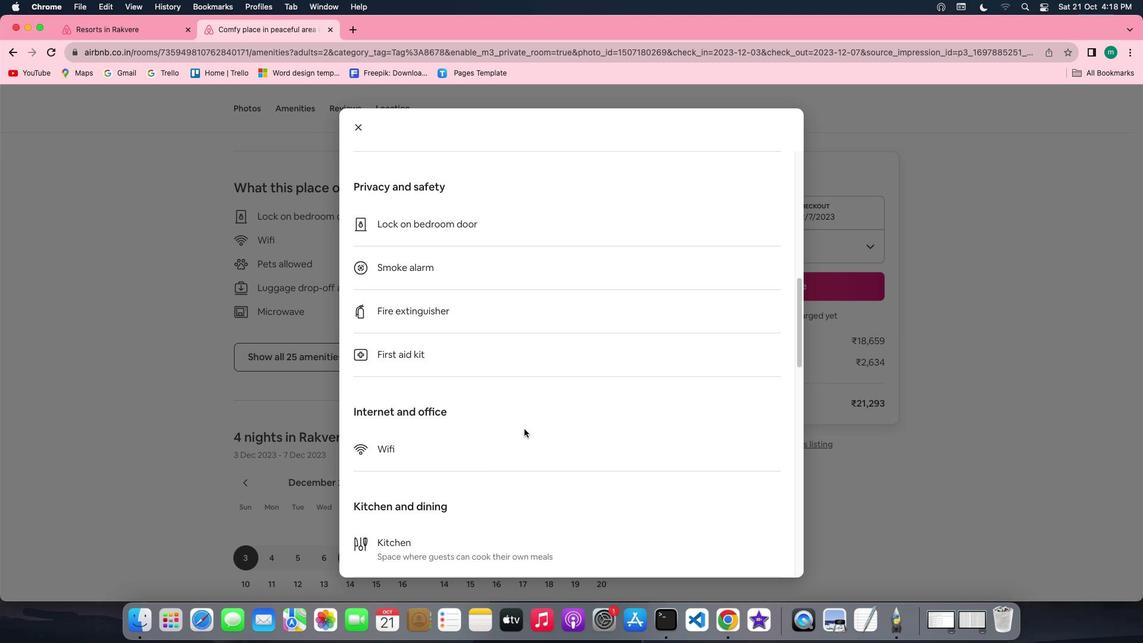 
Action: Mouse scrolled (524, 429) with delta (0, -1)
Screenshot: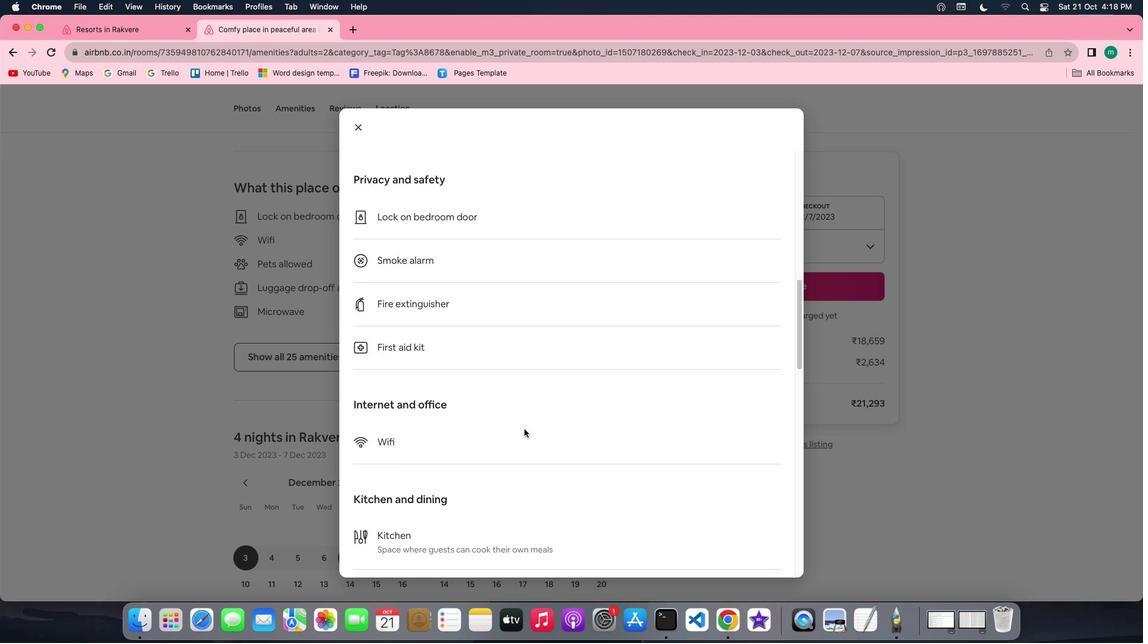
Action: Mouse scrolled (524, 429) with delta (0, -1)
Screenshot: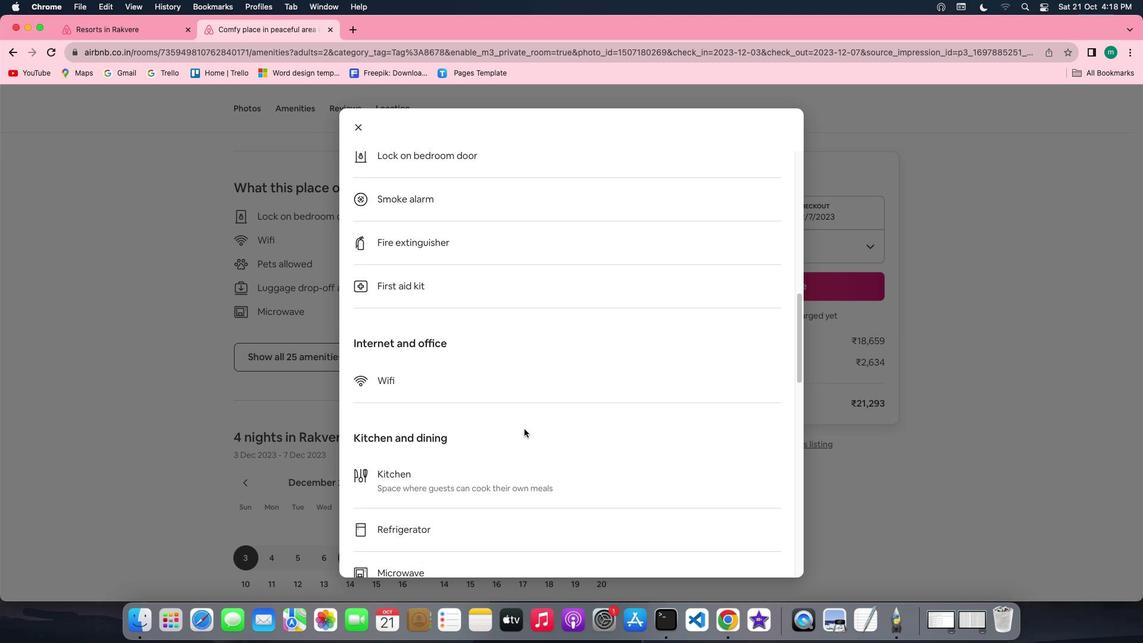 
Action: Mouse scrolled (524, 429) with delta (0, -1)
Screenshot: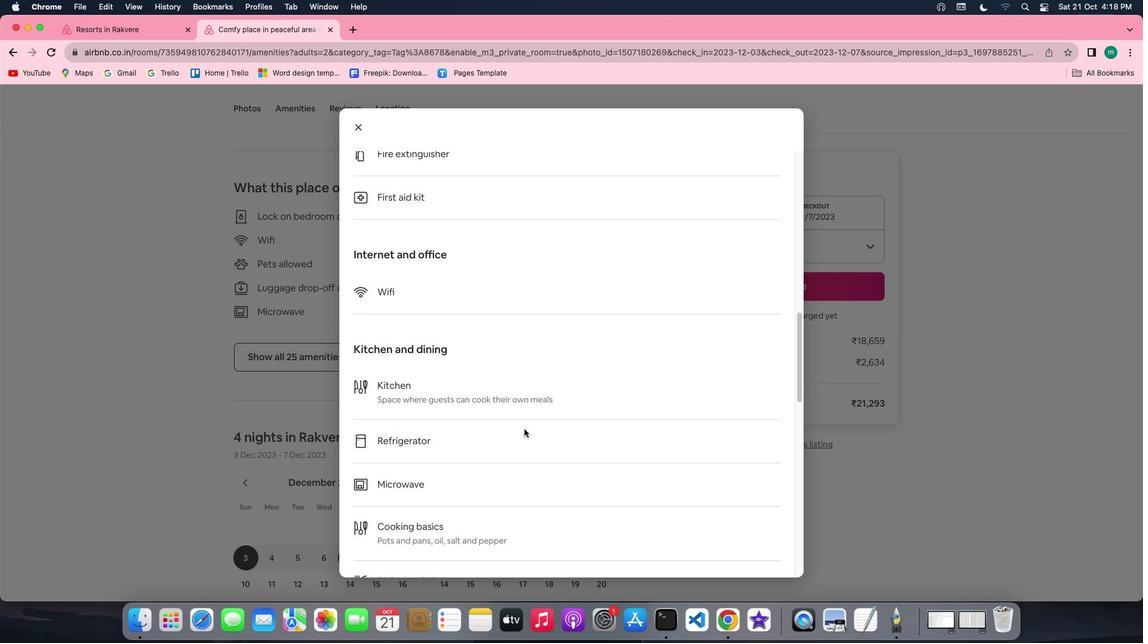 
Action: Mouse scrolled (524, 429) with delta (0, 0)
Screenshot: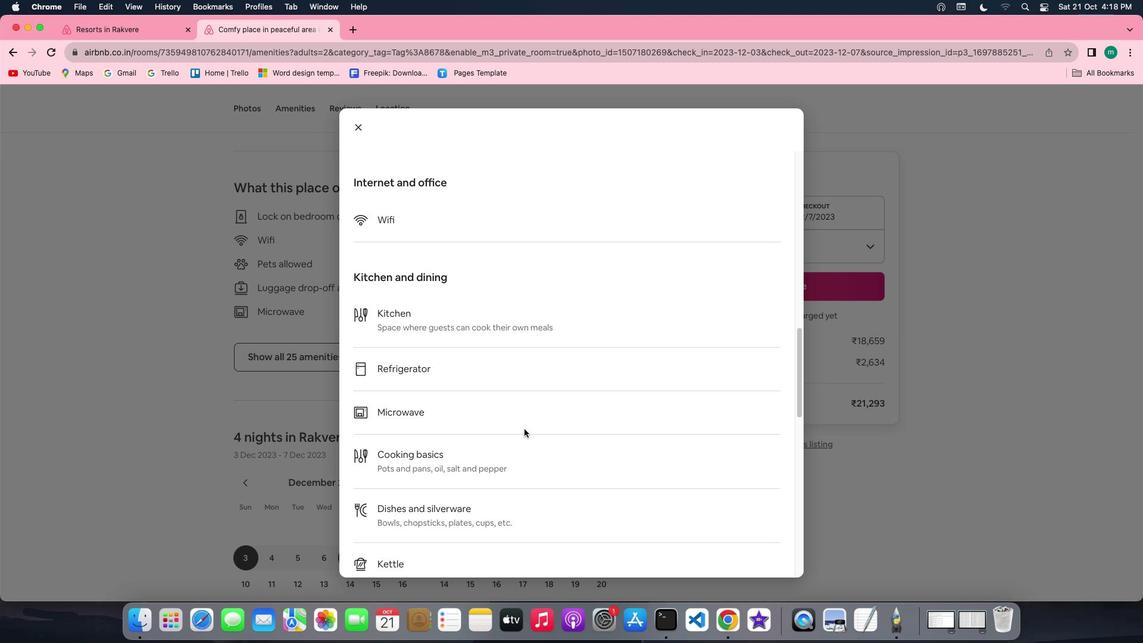 
Action: Mouse scrolled (524, 429) with delta (0, 0)
Screenshot: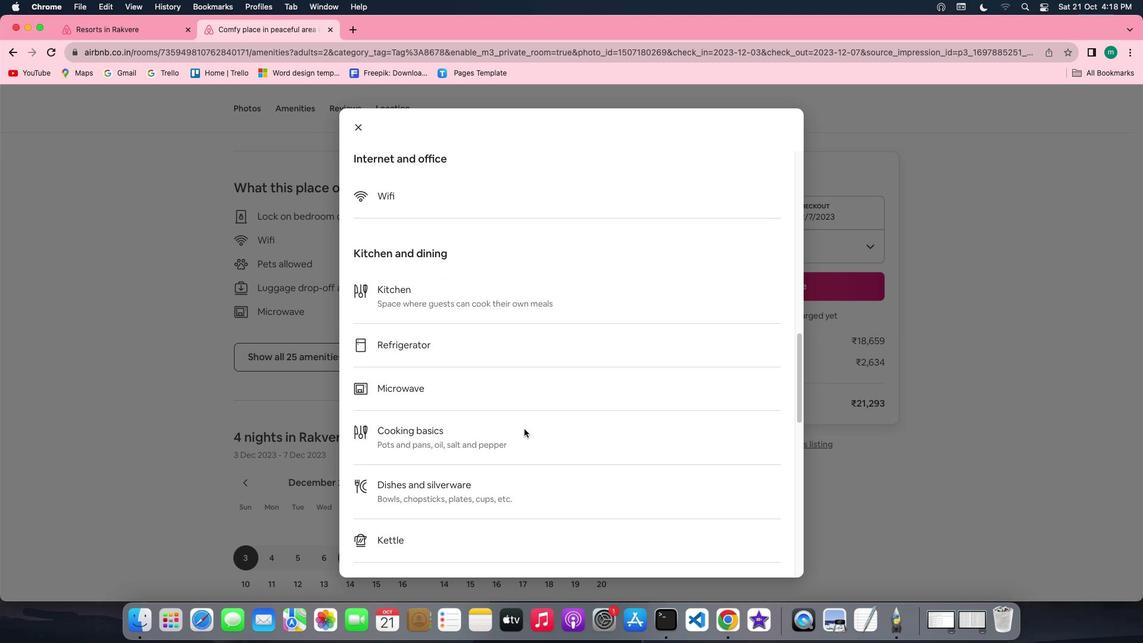 
Action: Mouse scrolled (524, 429) with delta (0, -1)
Screenshot: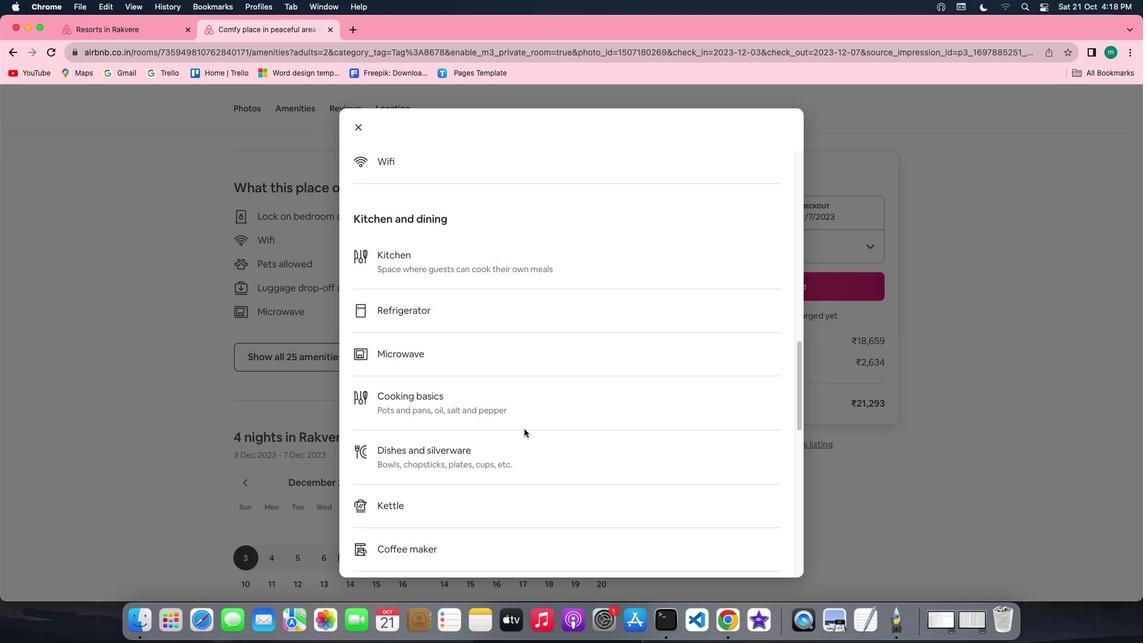 
Action: Mouse scrolled (524, 429) with delta (0, -1)
Screenshot: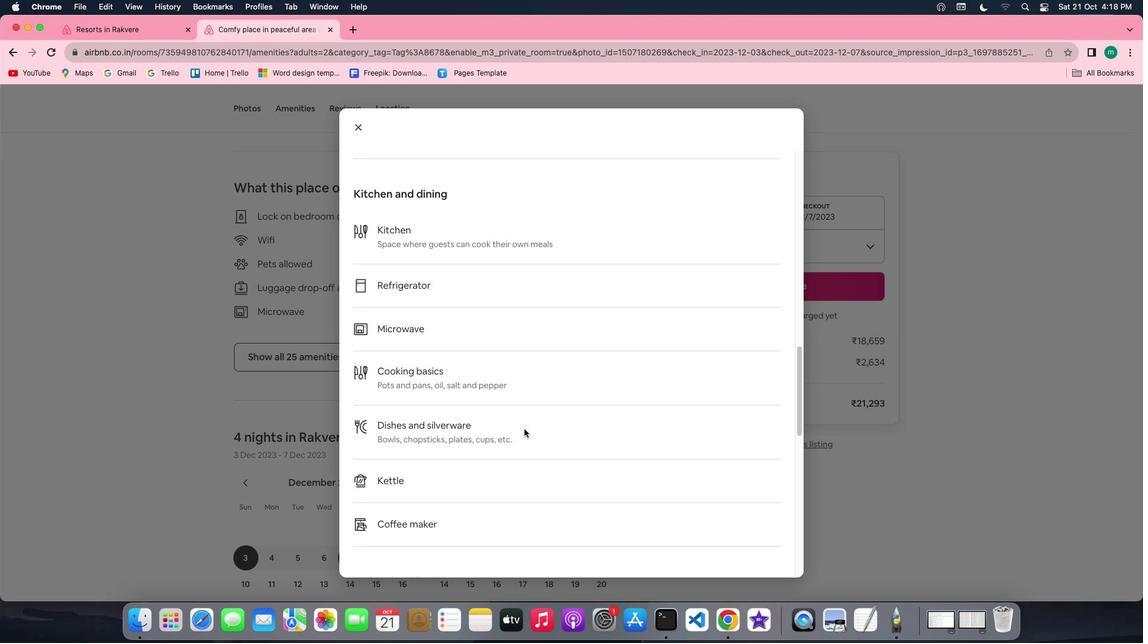 
Action: Mouse scrolled (524, 429) with delta (0, -2)
Screenshot: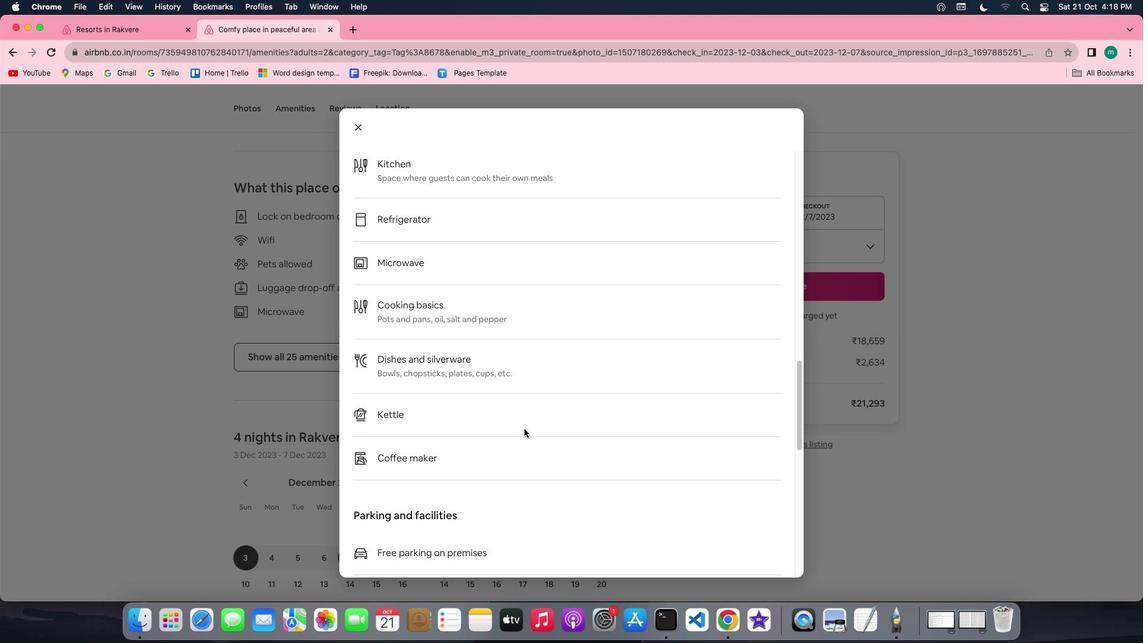
Action: Mouse scrolled (524, 429) with delta (0, 0)
Screenshot: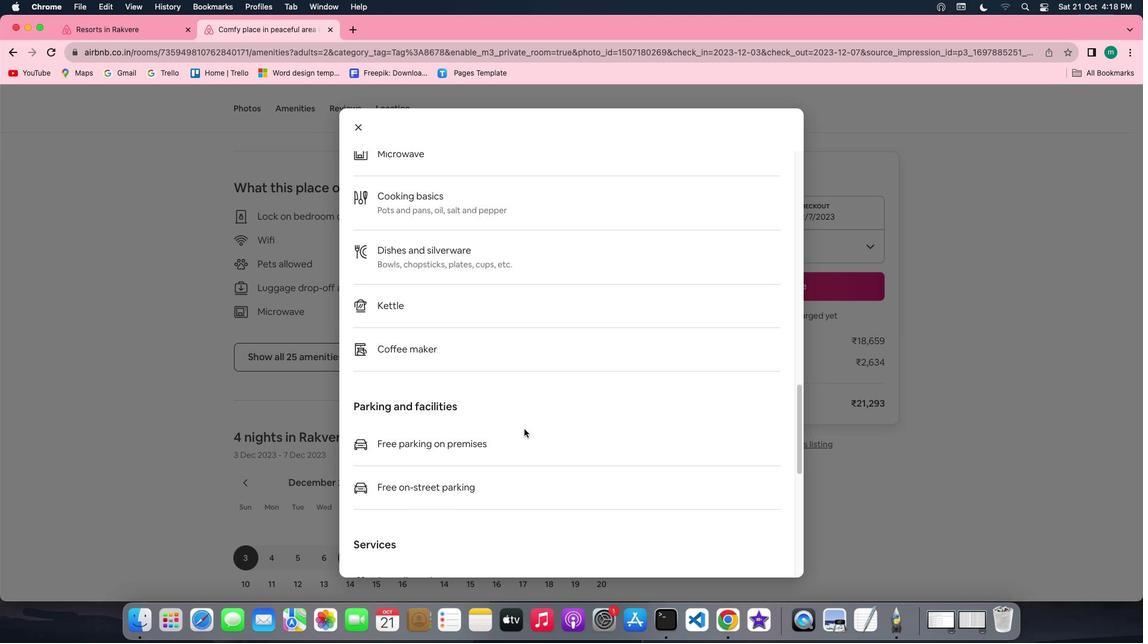 
Action: Mouse scrolled (524, 429) with delta (0, 0)
Screenshot: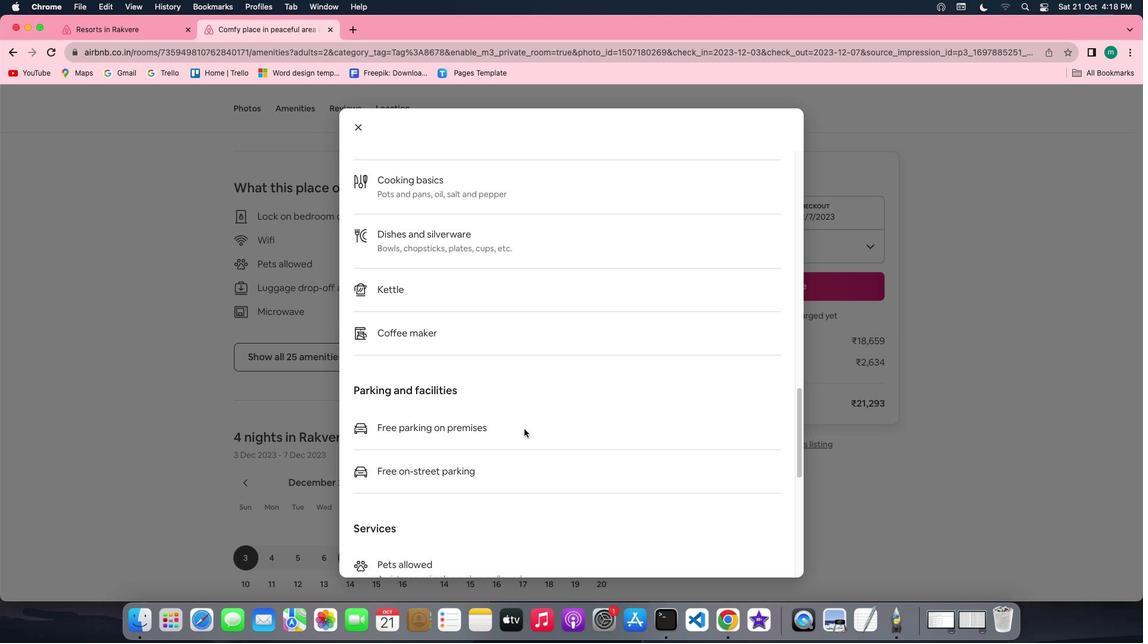 
Action: Mouse scrolled (524, 429) with delta (0, -1)
Screenshot: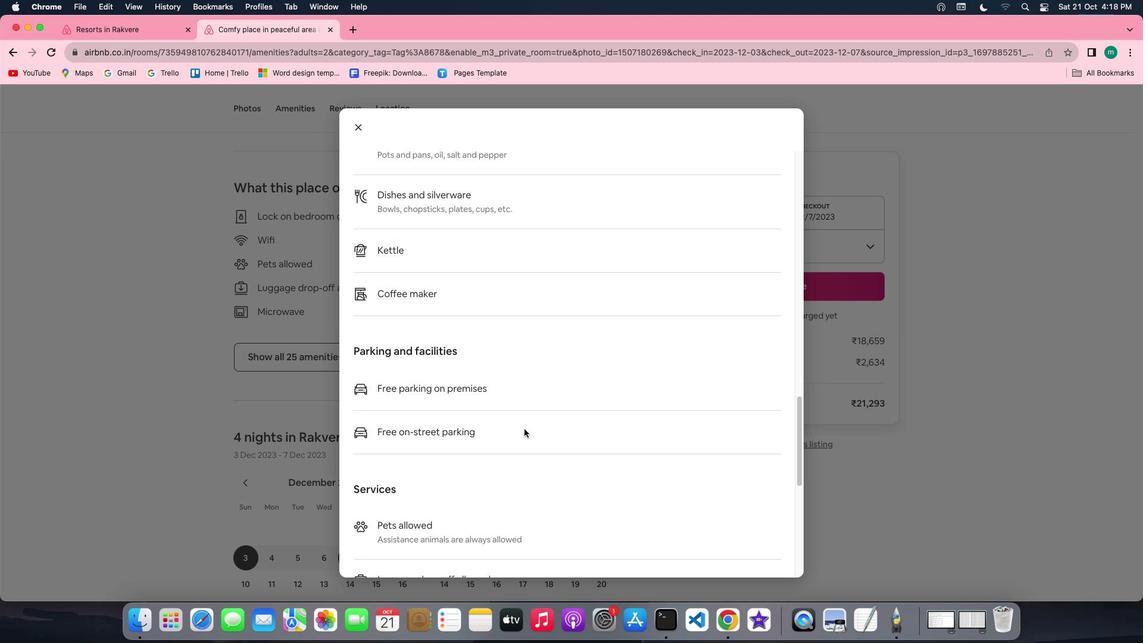 
Action: Mouse scrolled (524, 429) with delta (0, -2)
Screenshot: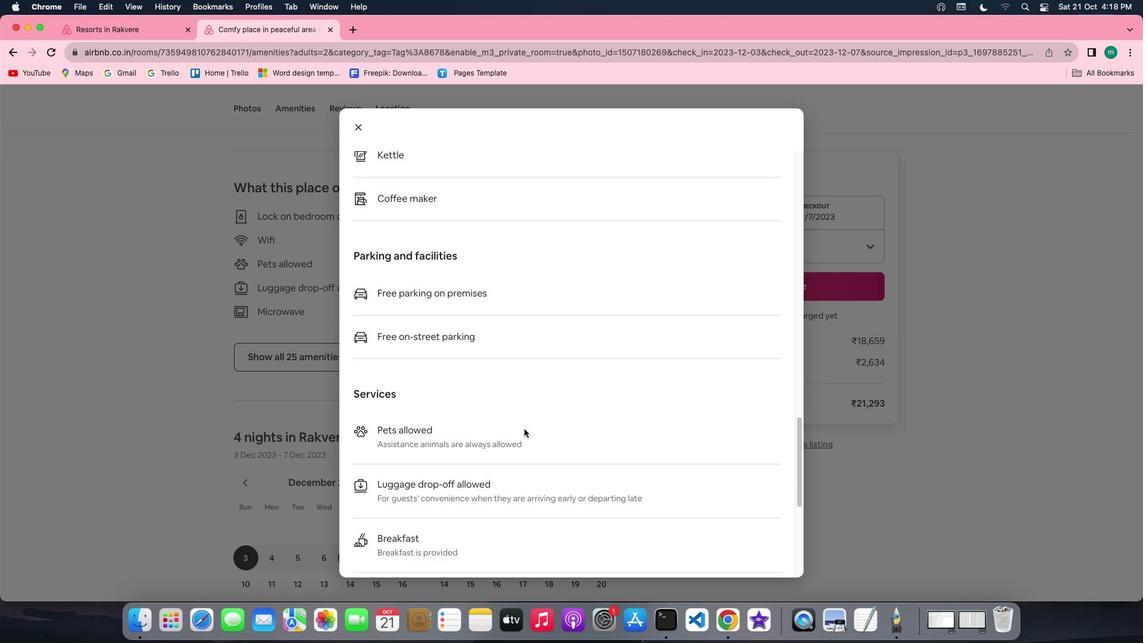
Action: Mouse scrolled (524, 429) with delta (0, -2)
Screenshot: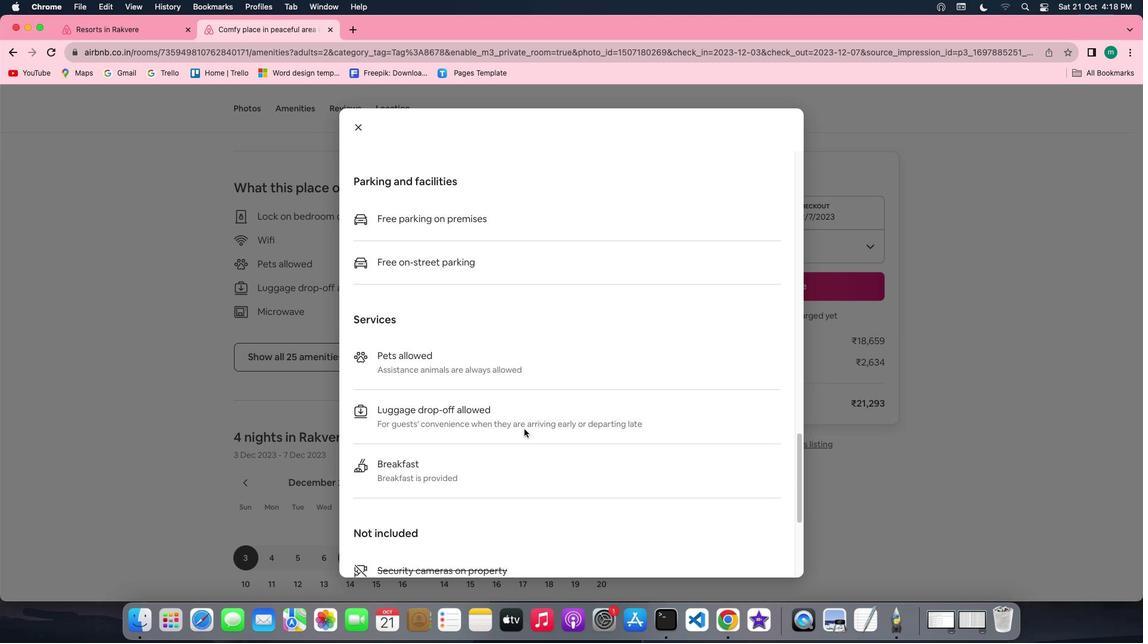
Action: Mouse scrolled (524, 429) with delta (0, 0)
Screenshot: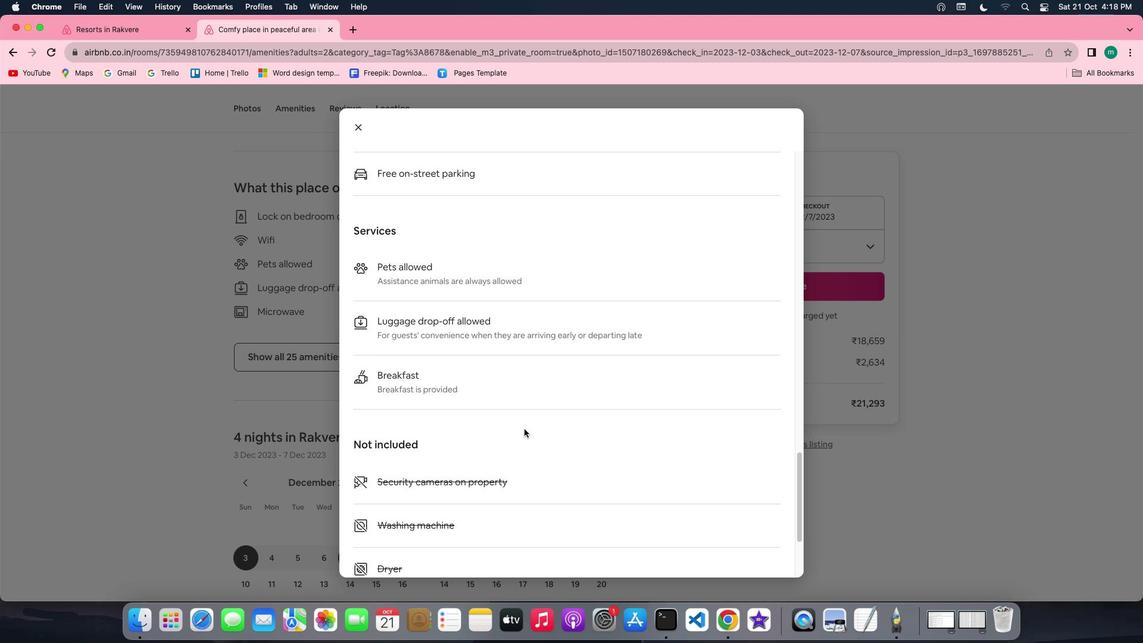 
Action: Mouse scrolled (524, 429) with delta (0, 0)
Screenshot: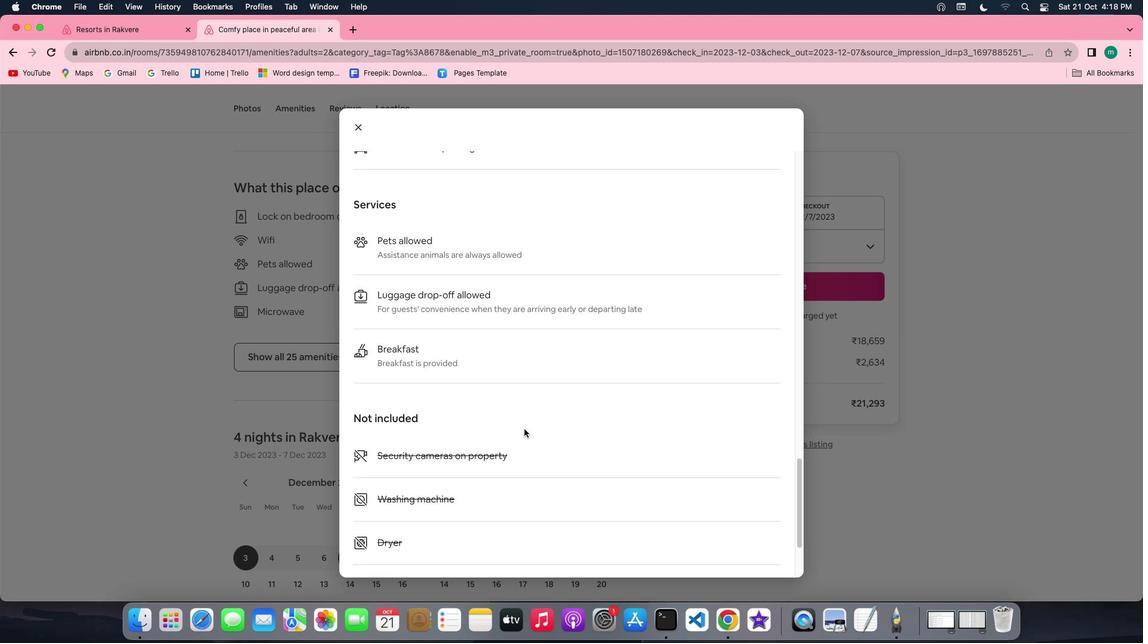 
Action: Mouse scrolled (524, 429) with delta (0, -1)
Screenshot: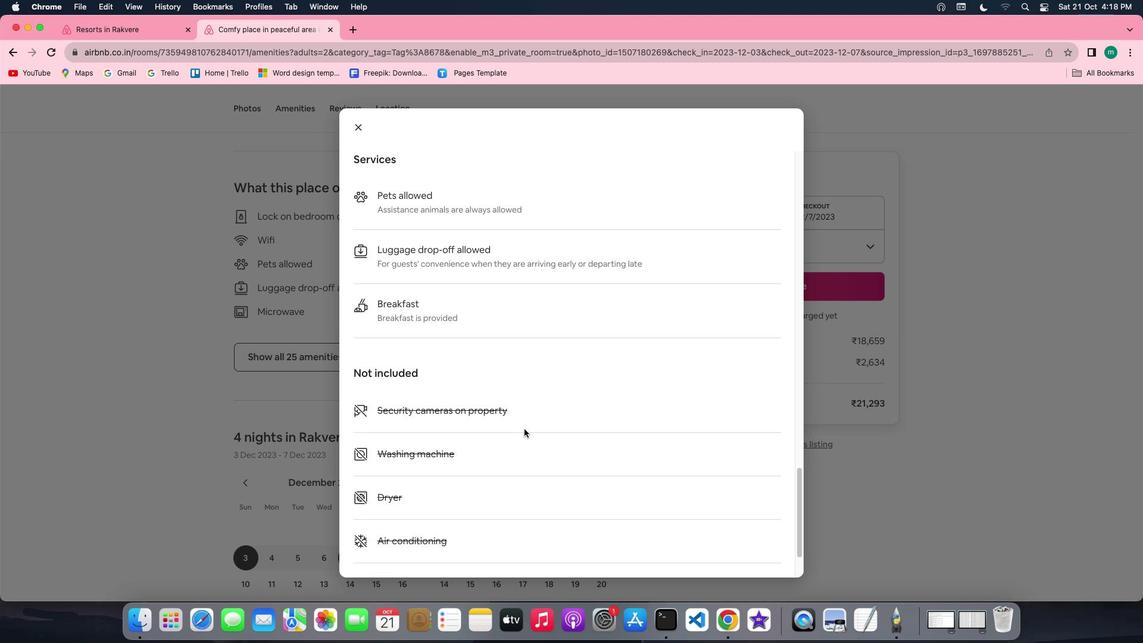 
Action: Mouse scrolled (524, 429) with delta (0, -2)
Screenshot: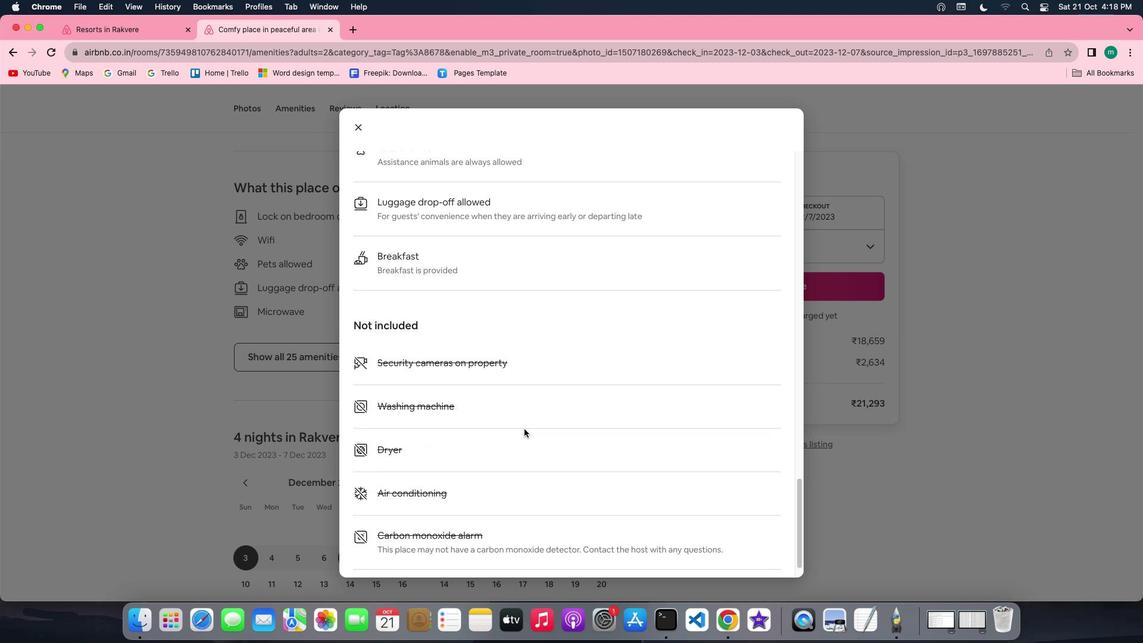 
Action: Mouse scrolled (524, 429) with delta (0, -2)
Screenshot: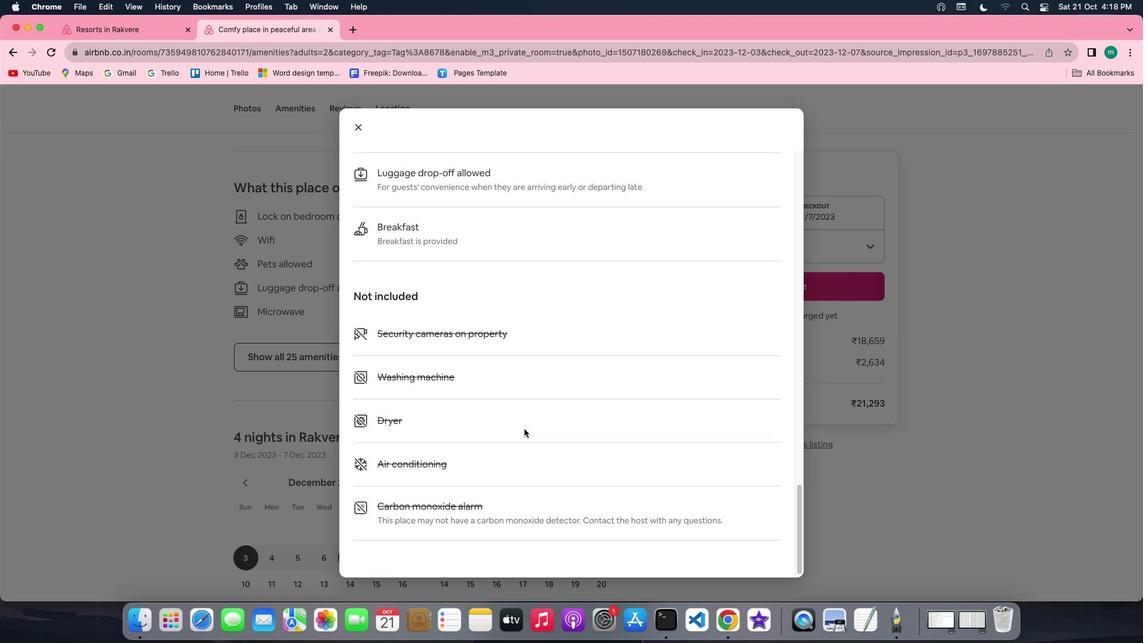 
Action: Mouse scrolled (524, 429) with delta (0, -2)
Screenshot: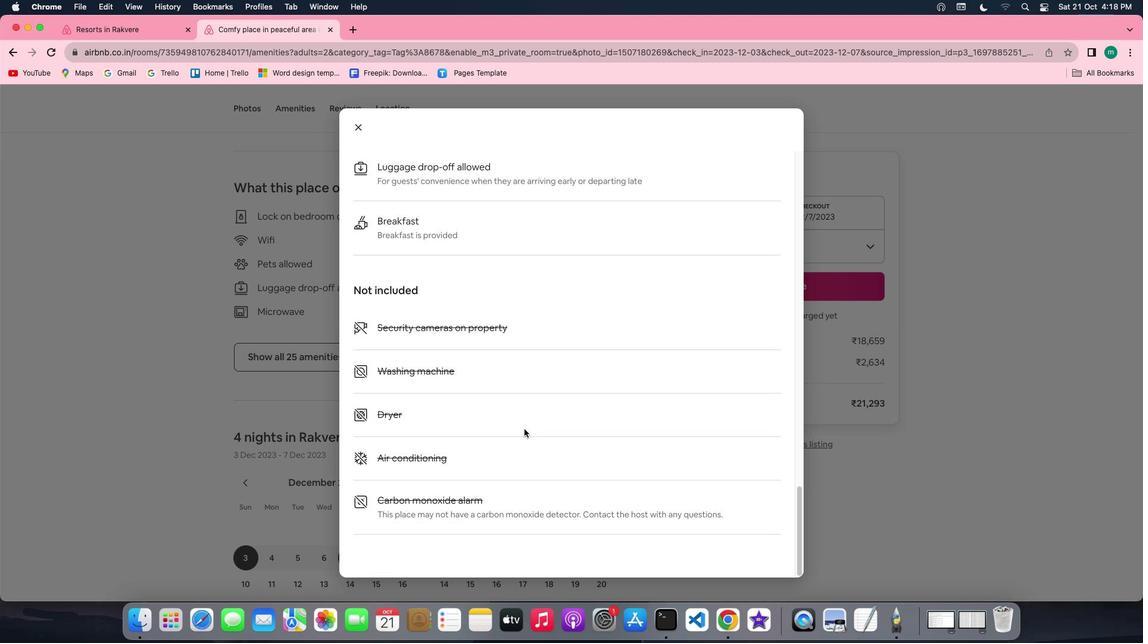 
Action: Mouse scrolled (524, 429) with delta (0, 0)
Screenshot: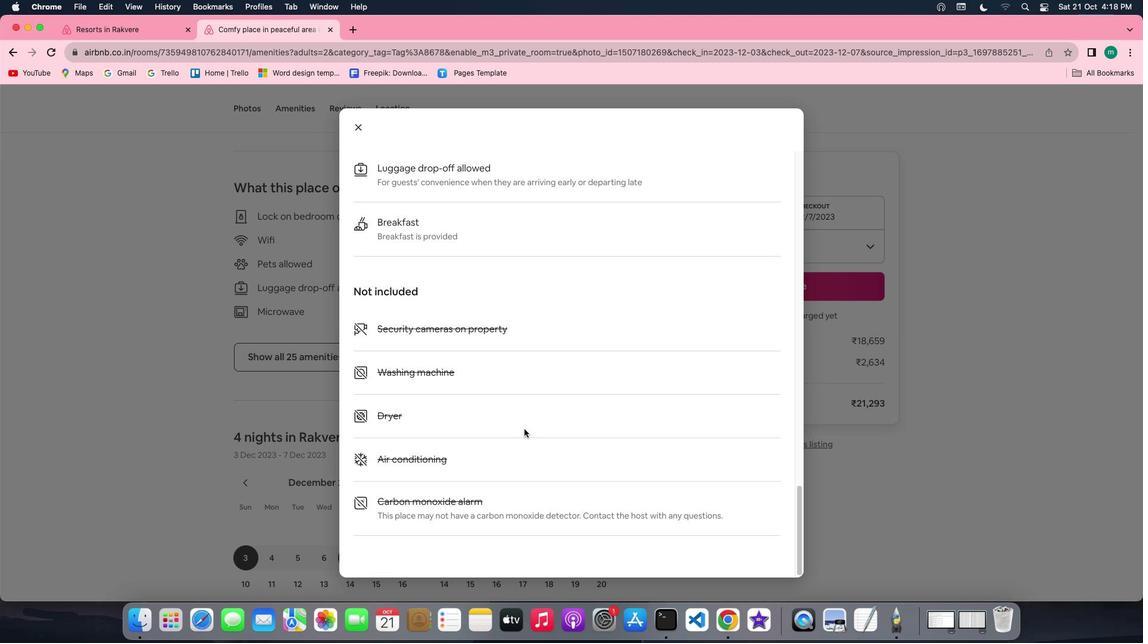 
Action: Mouse scrolled (524, 429) with delta (0, 0)
Screenshot: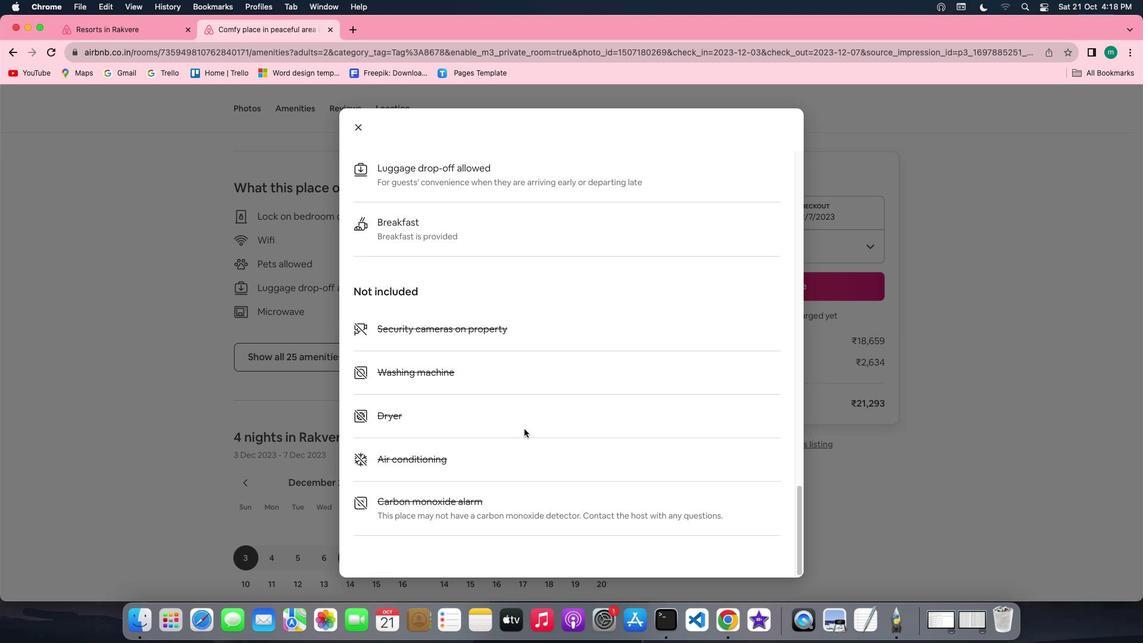
Action: Mouse scrolled (524, 429) with delta (0, 0)
Screenshot: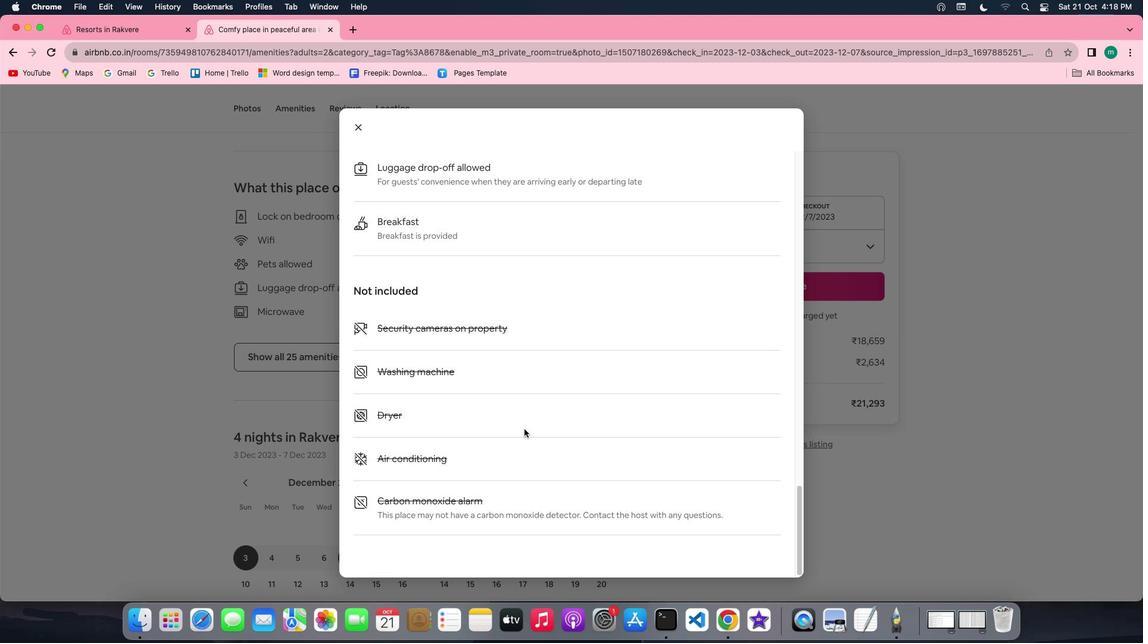 
Action: Mouse scrolled (524, 429) with delta (0, -1)
Screenshot: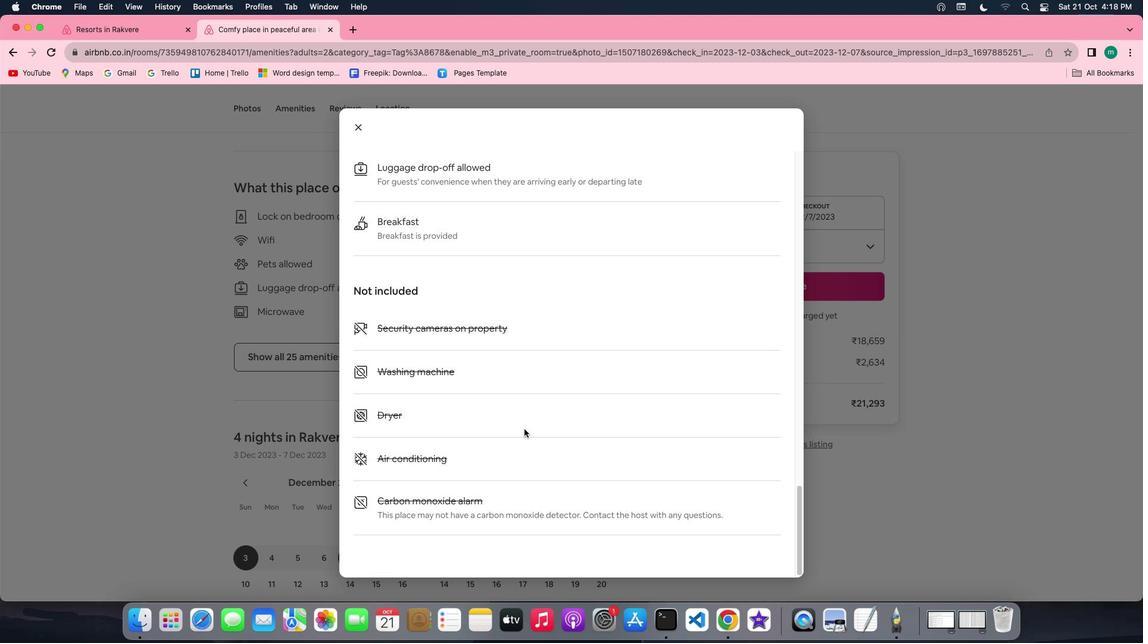 
Action: Mouse scrolled (524, 429) with delta (0, -2)
Screenshot: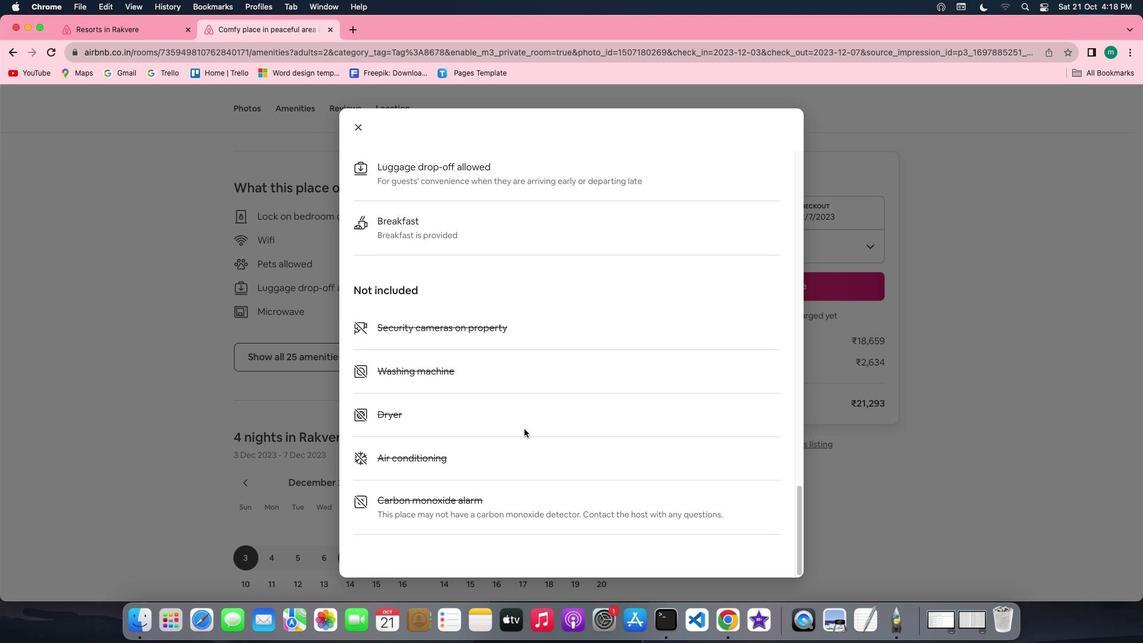 
Action: Mouse scrolled (524, 429) with delta (0, -2)
Screenshot: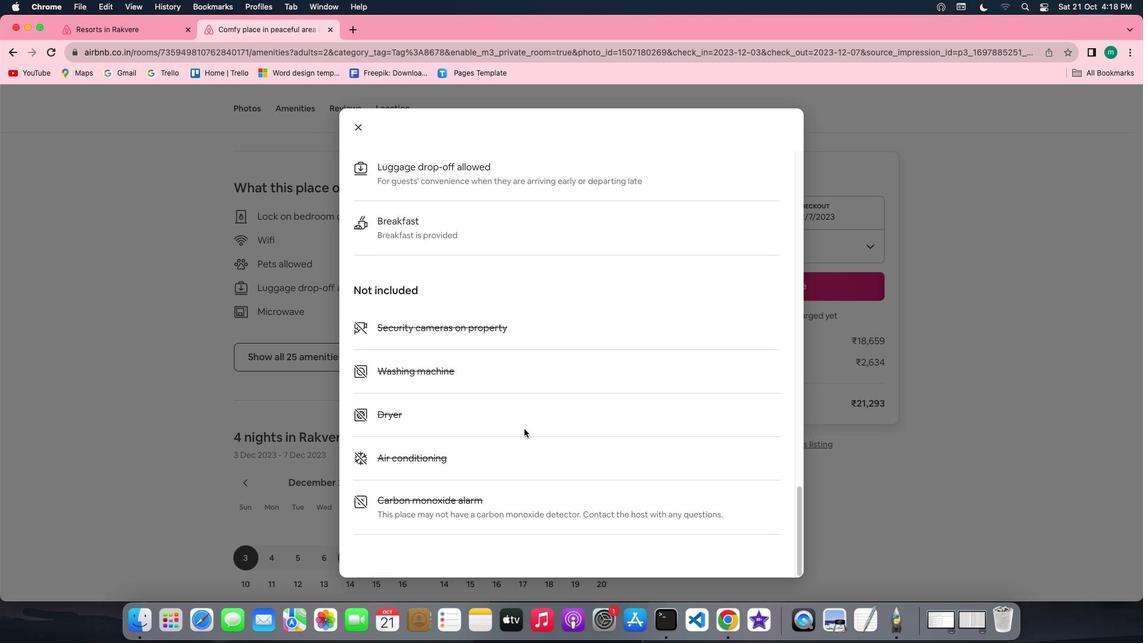 
Action: Mouse moved to (354, 129)
Screenshot: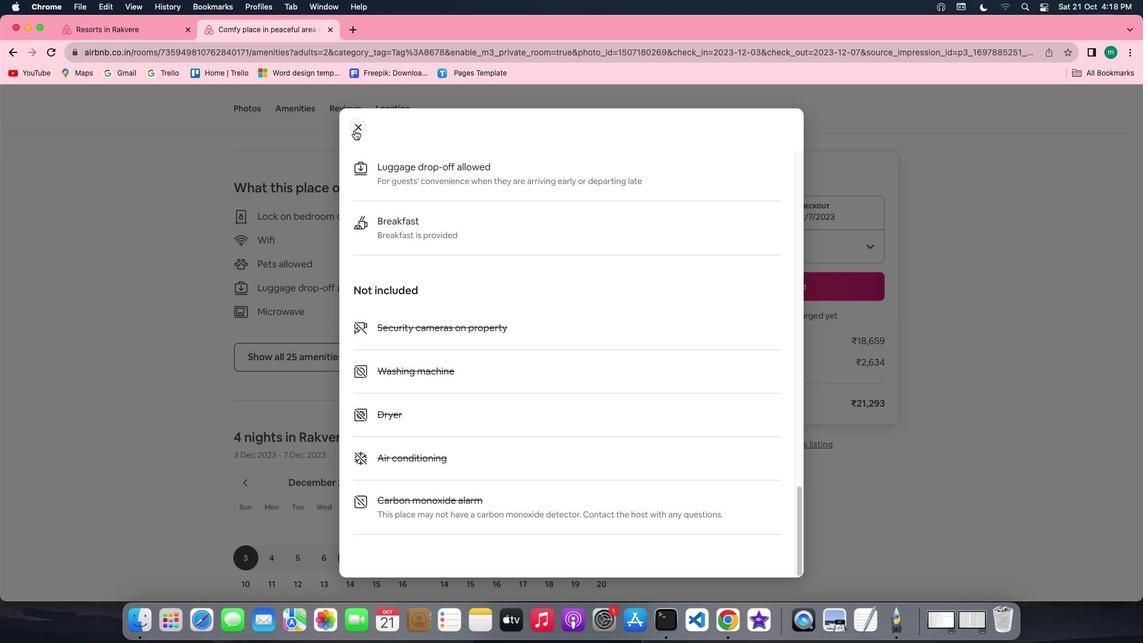 
Action: Mouse pressed left at (354, 129)
Screenshot: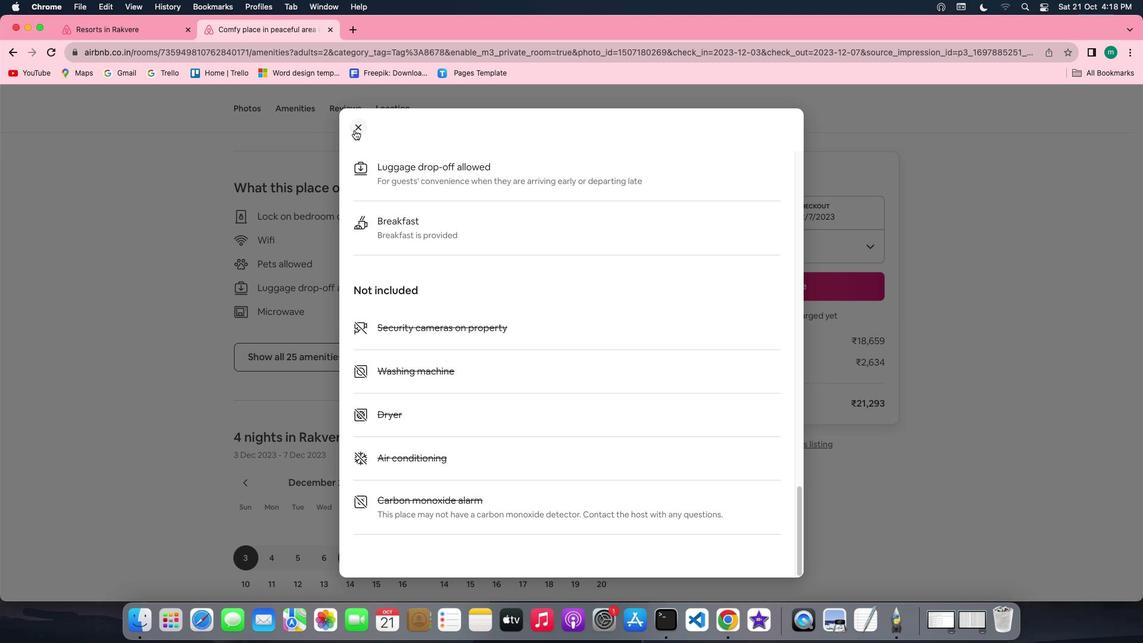 
Action: Mouse moved to (400, 409)
Screenshot: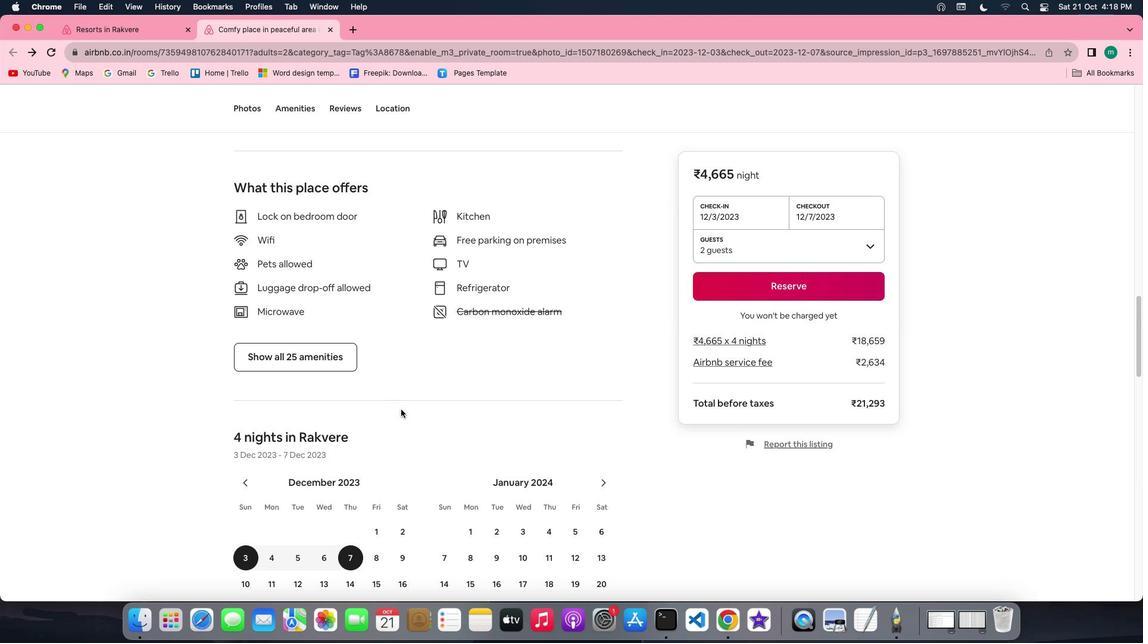 
Action: Mouse scrolled (400, 409) with delta (0, 0)
Screenshot: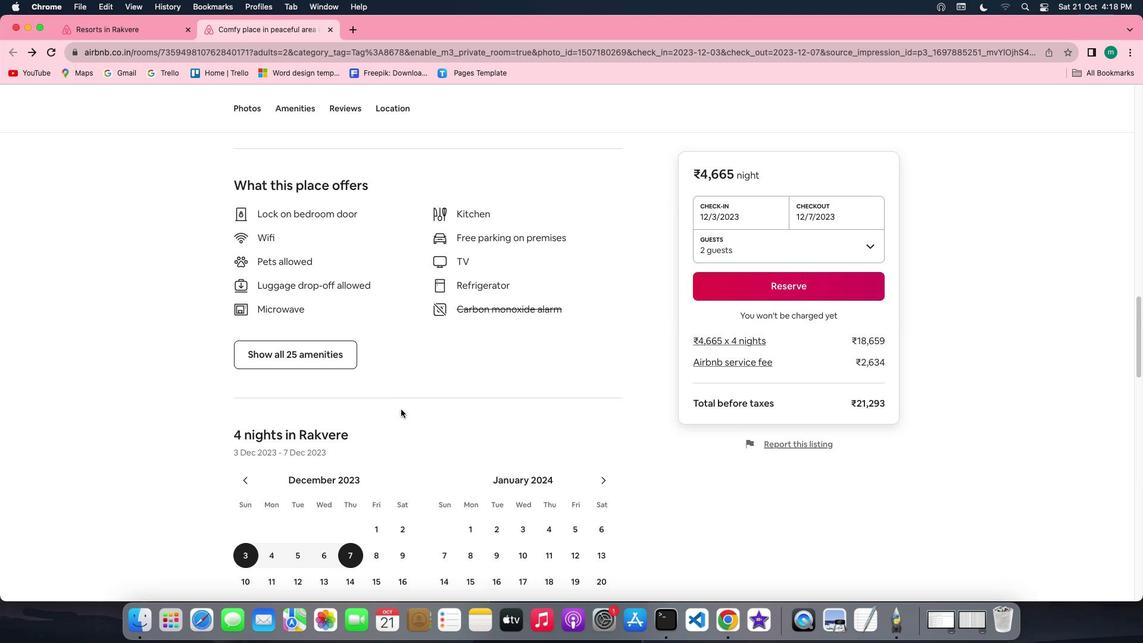 
Action: Mouse scrolled (400, 409) with delta (0, 0)
Screenshot: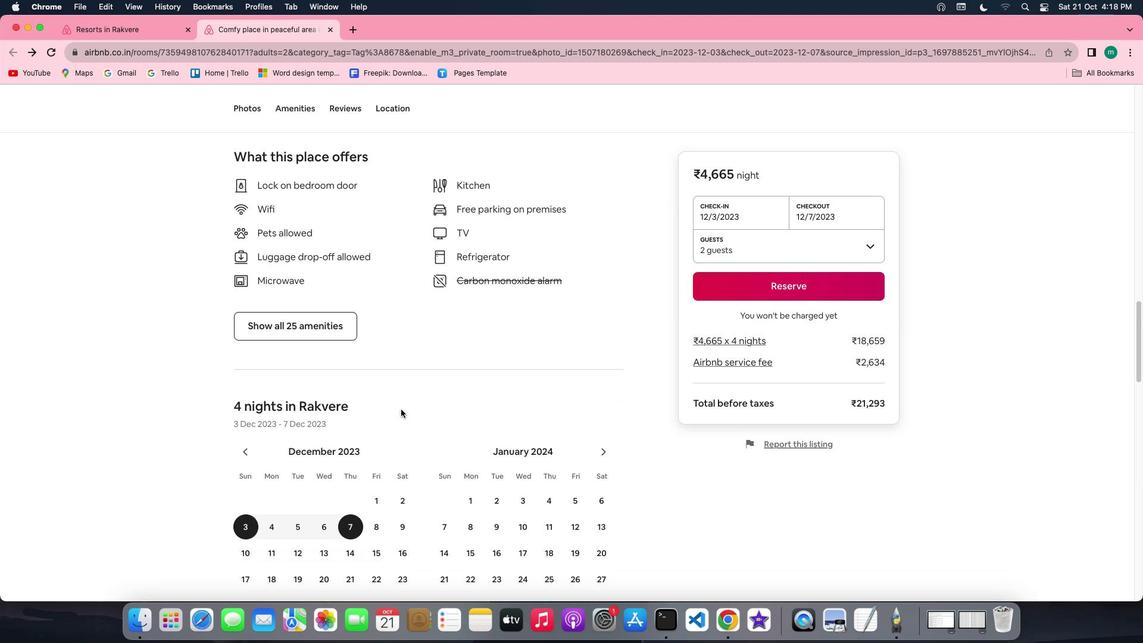 
Action: Mouse scrolled (400, 409) with delta (0, -1)
Screenshot: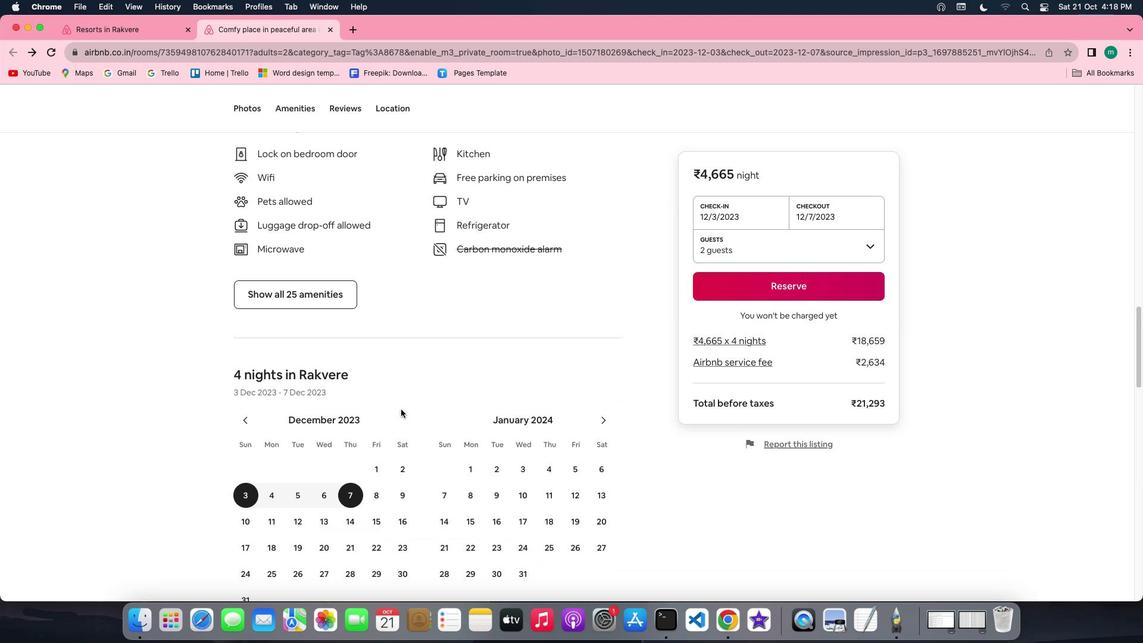 
Action: Mouse scrolled (400, 409) with delta (0, -1)
Screenshot: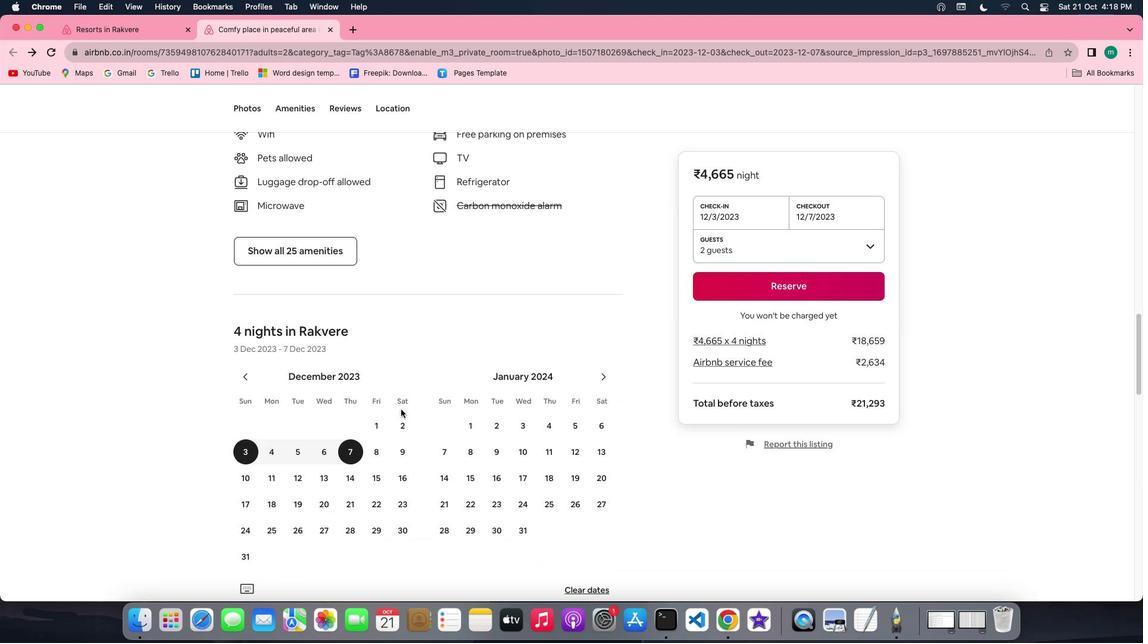 
Action: Mouse scrolled (400, 409) with delta (0, 0)
Screenshot: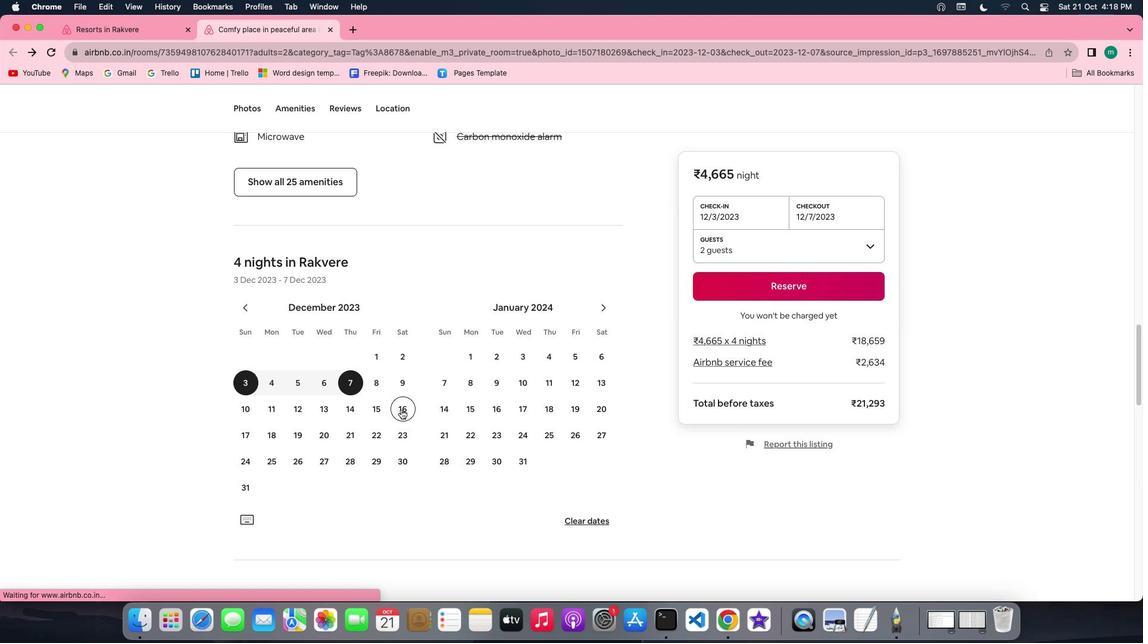 
Action: Mouse scrolled (400, 409) with delta (0, 0)
Screenshot: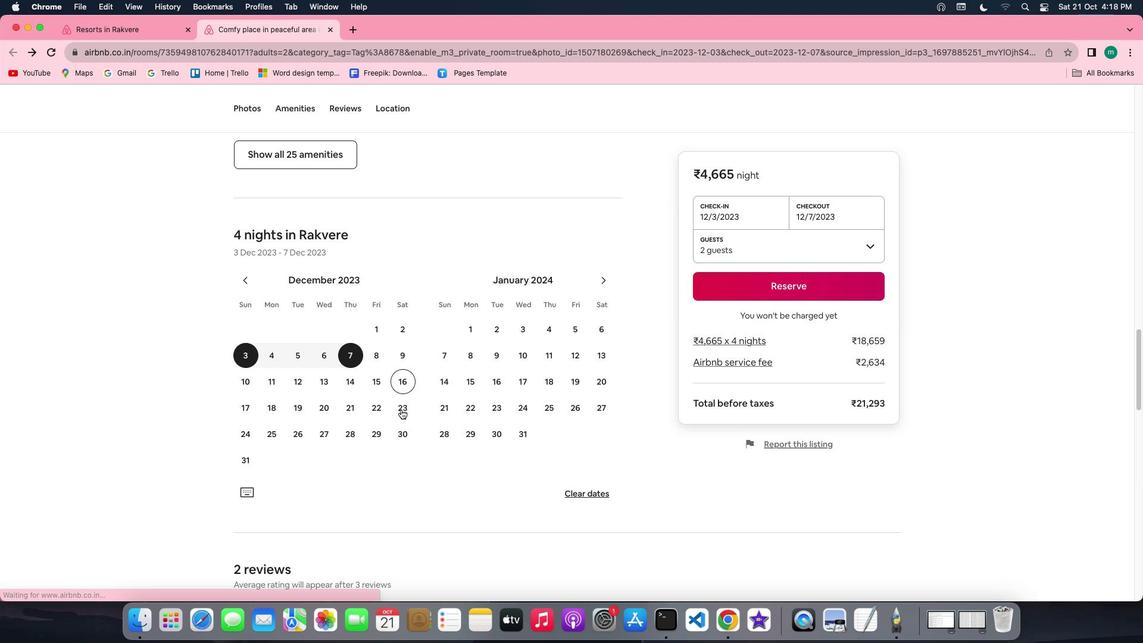 
Action: Mouse scrolled (400, 409) with delta (0, -1)
Screenshot: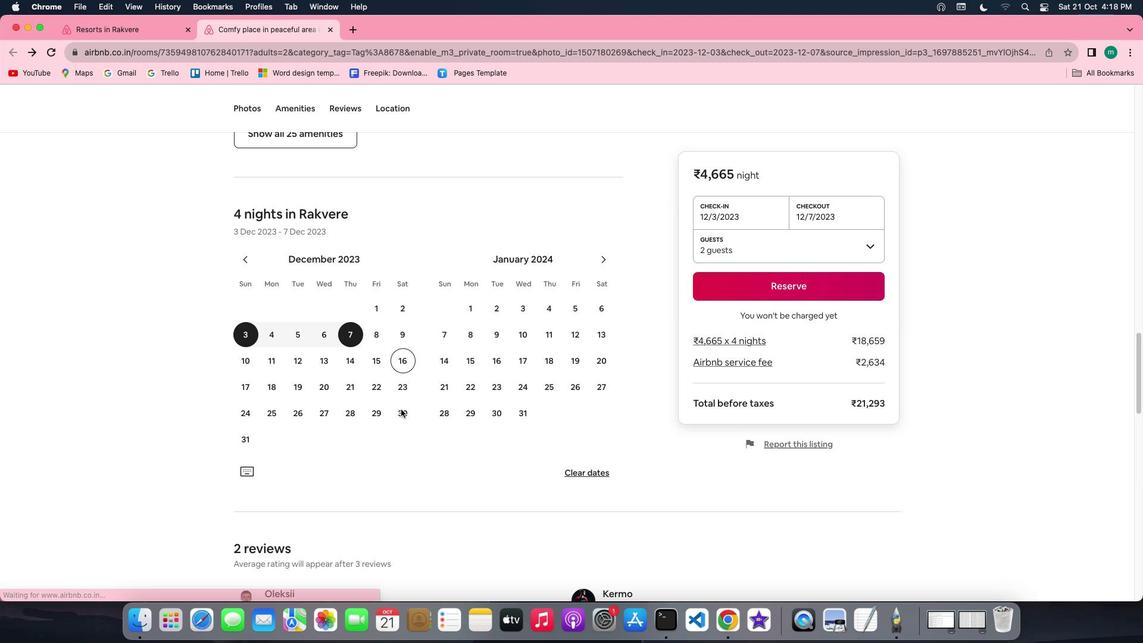
Action: Mouse scrolled (400, 409) with delta (0, -2)
Screenshot: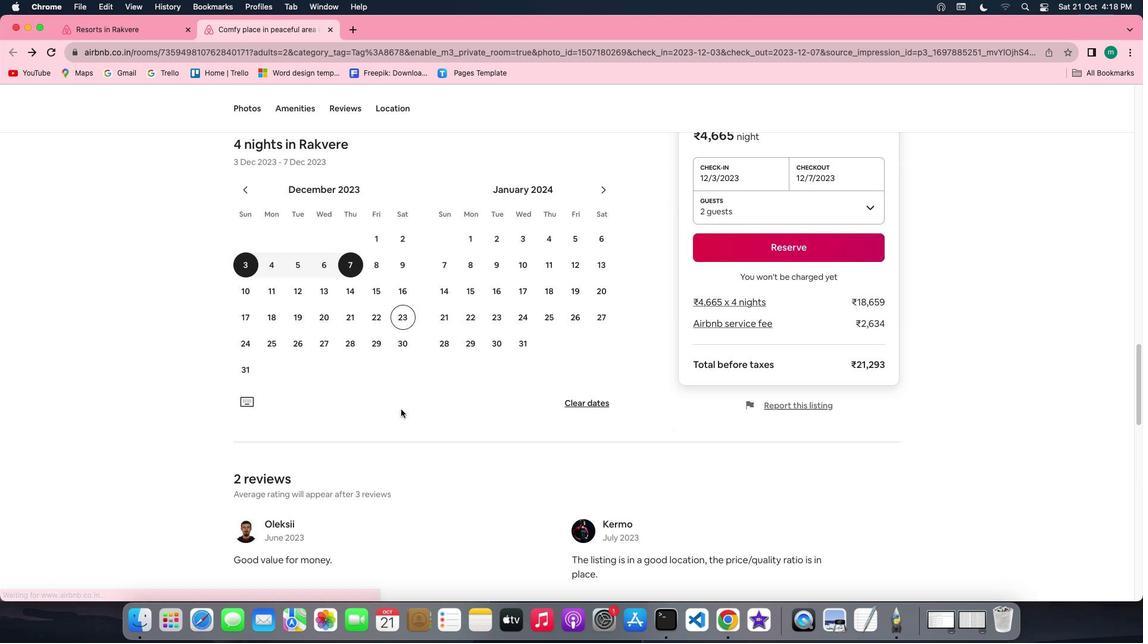 
Action: Mouse scrolled (400, 409) with delta (0, -2)
Screenshot: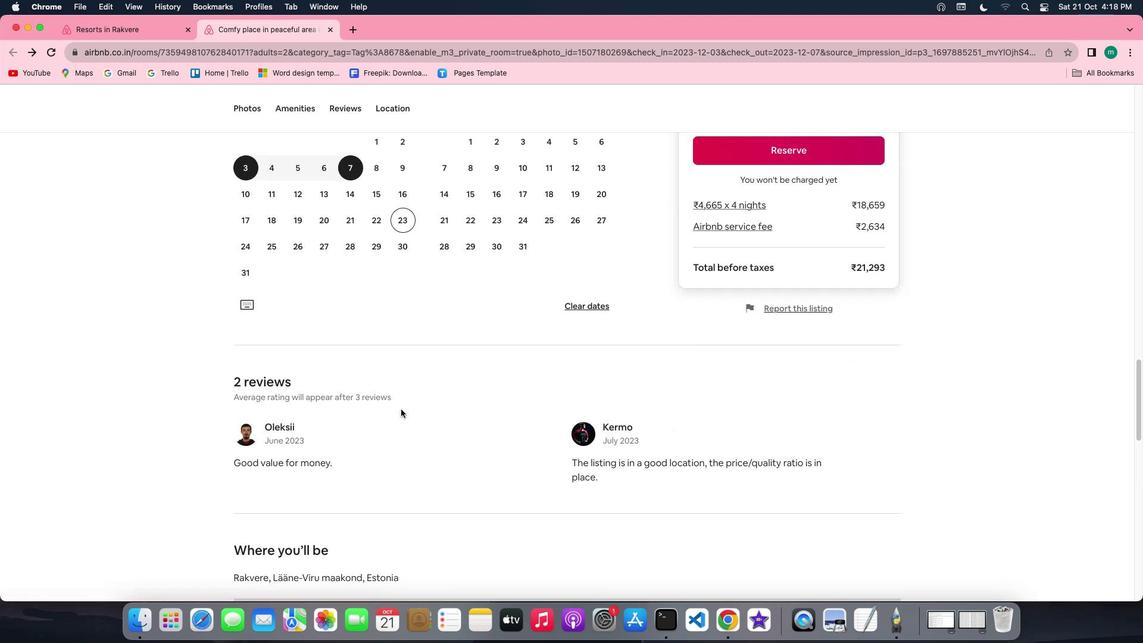 
Action: Mouse scrolled (400, 409) with delta (0, 0)
Screenshot: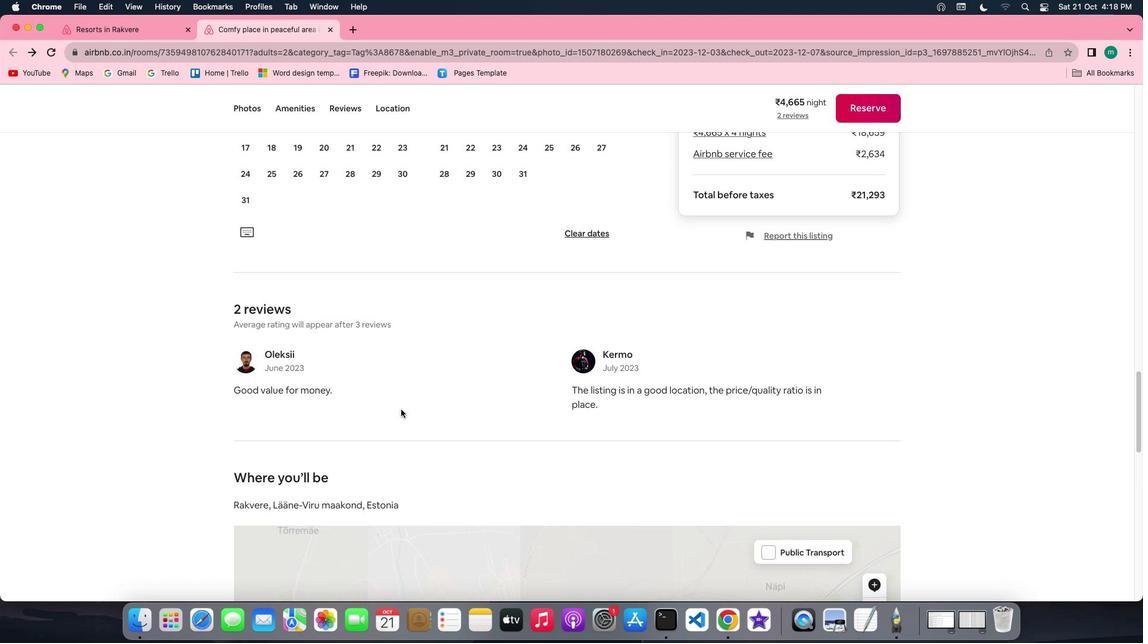 
Action: Mouse scrolled (400, 409) with delta (0, 0)
Screenshot: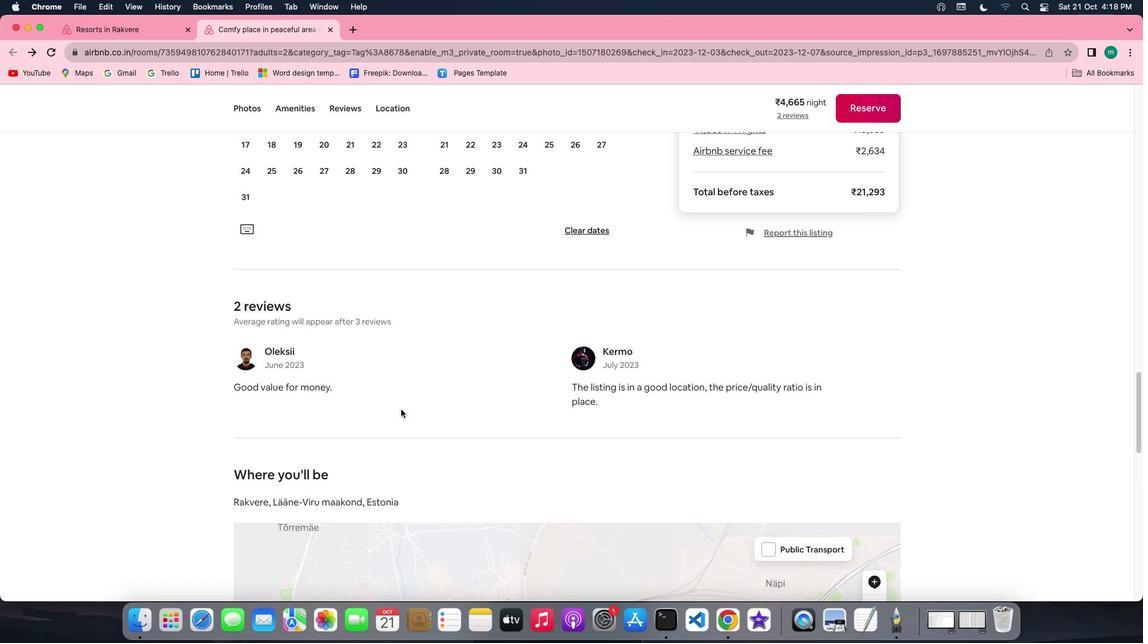
Action: Mouse scrolled (400, 409) with delta (0, 0)
Screenshot: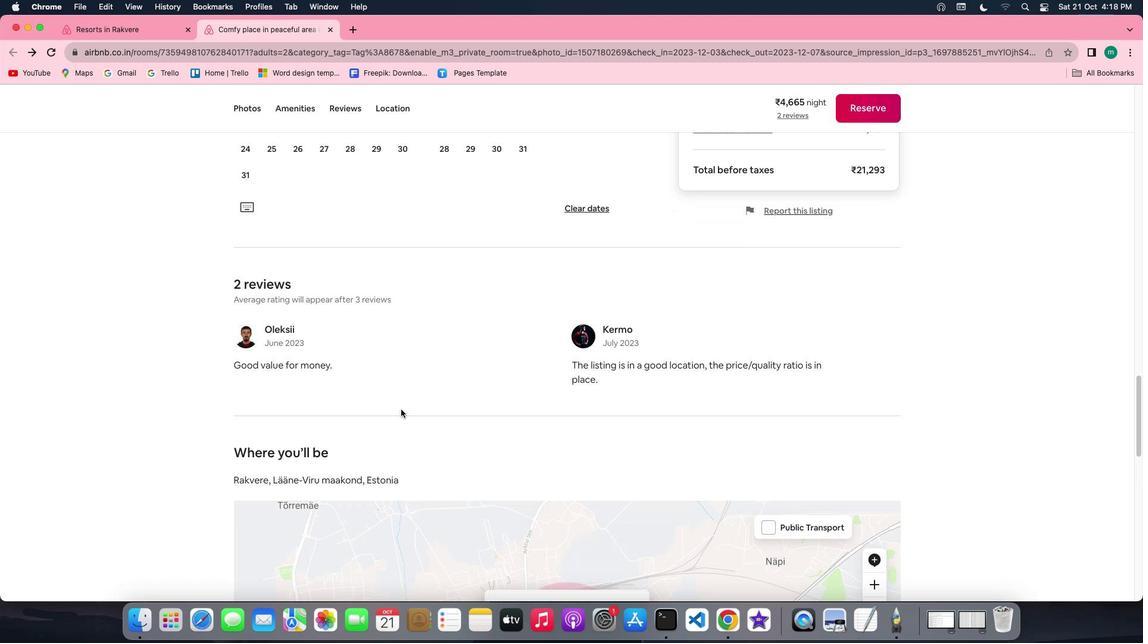 
Action: Mouse scrolled (400, 409) with delta (0, -1)
Screenshot: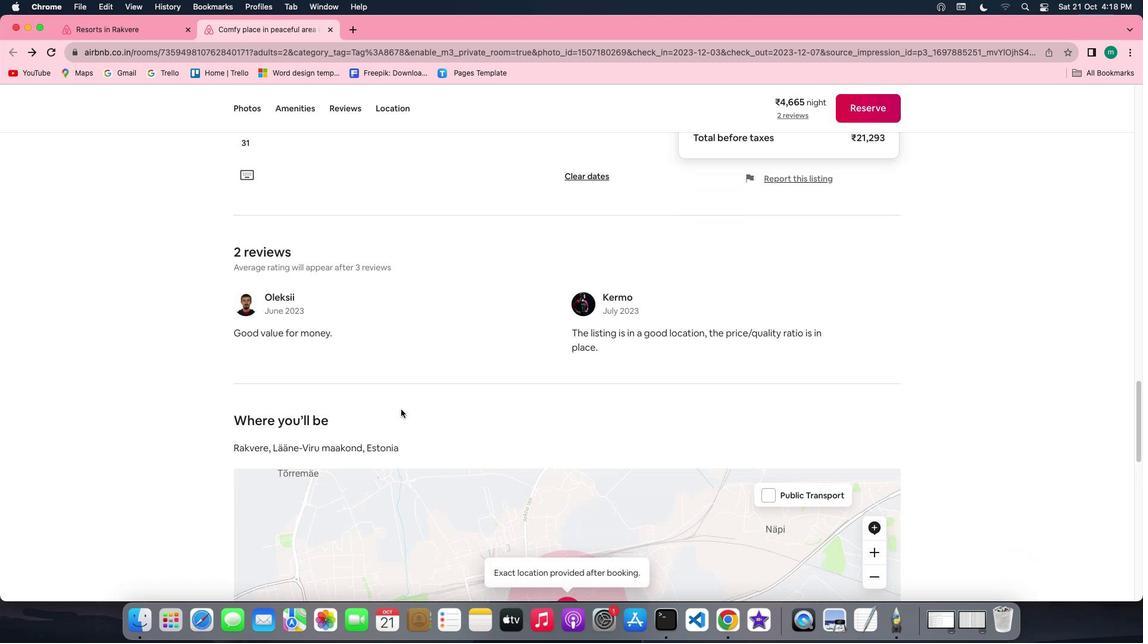 
Action: Mouse scrolled (400, 409) with delta (0, -2)
Screenshot: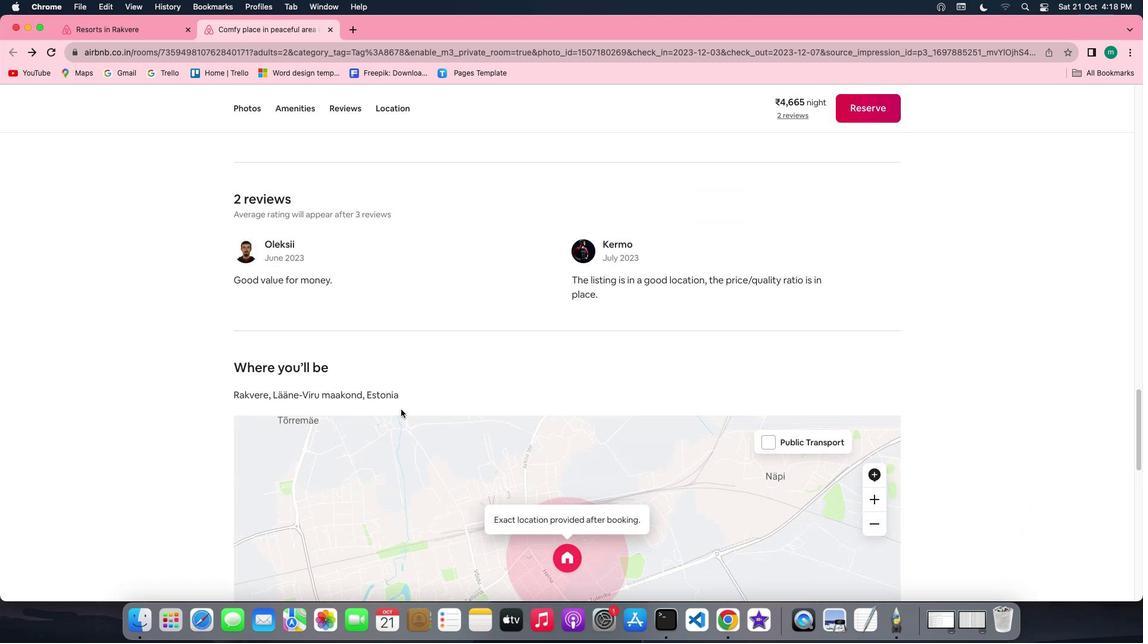 
Action: Mouse scrolled (400, 409) with delta (0, 0)
Screenshot: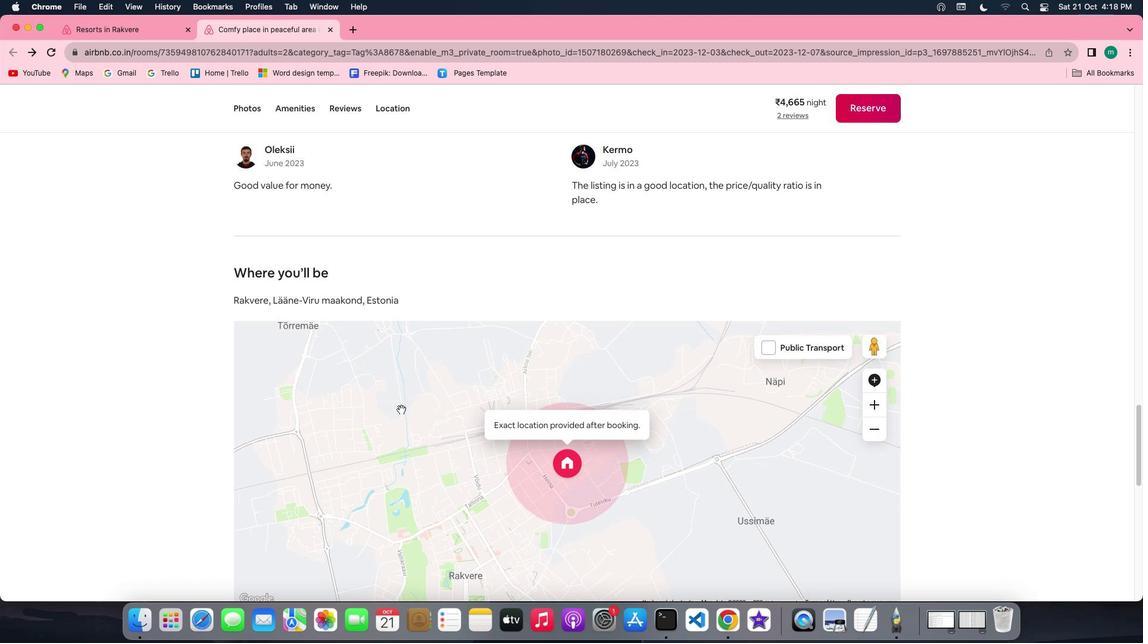 
Action: Mouse scrolled (400, 409) with delta (0, 0)
Screenshot: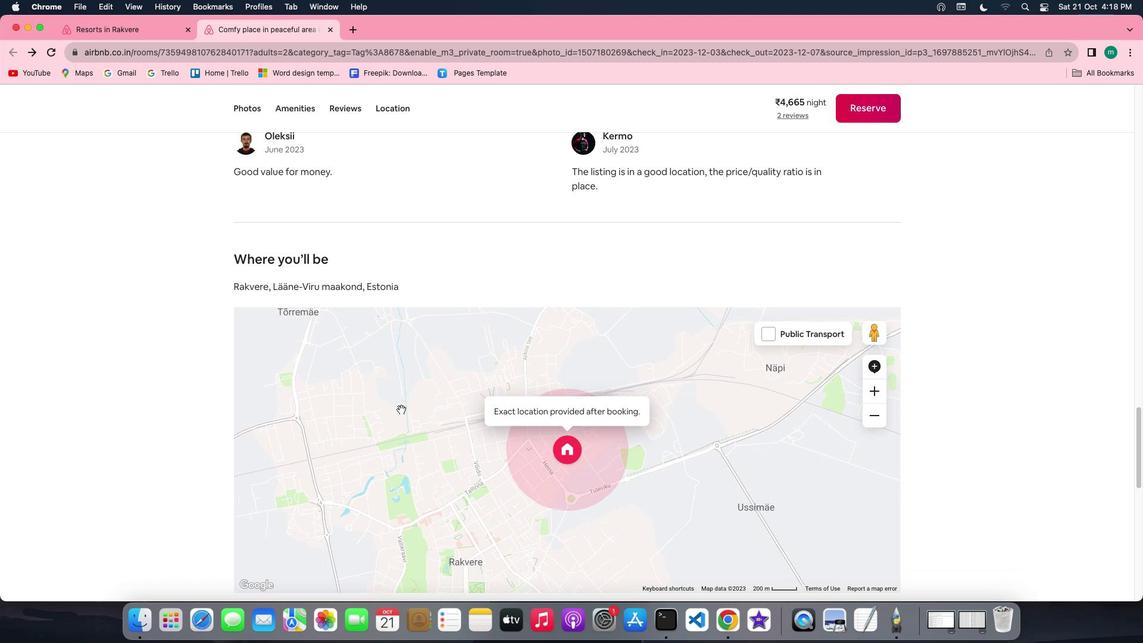 
Action: Mouse scrolled (400, 409) with delta (0, -1)
Screenshot: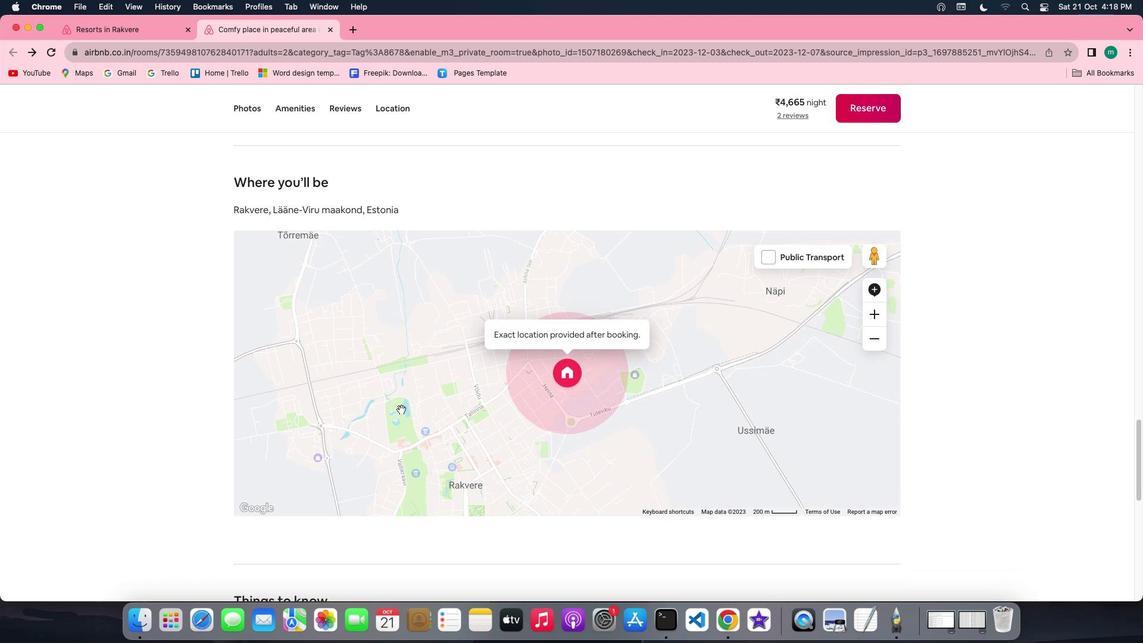 
Action: Mouse scrolled (400, 409) with delta (0, -2)
Screenshot: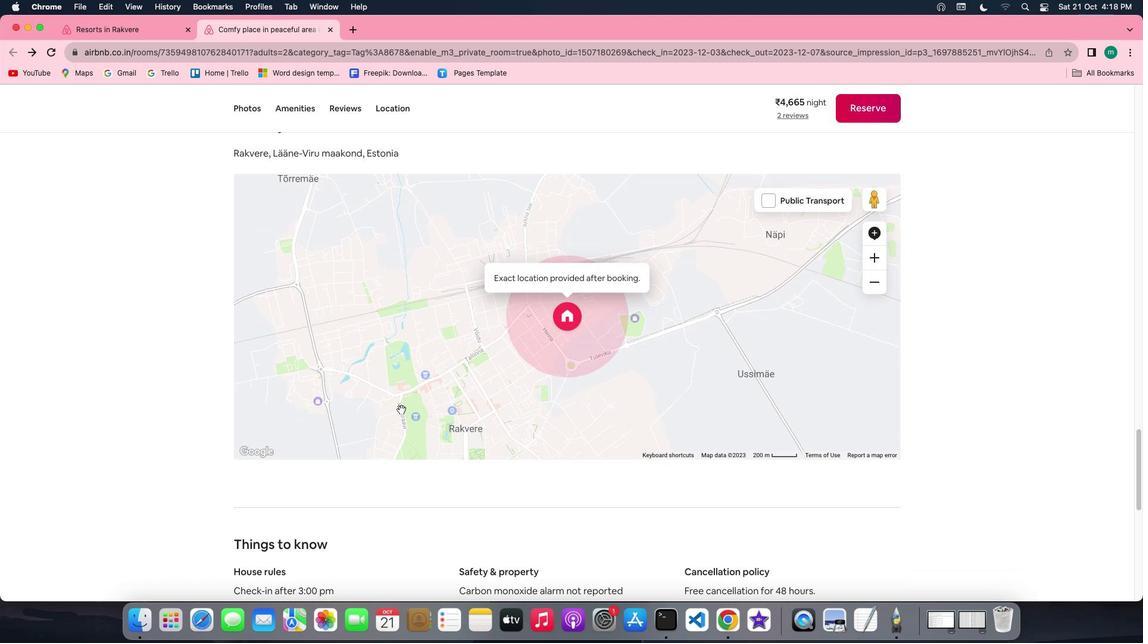 
Action: Mouse scrolled (400, 409) with delta (0, -2)
Screenshot: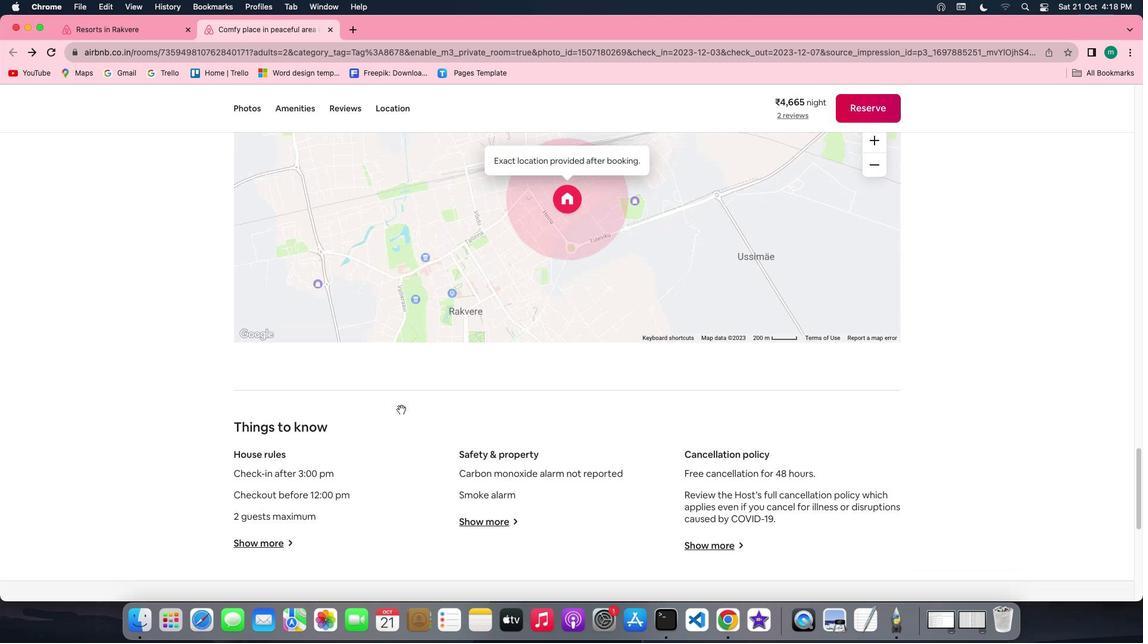 
Action: Mouse scrolled (400, 409) with delta (0, -2)
Screenshot: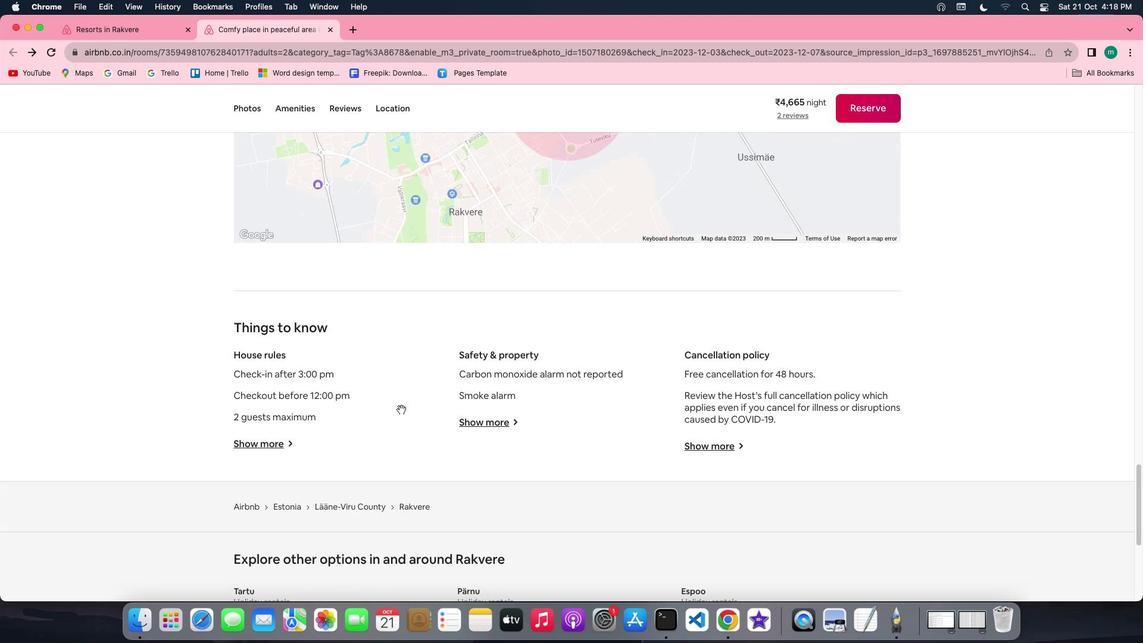 
Action: Mouse scrolled (400, 409) with delta (0, 0)
Screenshot: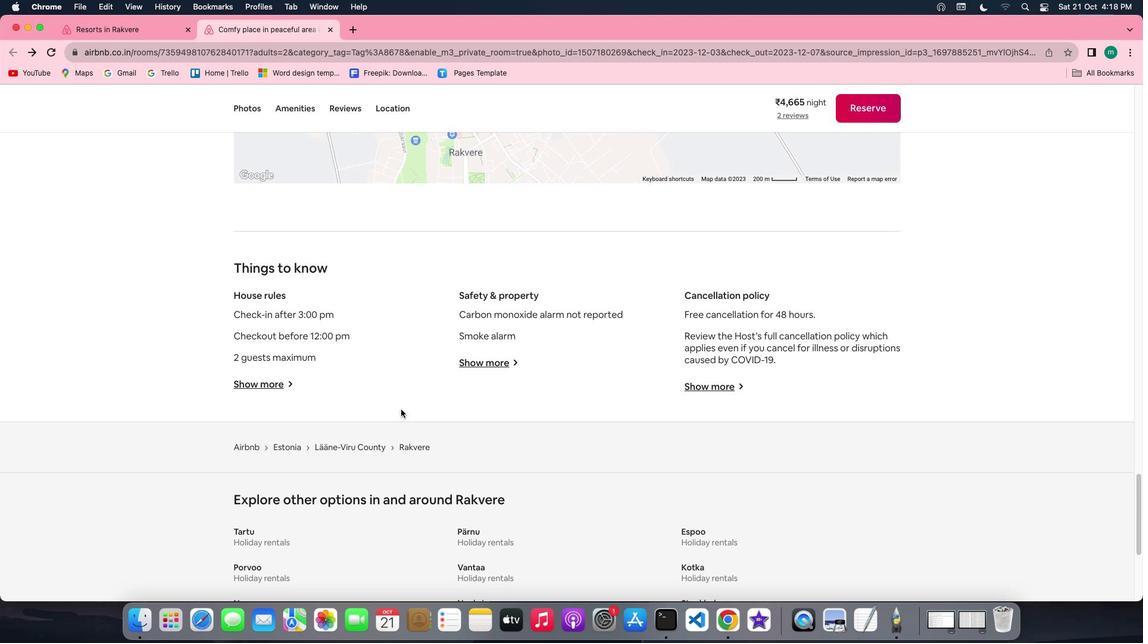 
Action: Mouse scrolled (400, 409) with delta (0, 0)
Screenshot: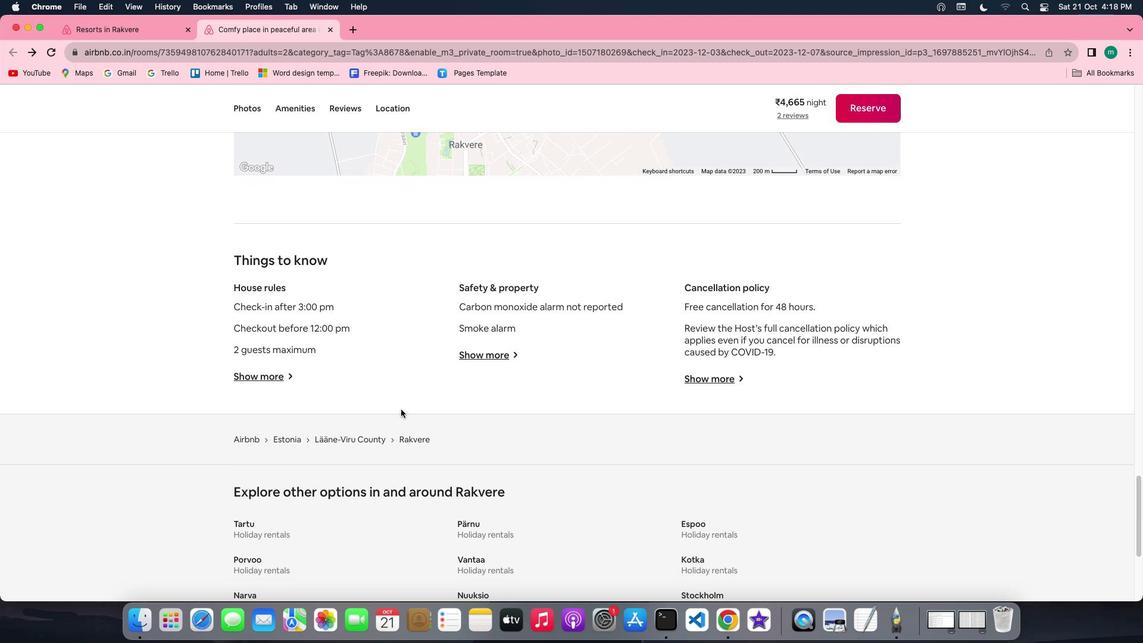 
Action: Mouse scrolled (400, 409) with delta (0, -1)
Screenshot: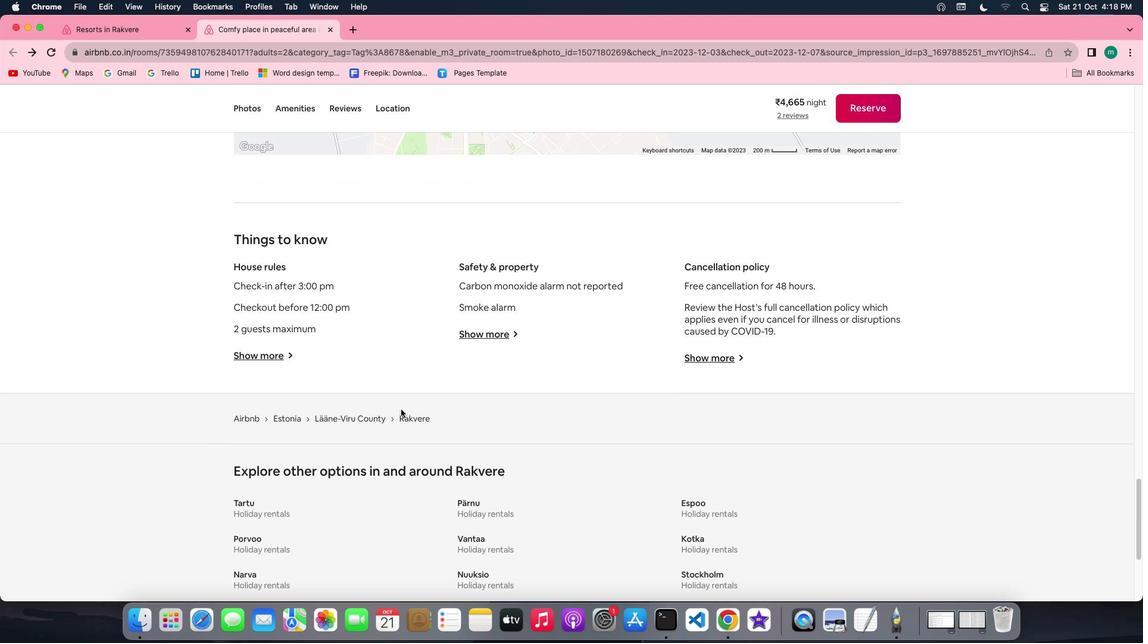 
Action: Mouse scrolled (400, 409) with delta (0, -1)
Screenshot: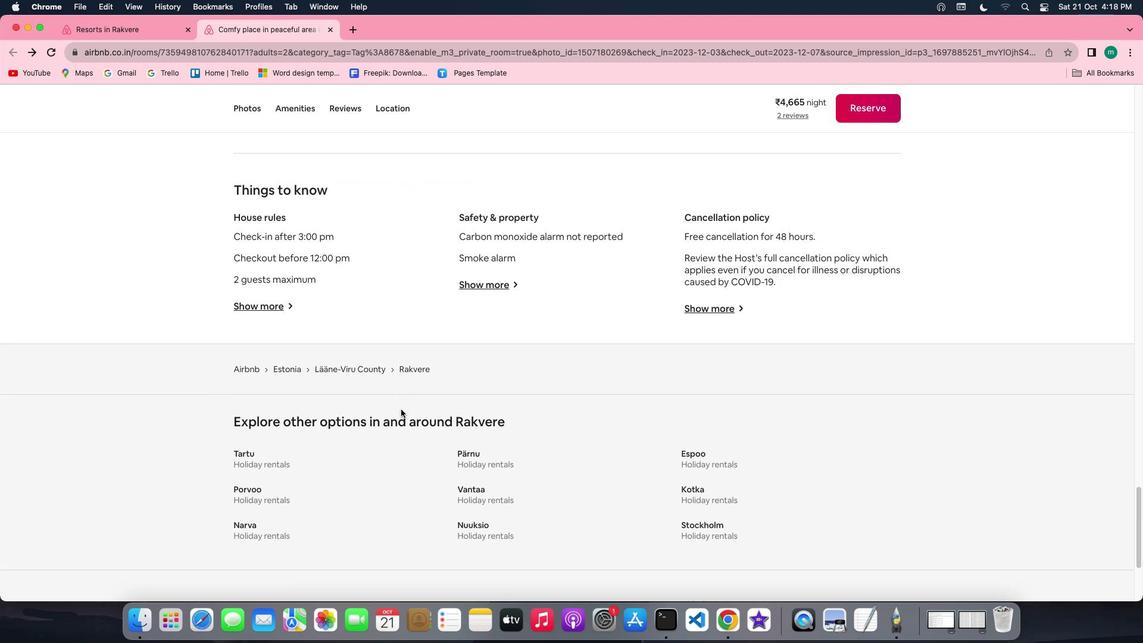 
Action: Mouse moved to (264, 249)
Screenshot: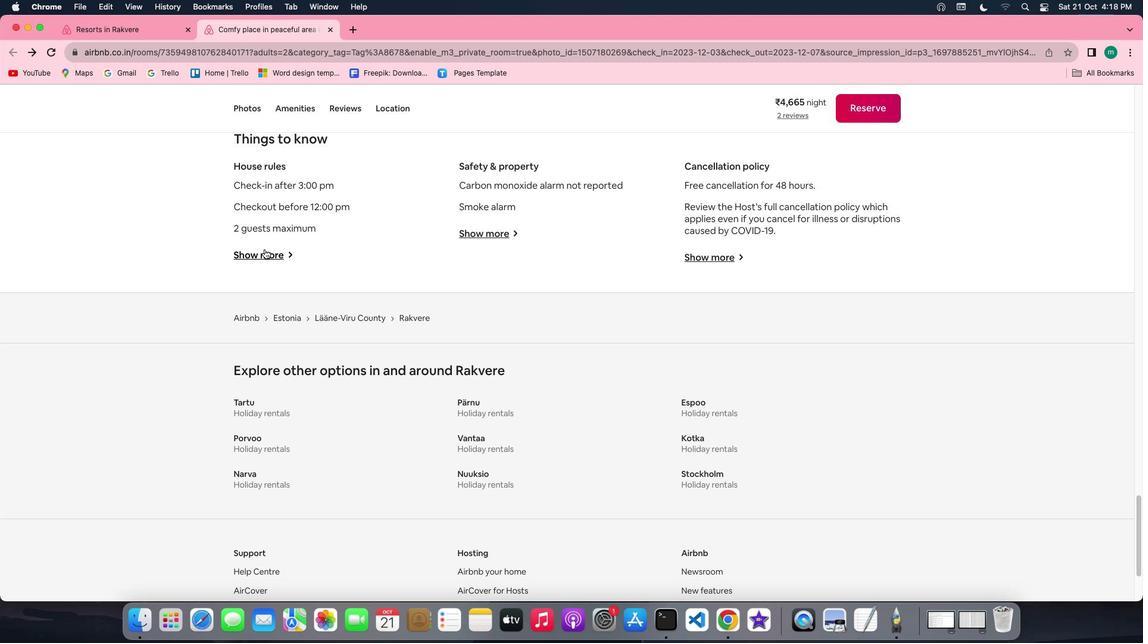 
Action: Mouse pressed left at (264, 249)
Screenshot: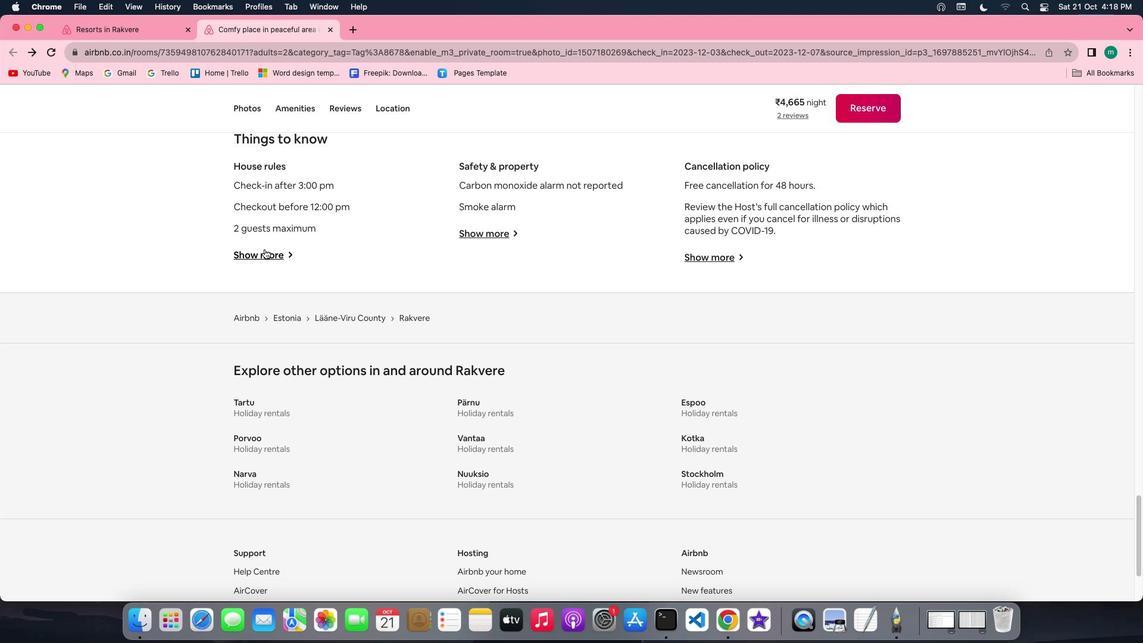 
Action: Mouse moved to (507, 448)
Screenshot: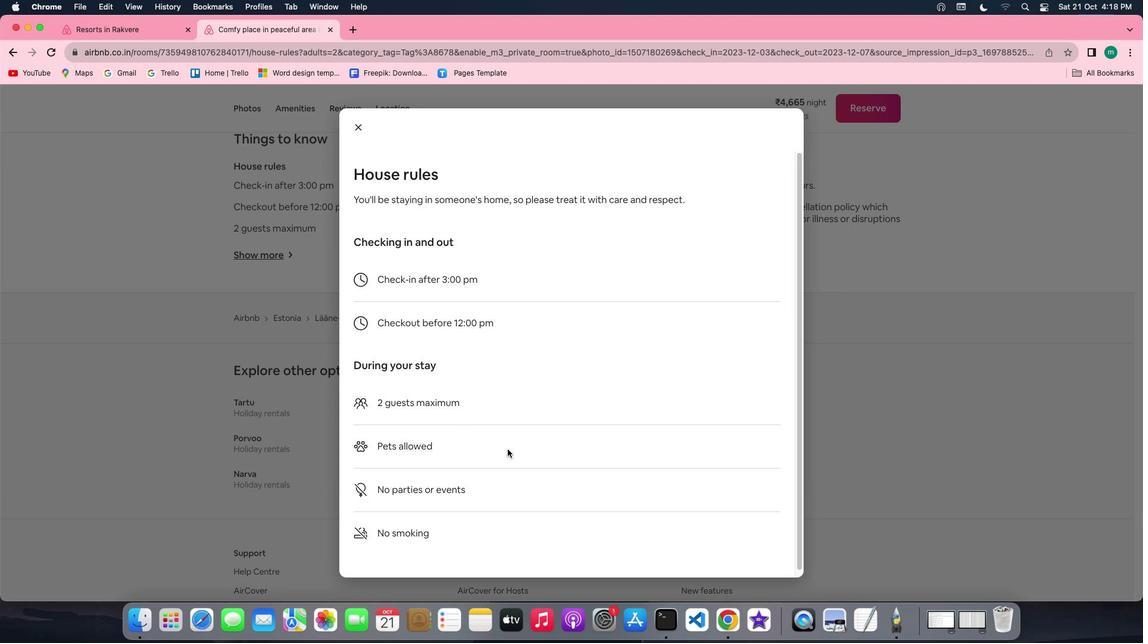 
Action: Mouse scrolled (507, 448) with delta (0, 0)
Screenshot: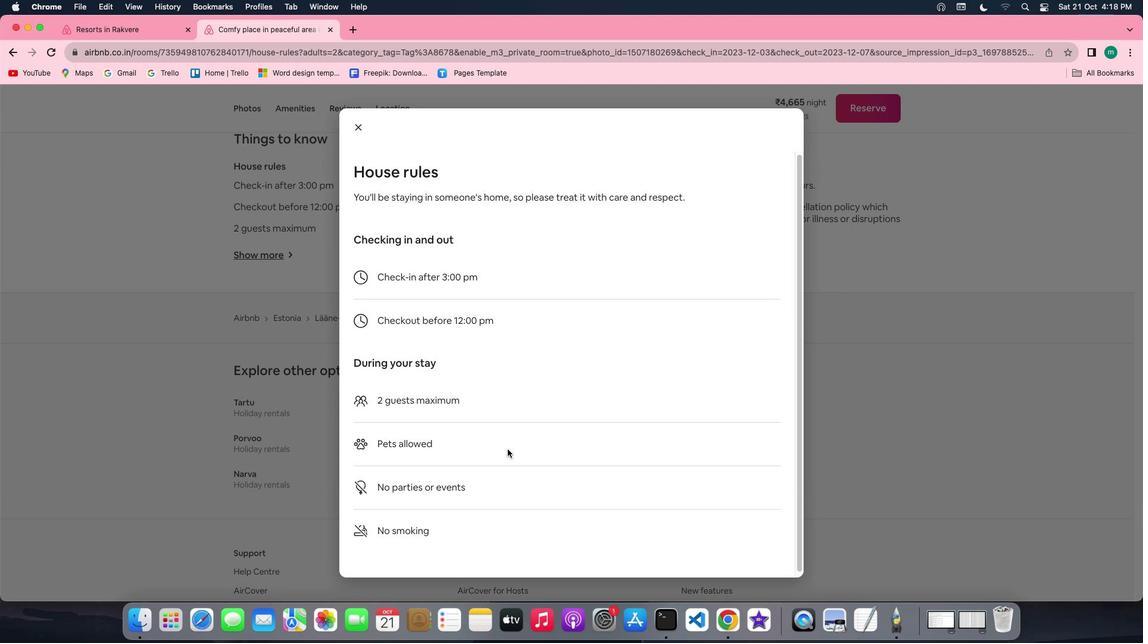 
Action: Mouse scrolled (507, 448) with delta (0, 0)
Screenshot: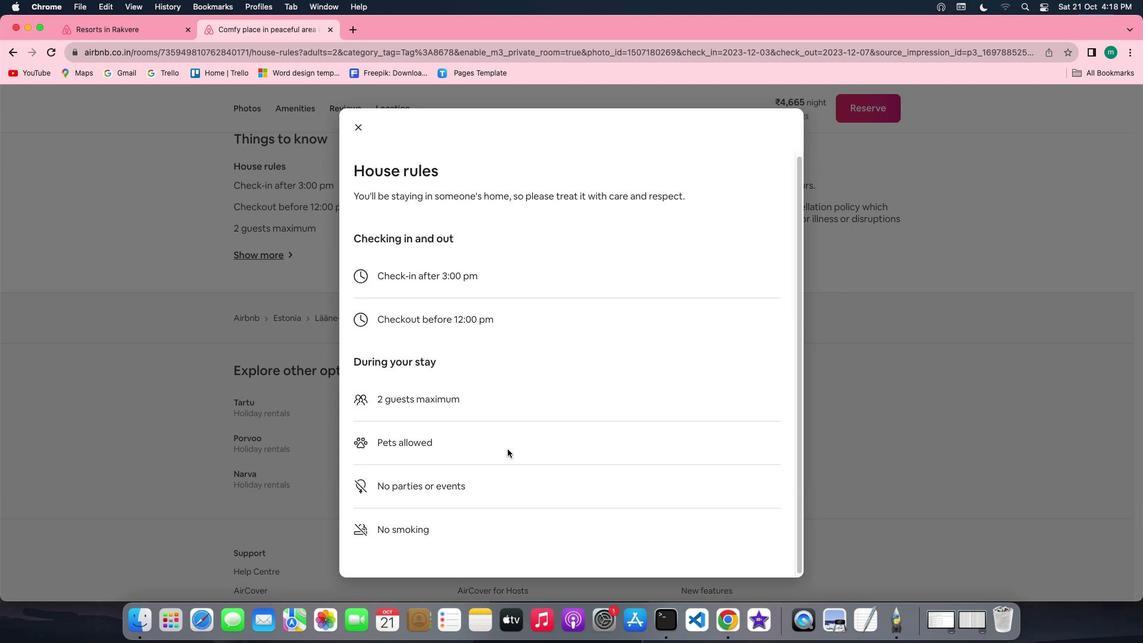 
Action: Mouse scrolled (507, 448) with delta (0, -1)
Screenshot: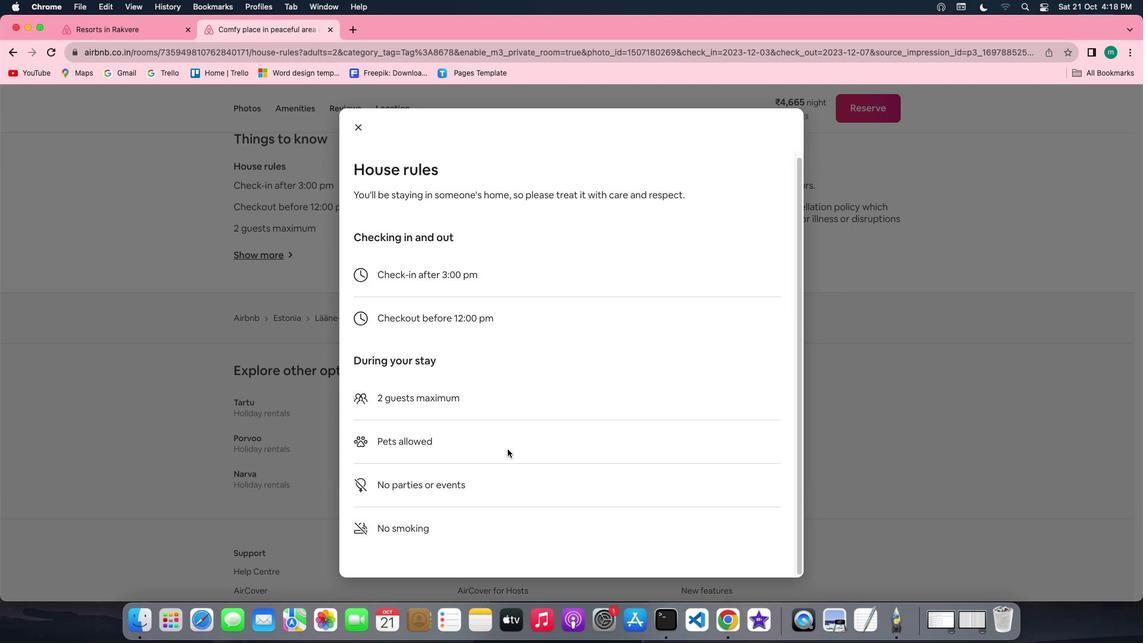 
Action: Mouse scrolled (507, 448) with delta (0, -2)
Screenshot: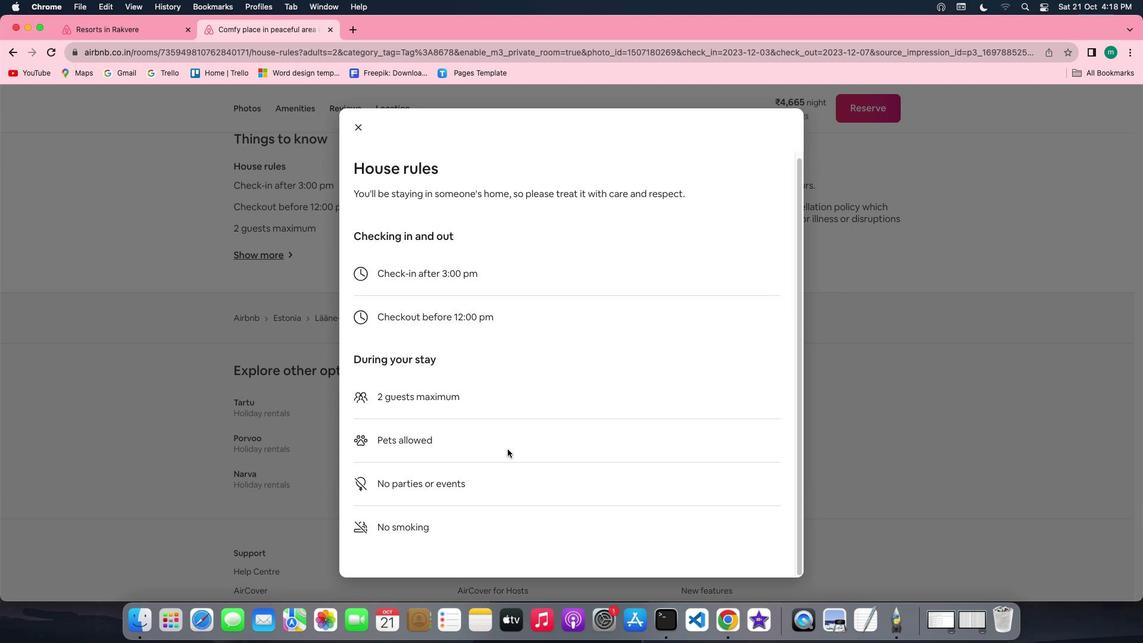 
Action: Mouse scrolled (507, 448) with delta (0, -2)
Screenshot: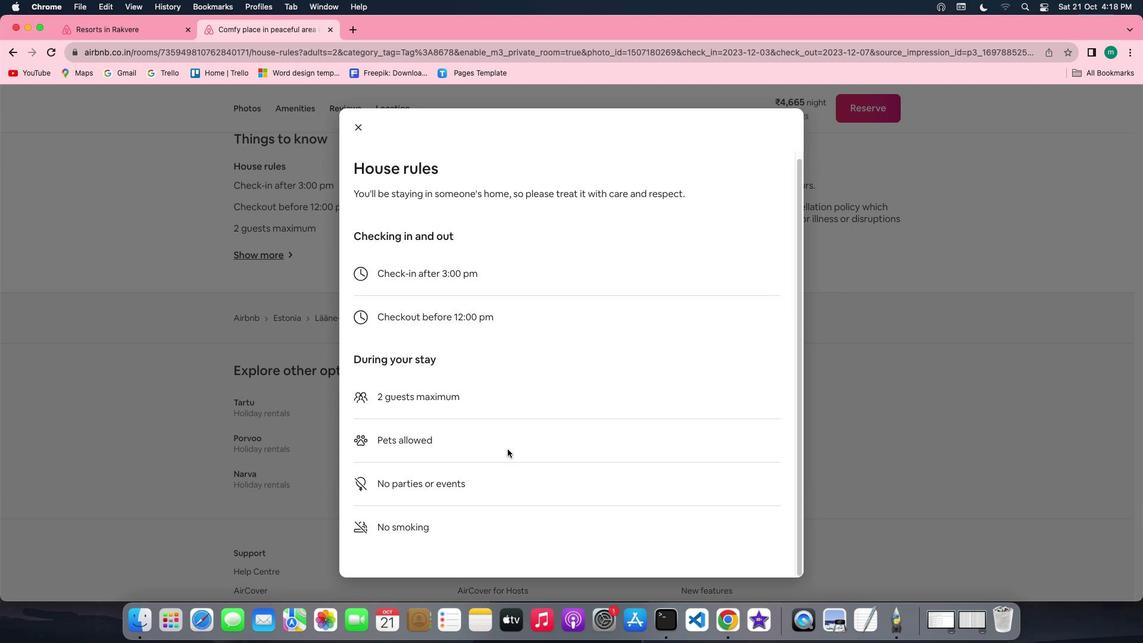 
Action: Mouse moved to (354, 126)
Screenshot: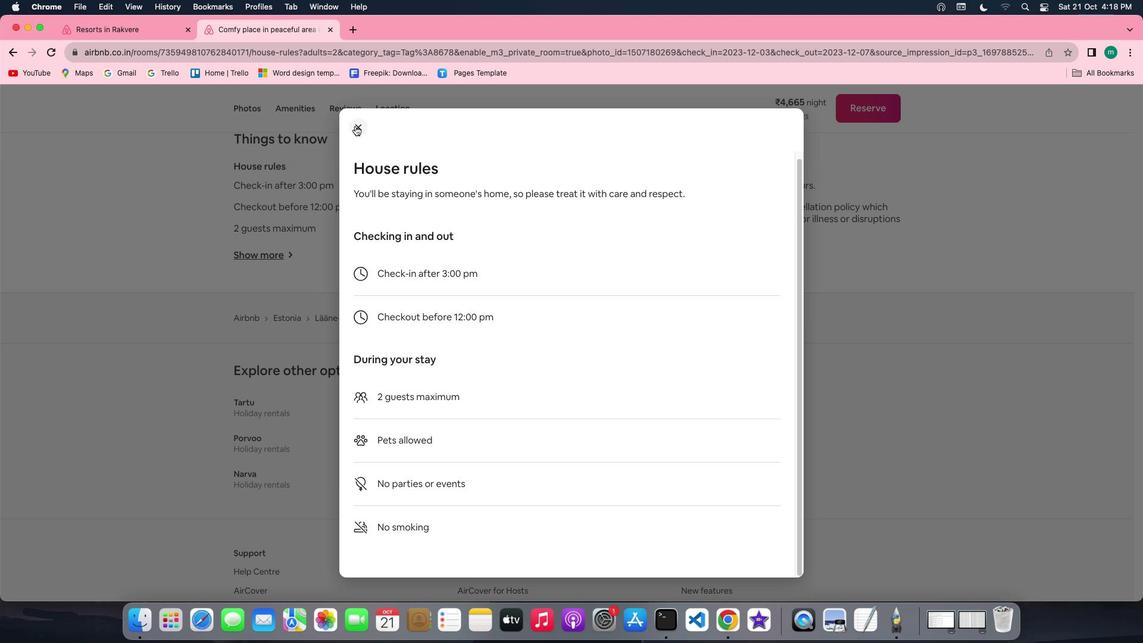 
Action: Mouse pressed left at (354, 126)
Screenshot: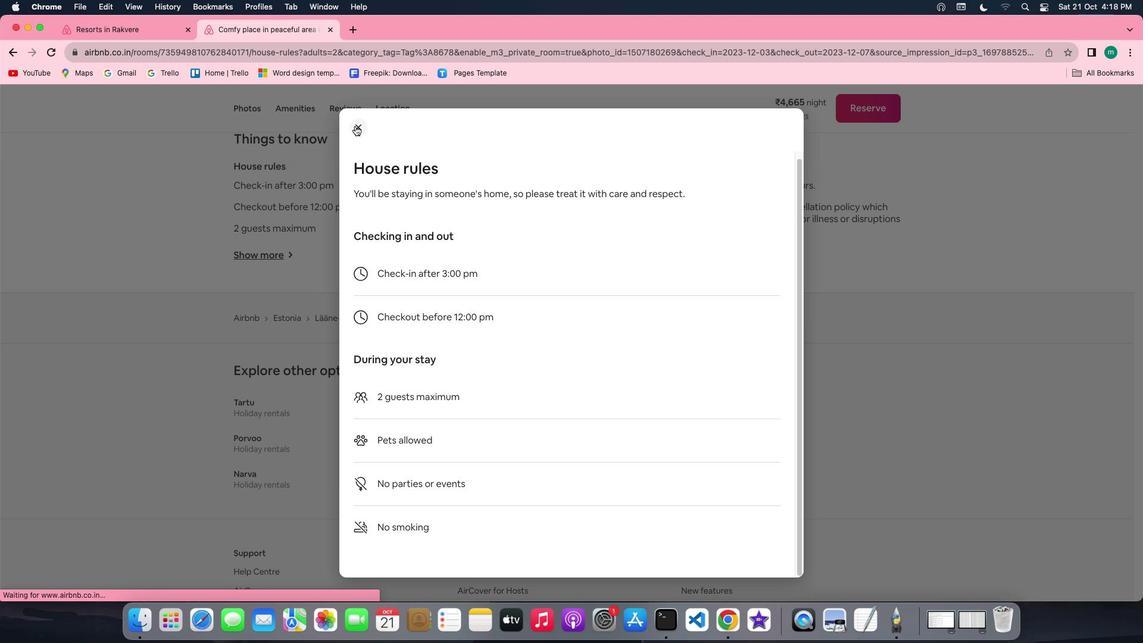 
Action: Mouse moved to (482, 229)
Screenshot: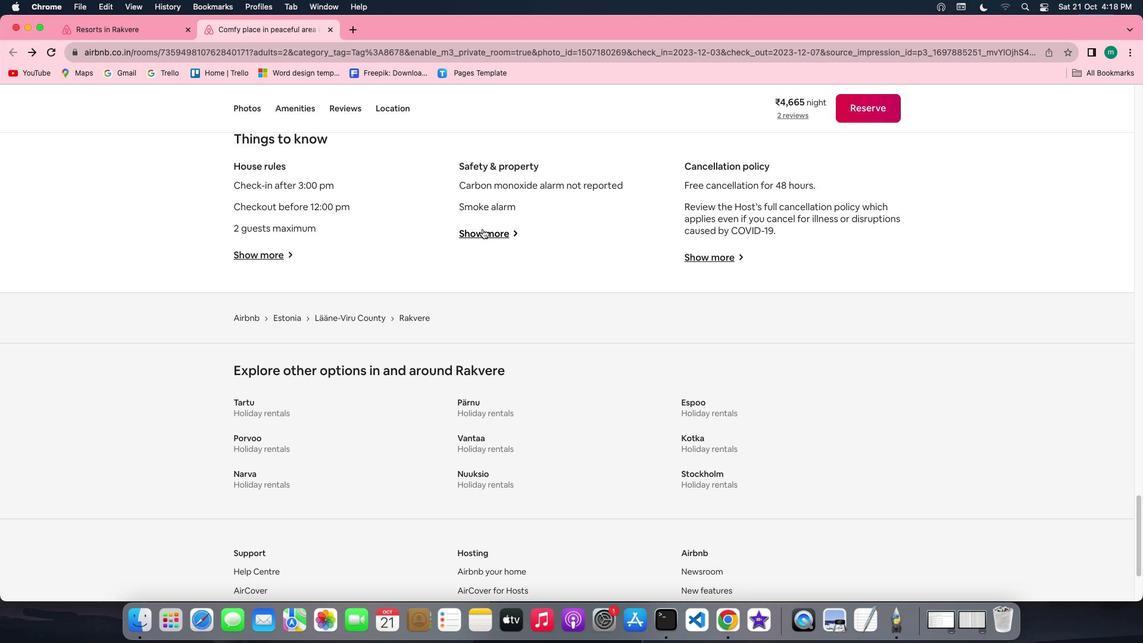 
Action: Mouse pressed left at (482, 229)
Screenshot: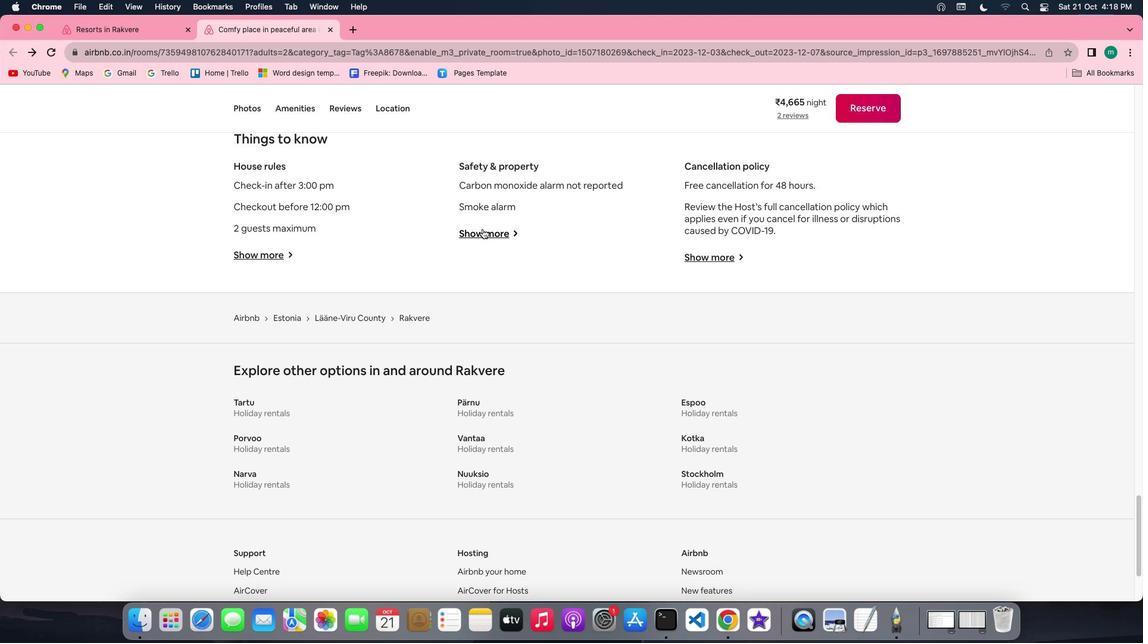 
Action: Mouse moved to (350, 211)
Screenshot: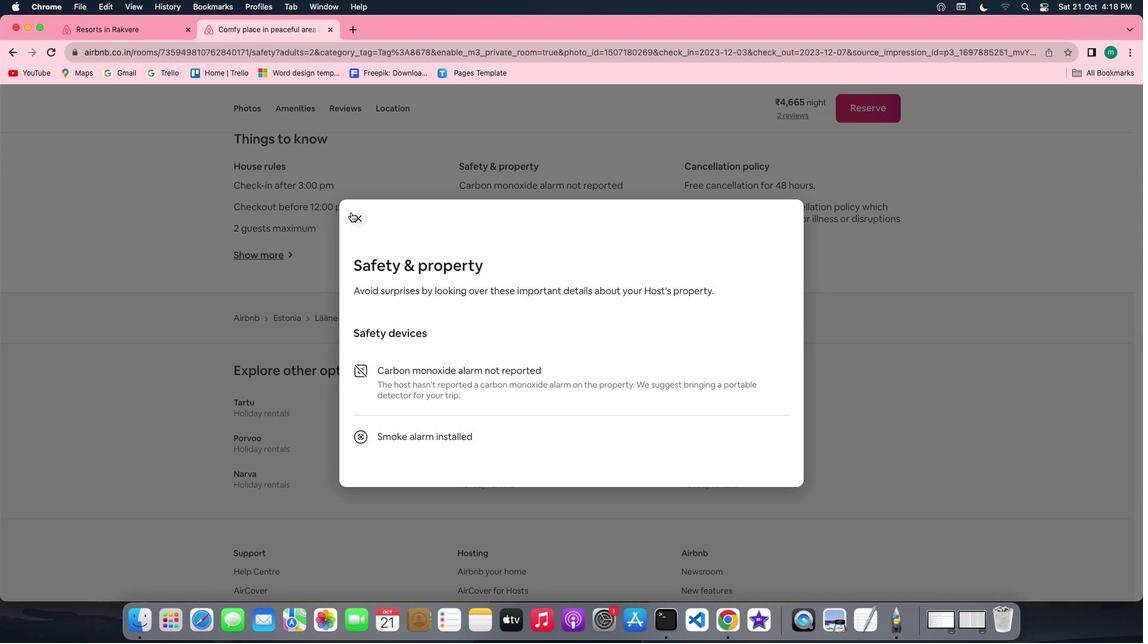 
Action: Mouse pressed left at (350, 211)
Screenshot: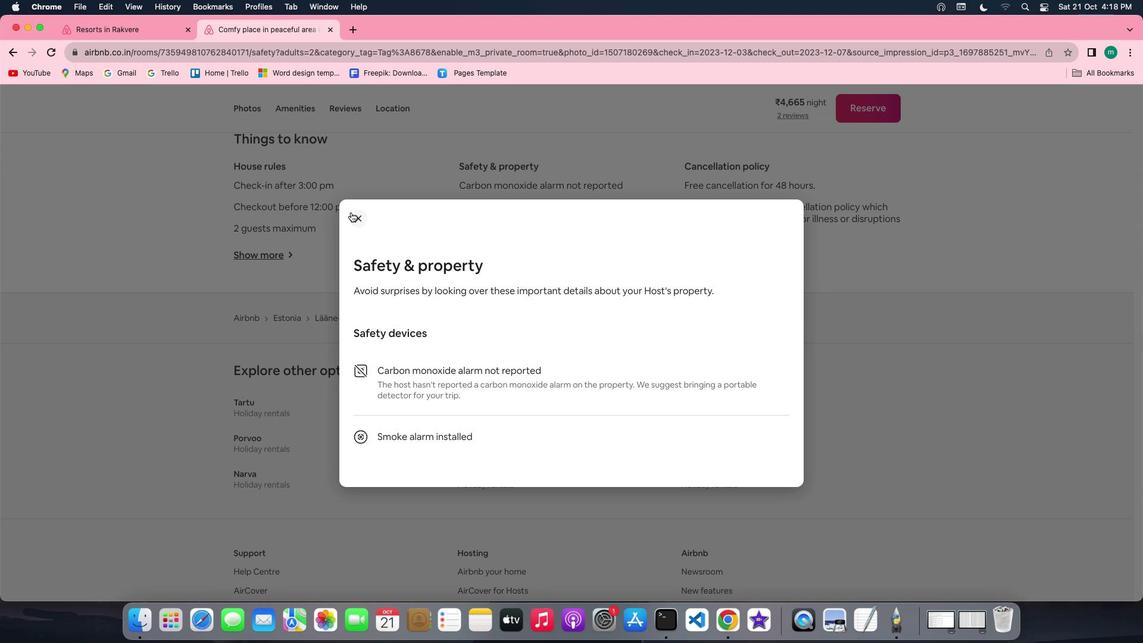 
Action: Mouse moved to (711, 256)
